 Task: Buy 4 Spa Storage Systems from Salon & Spa Equipment section under best seller category for shipping address: Courtney Young, 4713 Wines Lane, Sabine Pass, Texas 77655, Cell Number 8322385022. Pay from credit card ending with 5759, CVV 953
Action: Mouse moved to (16, 89)
Screenshot: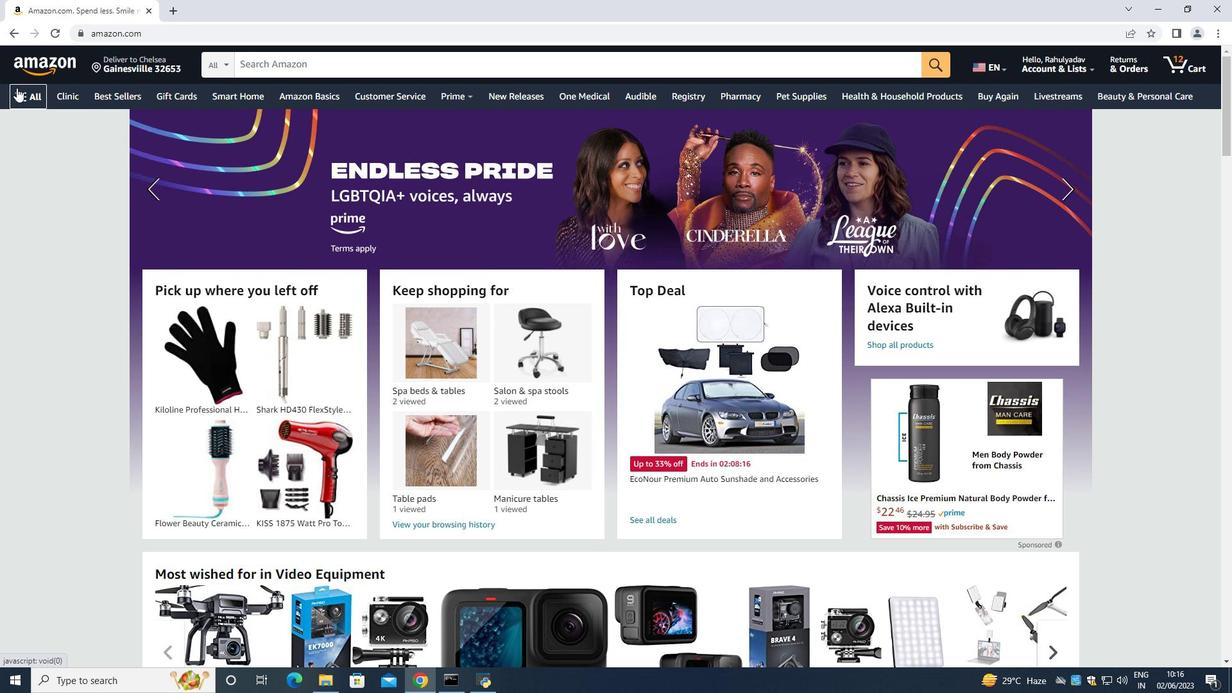 
Action: Mouse pressed left at (16, 89)
Screenshot: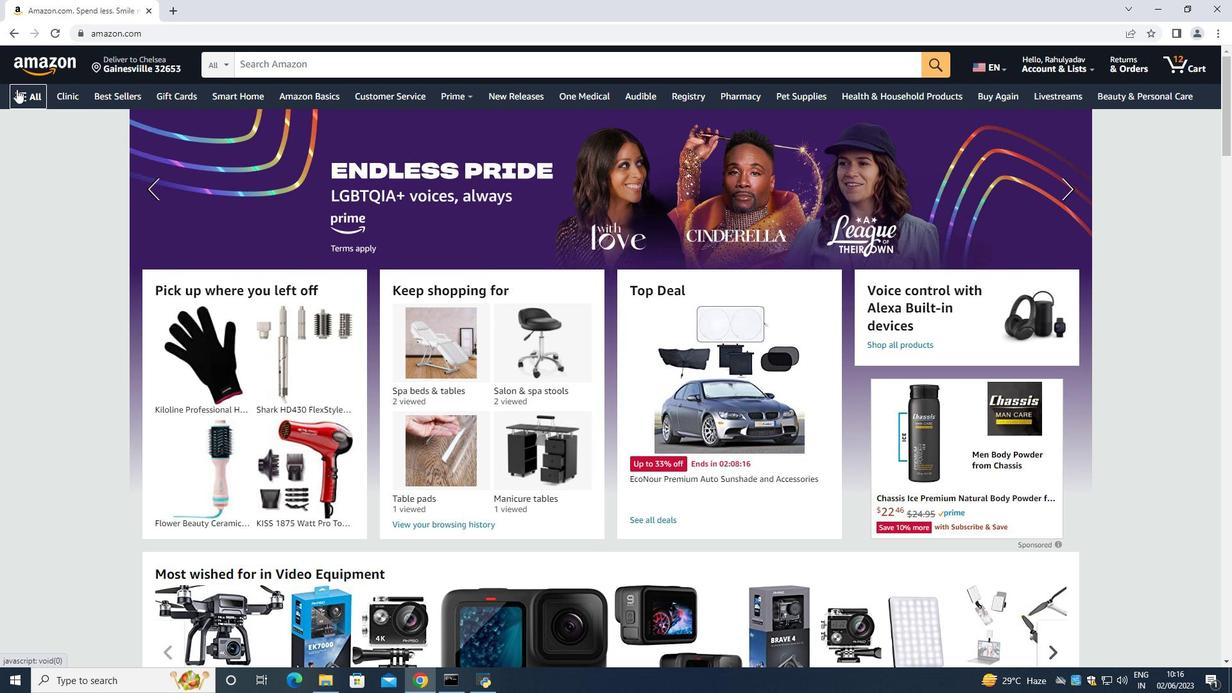 
Action: Mouse moved to (50, 126)
Screenshot: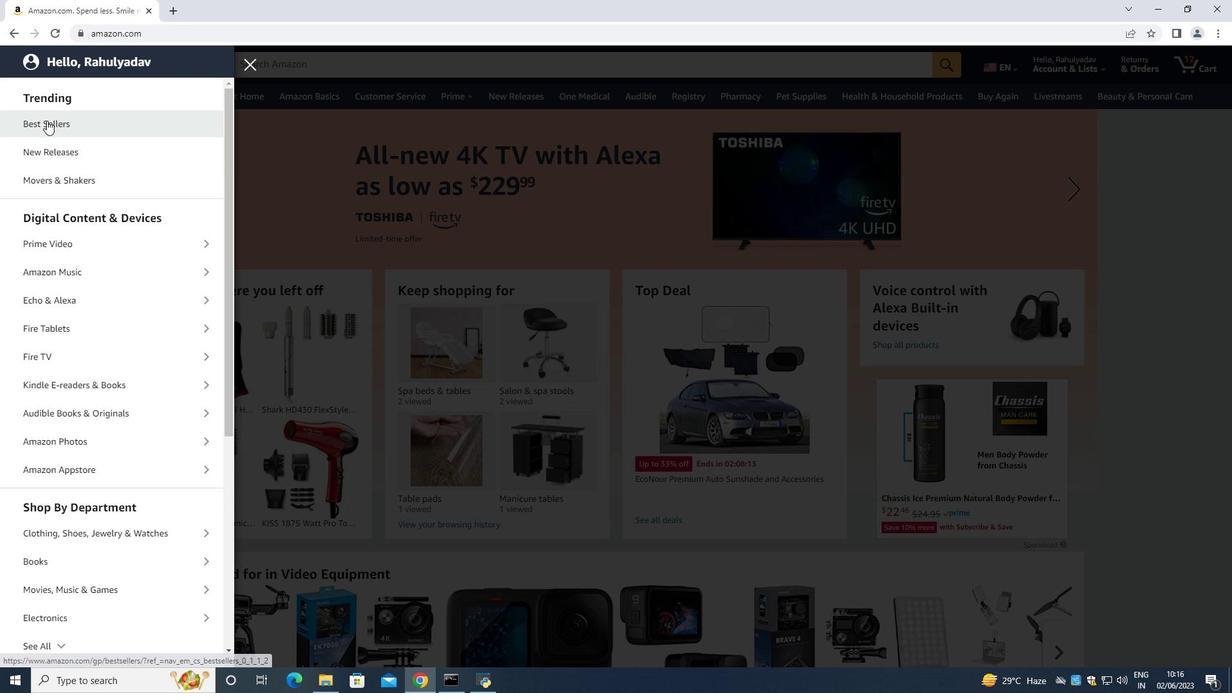 
Action: Mouse pressed left at (50, 126)
Screenshot: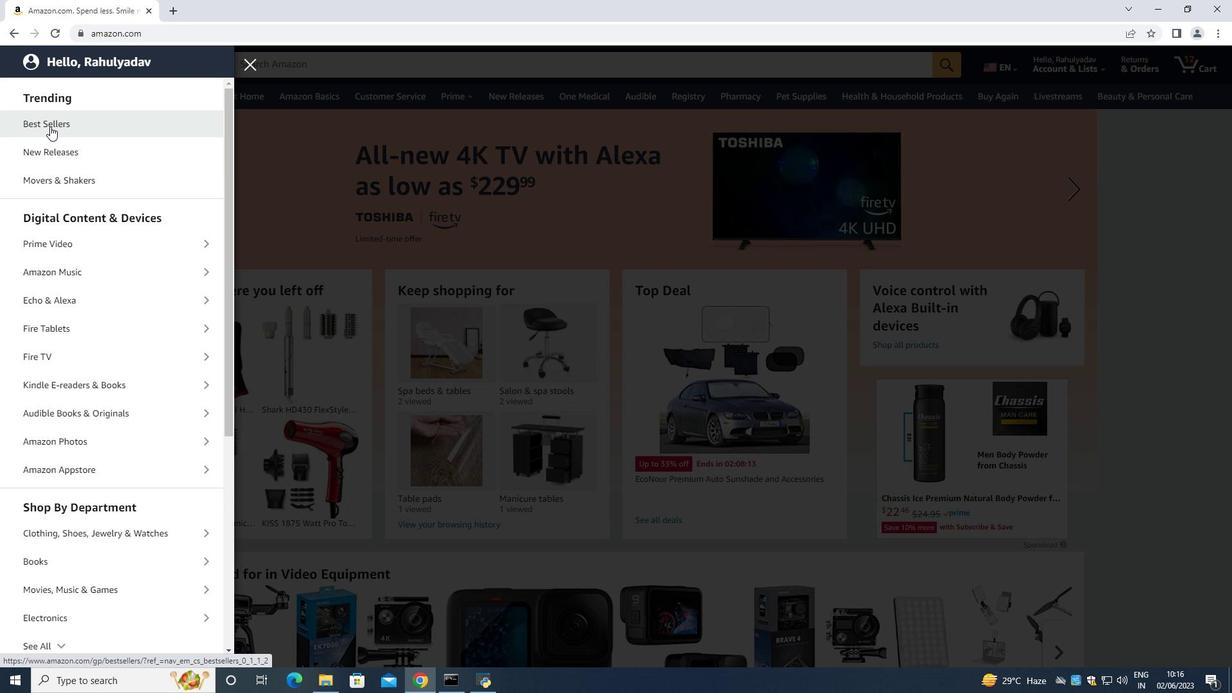 
Action: Mouse moved to (281, 60)
Screenshot: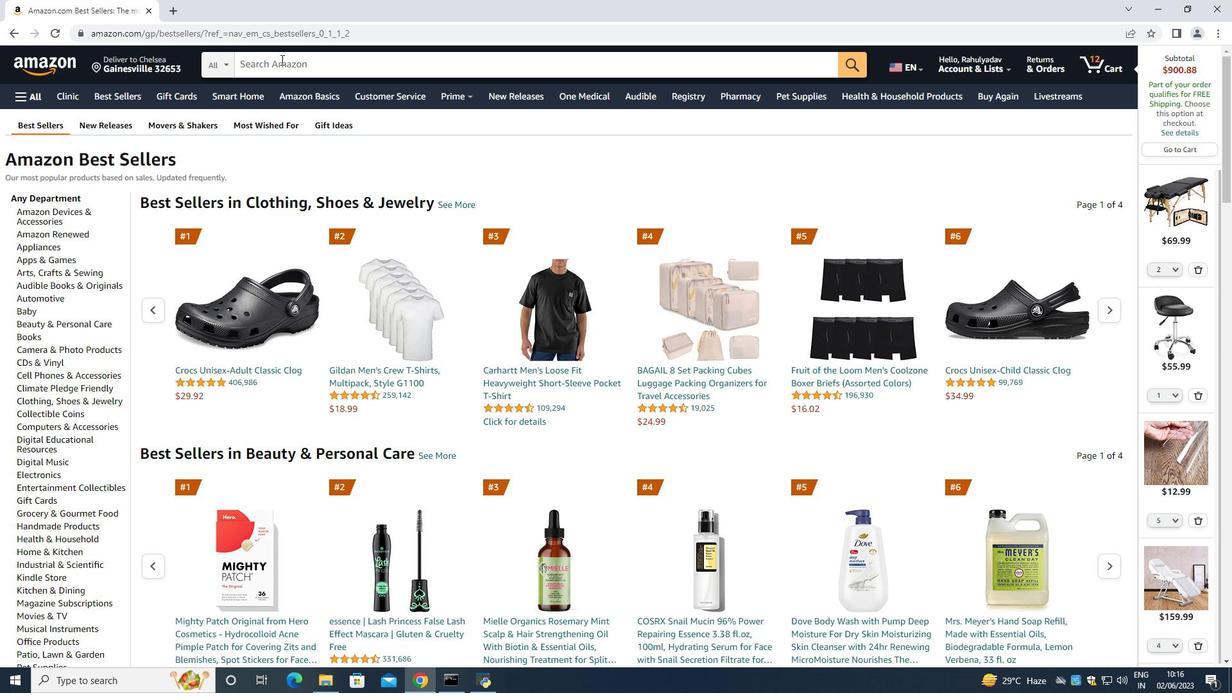 
Action: Mouse pressed left at (281, 60)
Screenshot: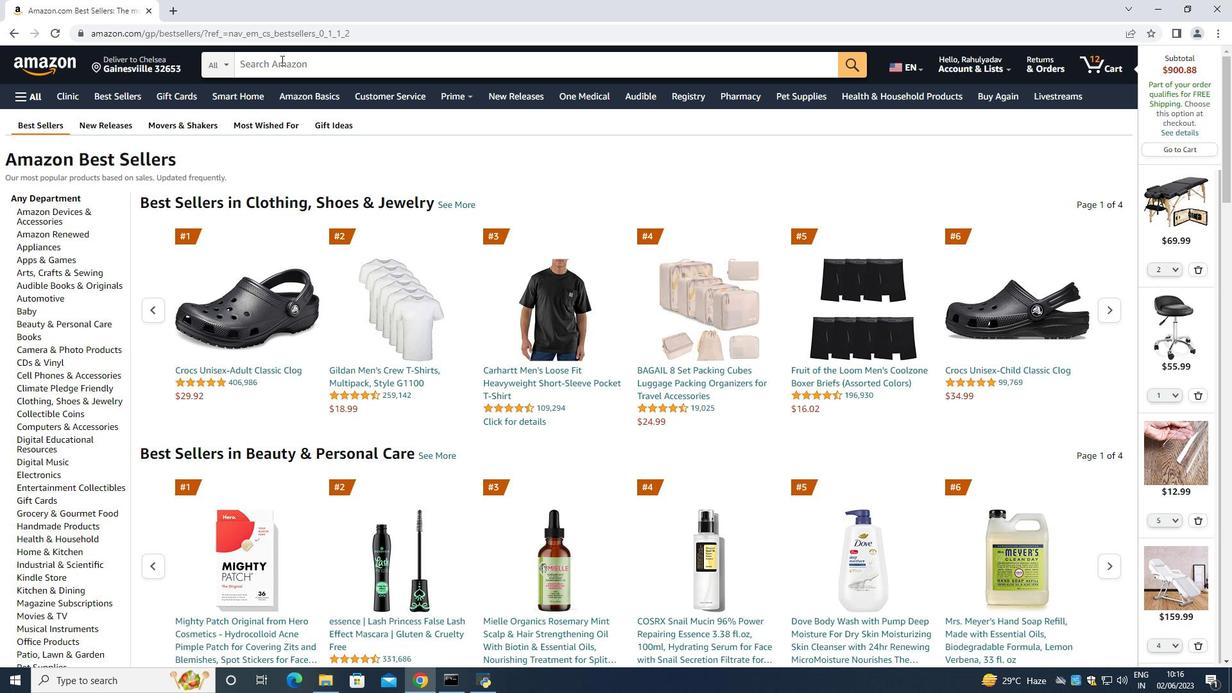 
Action: Mouse moved to (270, 50)
Screenshot: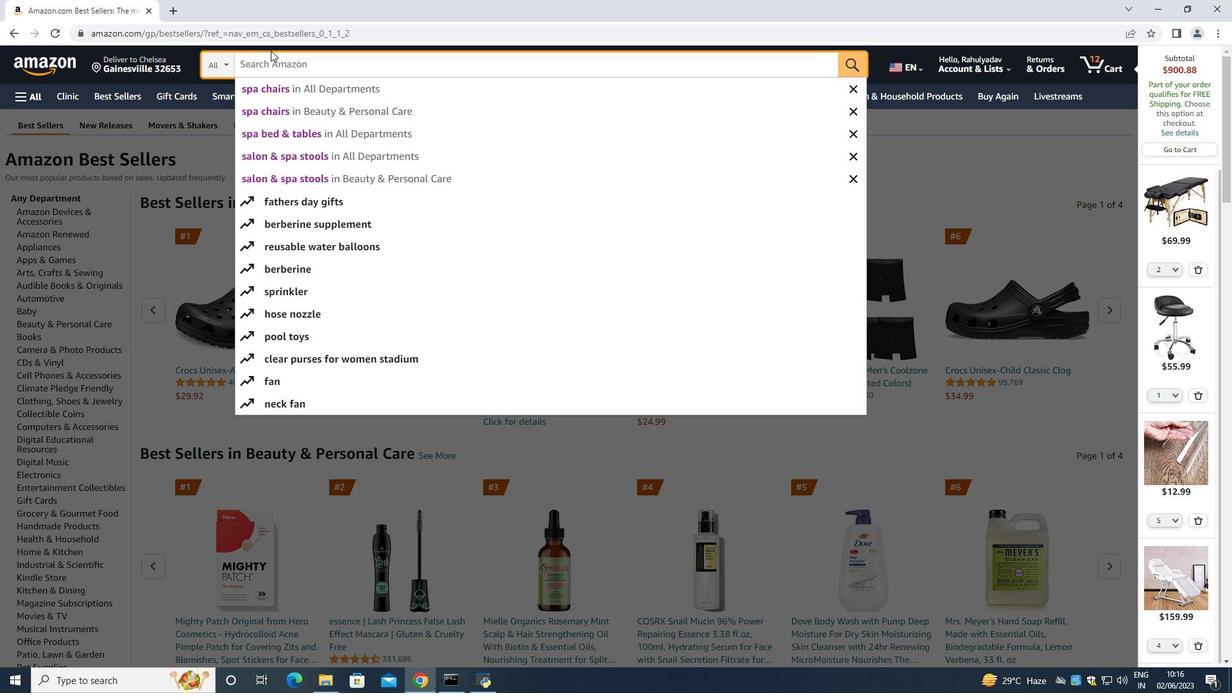 
Action: Key pressed <Key.shift>Spa<Key.space><Key.shift><Key.shift><Key.shift><Key.shift><Key.shift><Key.shift><Key.shift><Key.shift>Storage<Key.space><Key.shift><Key.shift><Key.shift><Key.shift><Key.shift><Key.shift><Key.shift><Key.shift><Key.shift><Key.shift><Key.shift><Key.shift>Systems<Key.space><Key.enter>
Screenshot: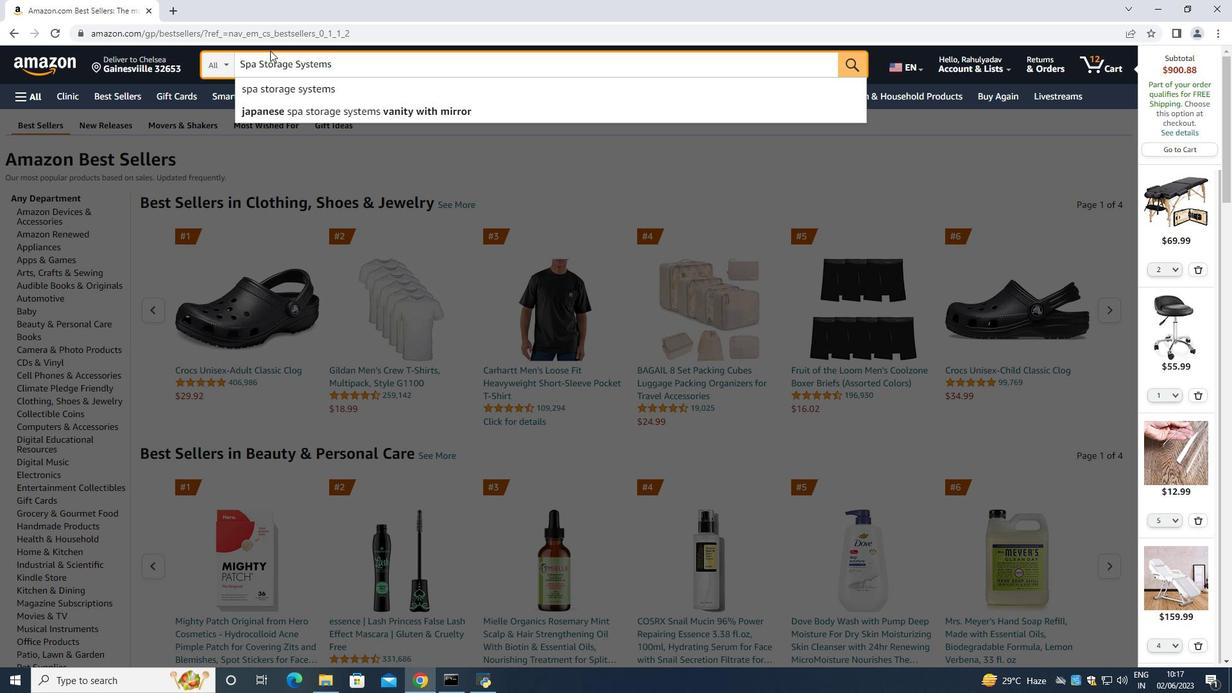 
Action: Mouse moved to (76, 341)
Screenshot: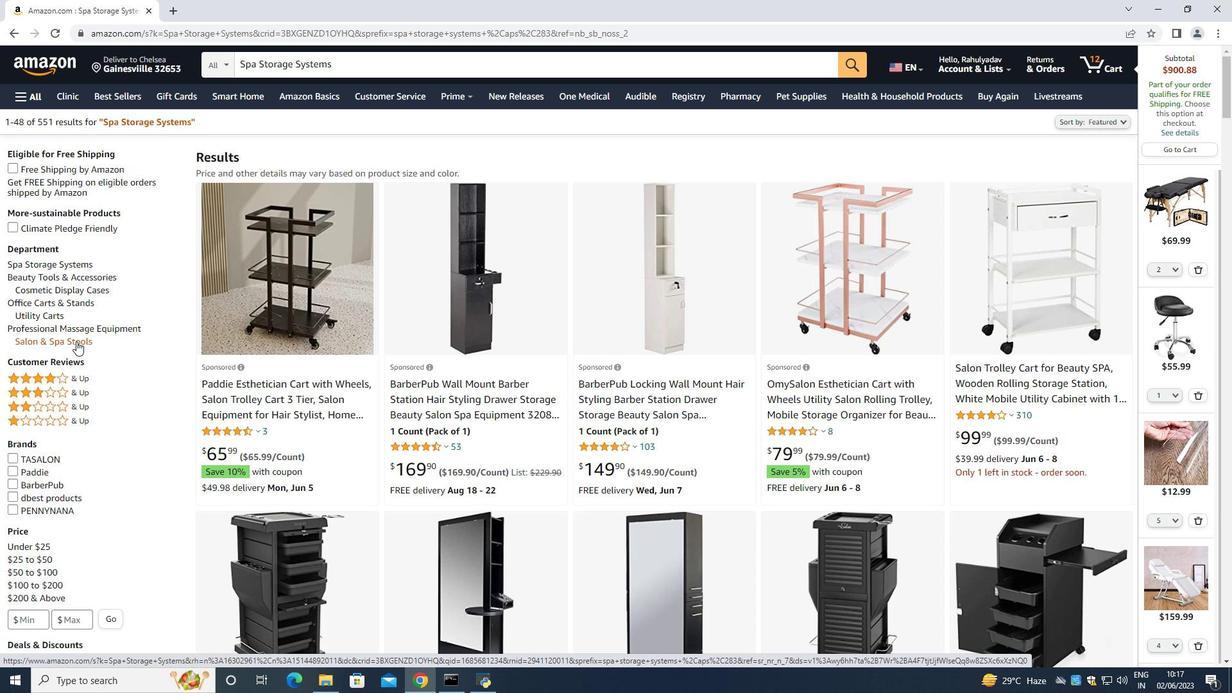 
Action: Mouse pressed left at (76, 341)
Screenshot: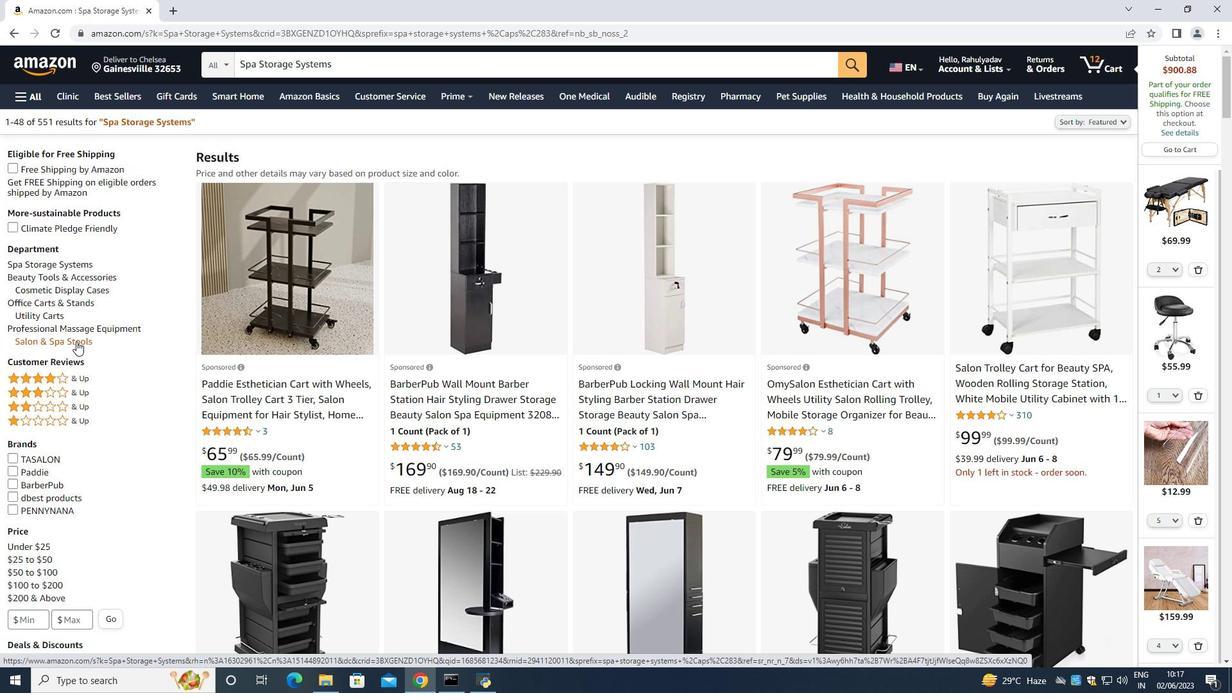 
Action: Mouse moved to (63, 219)
Screenshot: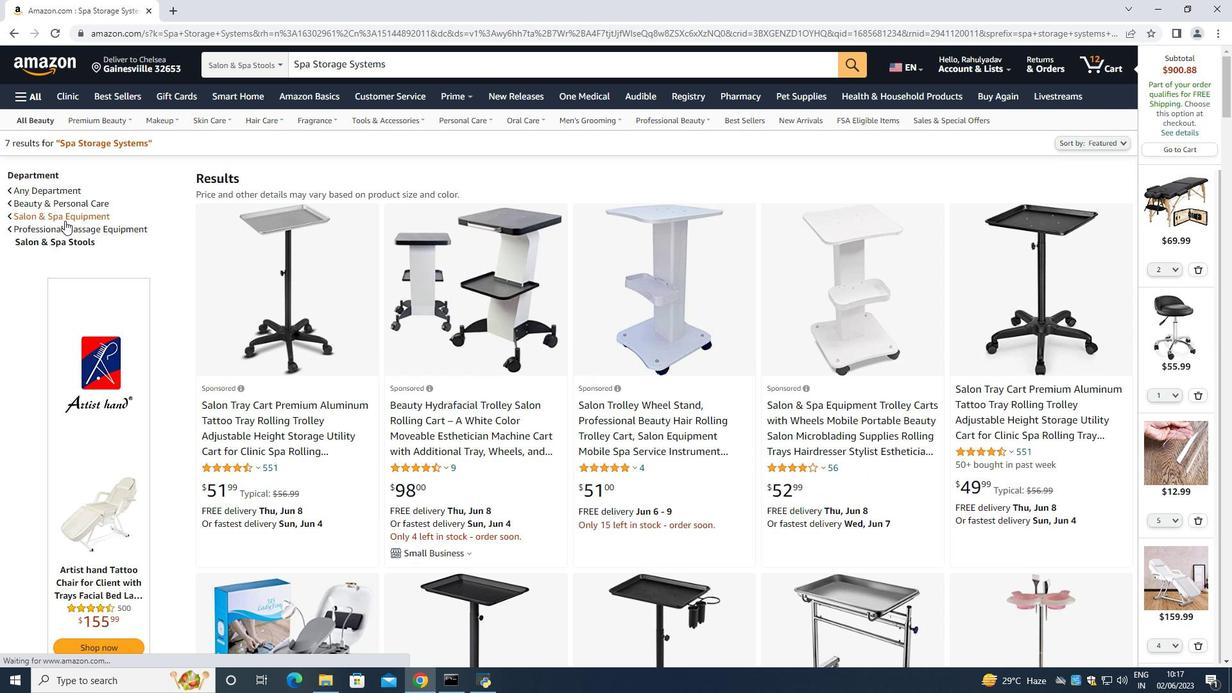 
Action: Mouse pressed left at (63, 219)
Screenshot: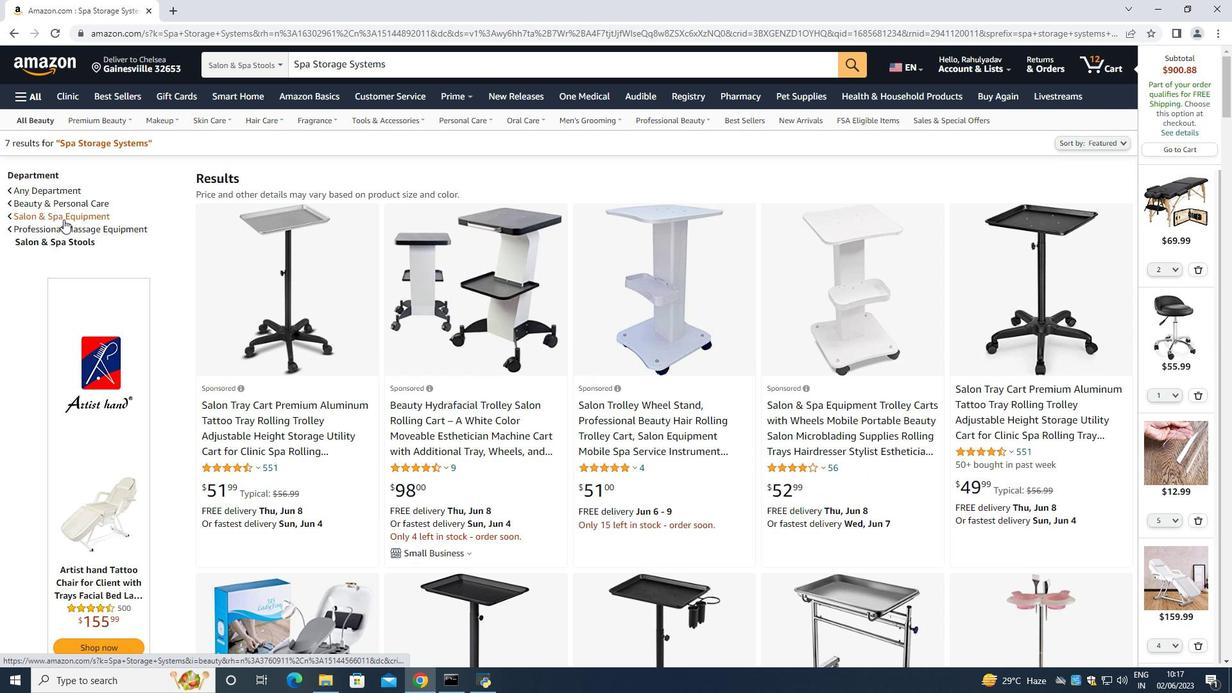 
Action: Mouse moved to (421, 293)
Screenshot: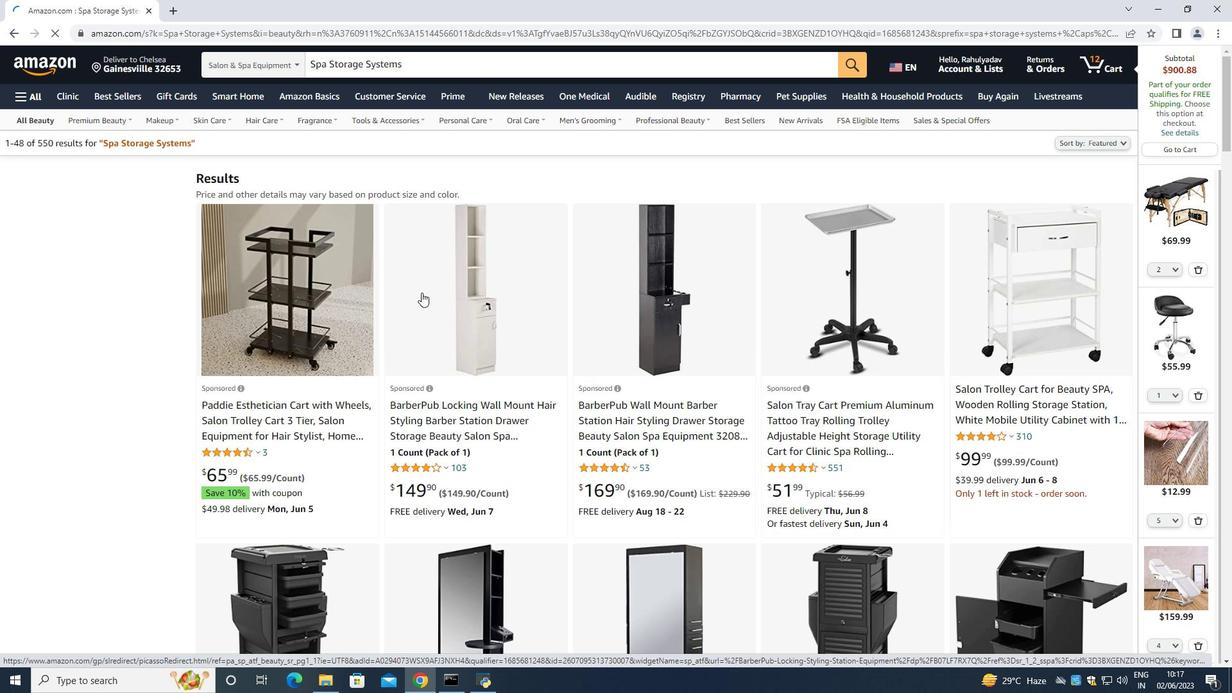 
Action: Mouse scrolled (421, 292) with delta (0, 0)
Screenshot: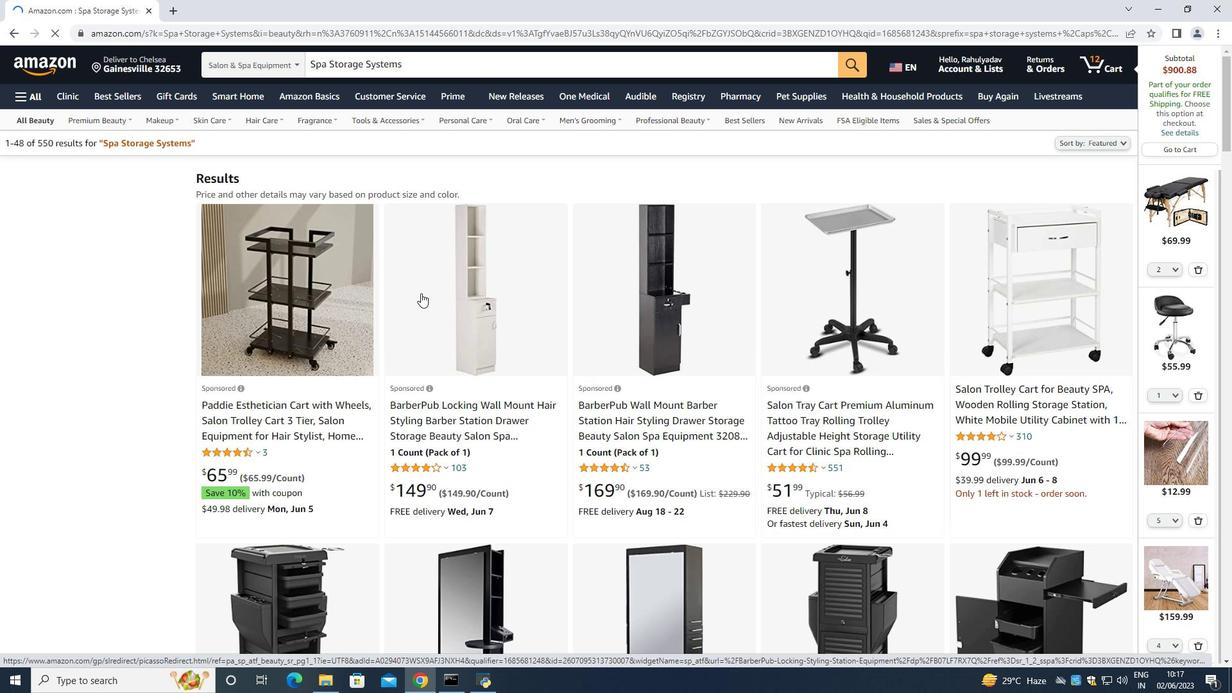 
Action: Mouse moved to (421, 294)
Screenshot: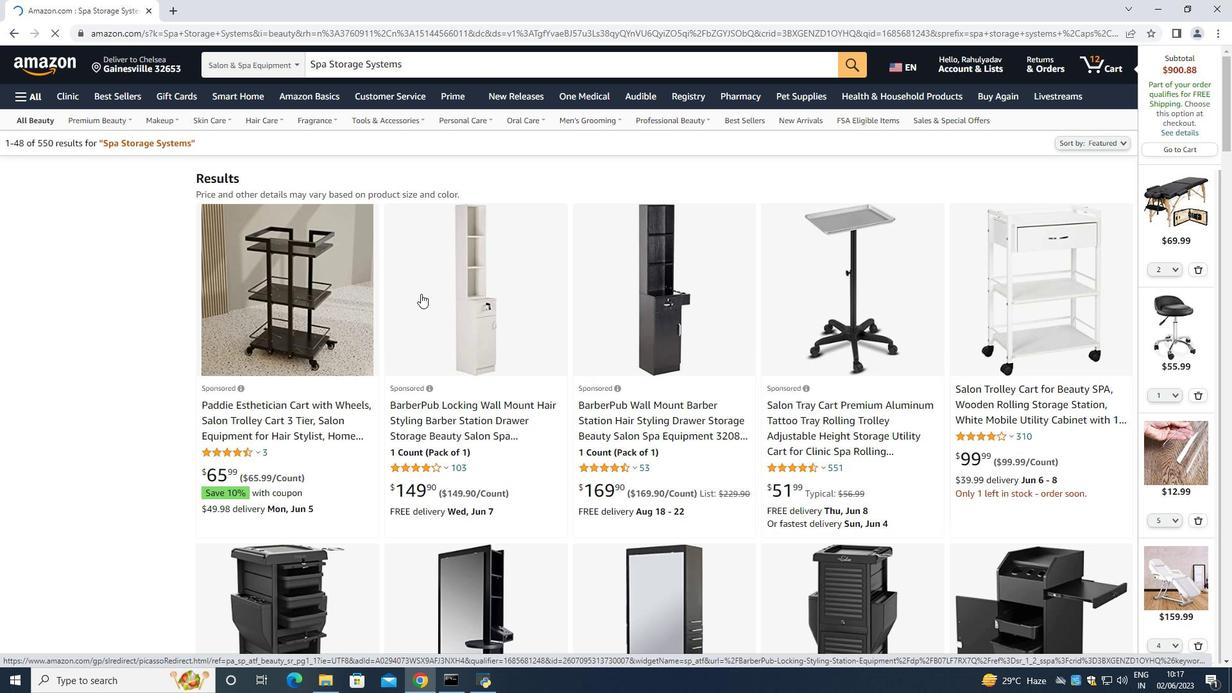 
Action: Mouse scrolled (421, 293) with delta (0, 0)
Screenshot: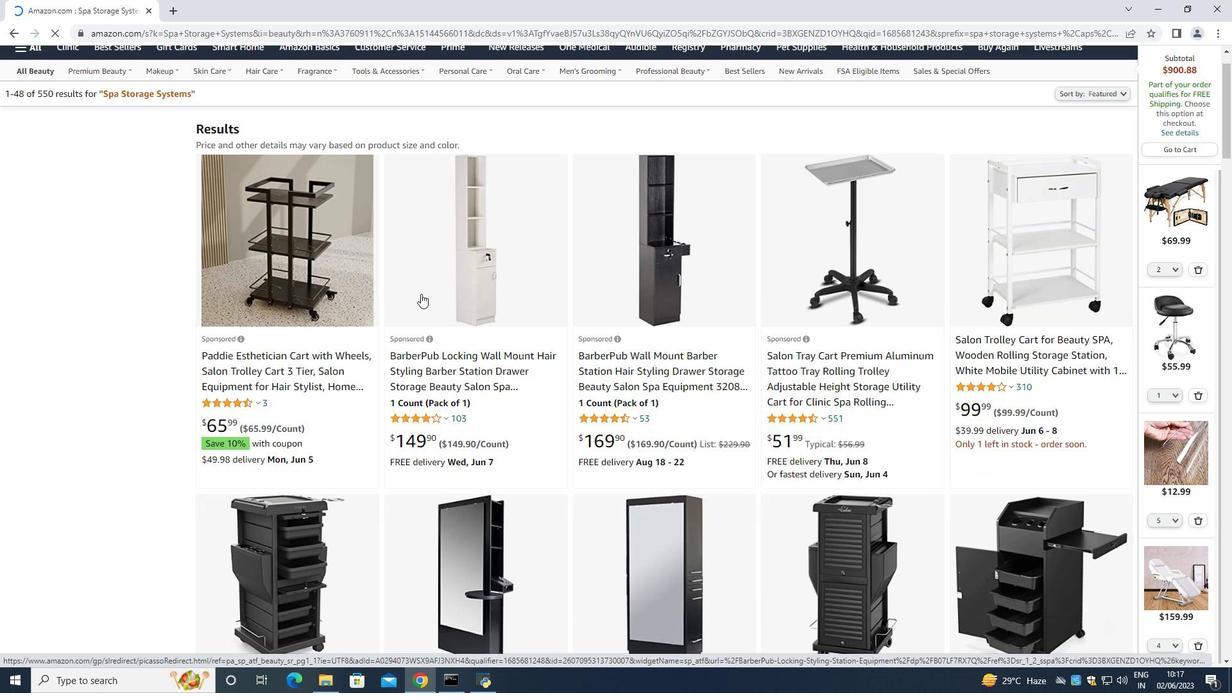 
Action: Mouse scrolled (421, 293) with delta (0, 0)
Screenshot: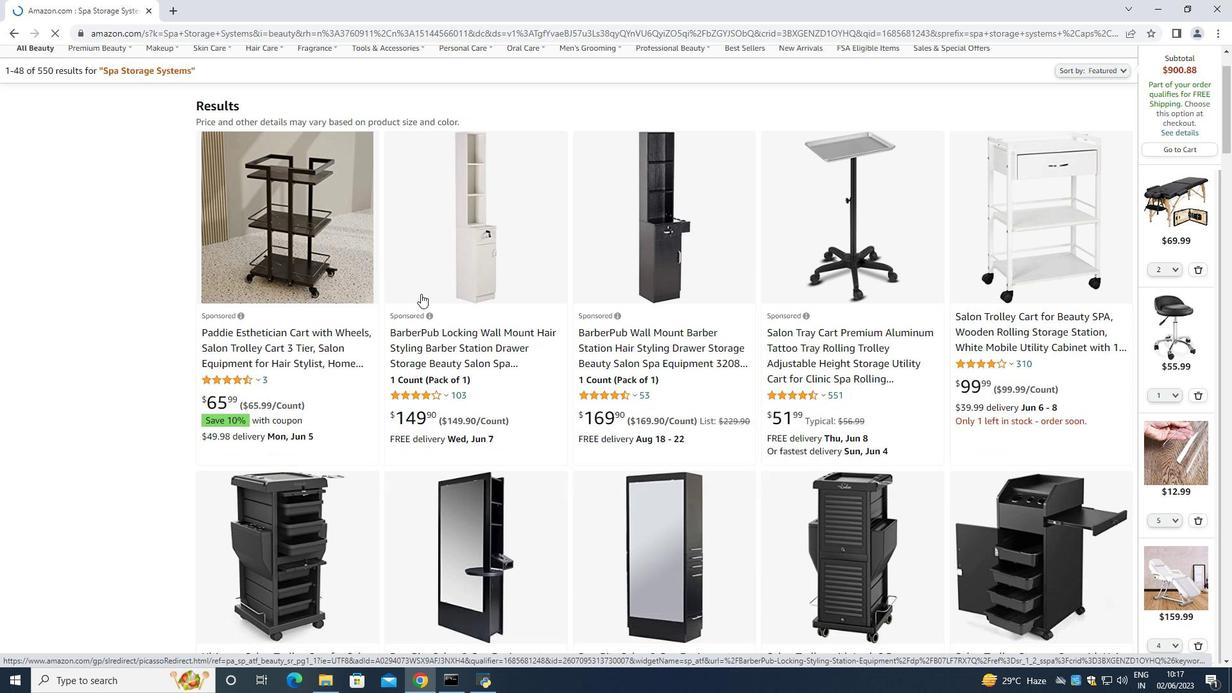 
Action: Mouse moved to (429, 297)
Screenshot: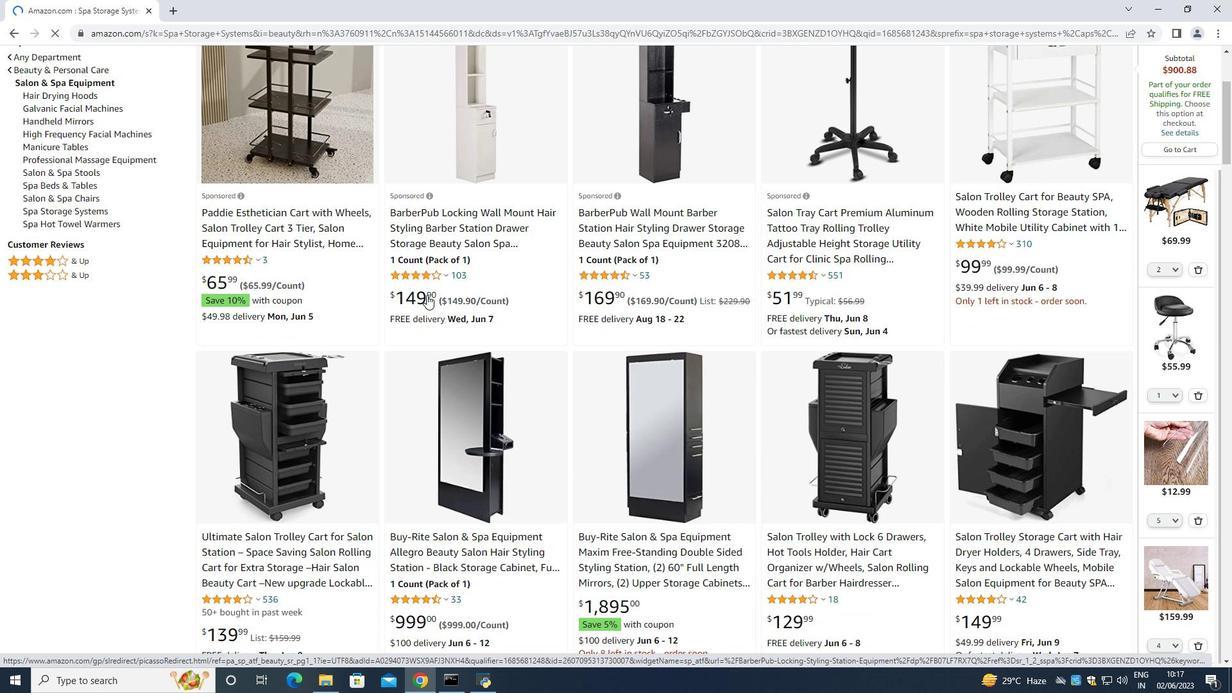 
Action: Mouse scrolled (427, 295) with delta (0, 0)
Screenshot: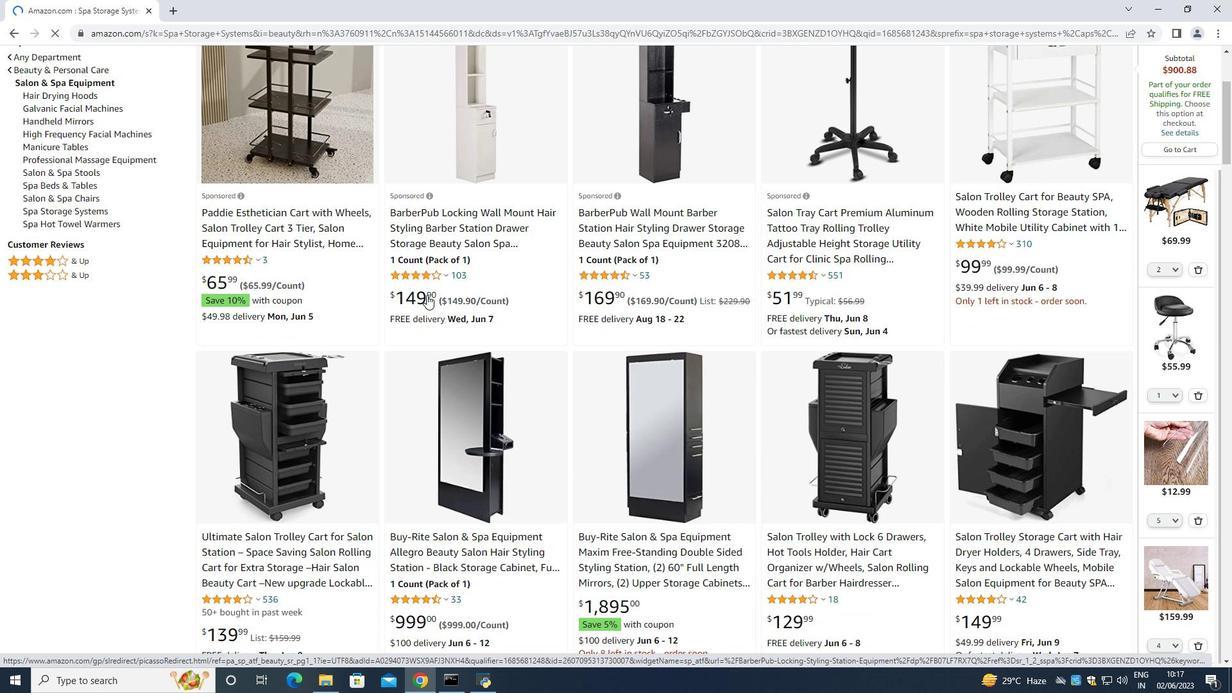 
Action: Mouse moved to (1060, 473)
Screenshot: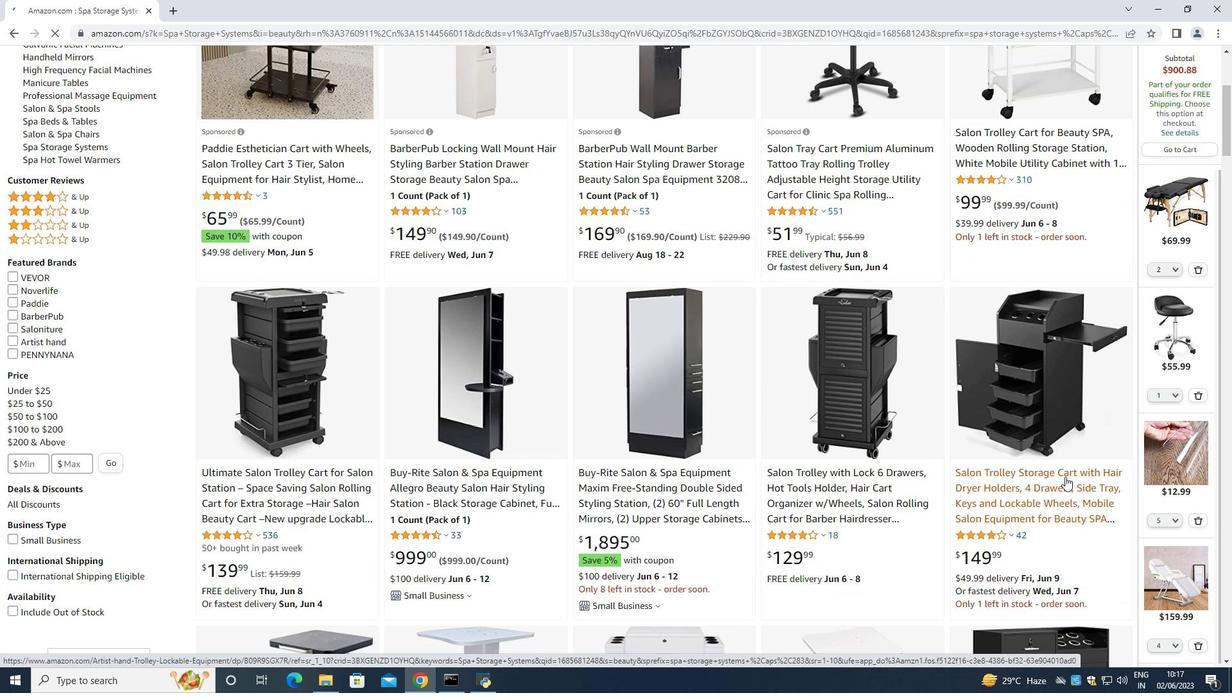 
Action: Mouse scrolled (1060, 472) with delta (0, 0)
Screenshot: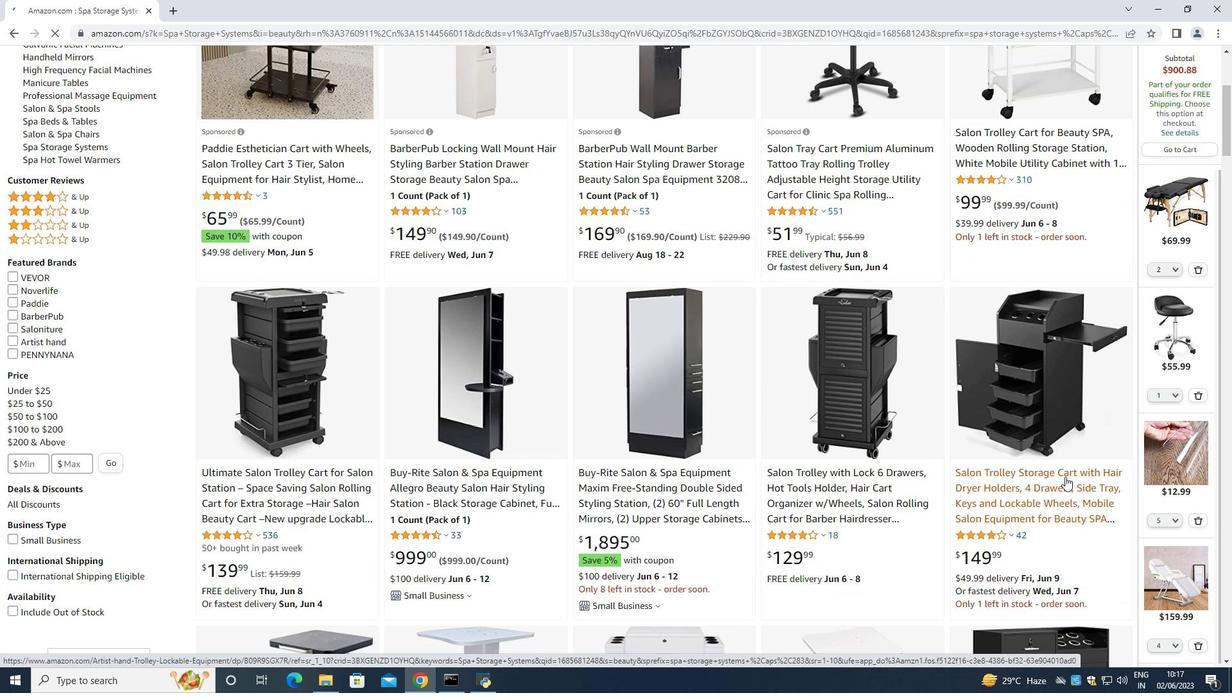 
Action: Mouse moved to (357, 435)
Screenshot: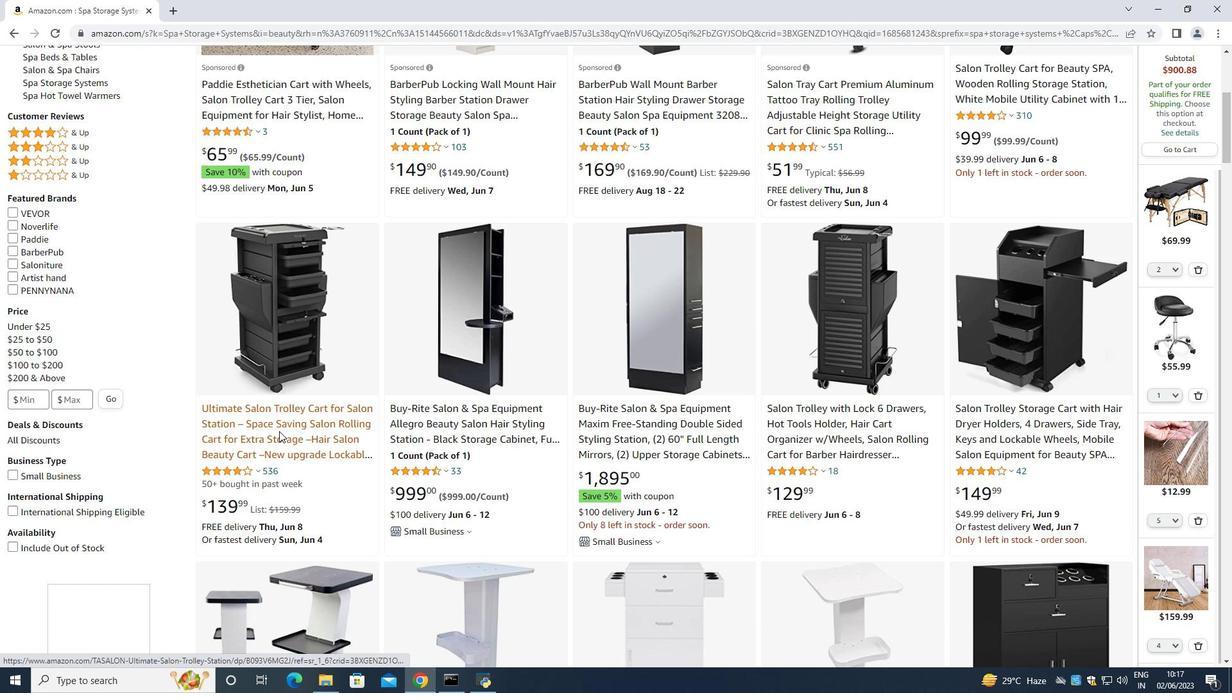 
Action: Mouse scrolled (357, 434) with delta (0, 0)
Screenshot: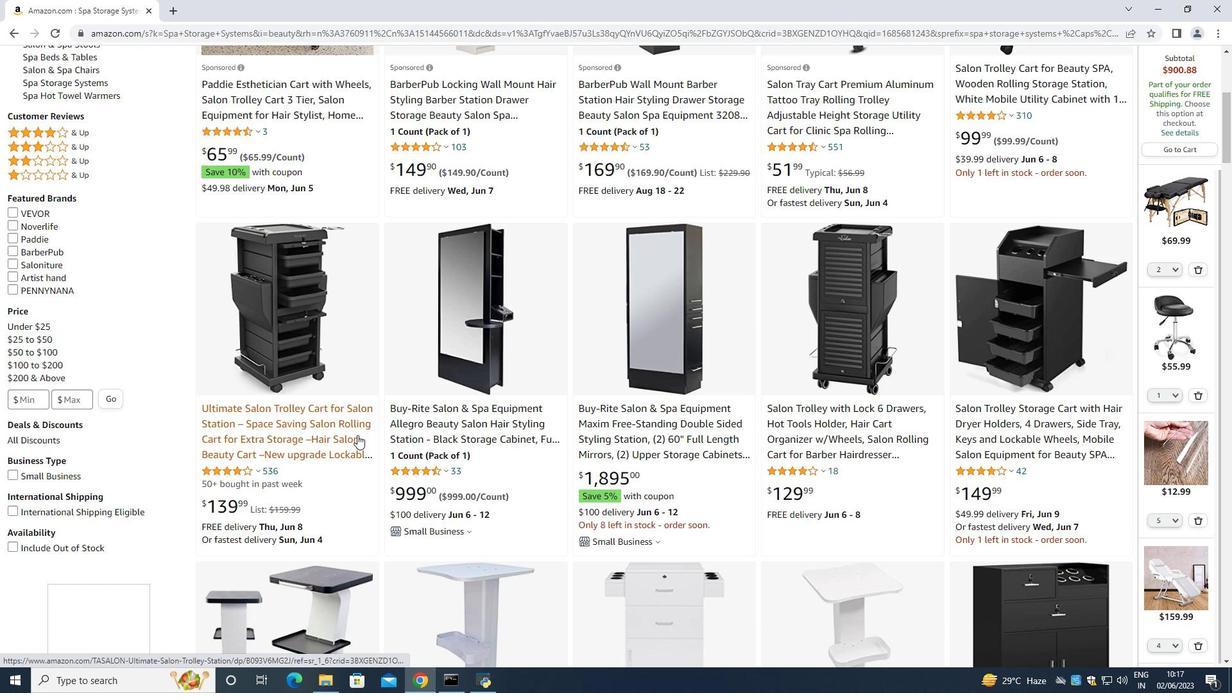 
Action: Mouse scrolled (357, 434) with delta (0, 0)
Screenshot: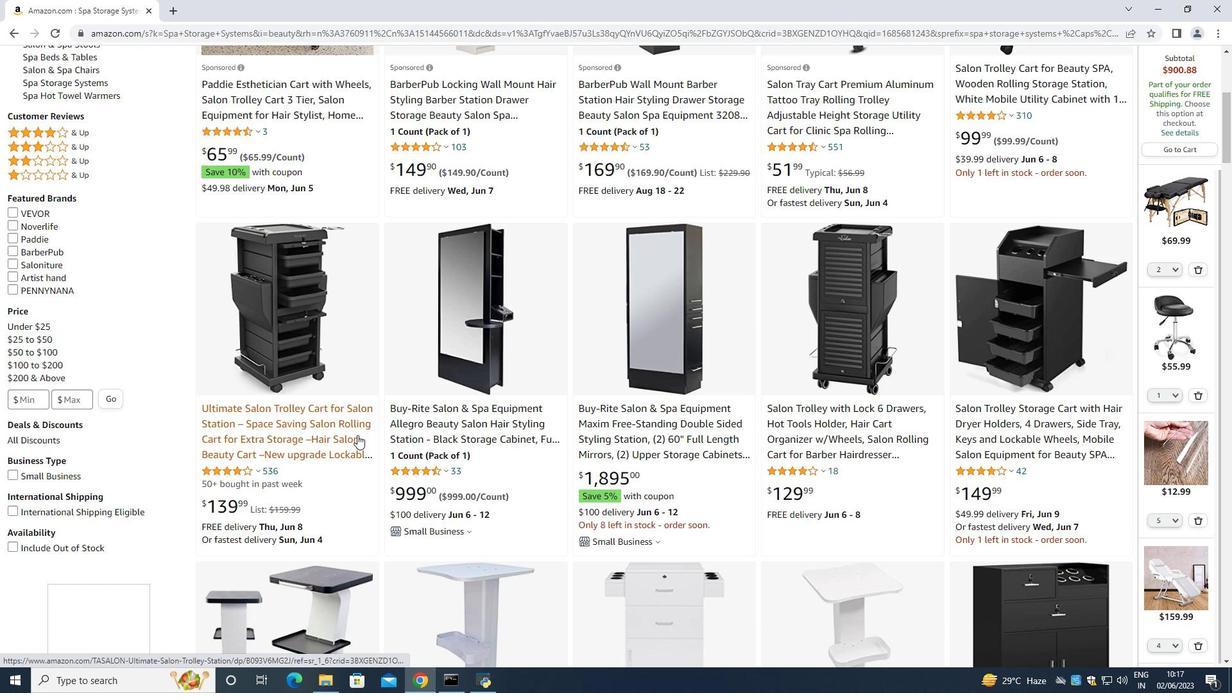 
Action: Mouse moved to (355, 434)
Screenshot: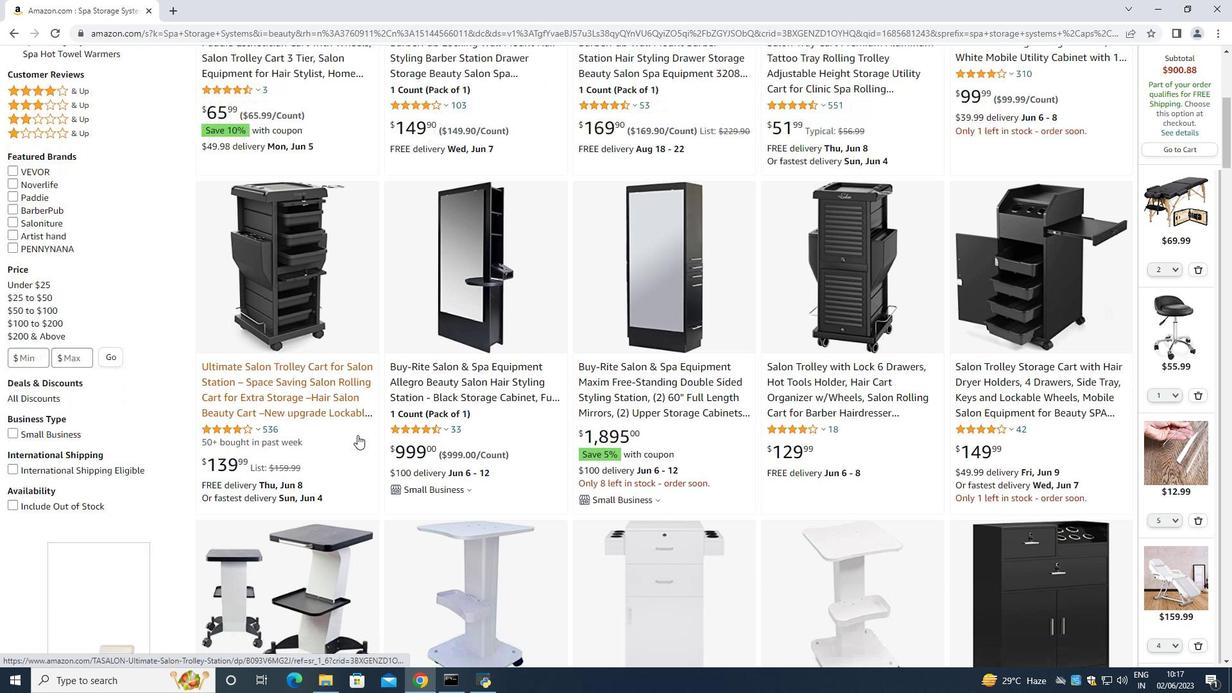 
Action: Mouse scrolled (357, 434) with delta (0, 0)
Screenshot: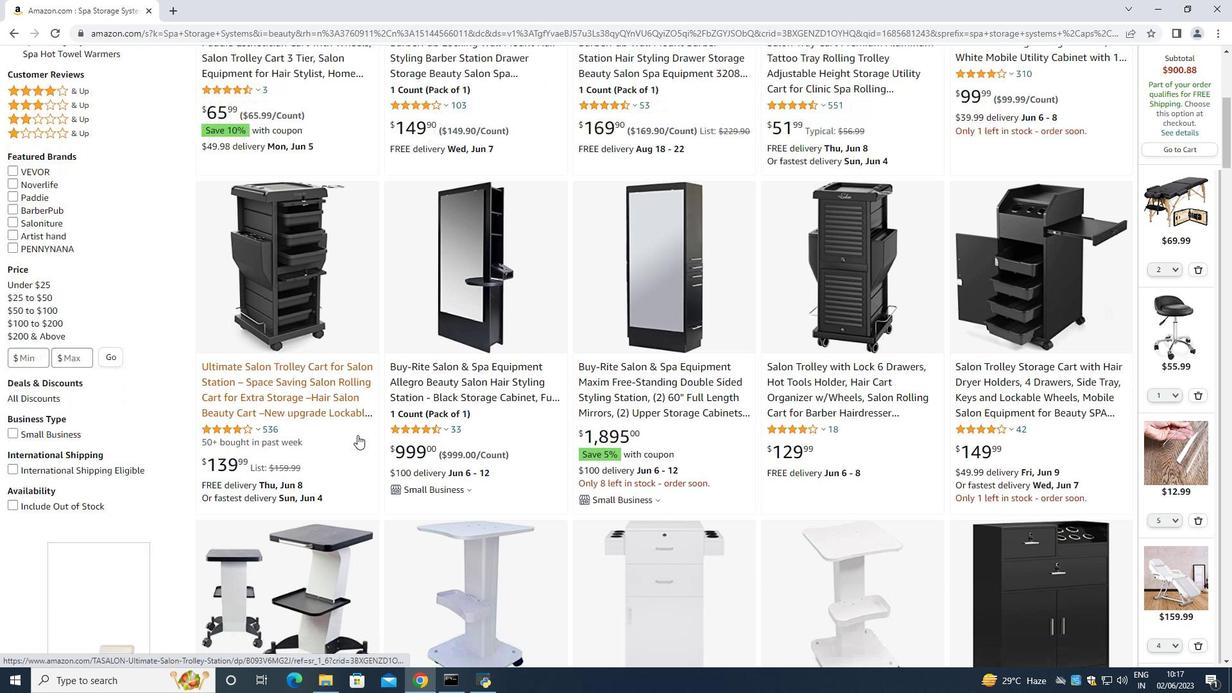 
Action: Mouse moved to (371, 434)
Screenshot: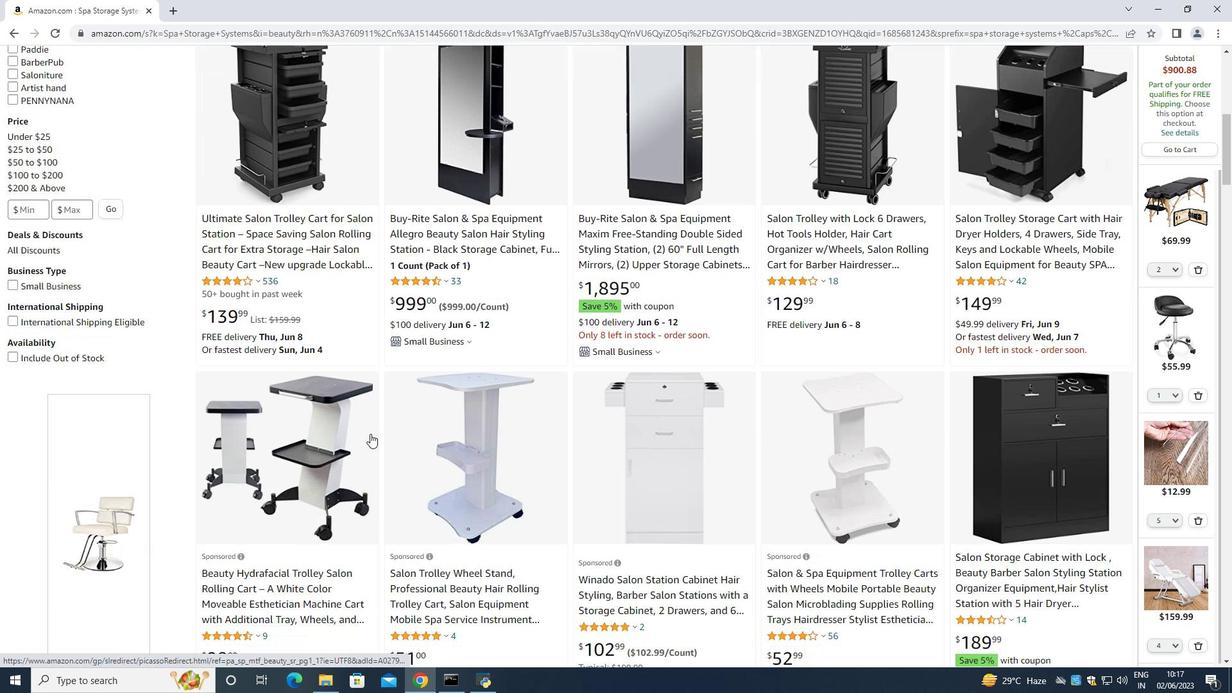 
Action: Mouse scrolled (371, 433) with delta (0, 0)
Screenshot: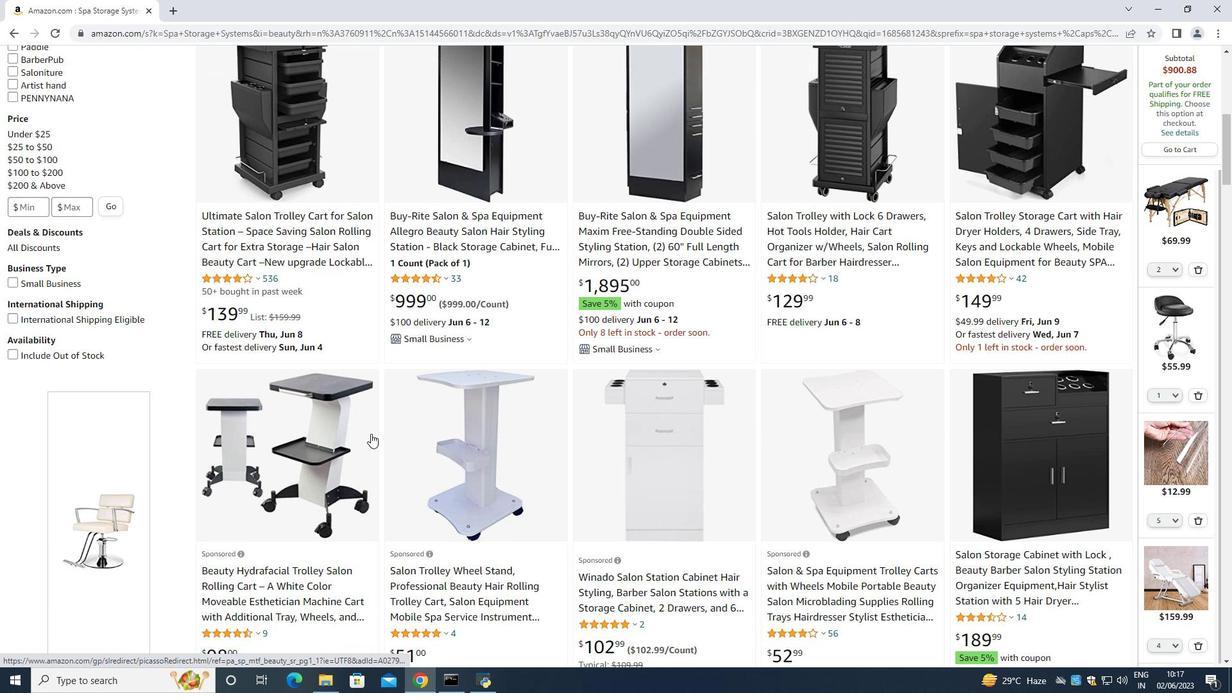 
Action: Mouse scrolled (371, 433) with delta (0, 0)
Screenshot: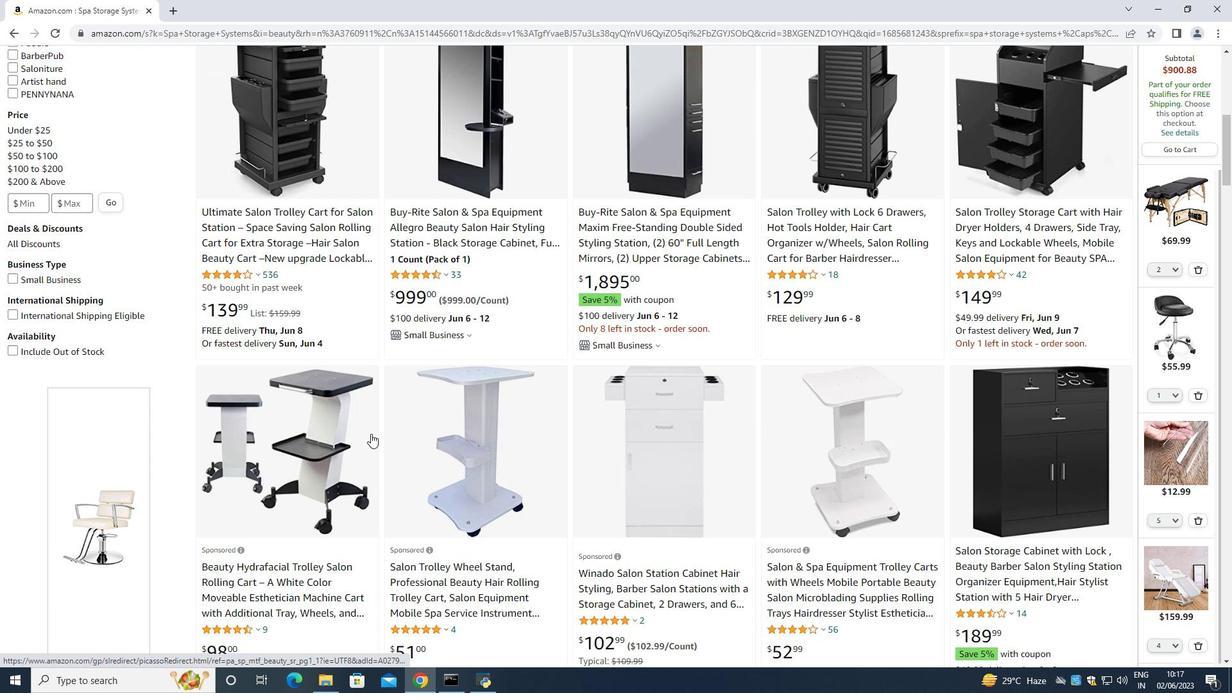 
Action: Mouse moved to (483, 437)
Screenshot: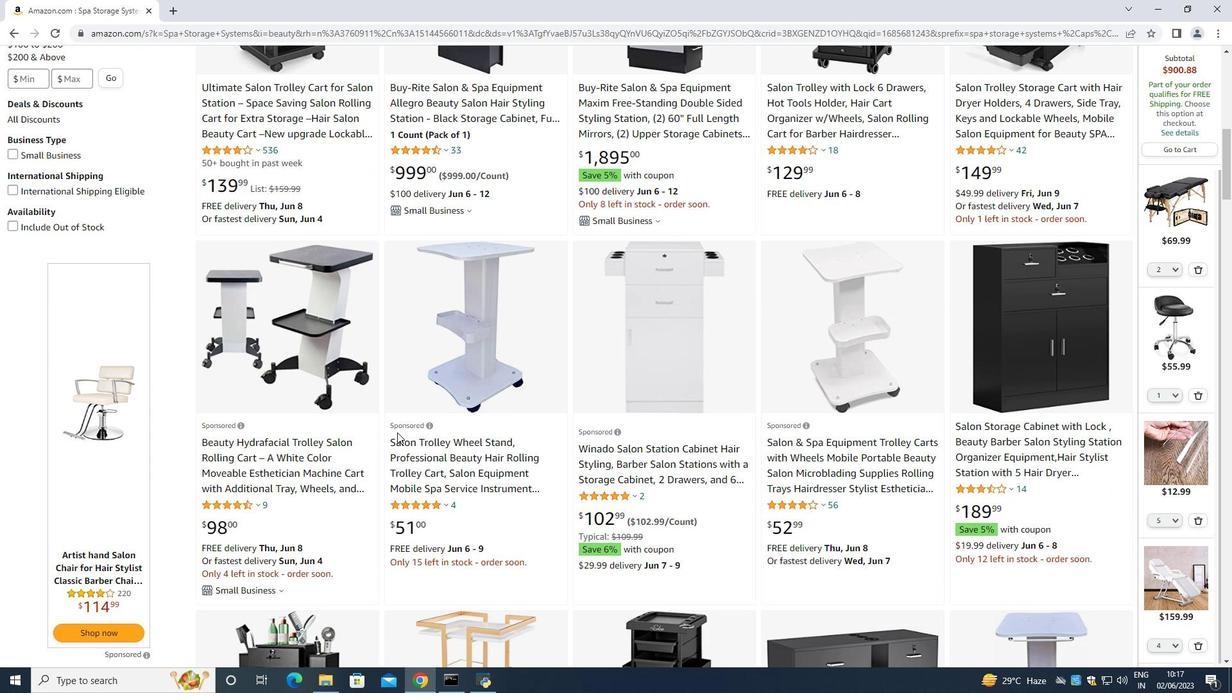 
Action: Mouse scrolled (483, 436) with delta (0, 0)
Screenshot: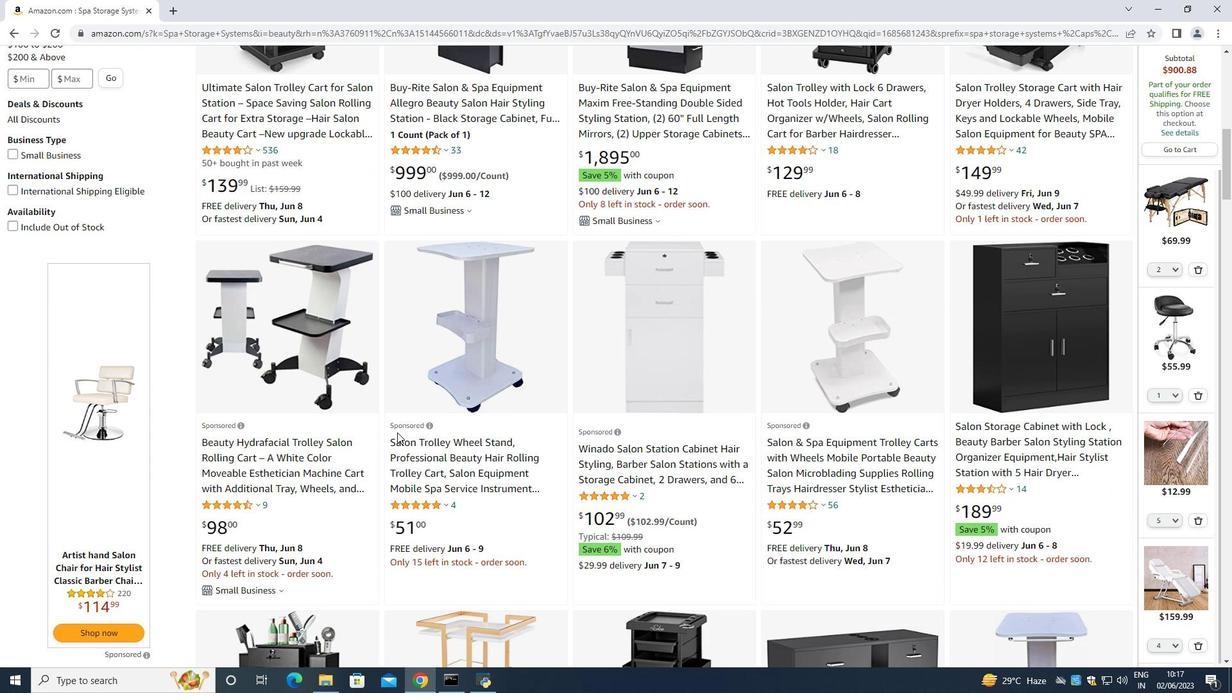
Action: Mouse moved to (506, 441)
Screenshot: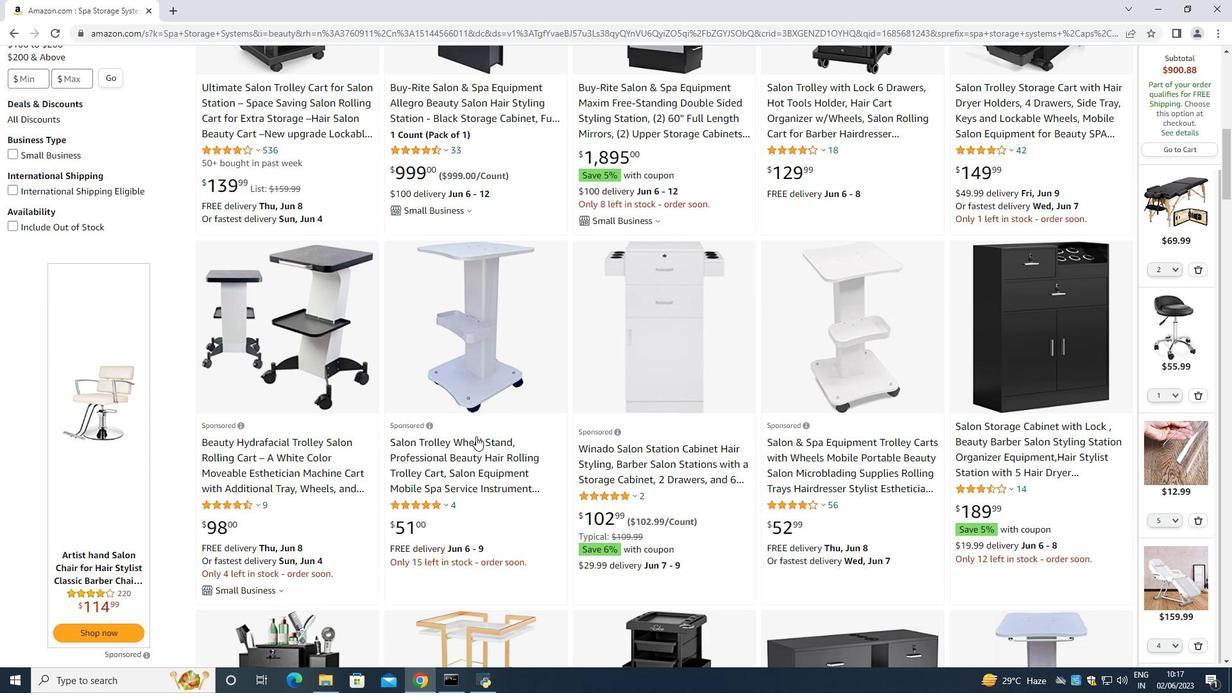 
Action: Mouse scrolled (506, 441) with delta (0, 0)
Screenshot: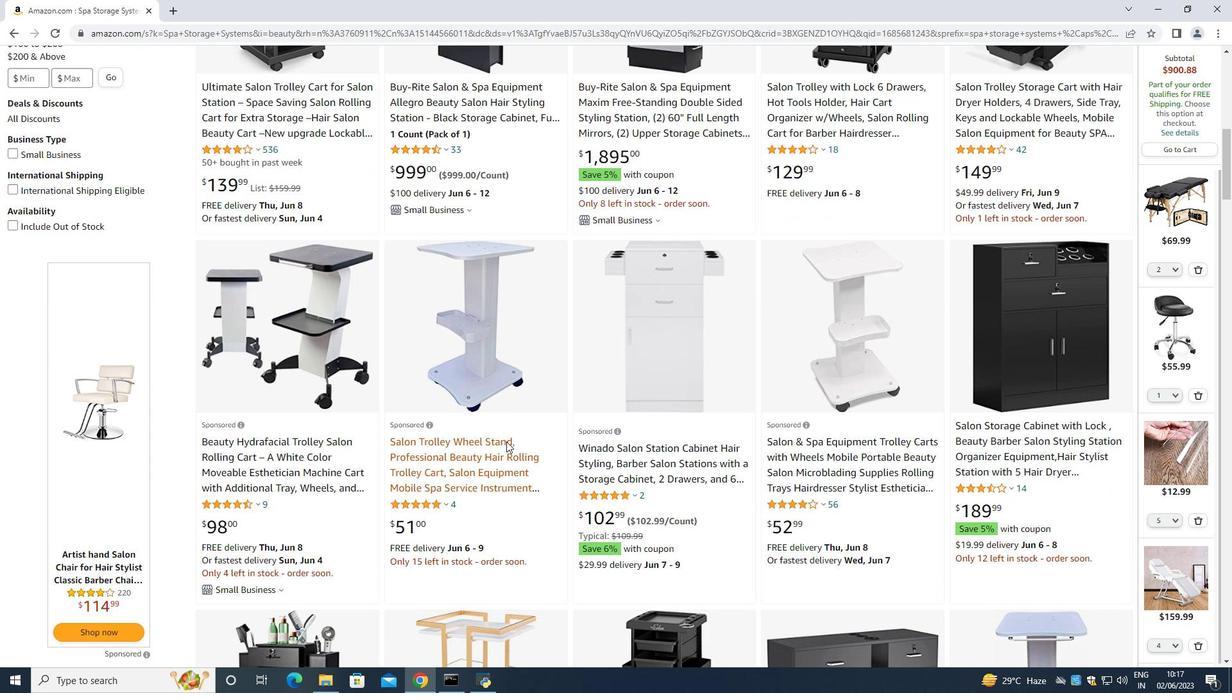 
Action: Mouse moved to (507, 441)
Screenshot: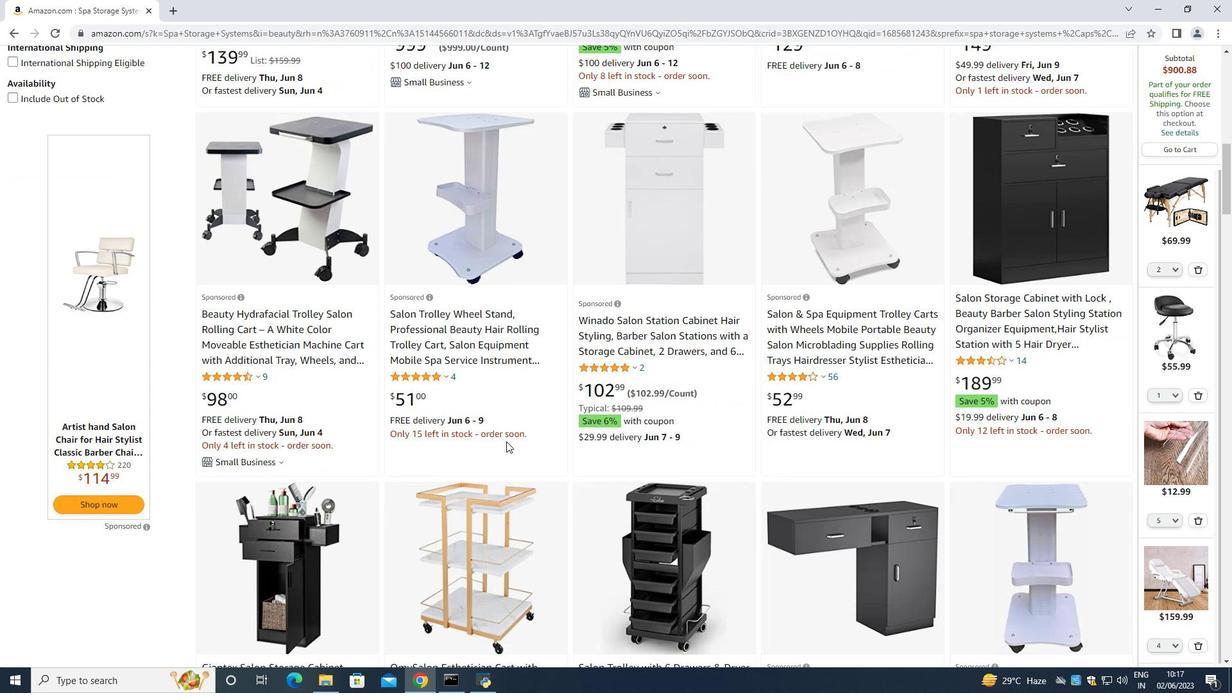 
Action: Mouse scrolled (507, 441) with delta (0, 0)
Screenshot: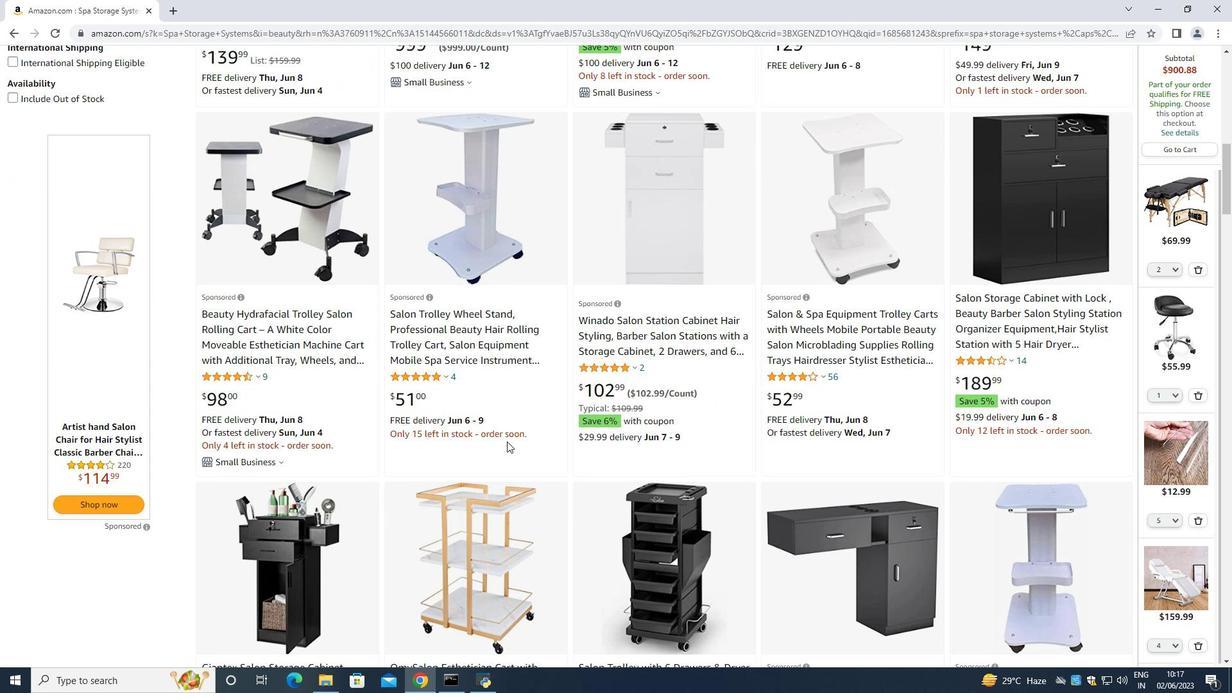
Action: Mouse scrolled (507, 441) with delta (0, 0)
Screenshot: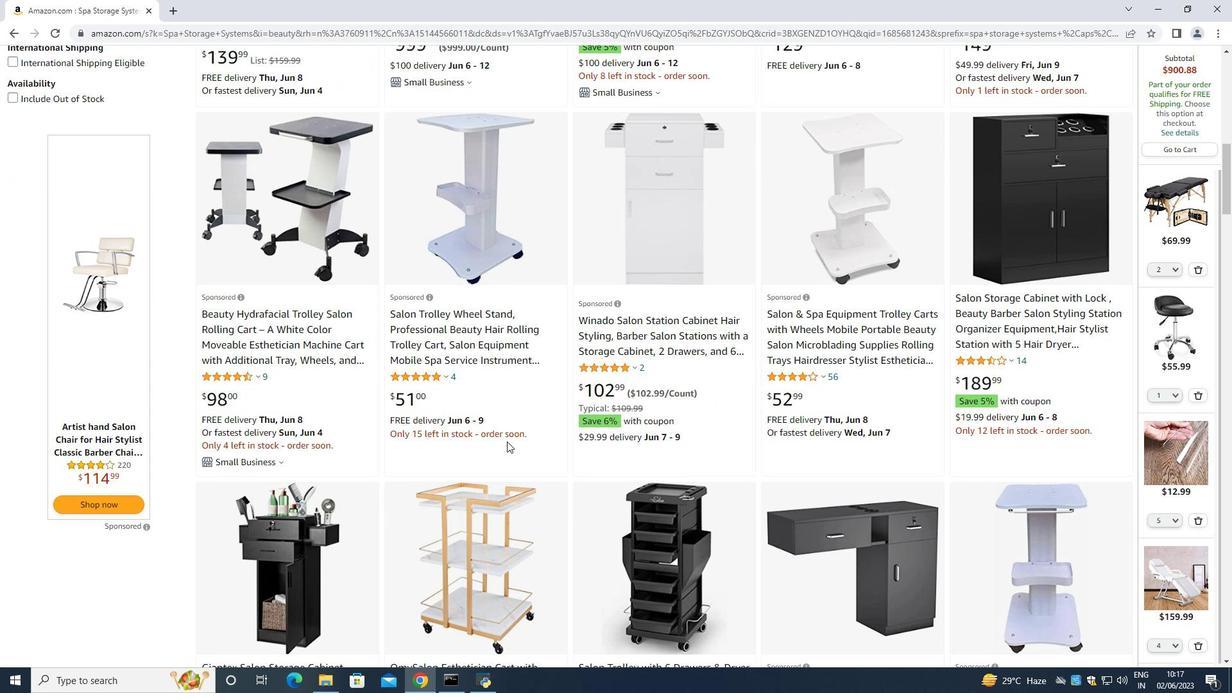 
Action: Mouse scrolled (507, 441) with delta (0, 0)
Screenshot: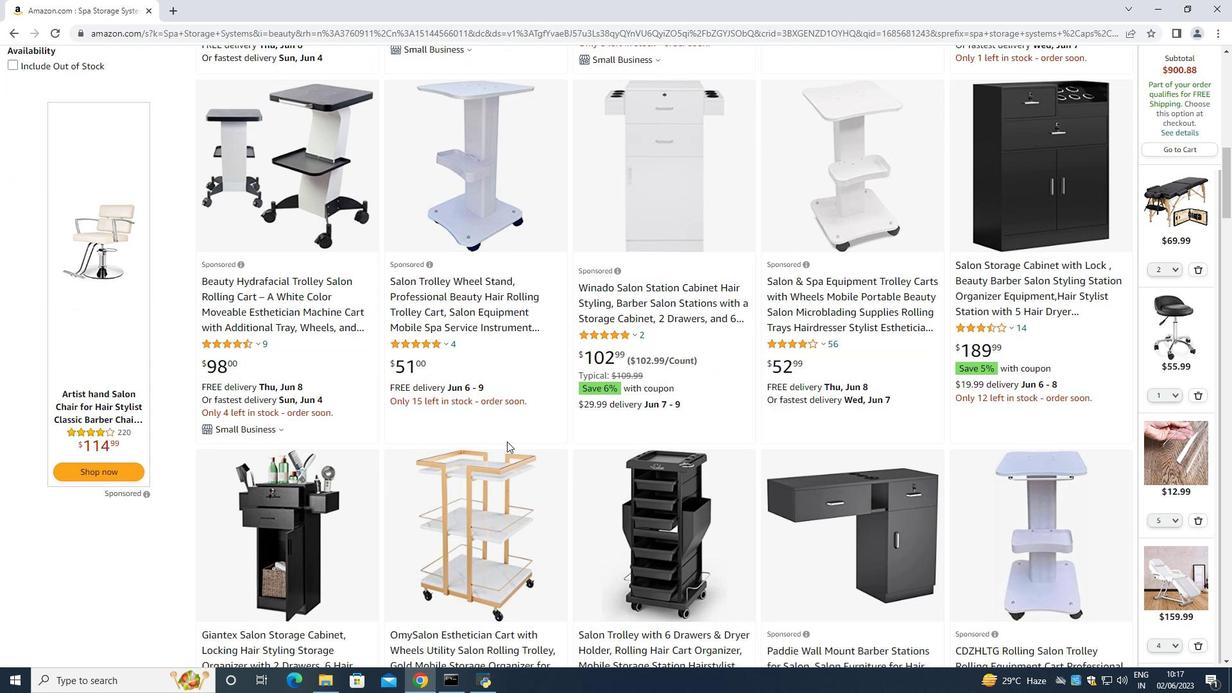 
Action: Mouse moved to (1022, 504)
Screenshot: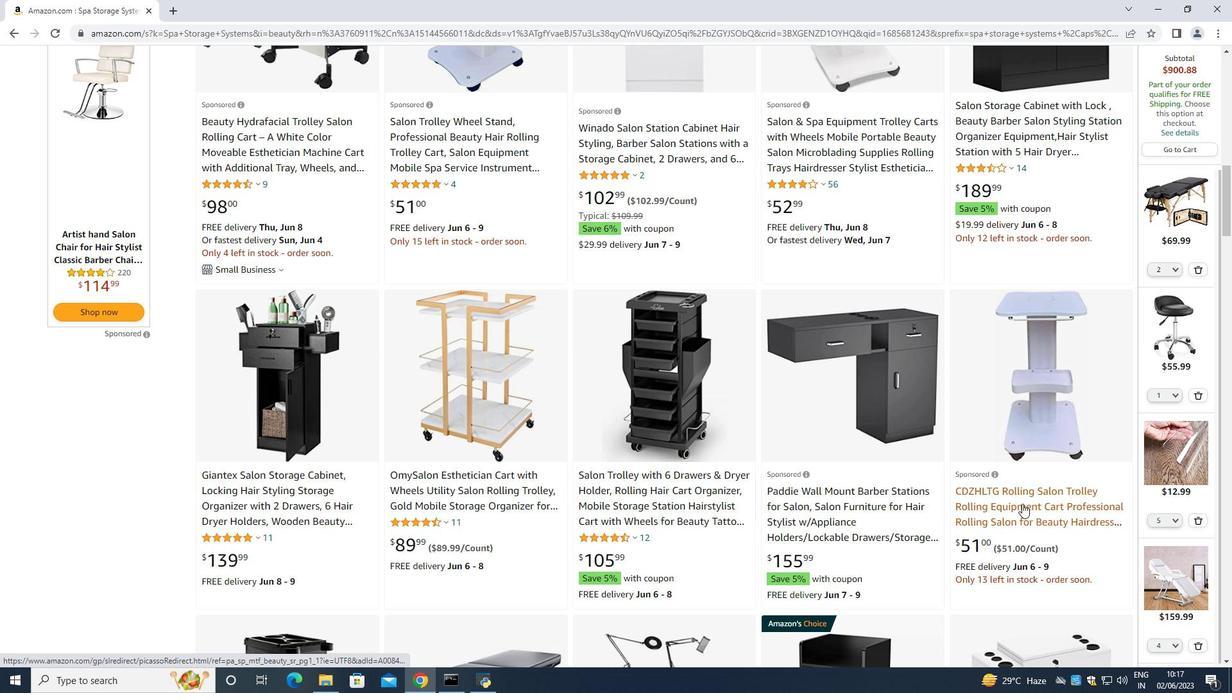 
Action: Mouse scrolled (1022, 504) with delta (0, 0)
Screenshot: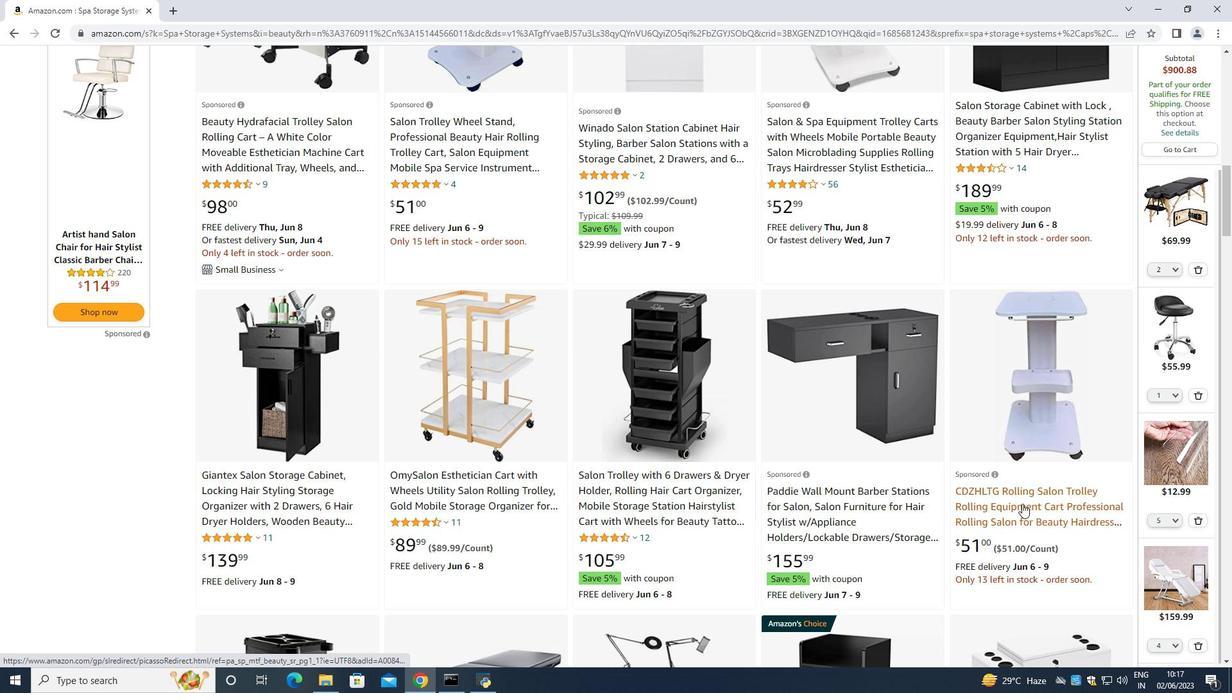 
Action: Mouse moved to (1022, 503)
Screenshot: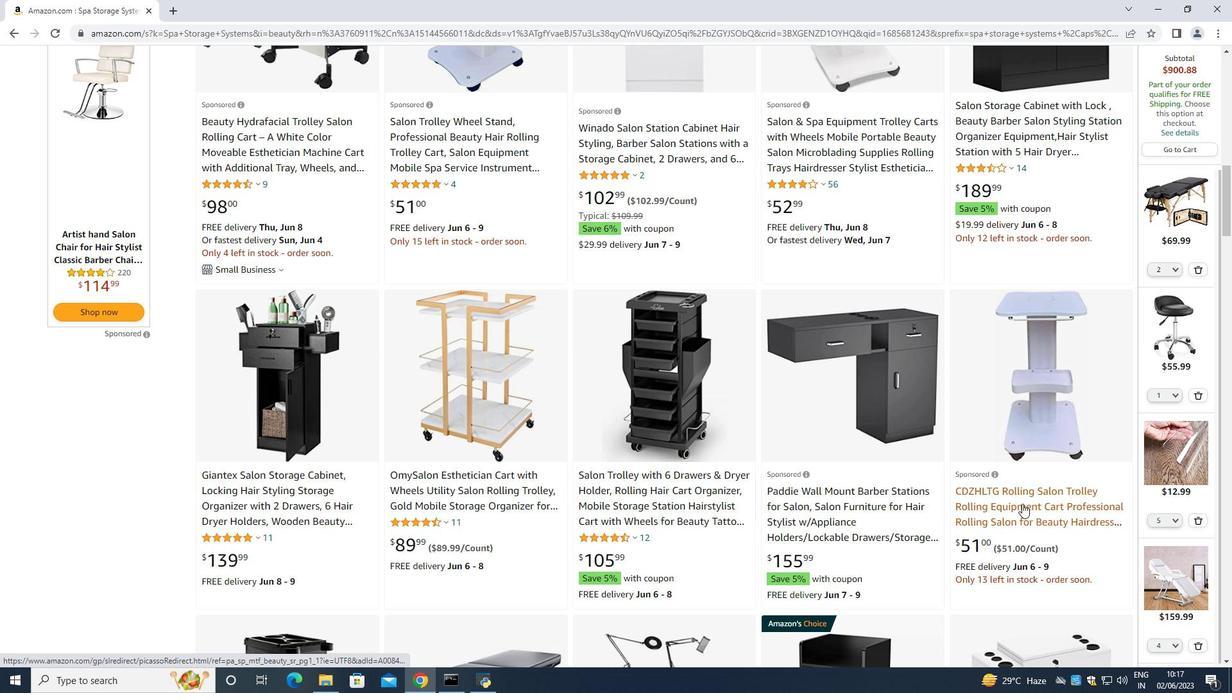 
Action: Mouse scrolled (1022, 504) with delta (0, 0)
Screenshot: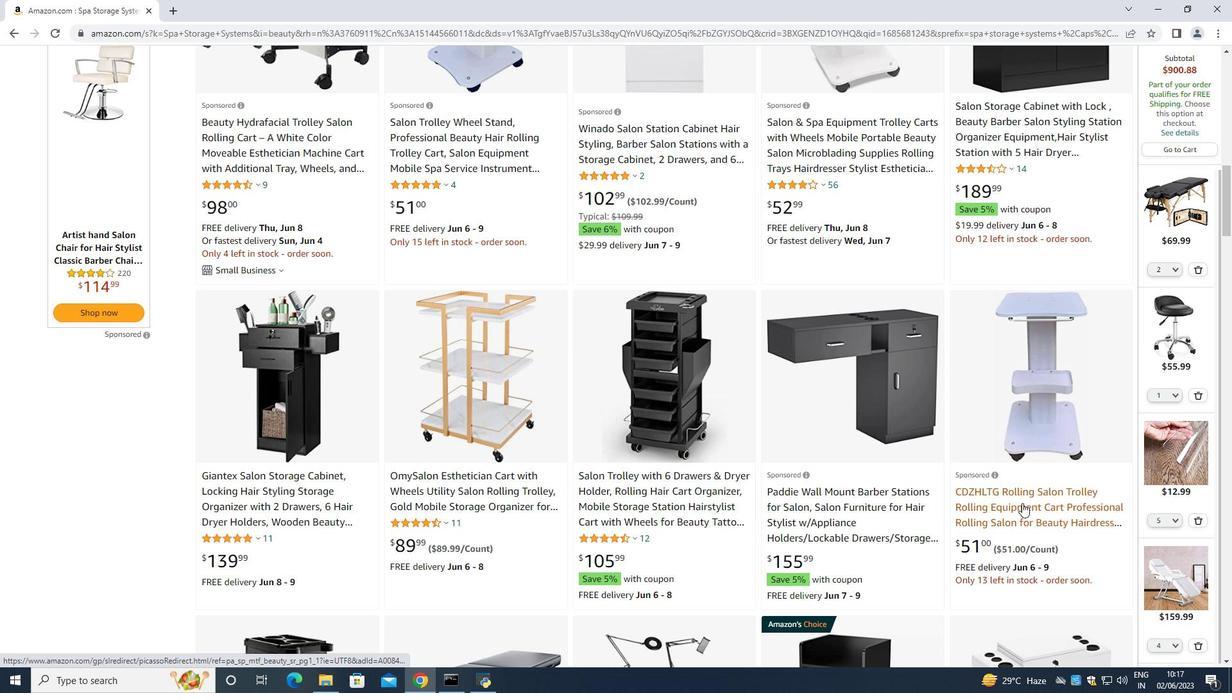 
Action: Mouse moved to (1021, 502)
Screenshot: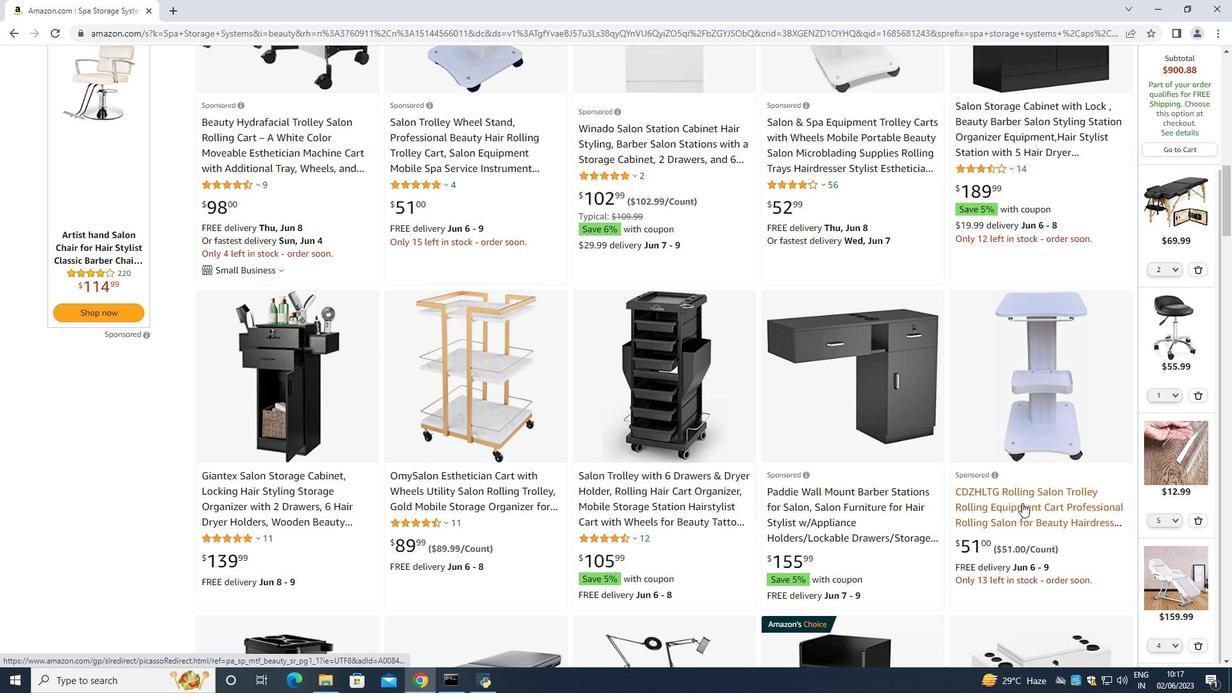 
Action: Mouse scrolled (1021, 503) with delta (0, 0)
Screenshot: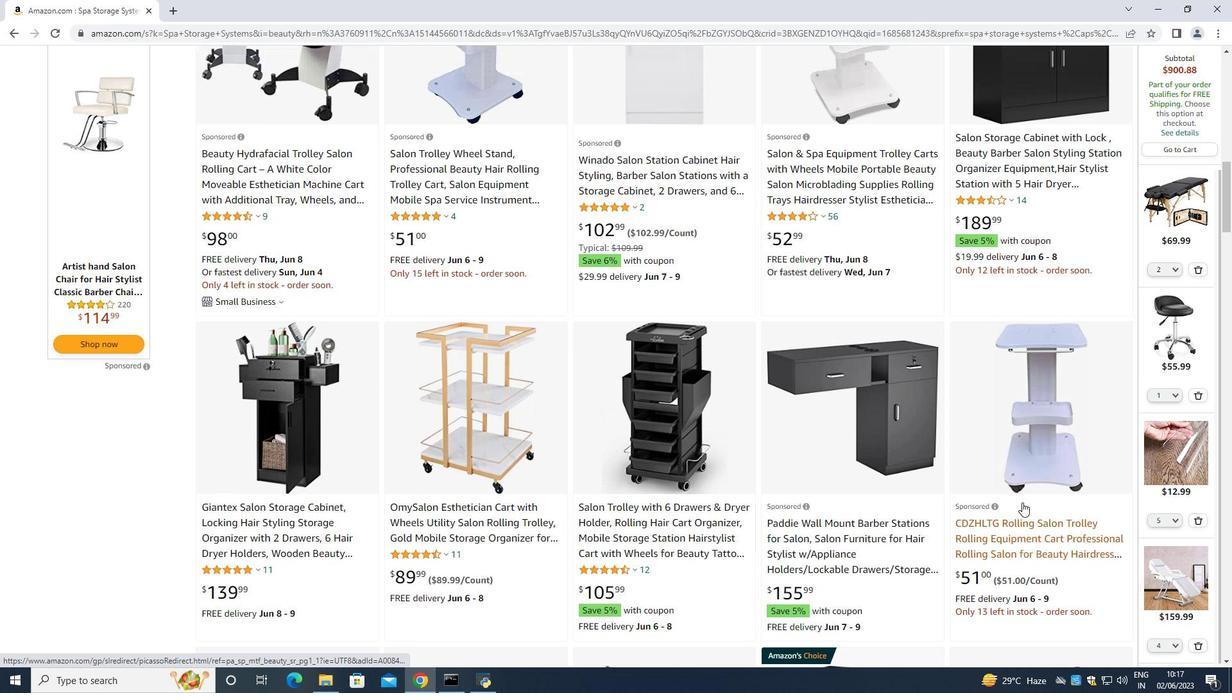 
Action: Mouse moved to (1017, 503)
Screenshot: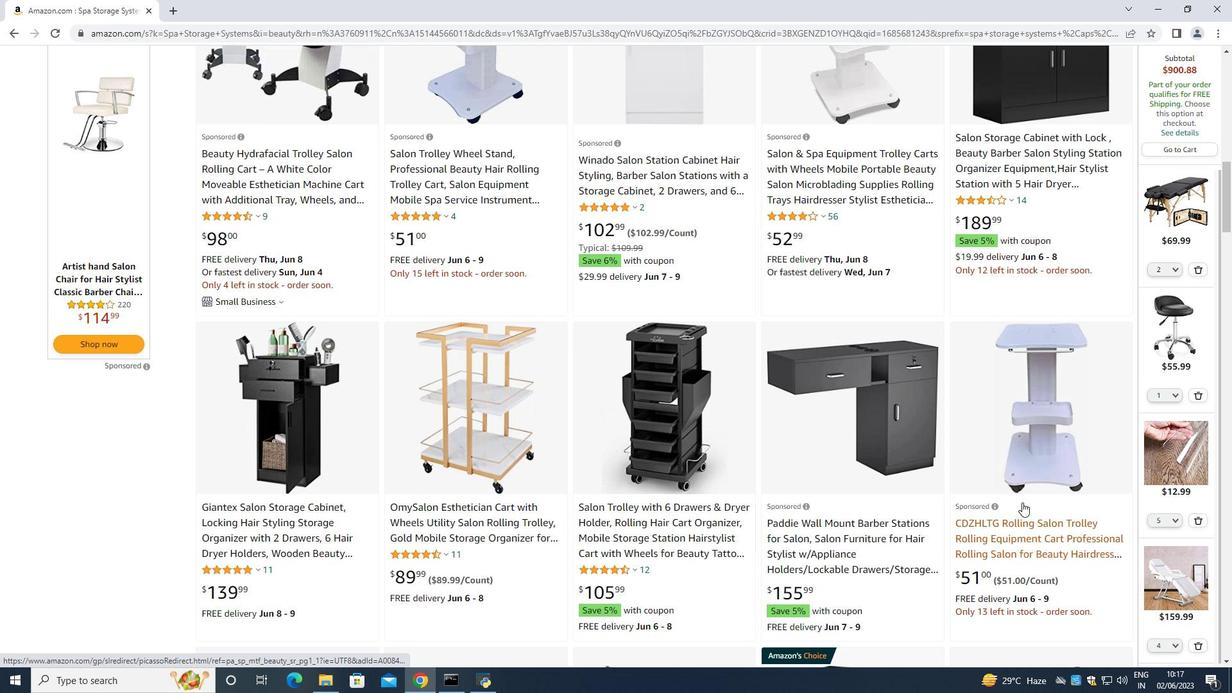 
Action: Mouse scrolled (1017, 504) with delta (0, 0)
Screenshot: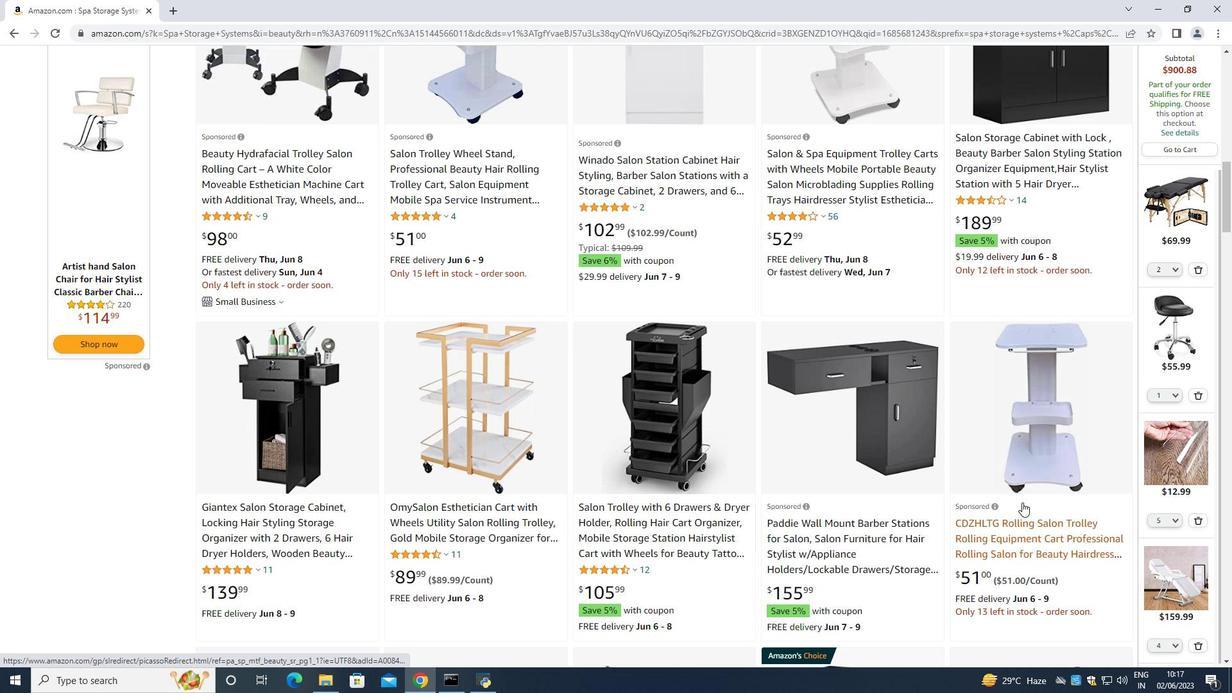 
Action: Mouse moved to (1018, 494)
Screenshot: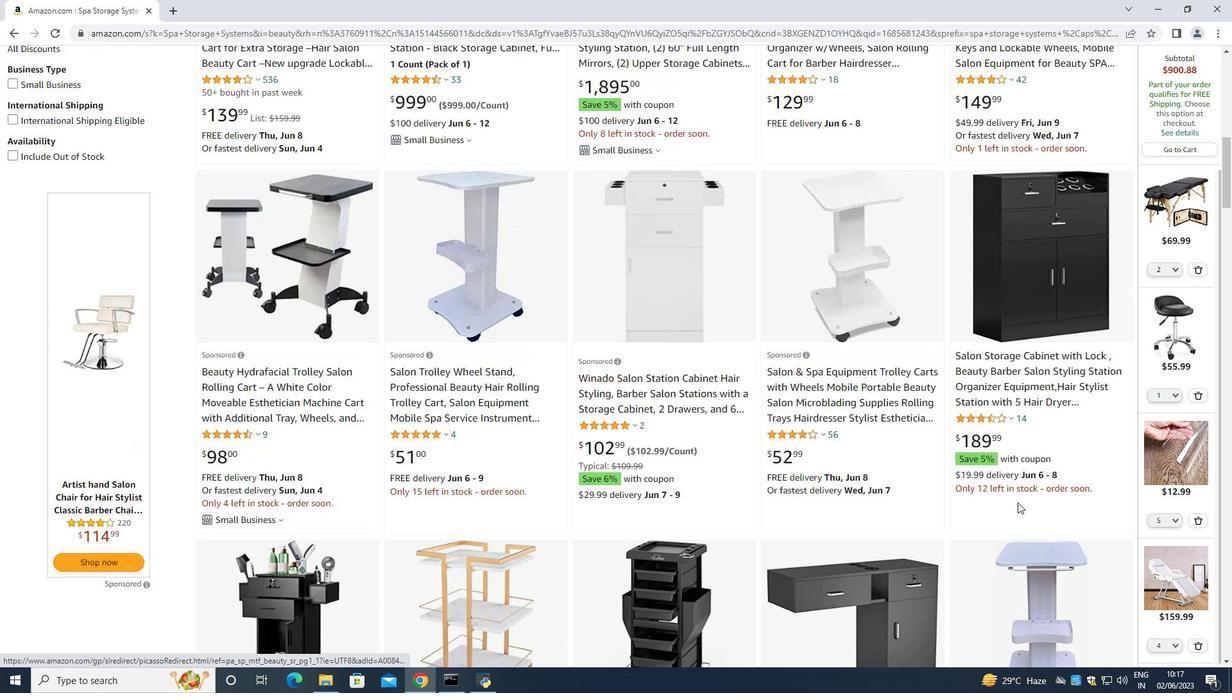 
Action: Mouse scrolled (1018, 495) with delta (0, 0)
Screenshot: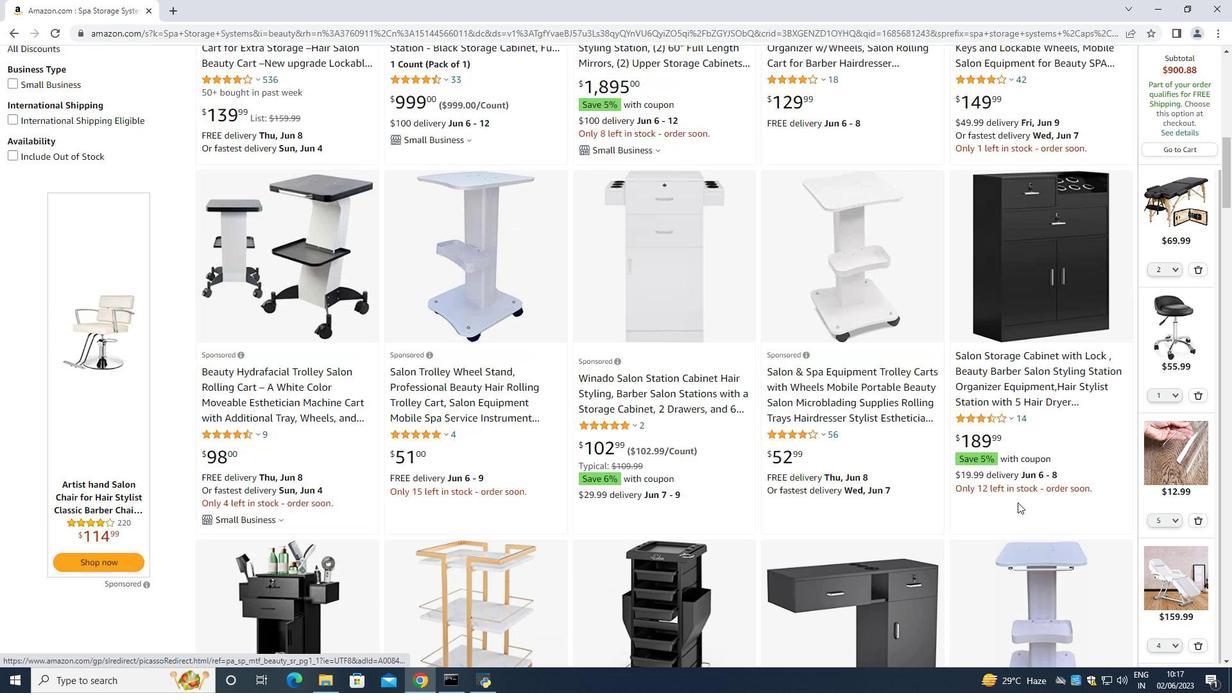 
Action: Mouse moved to (1019, 493)
Screenshot: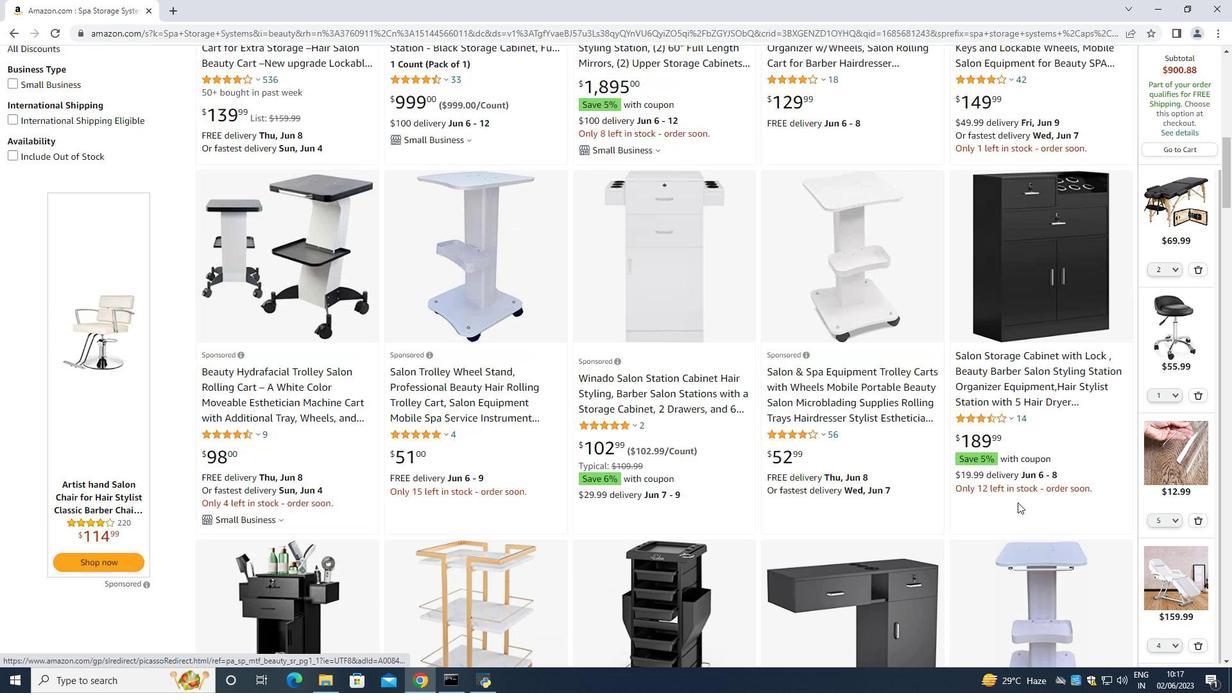 
Action: Mouse scrolled (1019, 493) with delta (0, 0)
Screenshot: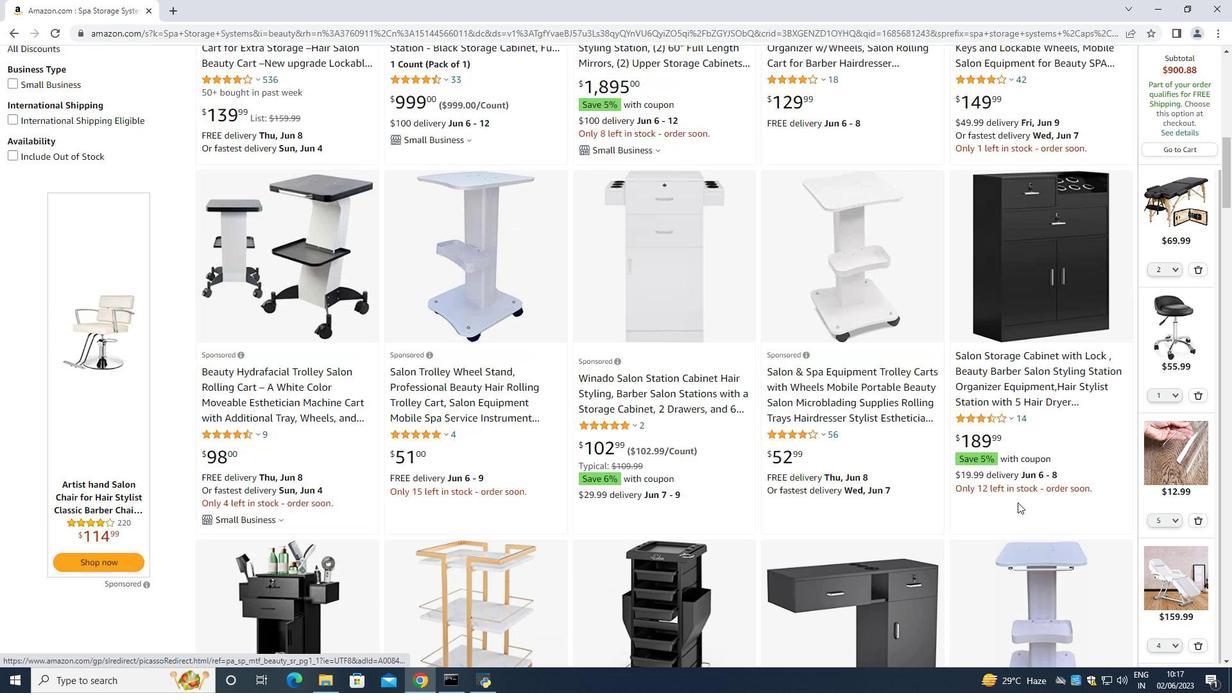
Action: Mouse scrolled (1019, 493) with delta (0, 0)
Screenshot: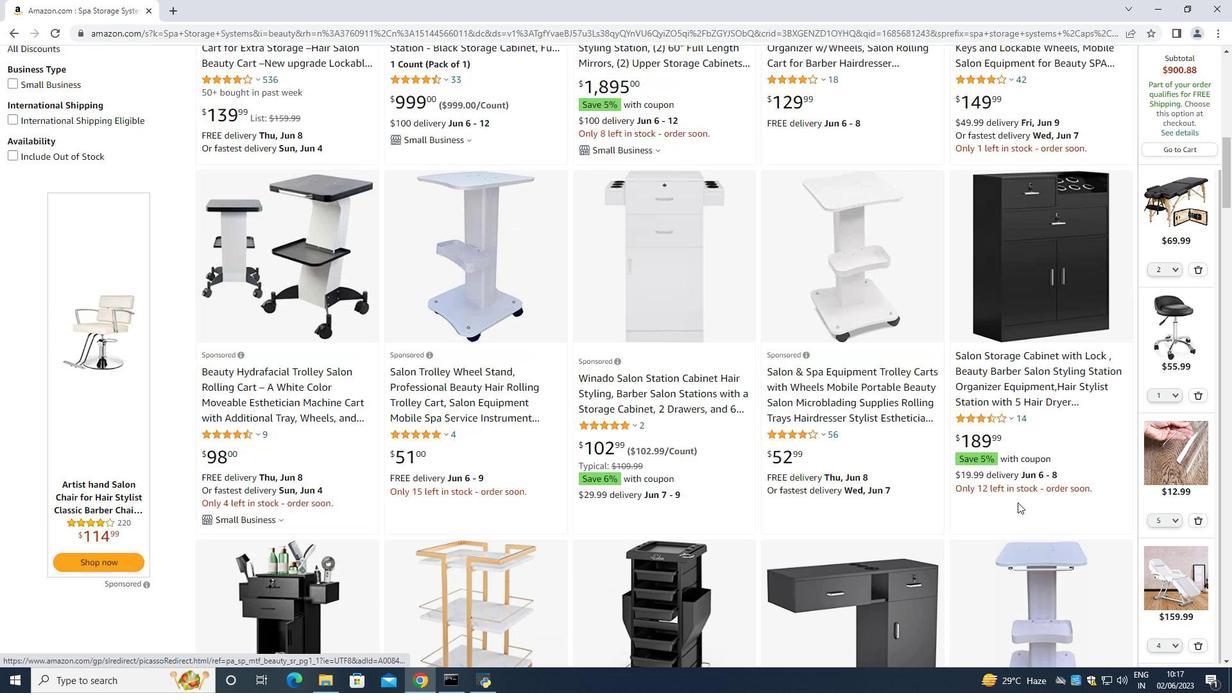 
Action: Mouse scrolled (1019, 493) with delta (0, 0)
Screenshot: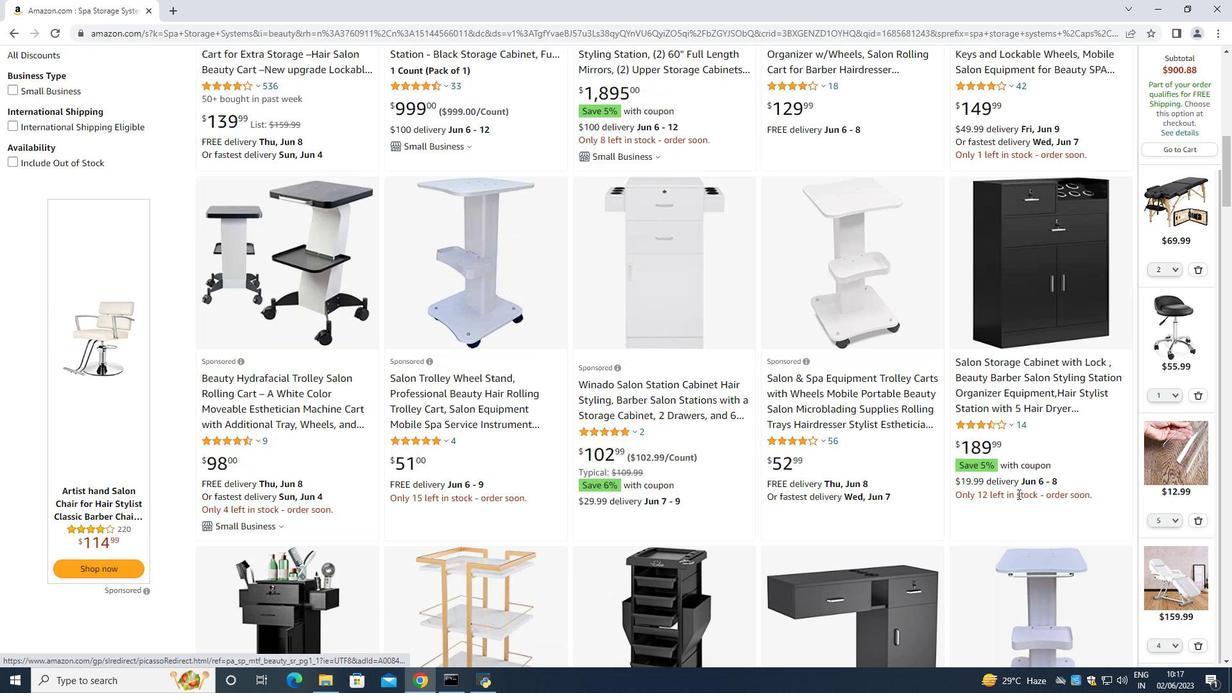 
Action: Mouse scrolled (1019, 493) with delta (0, 0)
Screenshot: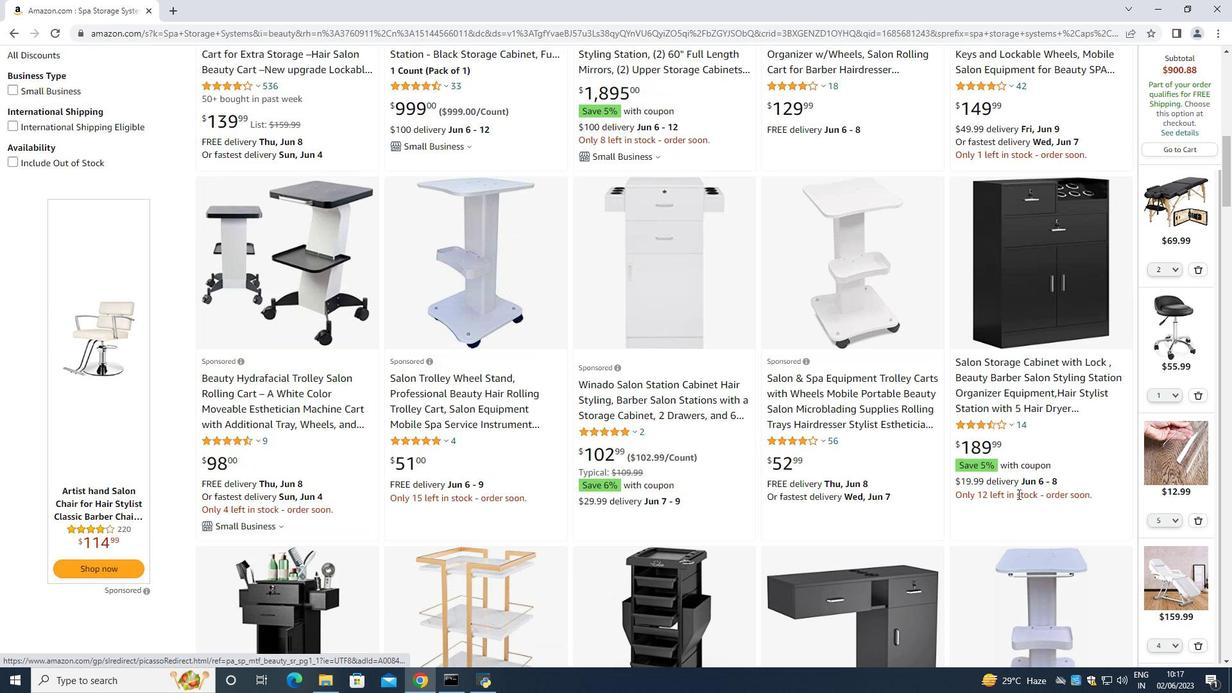 
Action: Mouse moved to (527, 355)
Screenshot: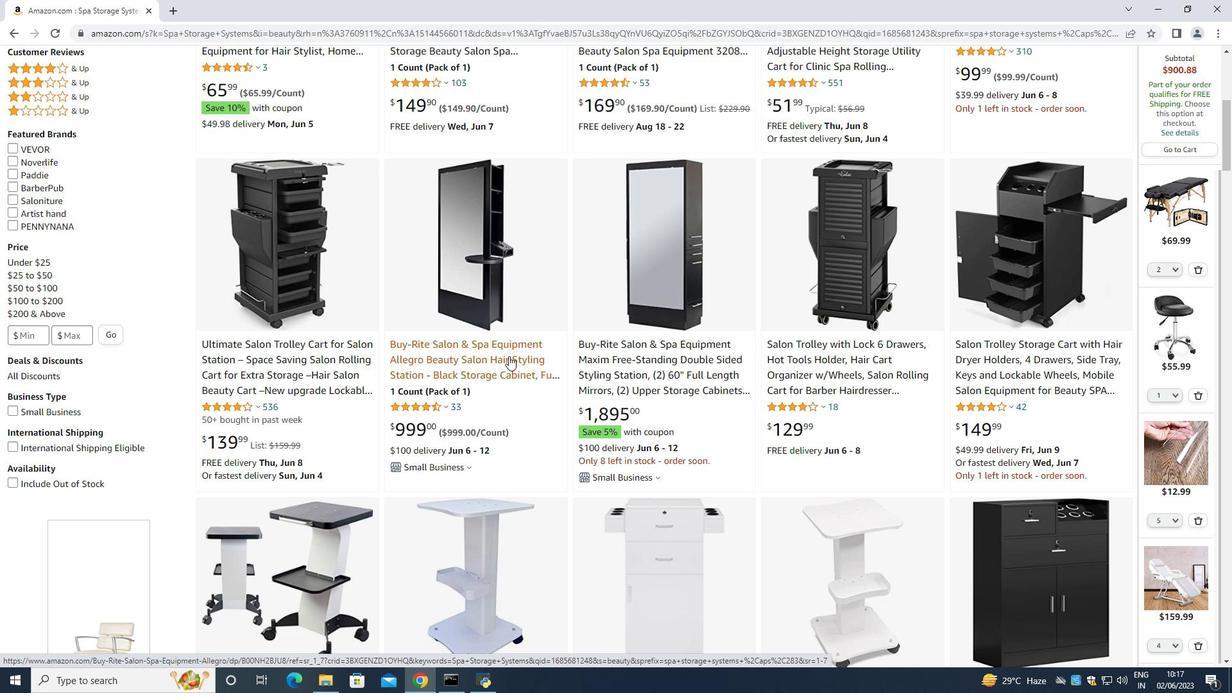 
Action: Mouse scrolled (527, 355) with delta (0, 0)
Screenshot: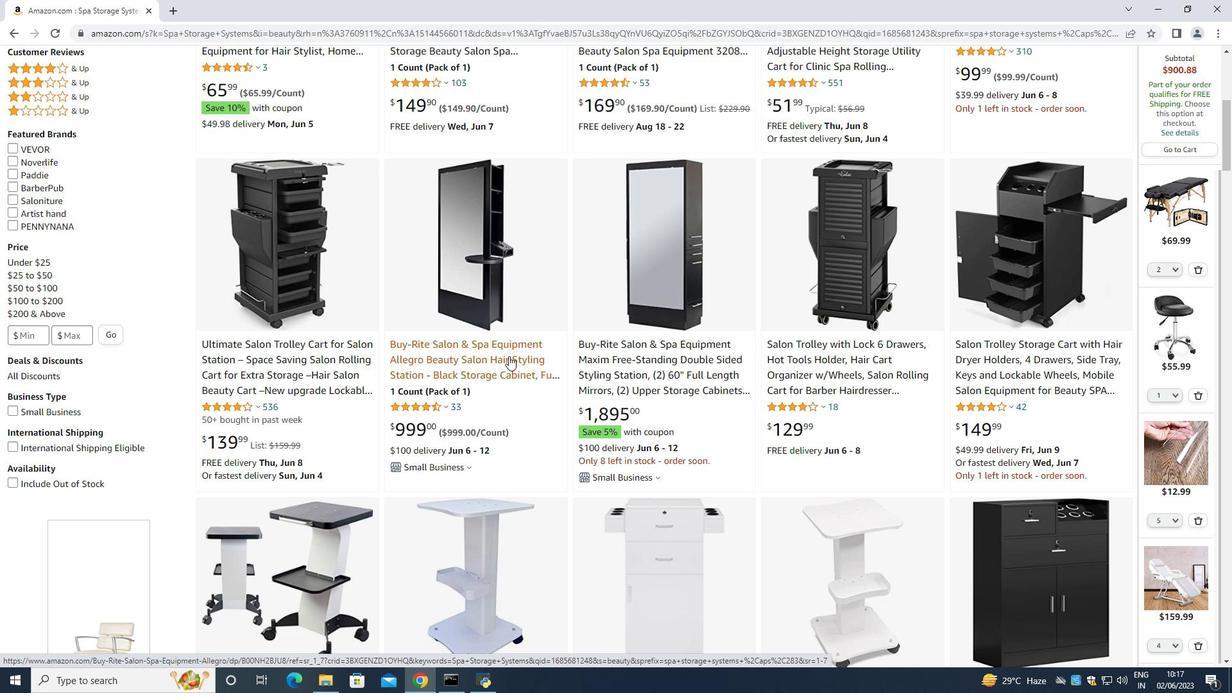 
Action: Mouse scrolled (527, 355) with delta (0, 0)
Screenshot: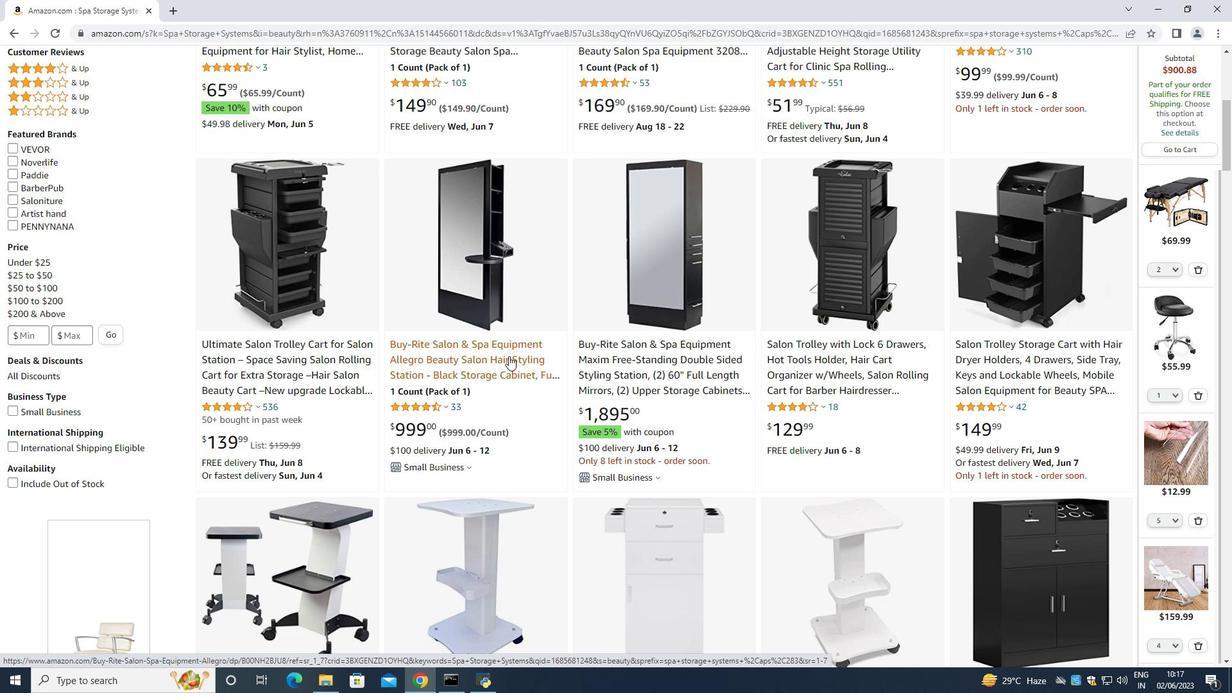 
Action: Mouse moved to (1064, 141)
Screenshot: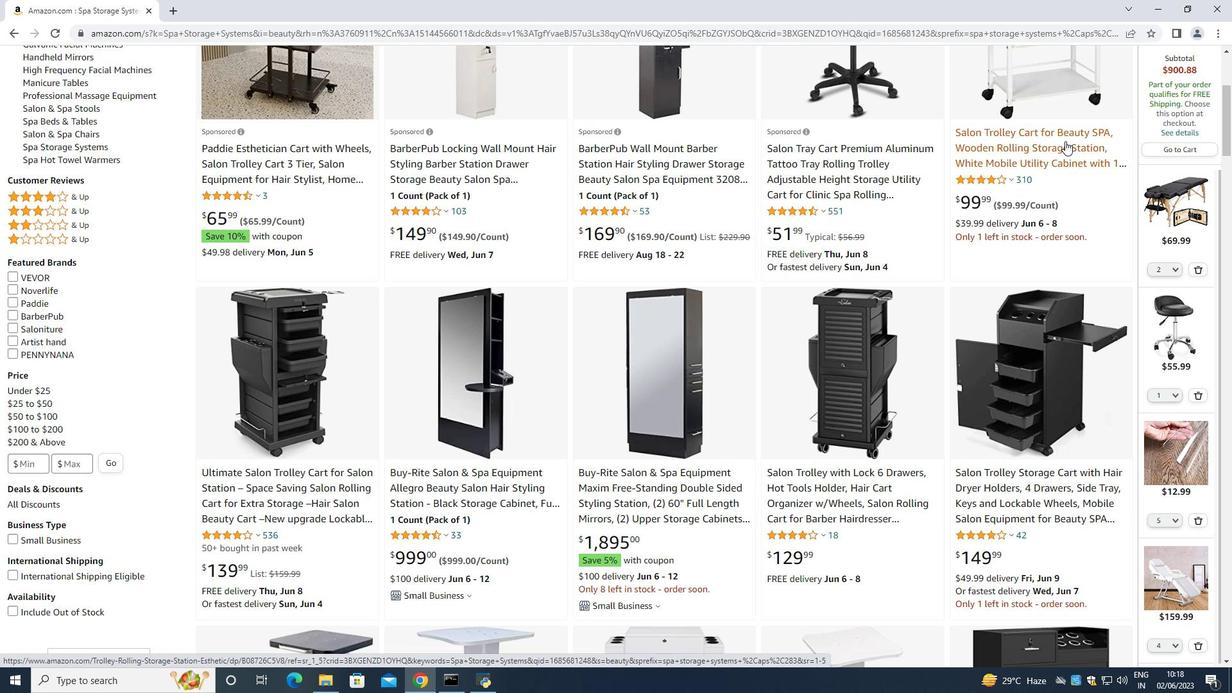 
Action: Mouse scrolled (1064, 142) with delta (0, 0)
Screenshot: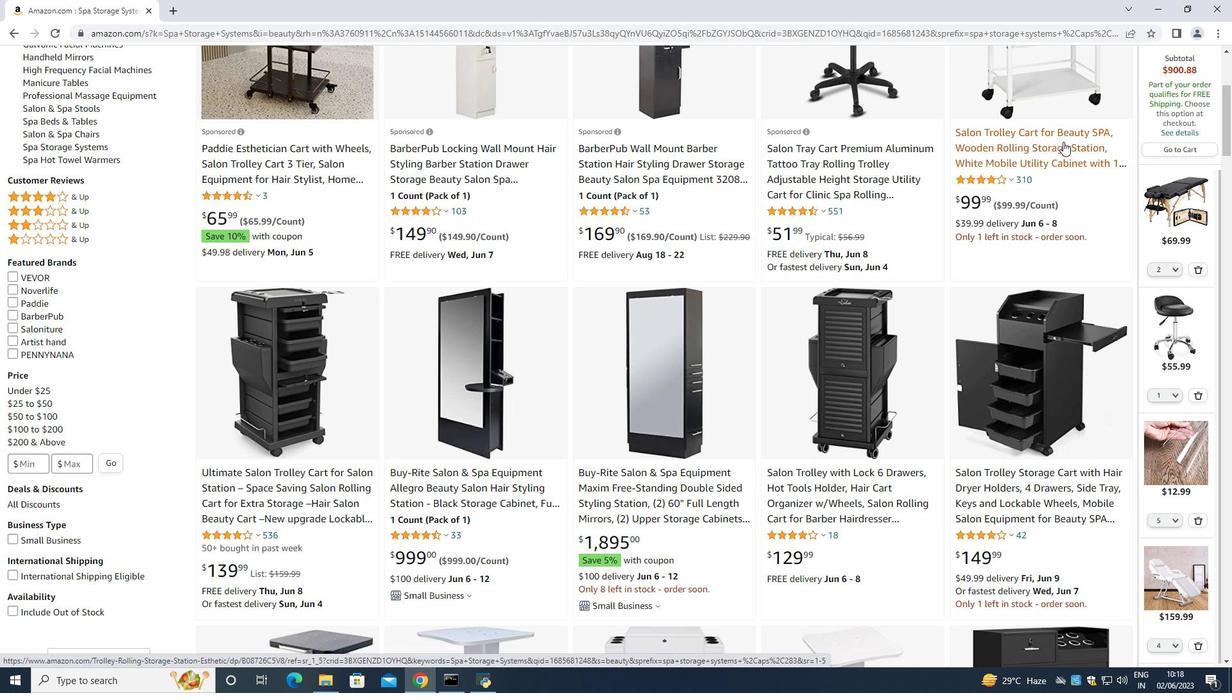 
Action: Mouse scrolled (1064, 142) with delta (0, 0)
Screenshot: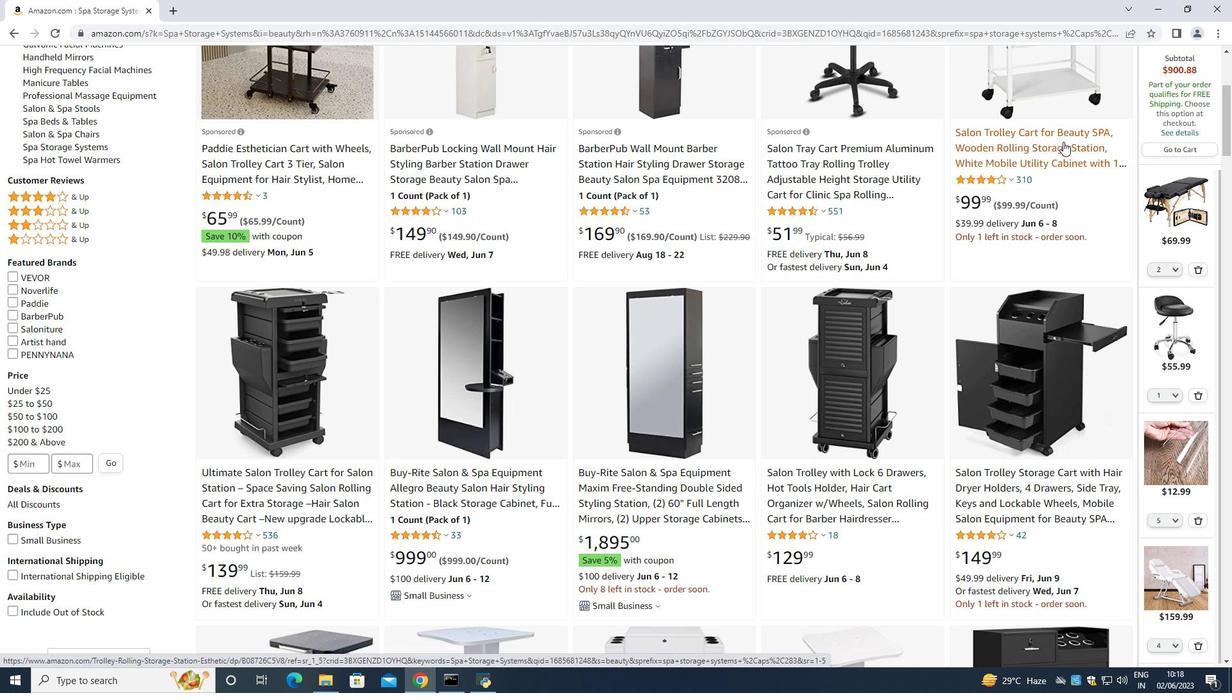 
Action: Mouse scrolled (1064, 142) with delta (0, 0)
Screenshot: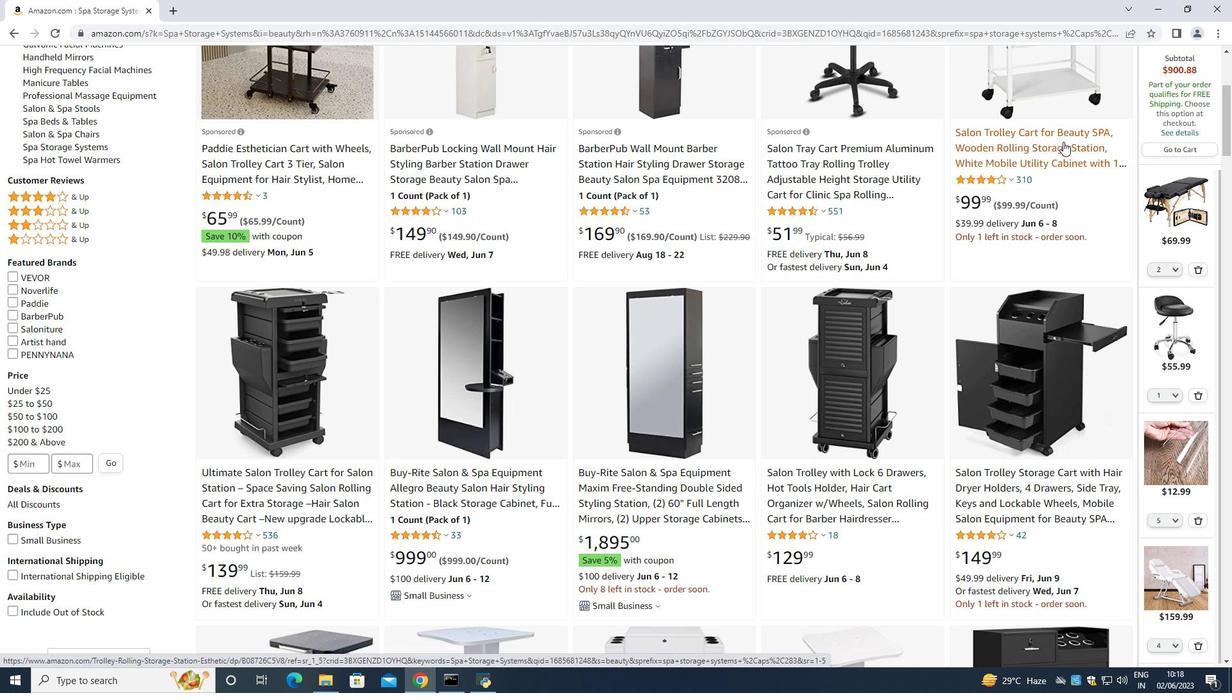 
Action: Mouse moved to (1013, 339)
Screenshot: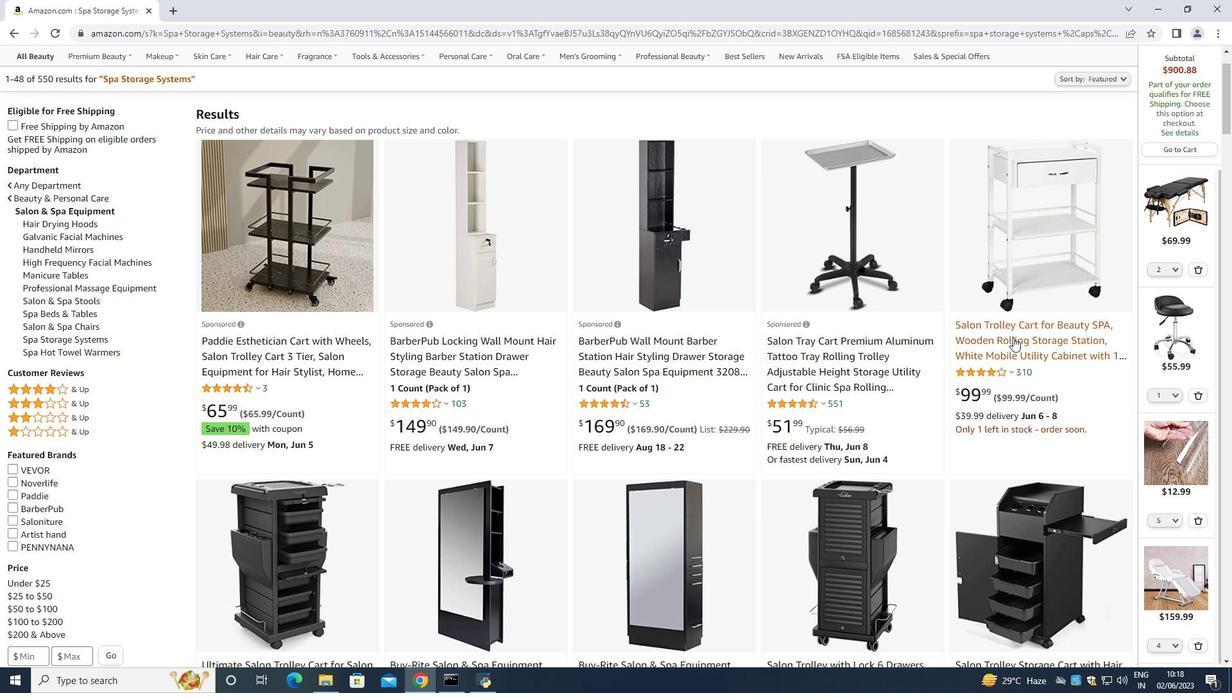 
Action: Mouse pressed left at (1013, 339)
Screenshot: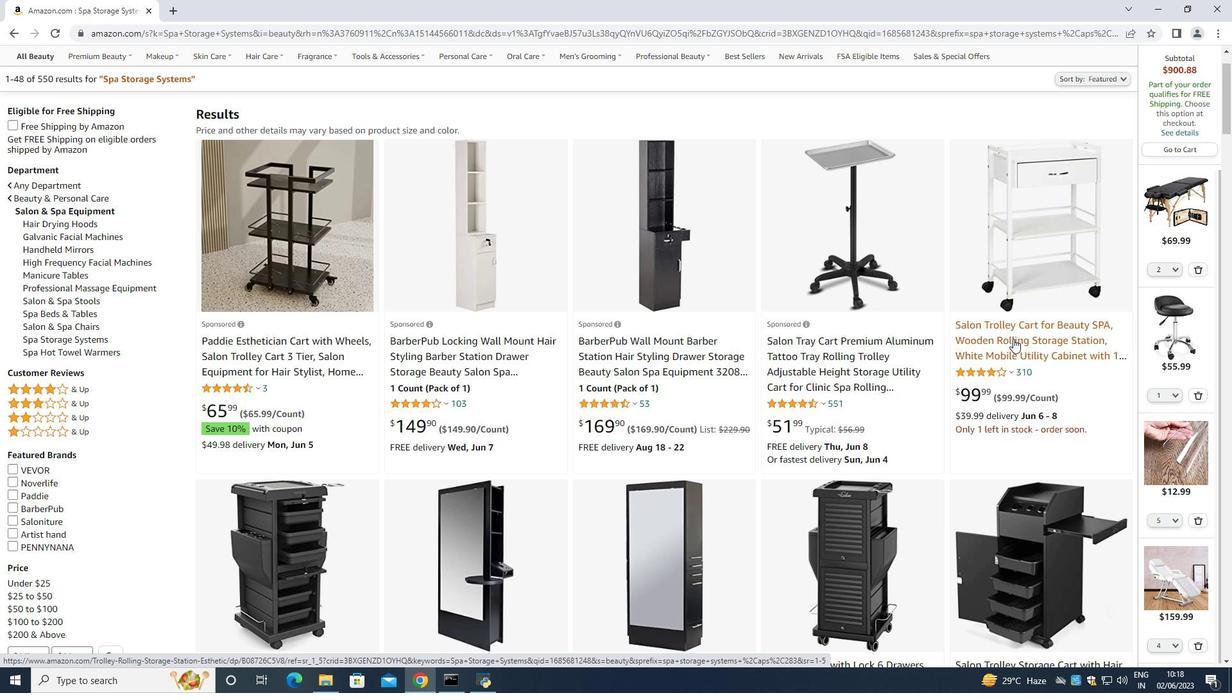 
Action: Mouse moved to (16, 30)
Screenshot: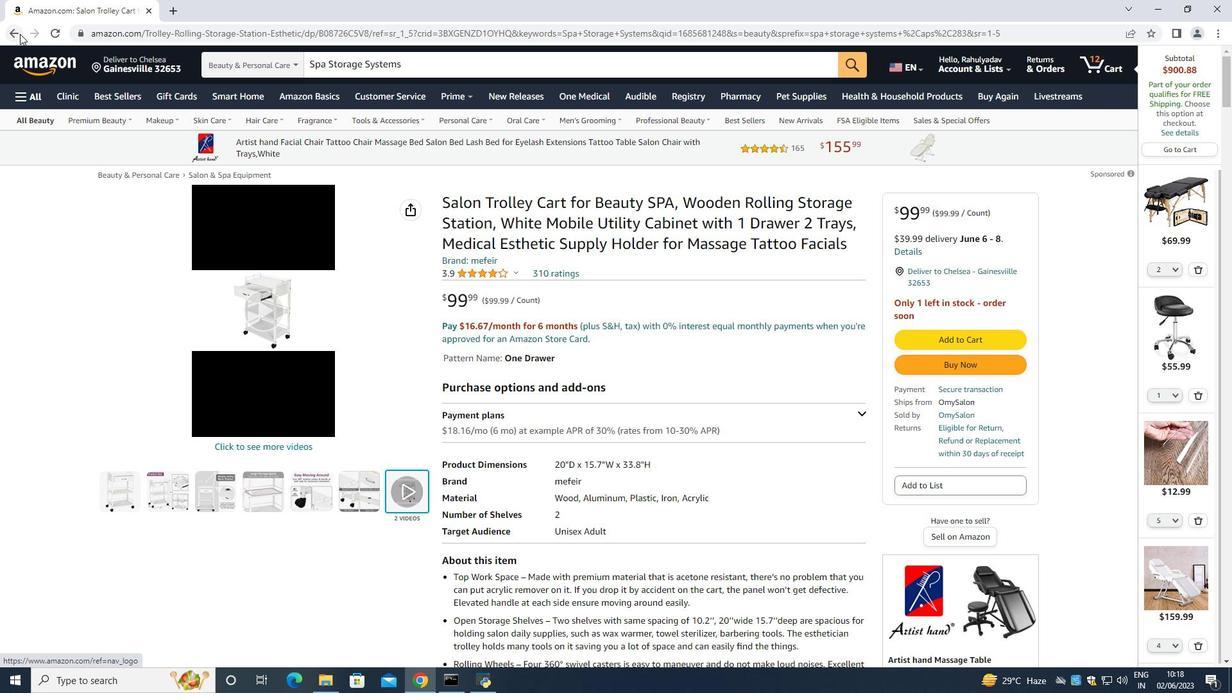 
Action: Mouse pressed left at (16, 30)
Screenshot: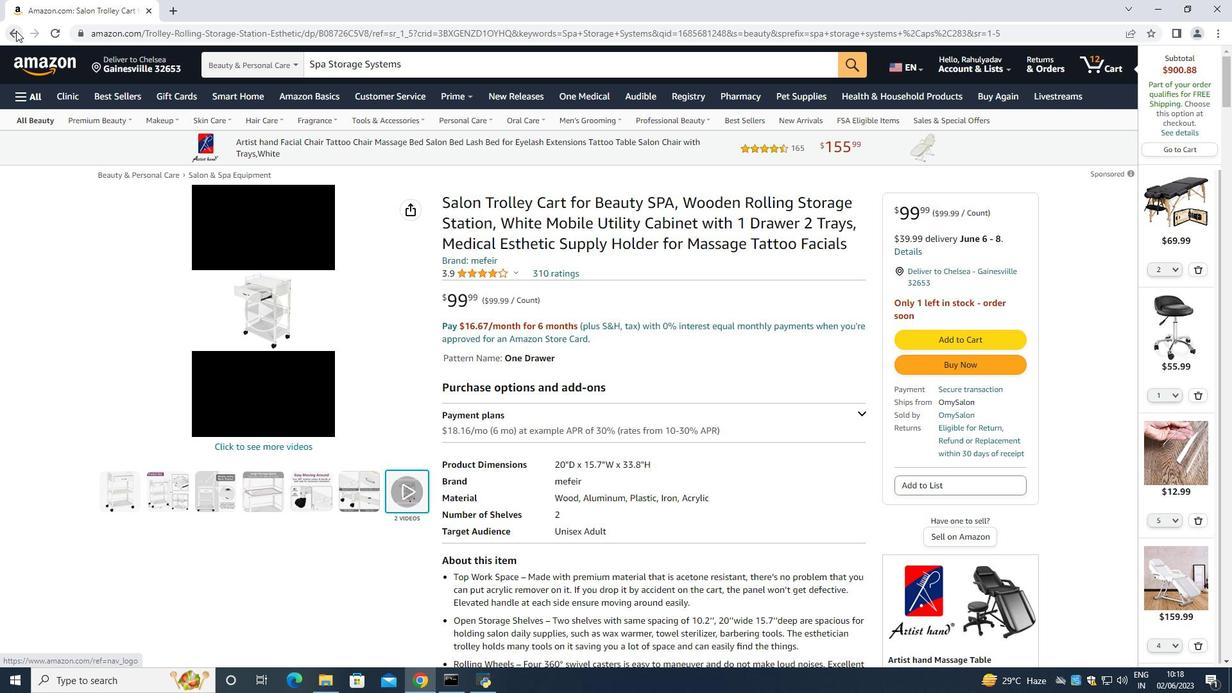 
Action: Mouse moved to (486, 348)
Screenshot: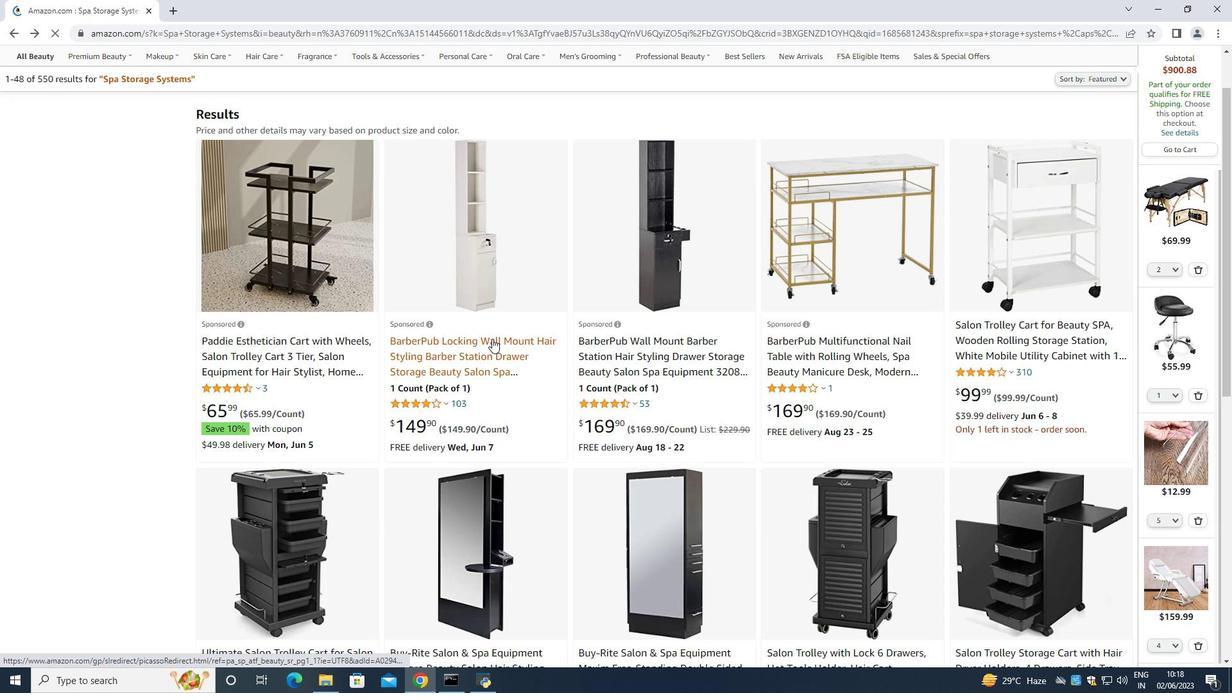 
Action: Mouse scrolled (486, 347) with delta (0, 0)
Screenshot: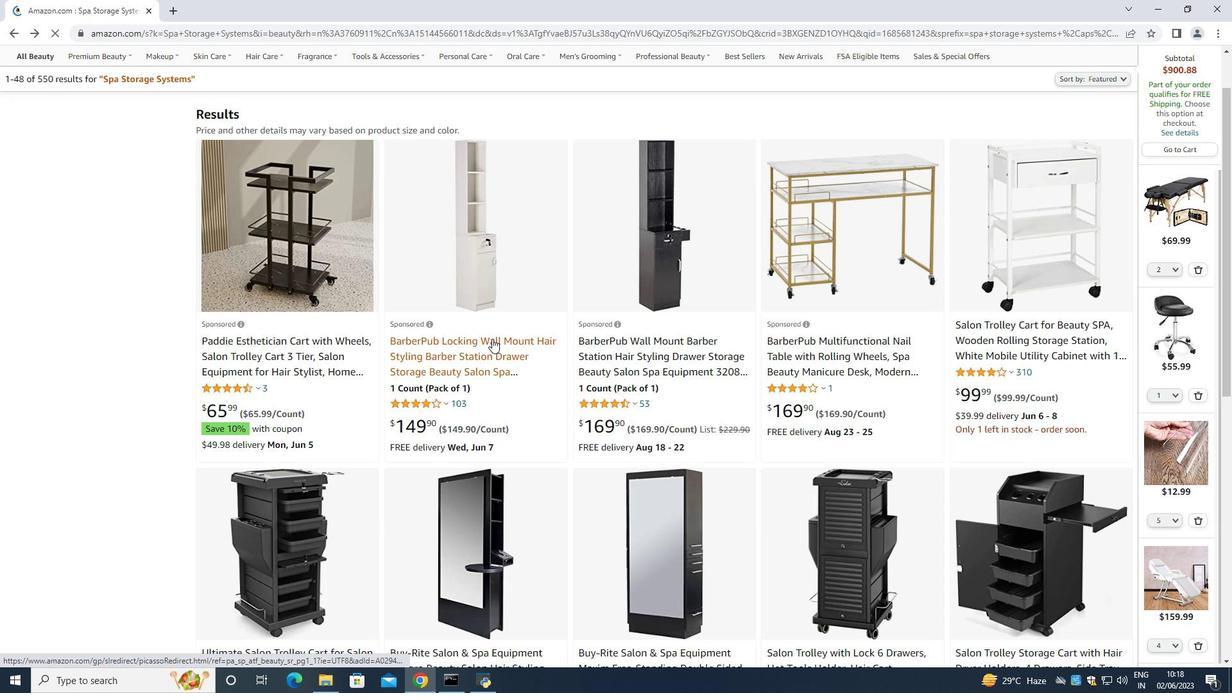 
Action: Mouse moved to (369, 502)
Screenshot: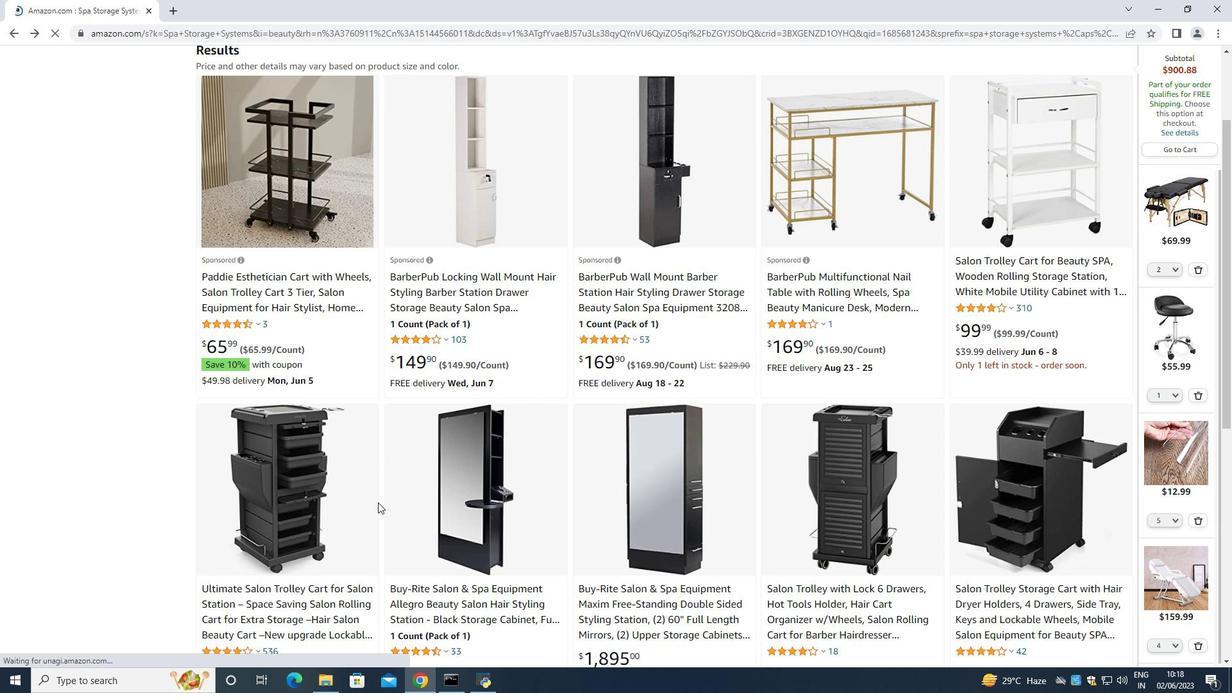 
Action: Mouse scrolled (369, 502) with delta (0, 0)
Screenshot: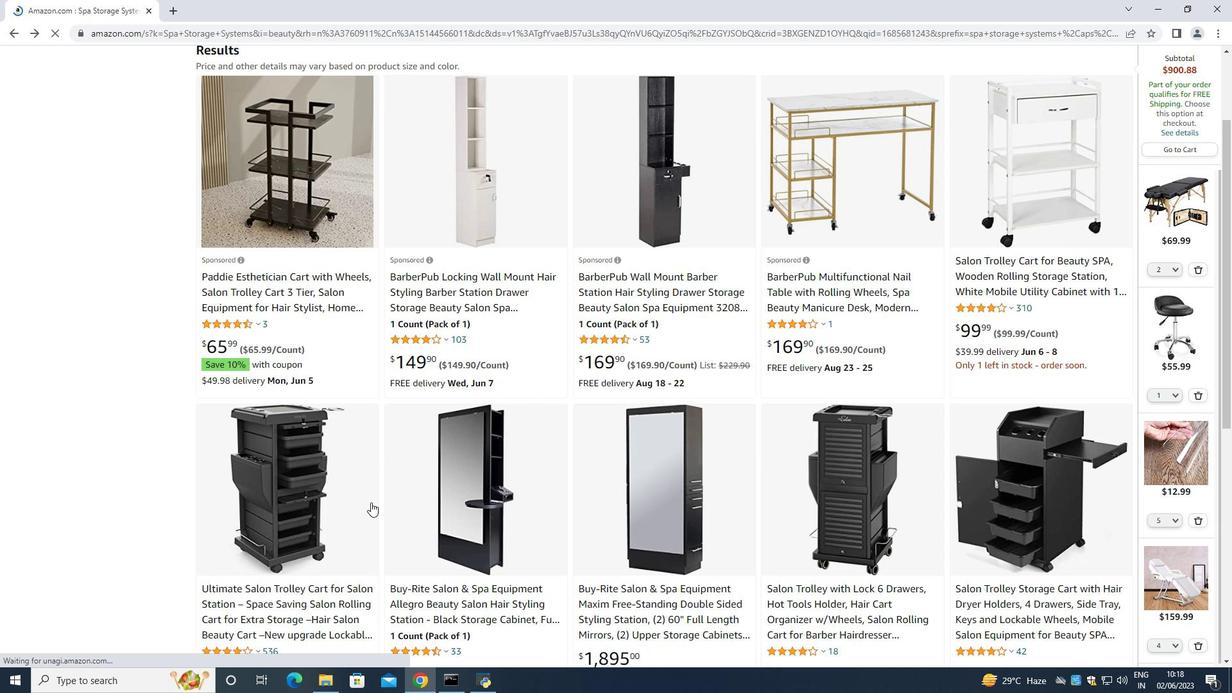 
Action: Mouse moved to (351, 495)
Screenshot: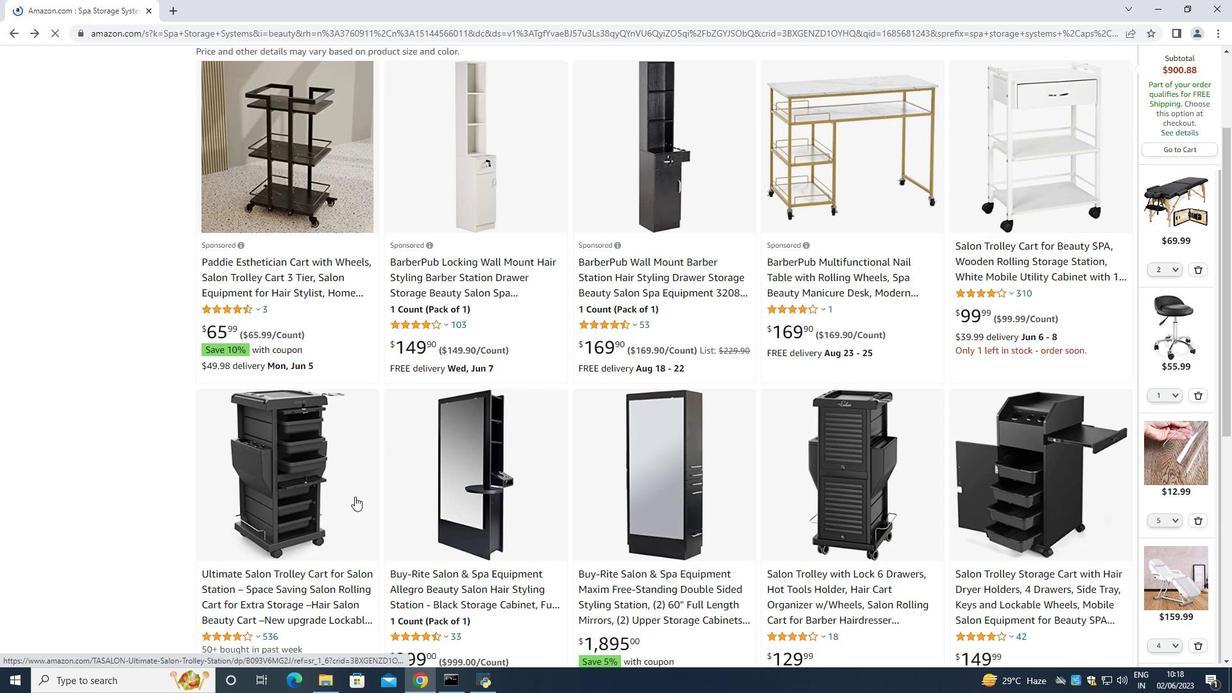 
Action: Mouse scrolled (351, 495) with delta (0, 0)
Screenshot: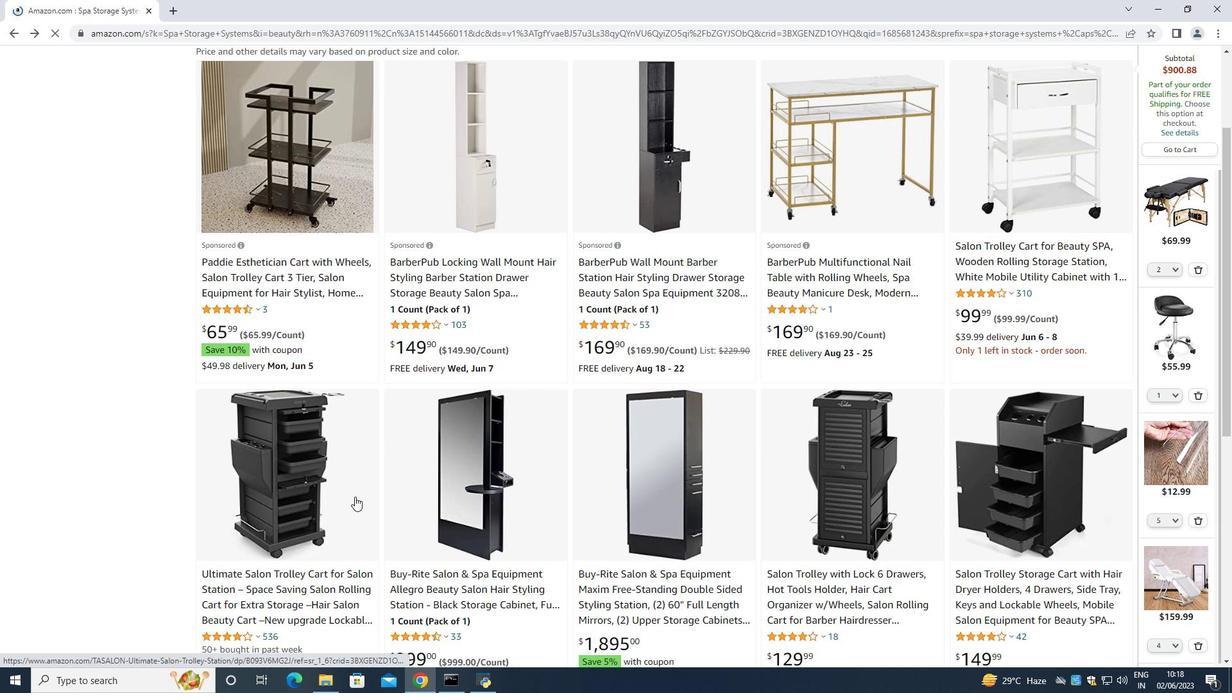 
Action: Mouse moved to (342, 477)
Screenshot: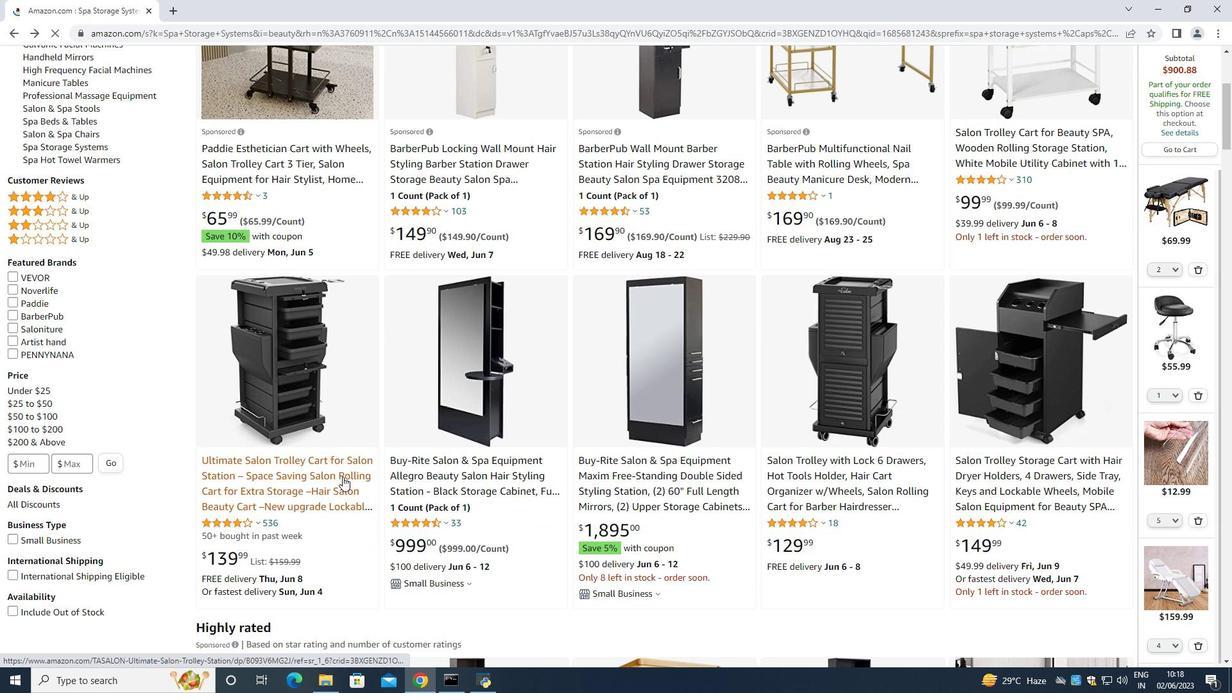 
Action: Mouse pressed left at (342, 477)
Screenshot: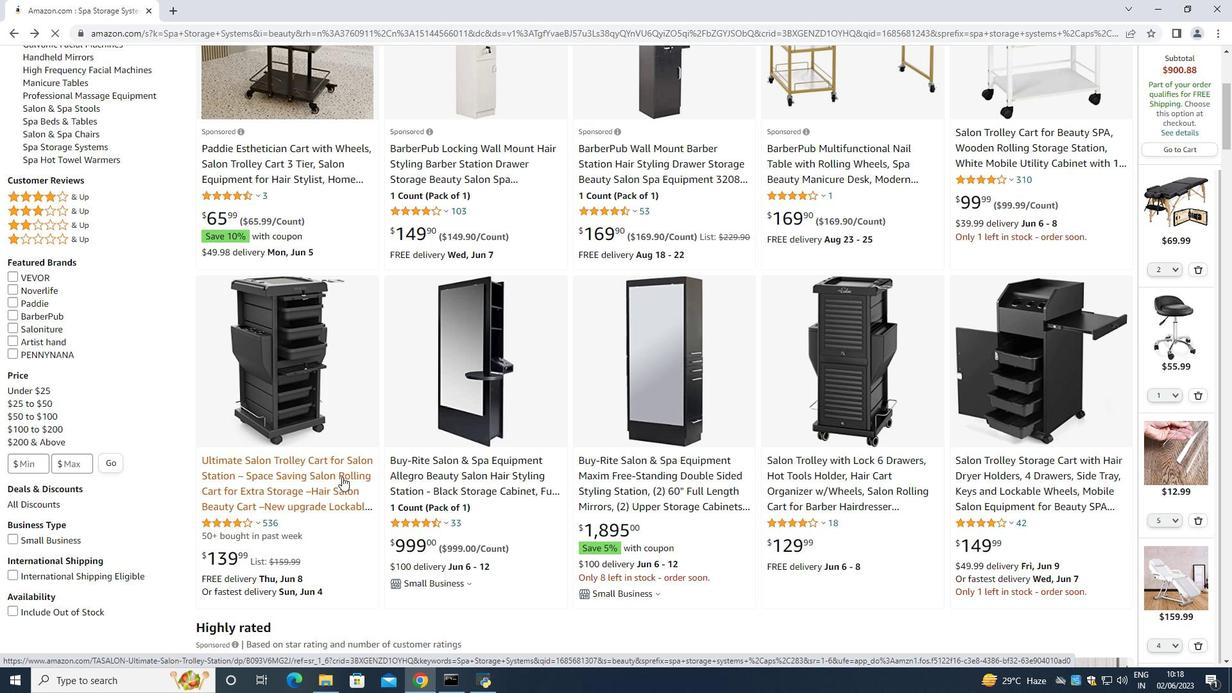 
Action: Mouse moved to (637, 284)
Screenshot: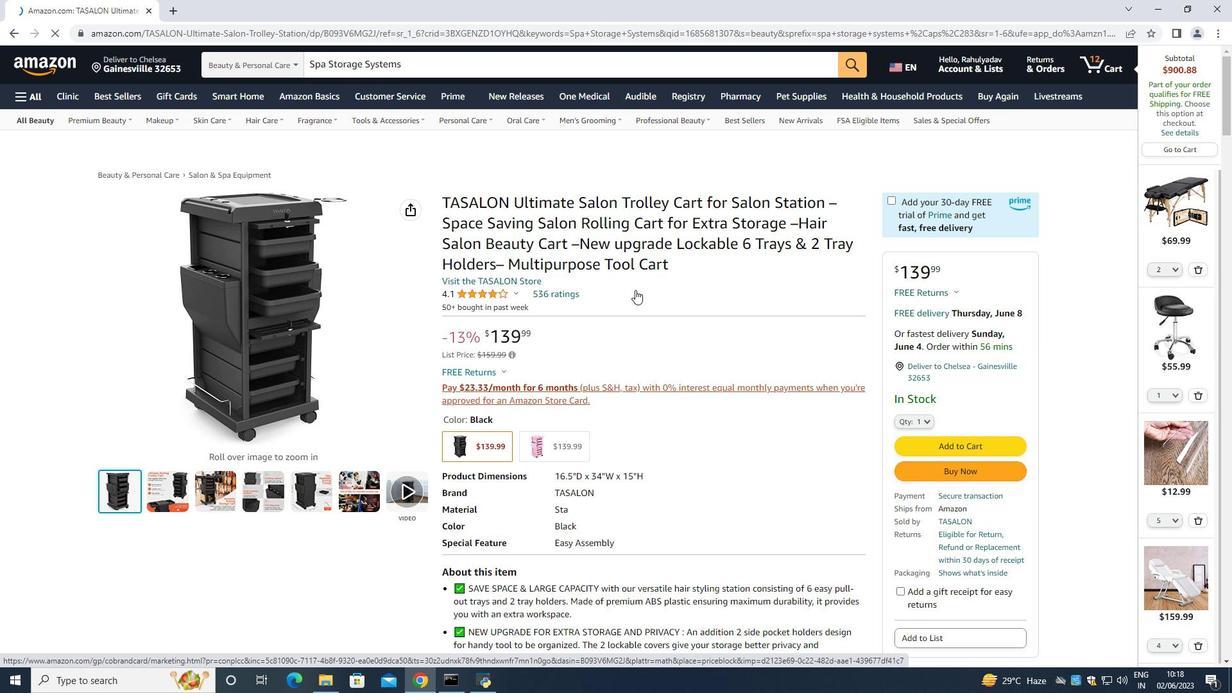 
Action: Mouse scrolled (637, 283) with delta (0, 0)
Screenshot: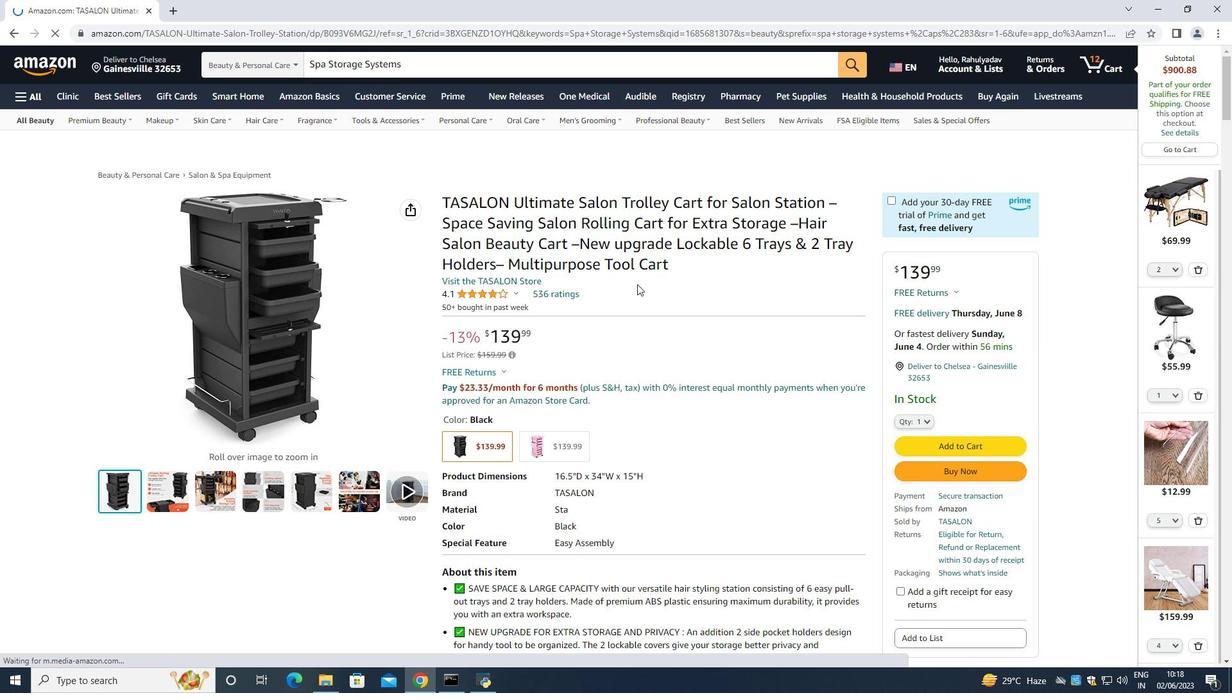 
Action: Mouse moved to (791, 265)
Screenshot: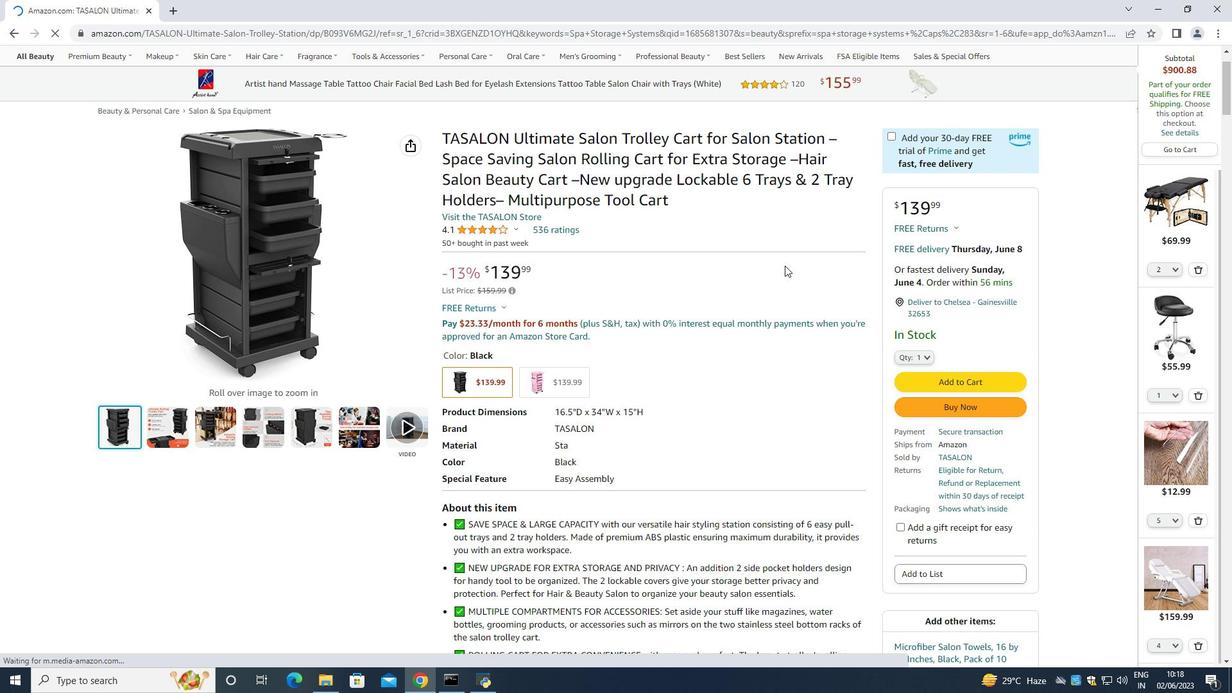 
Action: Mouse scrolled (791, 265) with delta (0, 0)
Screenshot: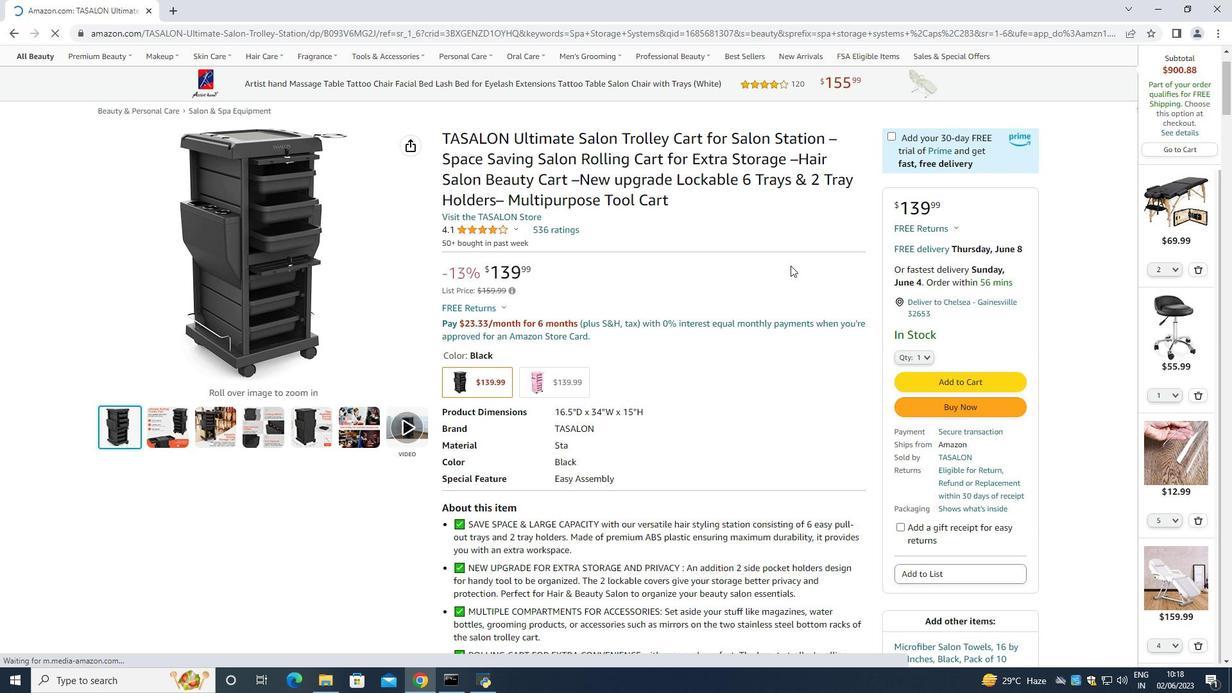 
Action: Mouse moved to (900, 290)
Screenshot: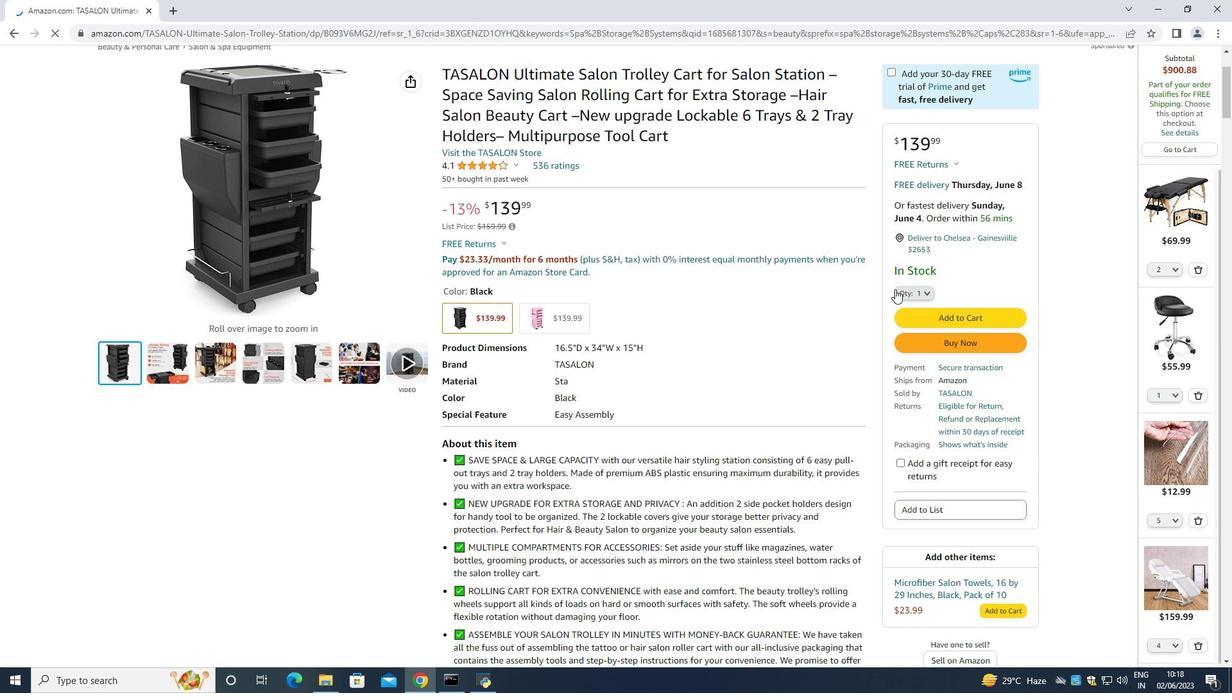 
Action: Mouse pressed left at (900, 290)
Screenshot: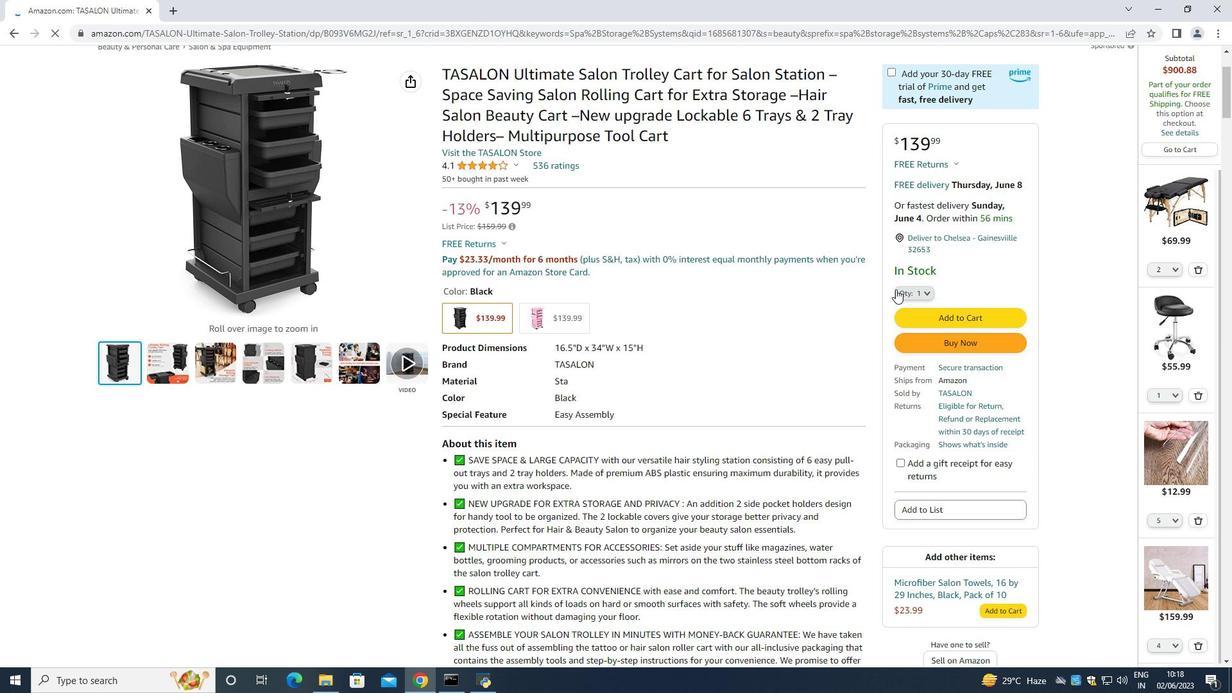 
Action: Mouse moved to (908, 346)
Screenshot: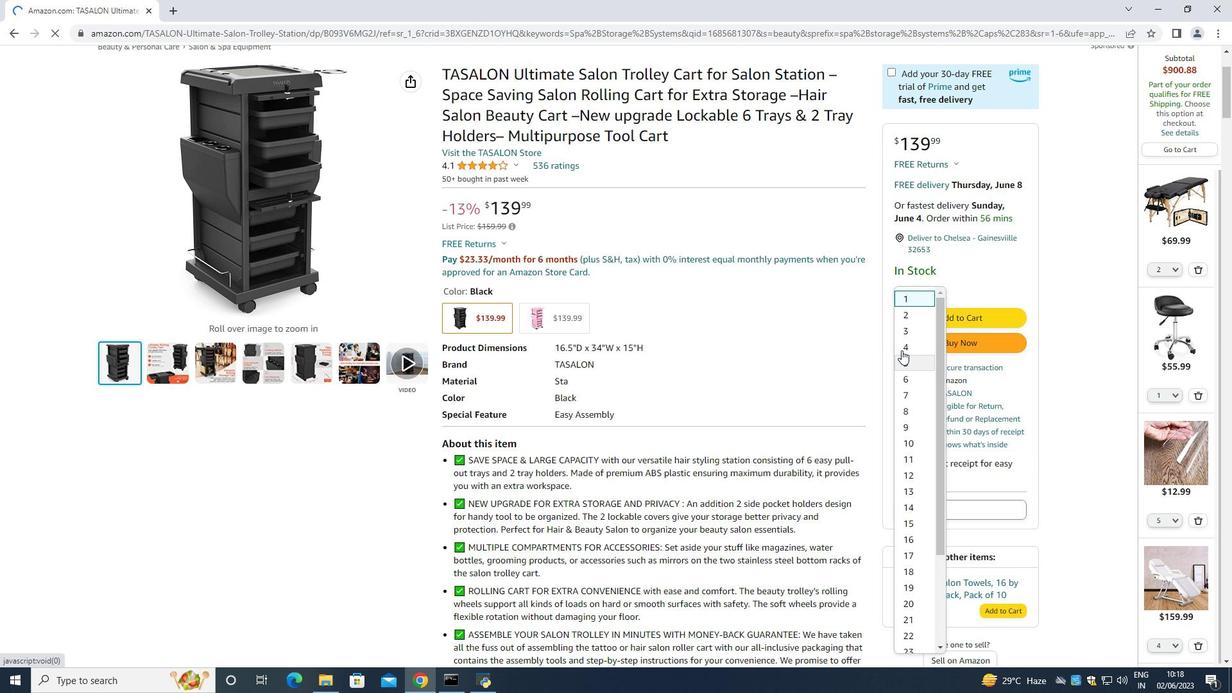 
Action: Mouse pressed left at (908, 346)
Screenshot: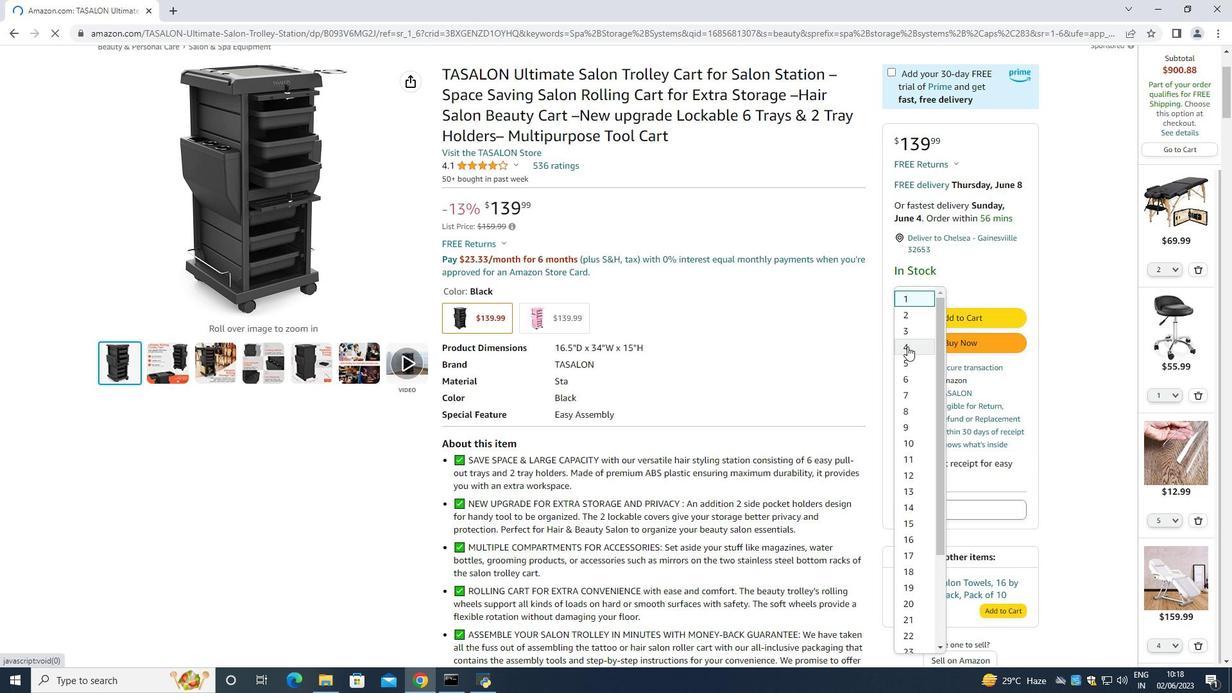 
Action: Mouse moved to (961, 350)
Screenshot: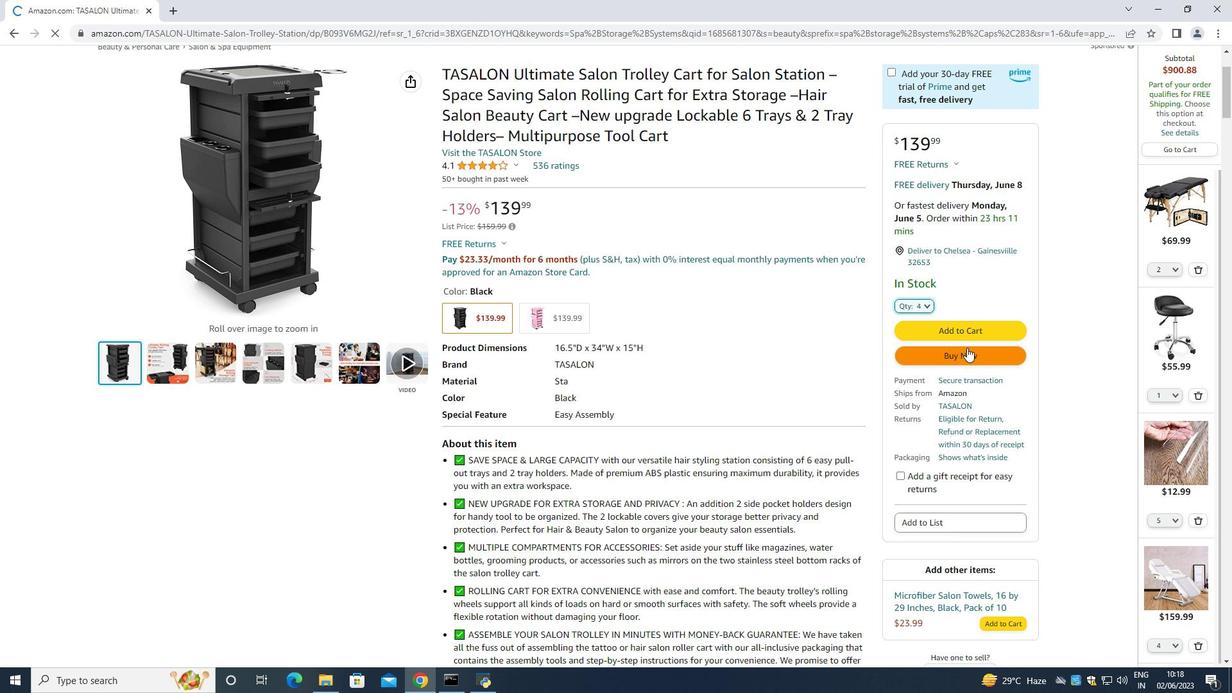 
Action: Mouse pressed left at (961, 350)
Screenshot: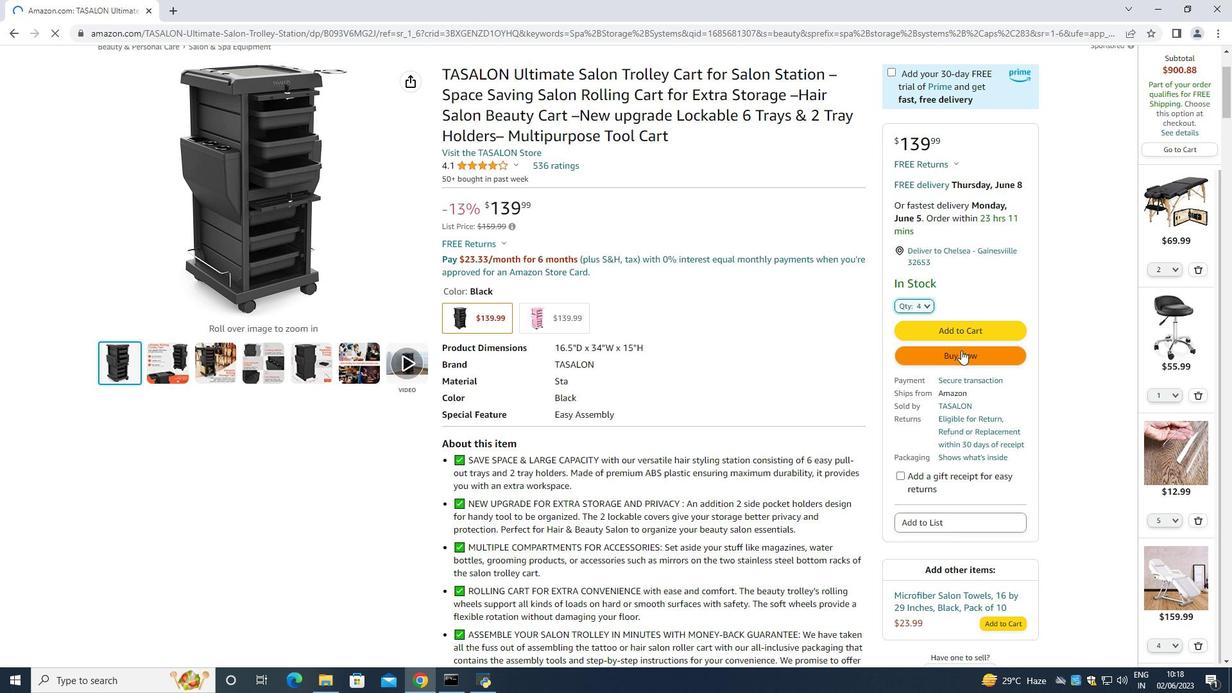
Action: Mouse moved to (743, 111)
Screenshot: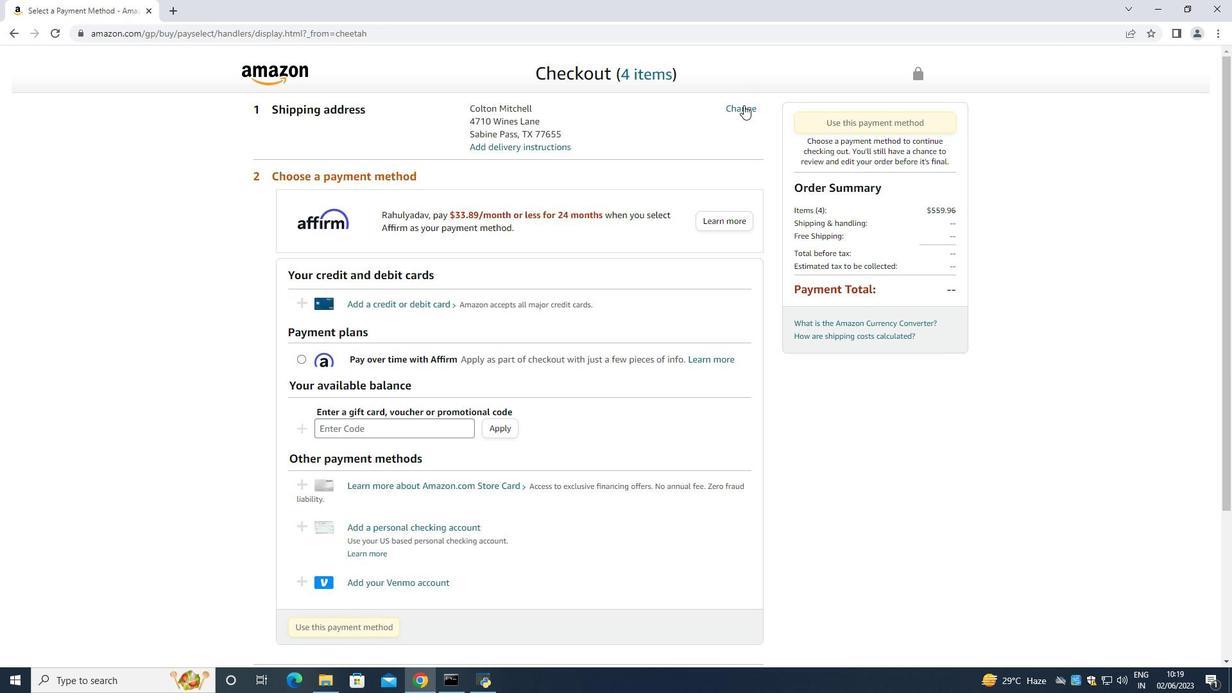 
Action: Mouse pressed left at (743, 111)
Screenshot: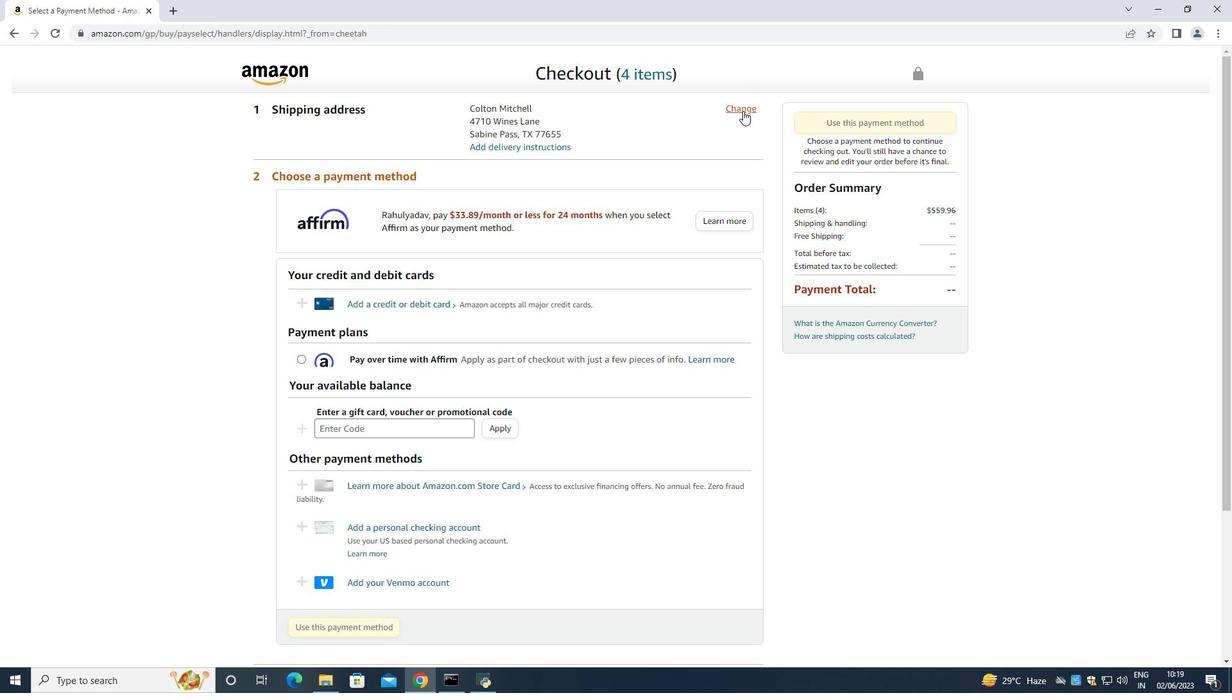 
Action: Mouse moved to (638, 204)
Screenshot: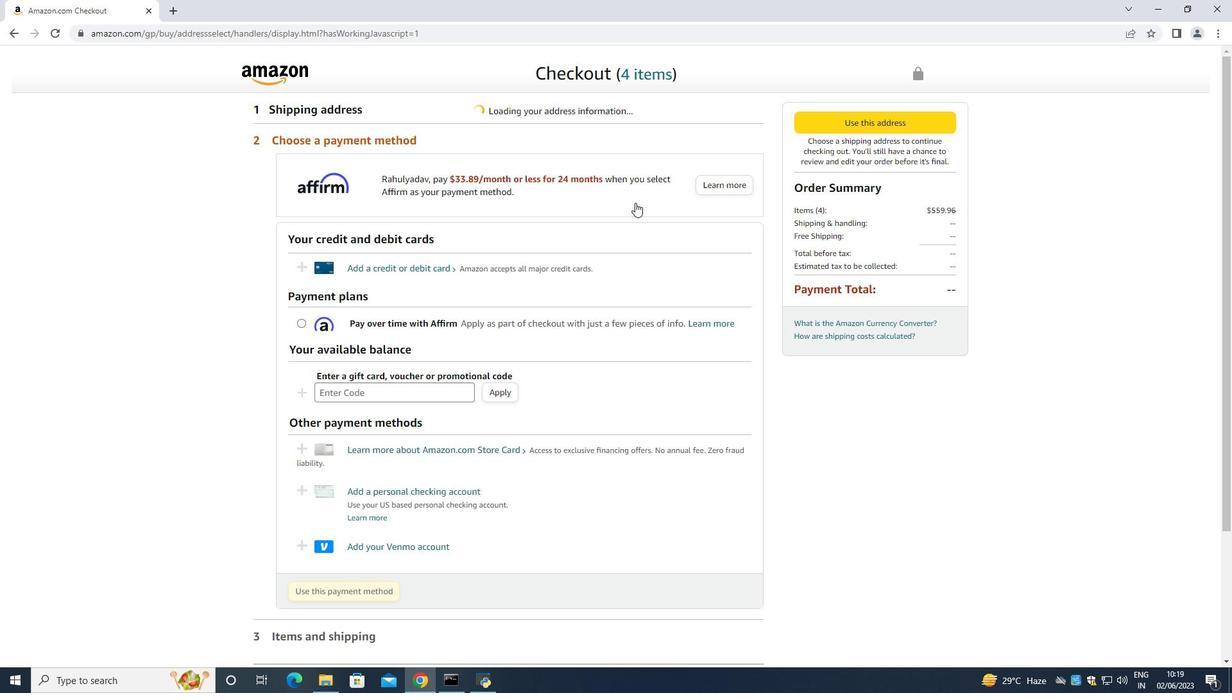 
Action: Mouse scrolled (638, 204) with delta (0, 0)
Screenshot: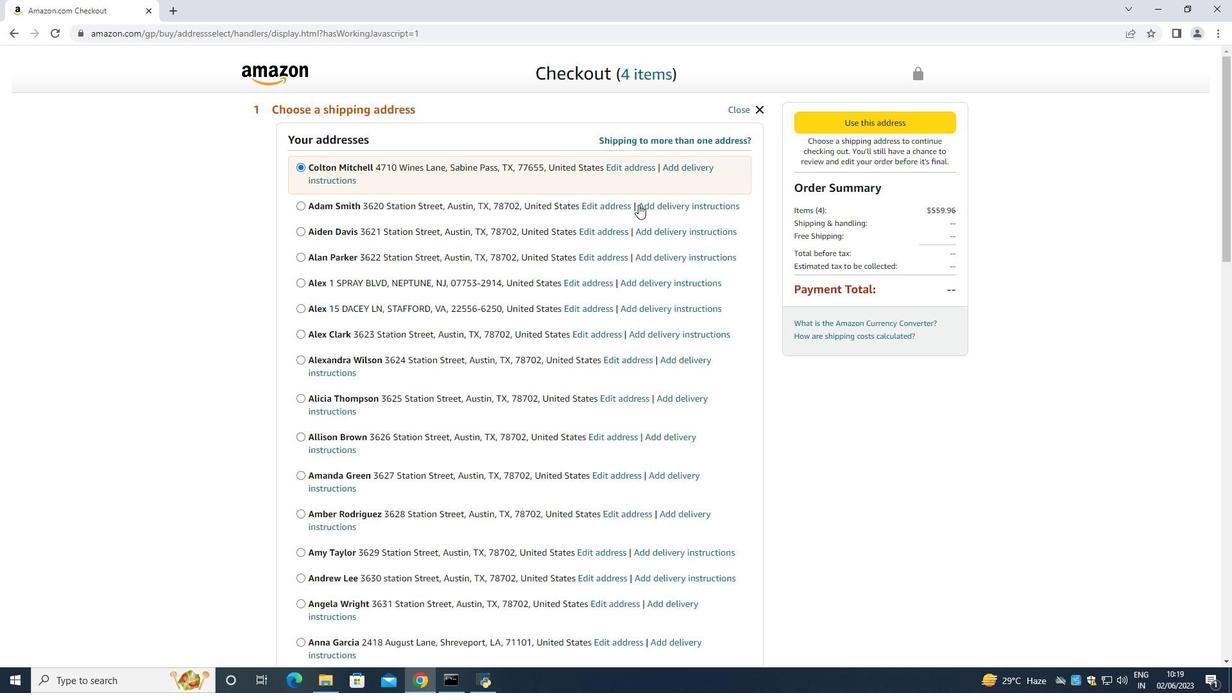 
Action: Mouse scrolled (638, 204) with delta (0, 0)
Screenshot: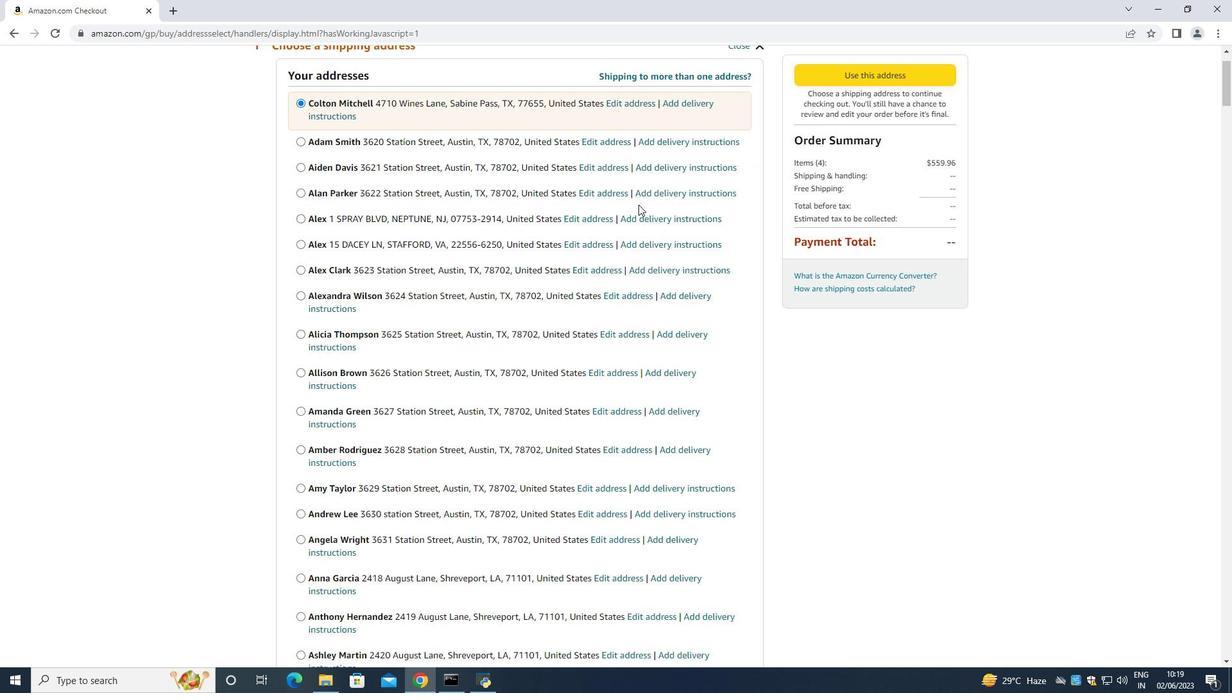 
Action: Mouse scrolled (638, 204) with delta (0, 0)
Screenshot: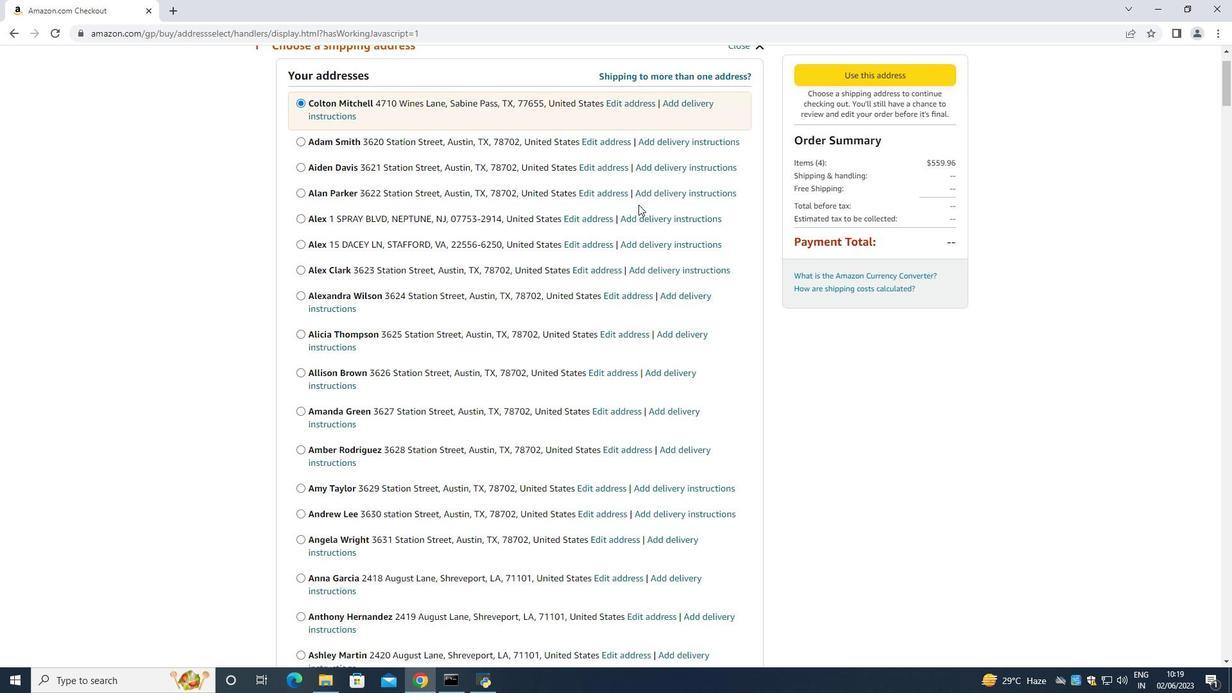 
Action: Mouse scrolled (638, 204) with delta (0, 0)
Screenshot: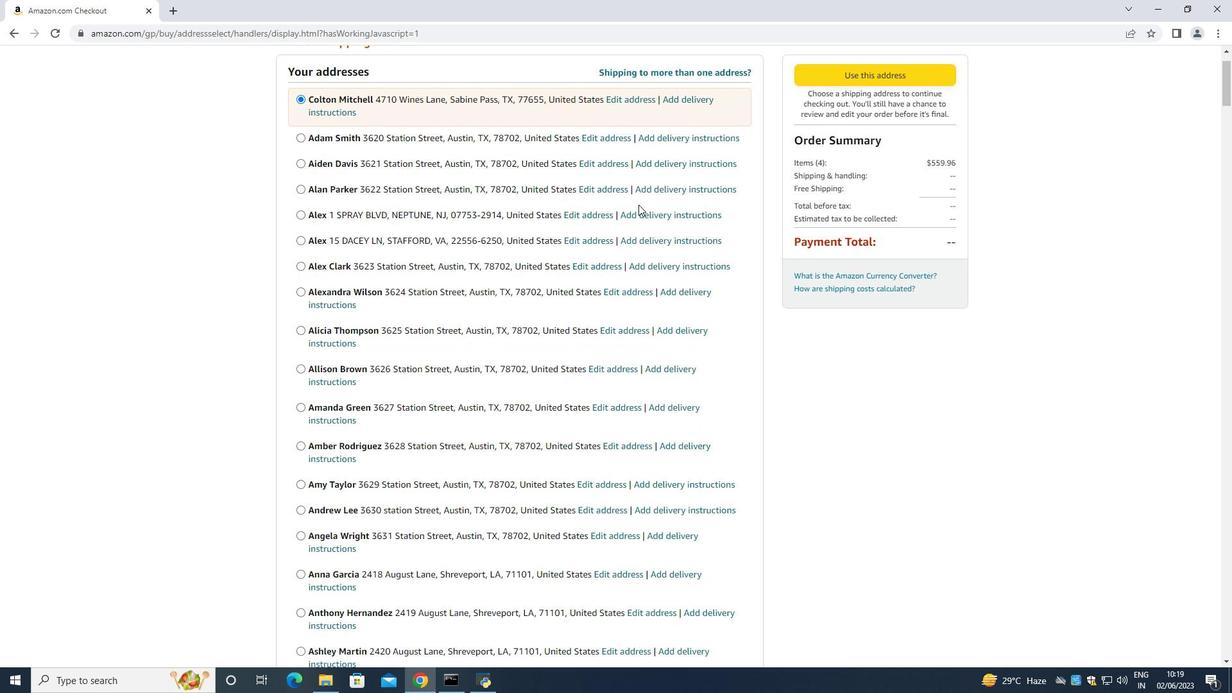 
Action: Mouse scrolled (638, 204) with delta (0, 0)
Screenshot: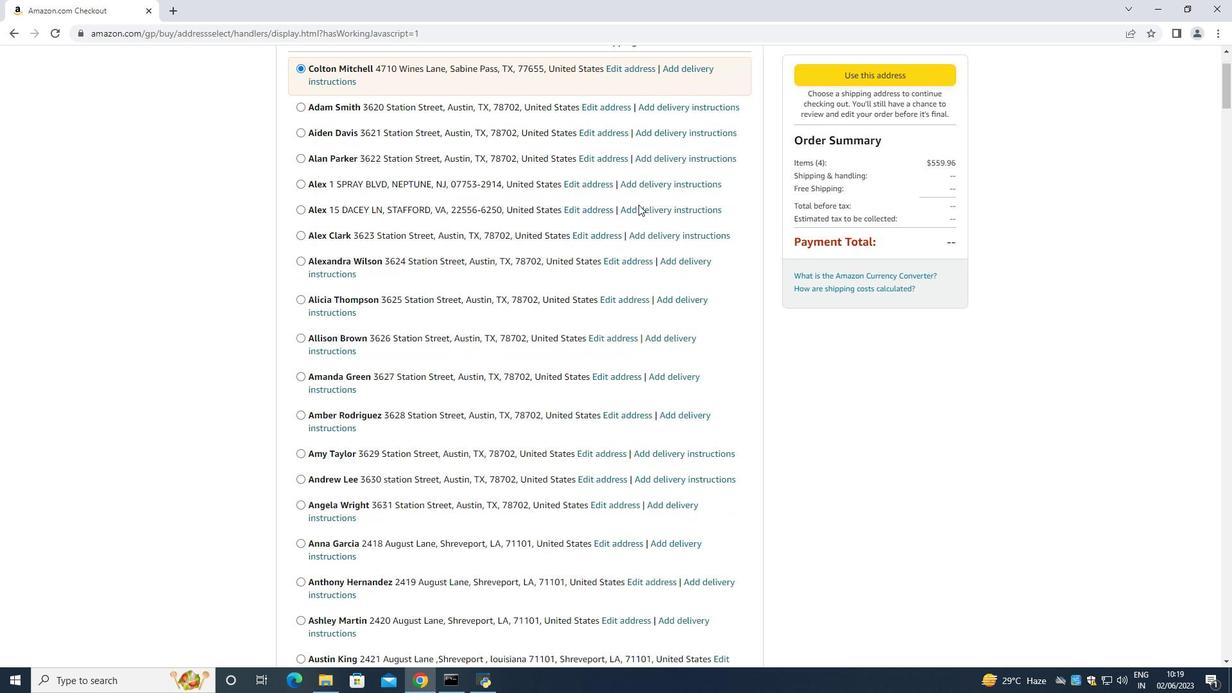 
Action: Mouse scrolled (638, 204) with delta (0, 0)
Screenshot: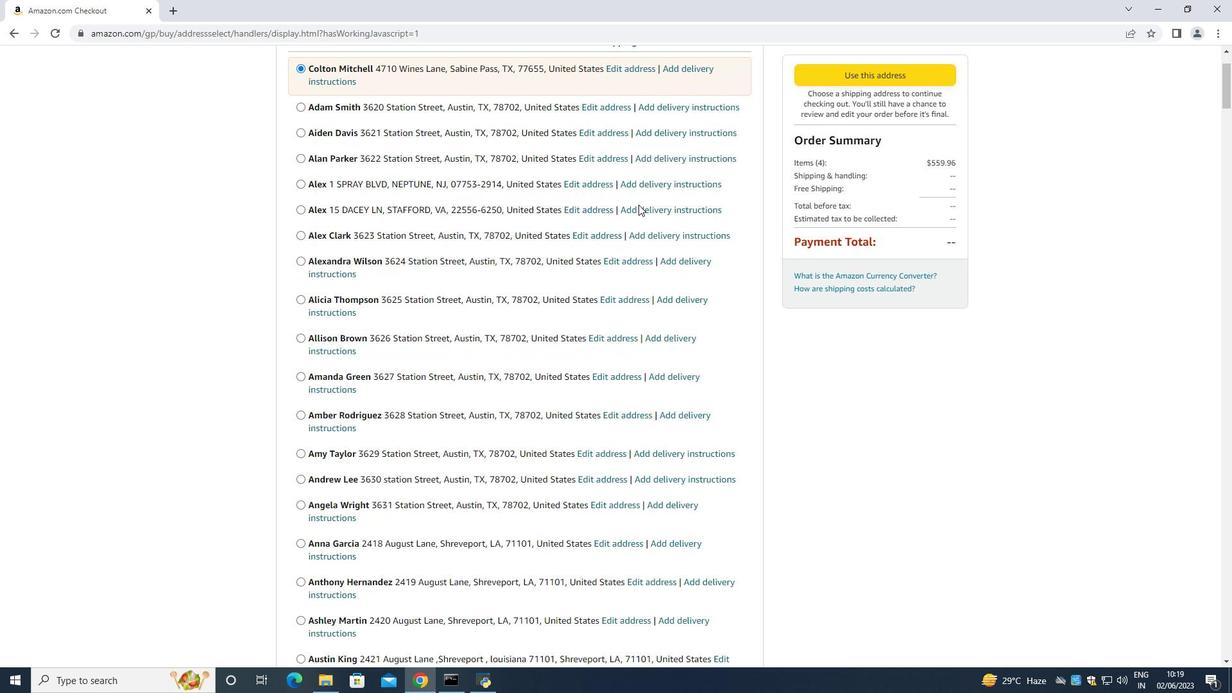 
Action: Mouse scrolled (638, 204) with delta (0, 0)
Screenshot: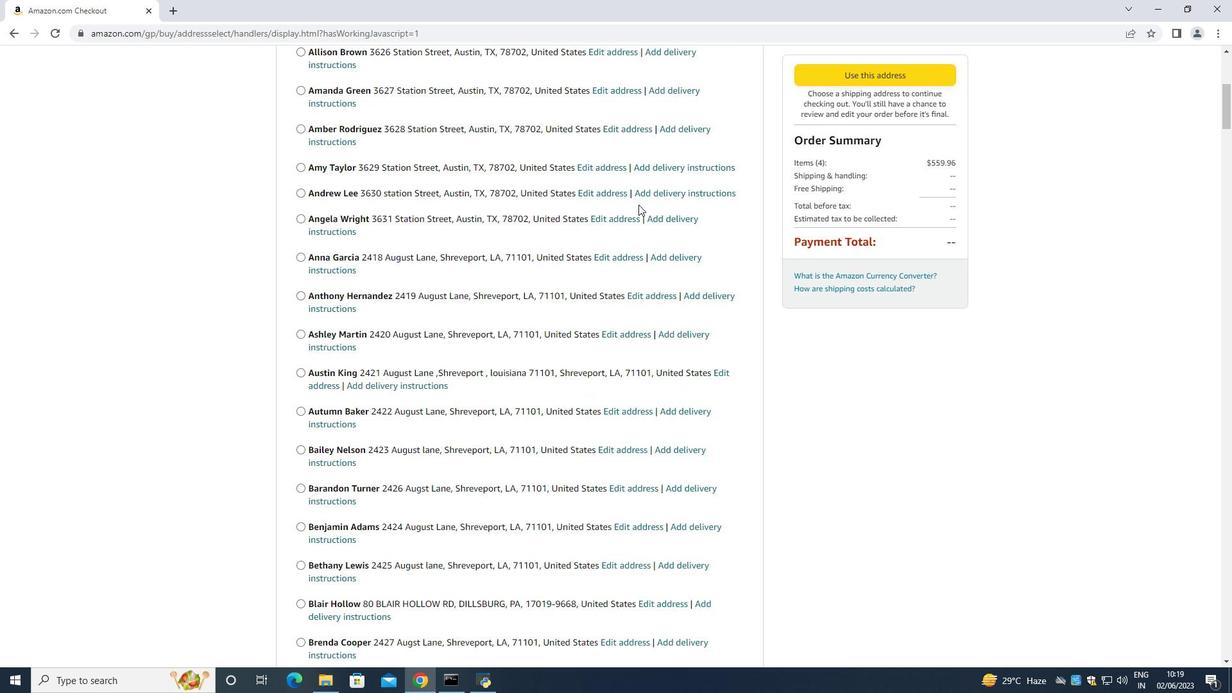 
Action: Mouse scrolled (638, 204) with delta (0, 0)
Screenshot: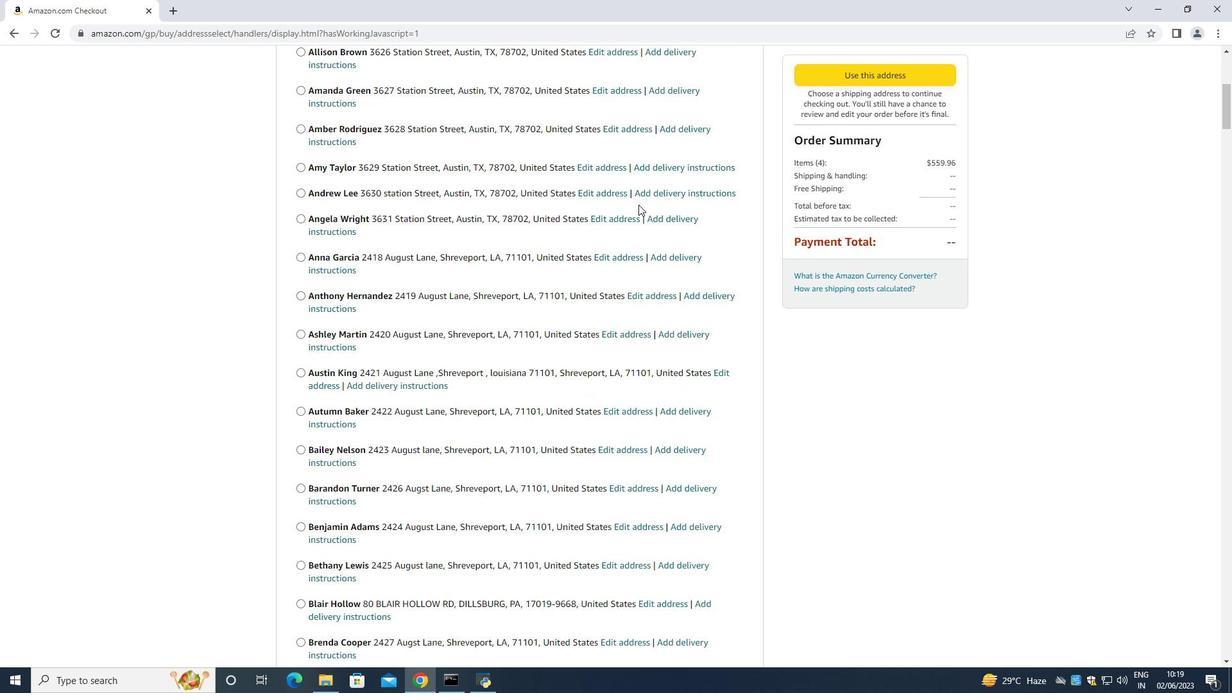 
Action: Mouse scrolled (638, 204) with delta (0, 0)
Screenshot: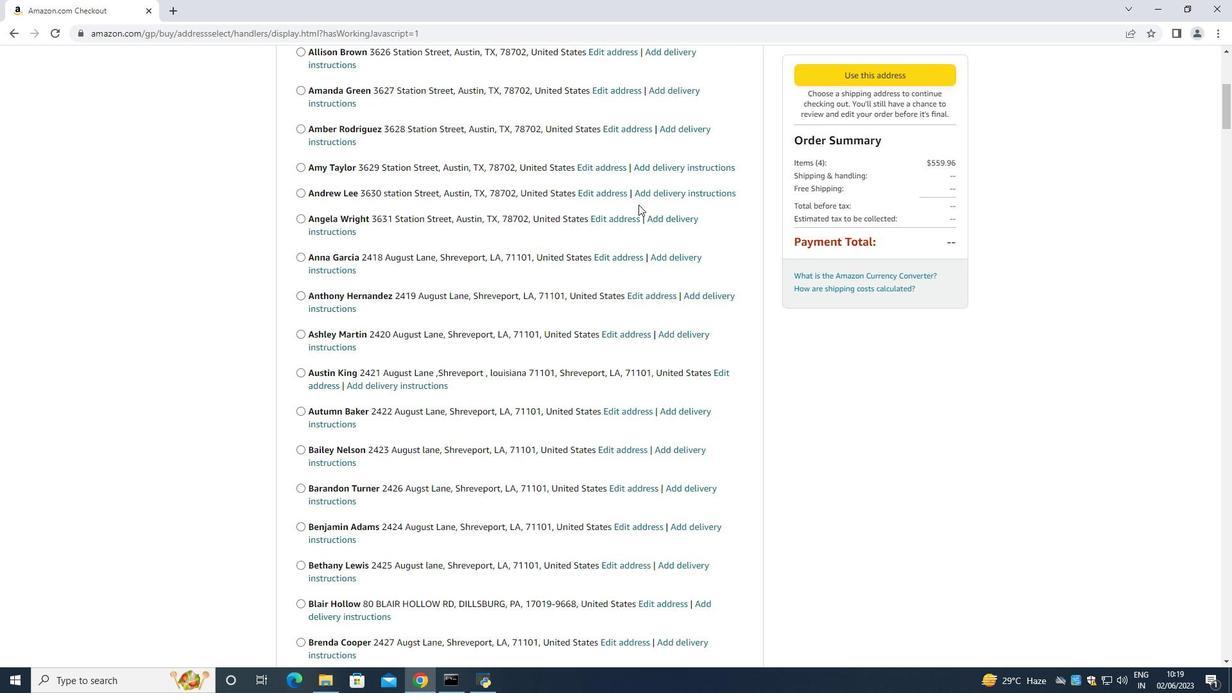 
Action: Mouse scrolled (638, 204) with delta (0, 0)
Screenshot: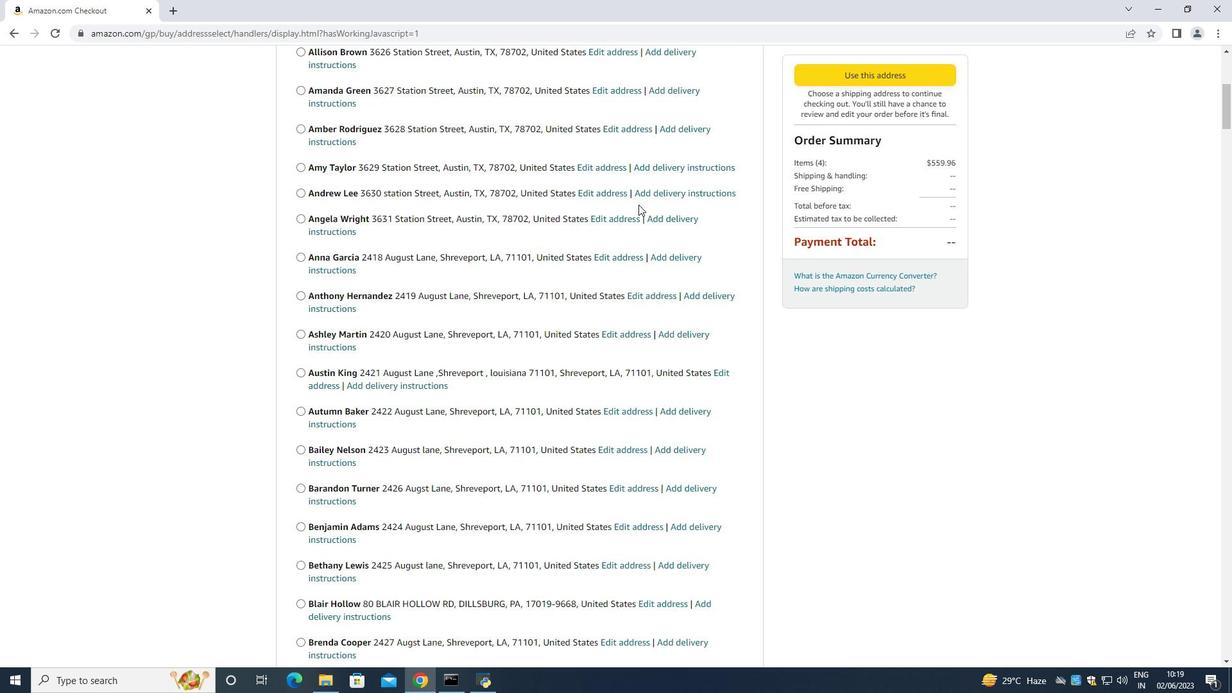 
Action: Mouse scrolled (638, 204) with delta (0, 0)
Screenshot: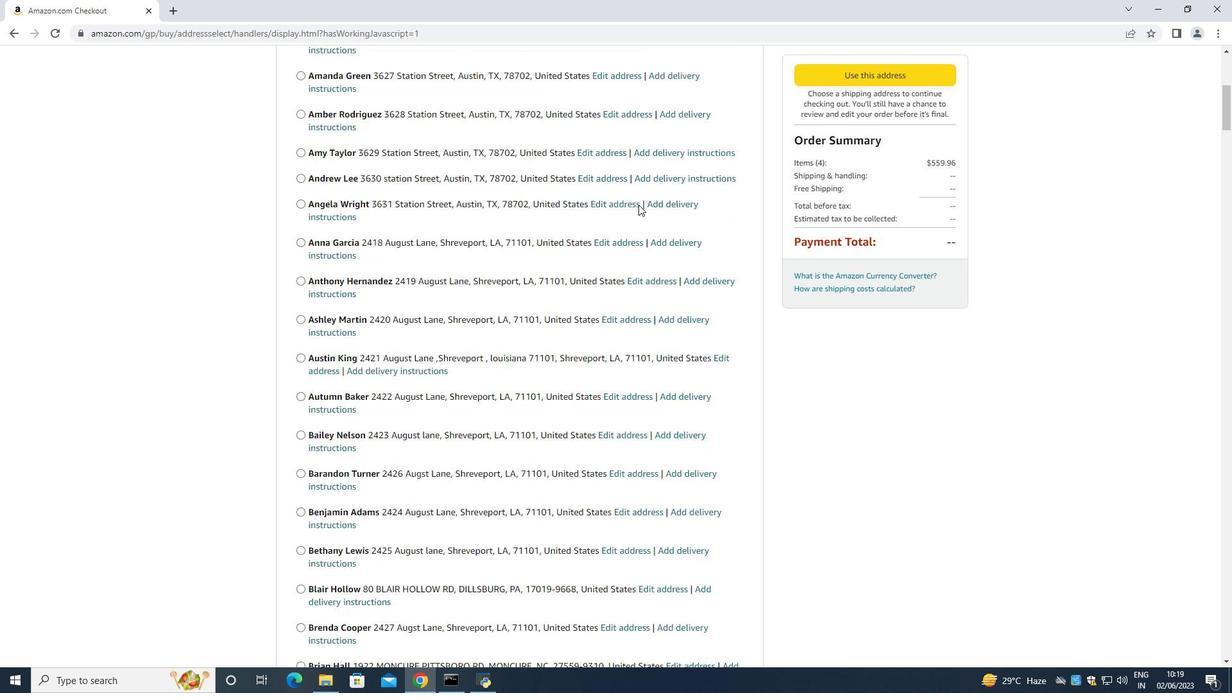 
Action: Mouse scrolled (638, 204) with delta (0, 0)
Screenshot: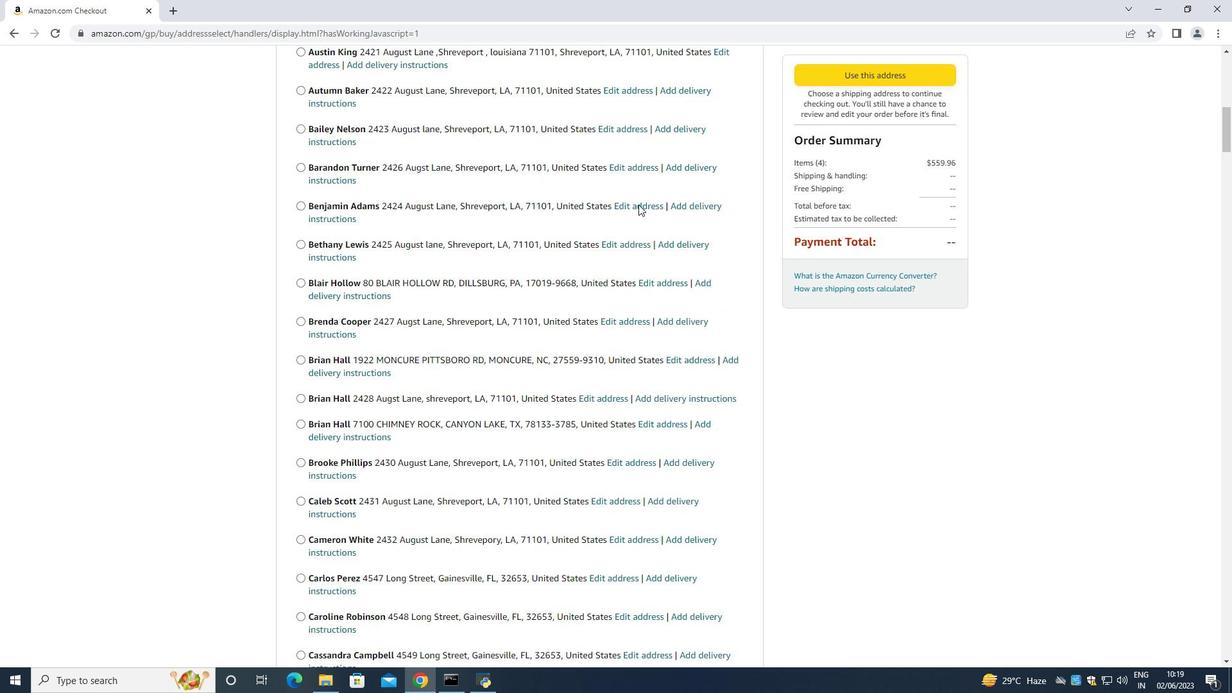 
Action: Mouse scrolled (638, 204) with delta (0, 0)
Screenshot: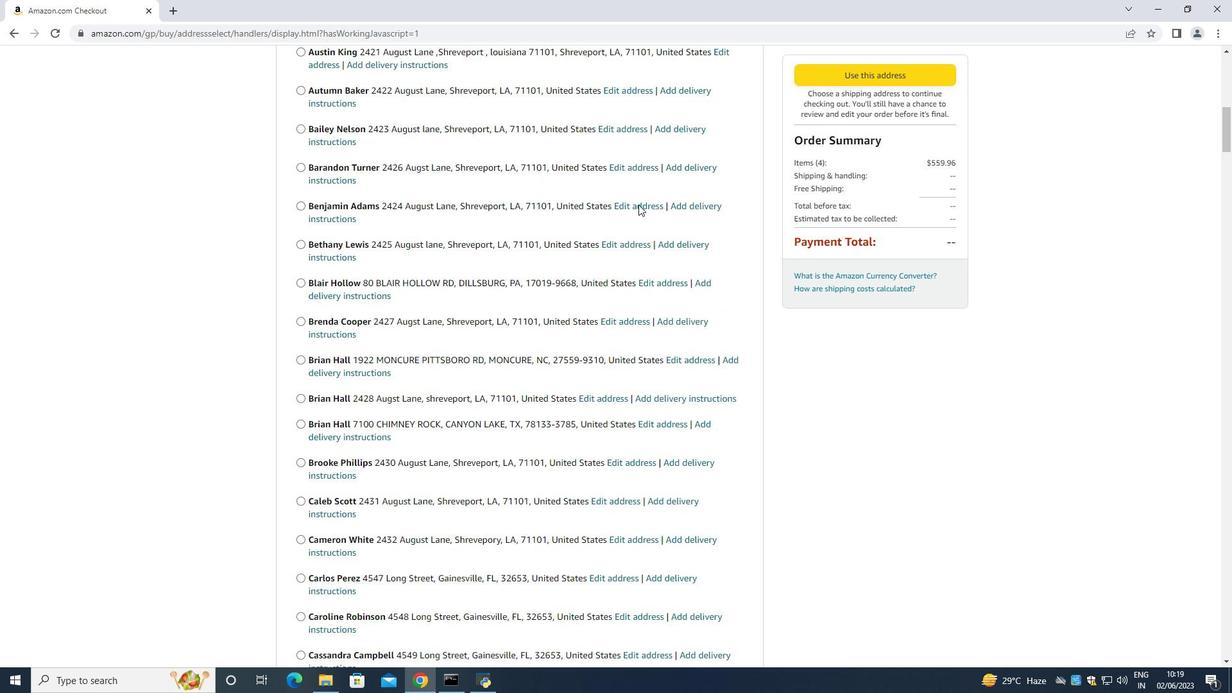 
Action: Mouse scrolled (638, 204) with delta (0, 0)
Screenshot: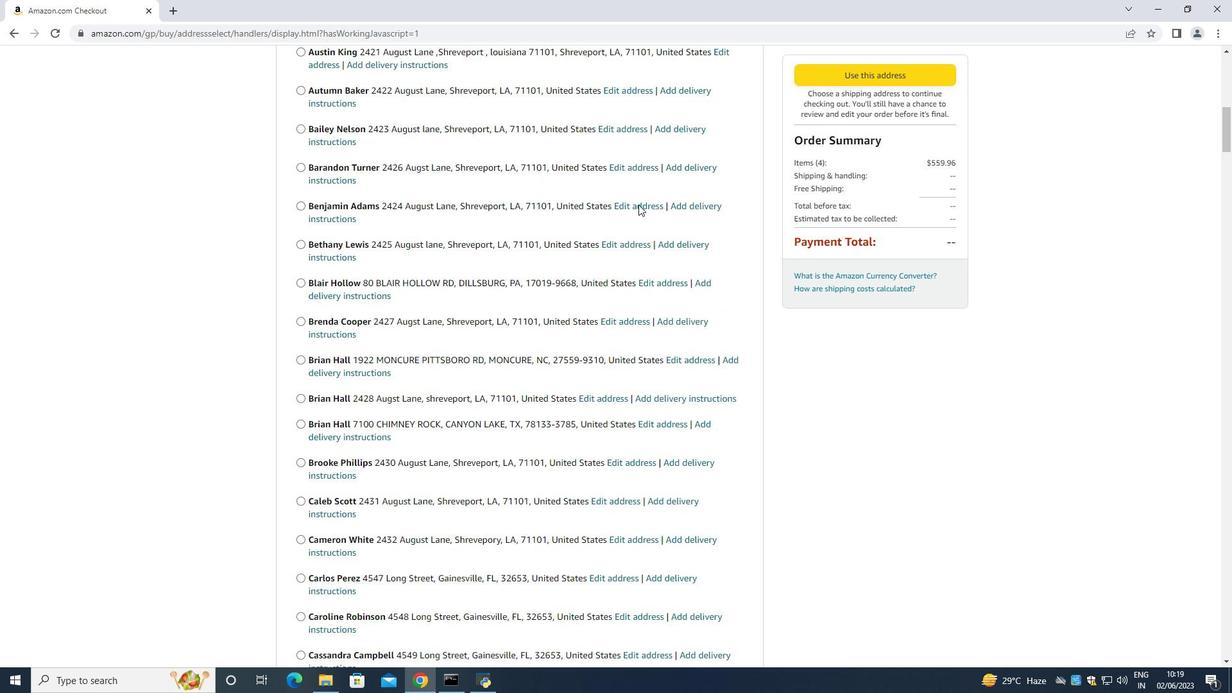 
Action: Mouse scrolled (638, 204) with delta (0, 0)
Screenshot: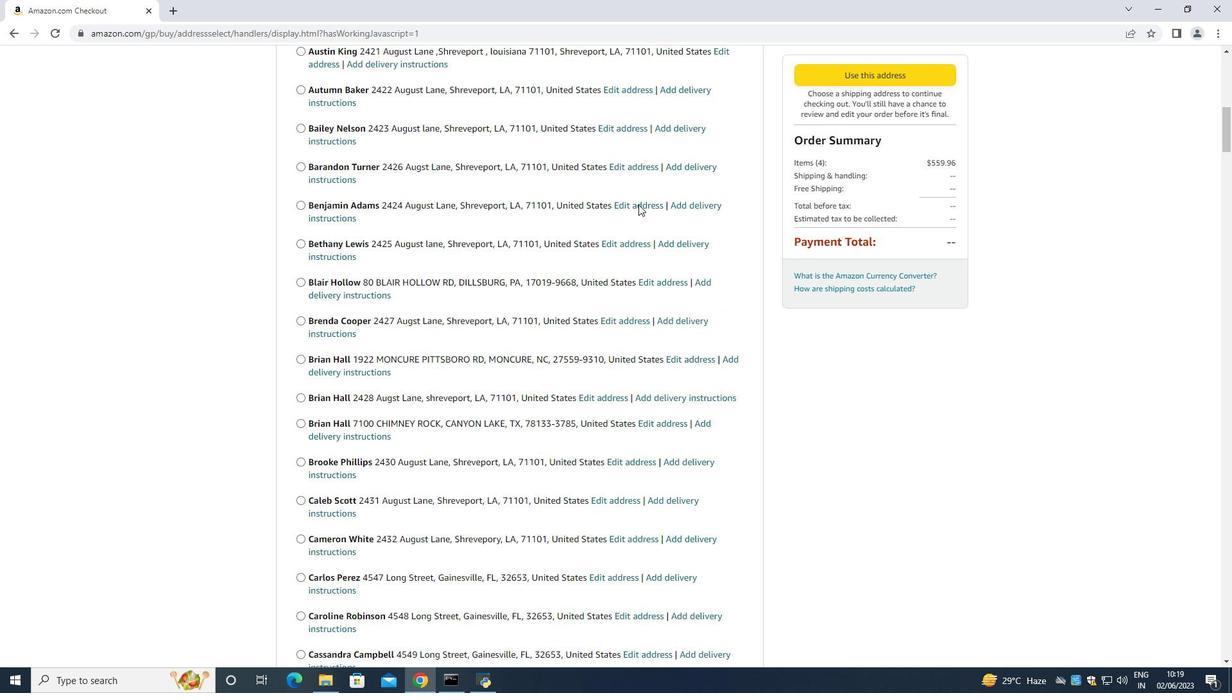 
Action: Mouse scrolled (638, 204) with delta (0, 0)
Screenshot: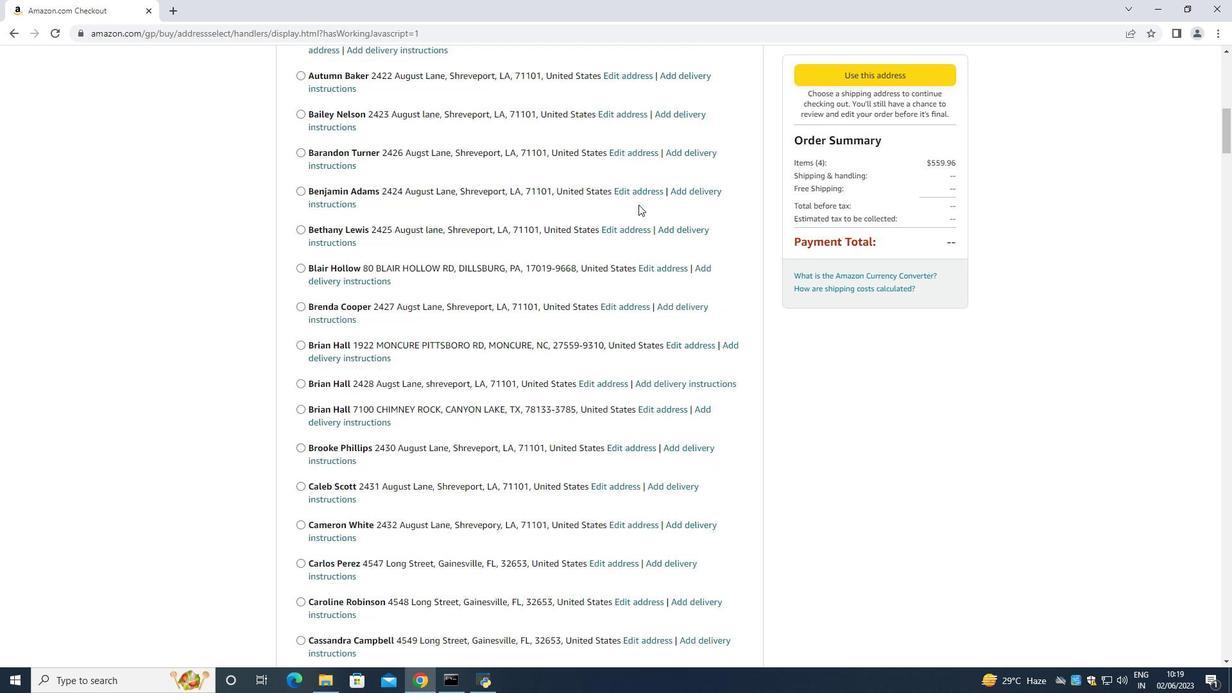 
Action: Mouse scrolled (638, 204) with delta (0, 0)
Screenshot: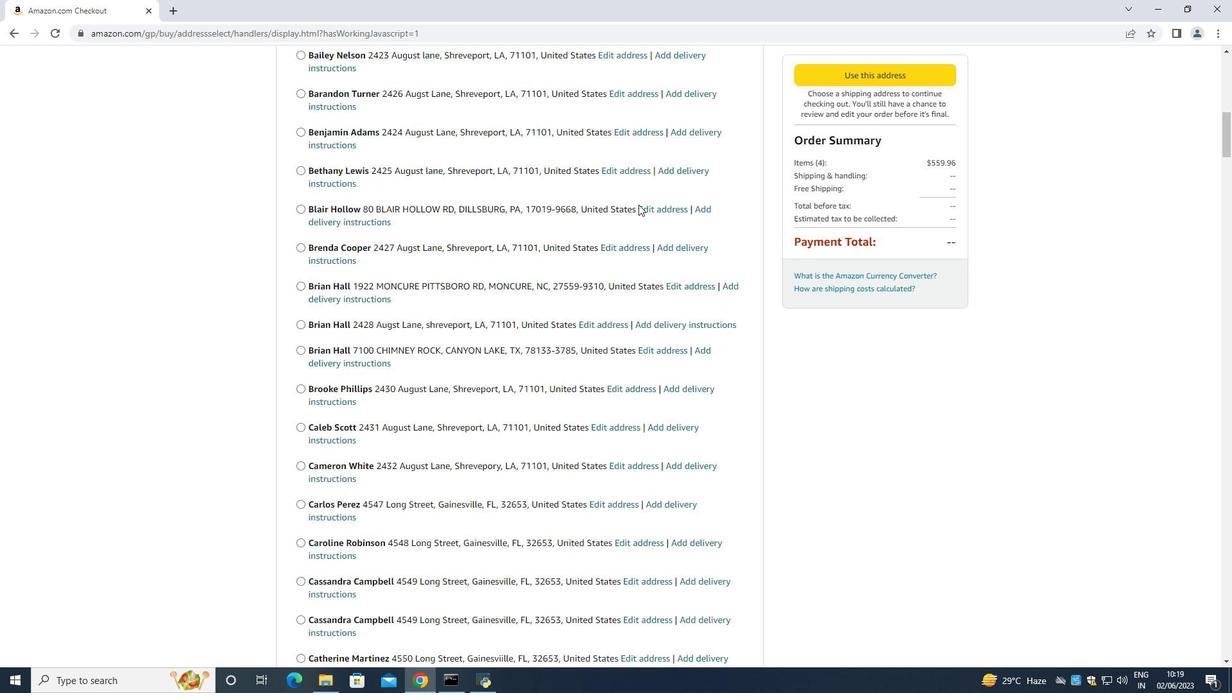 
Action: Mouse scrolled (638, 204) with delta (0, 0)
Screenshot: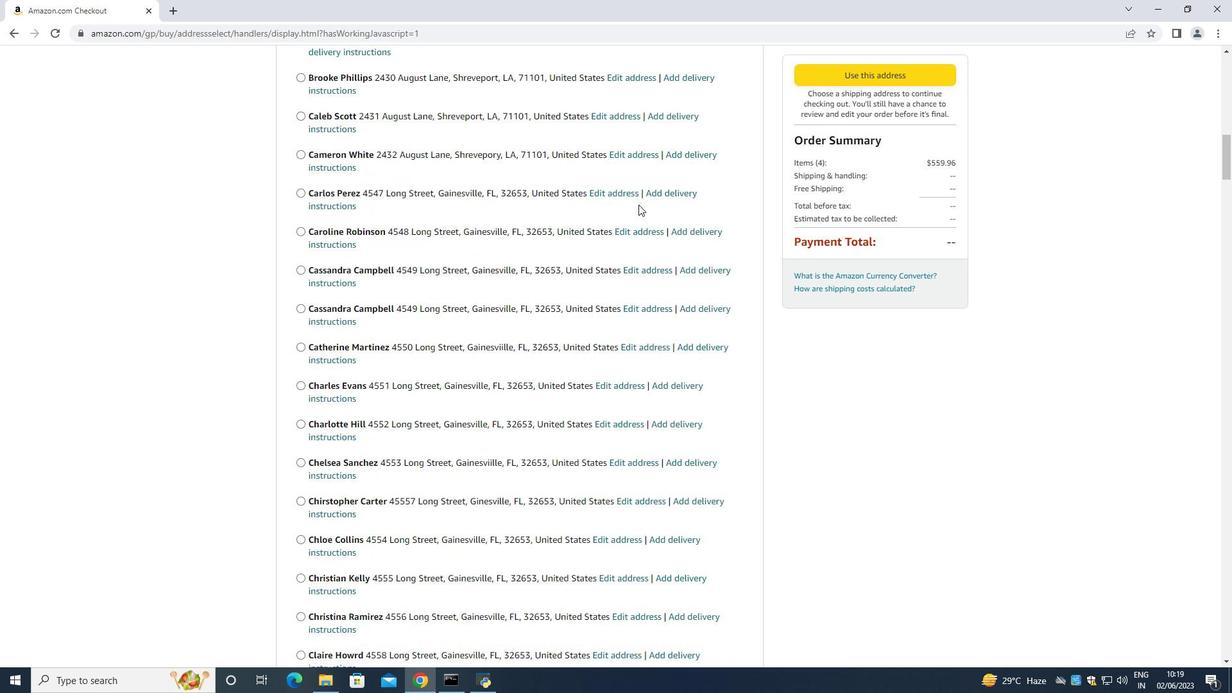 
Action: Mouse scrolled (638, 204) with delta (0, 0)
Screenshot: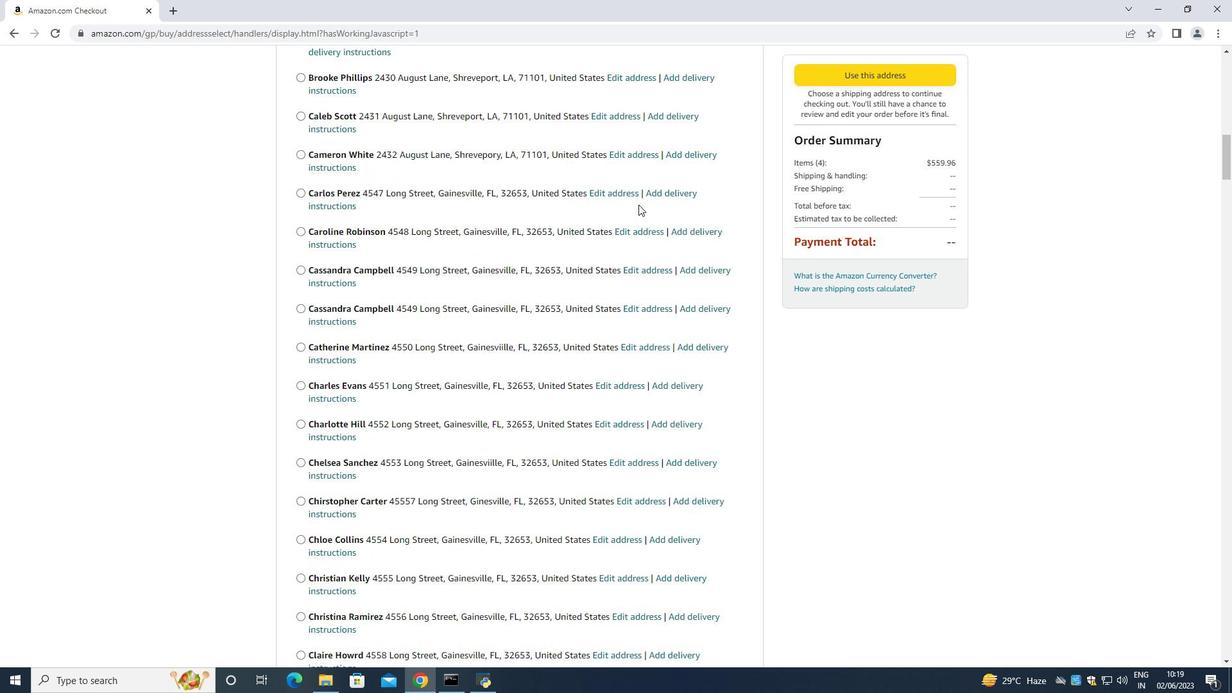 
Action: Mouse scrolled (638, 204) with delta (0, 0)
Screenshot: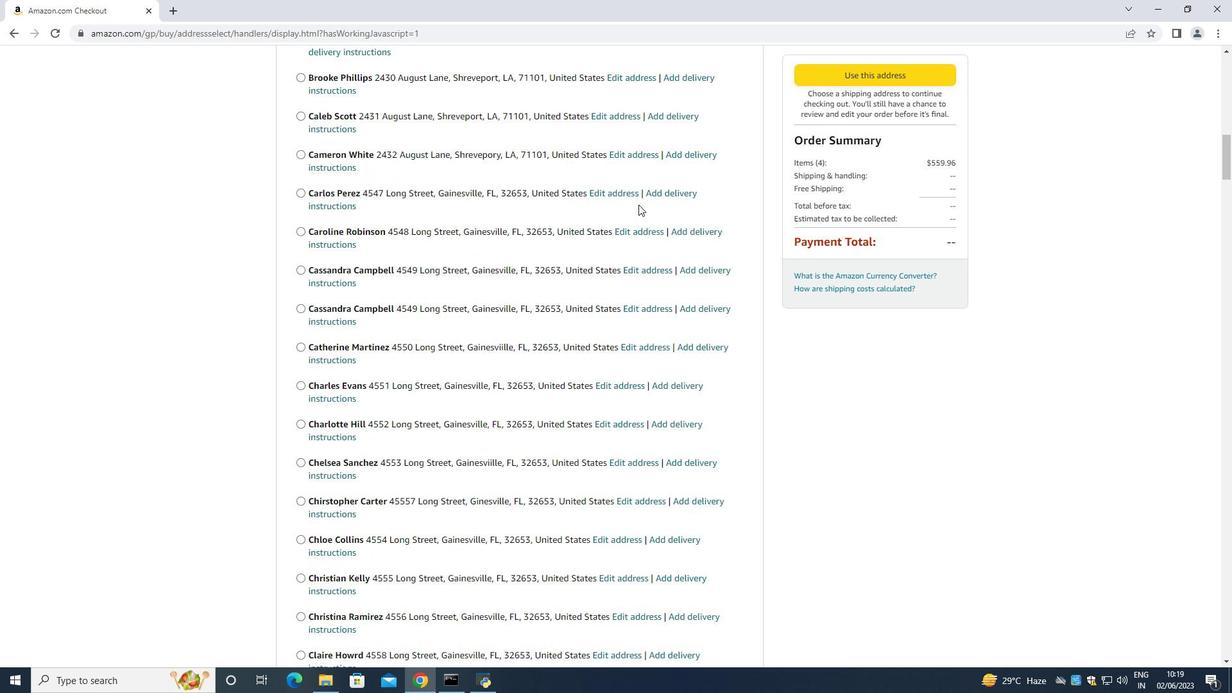 
Action: Mouse scrolled (638, 204) with delta (0, 0)
Screenshot: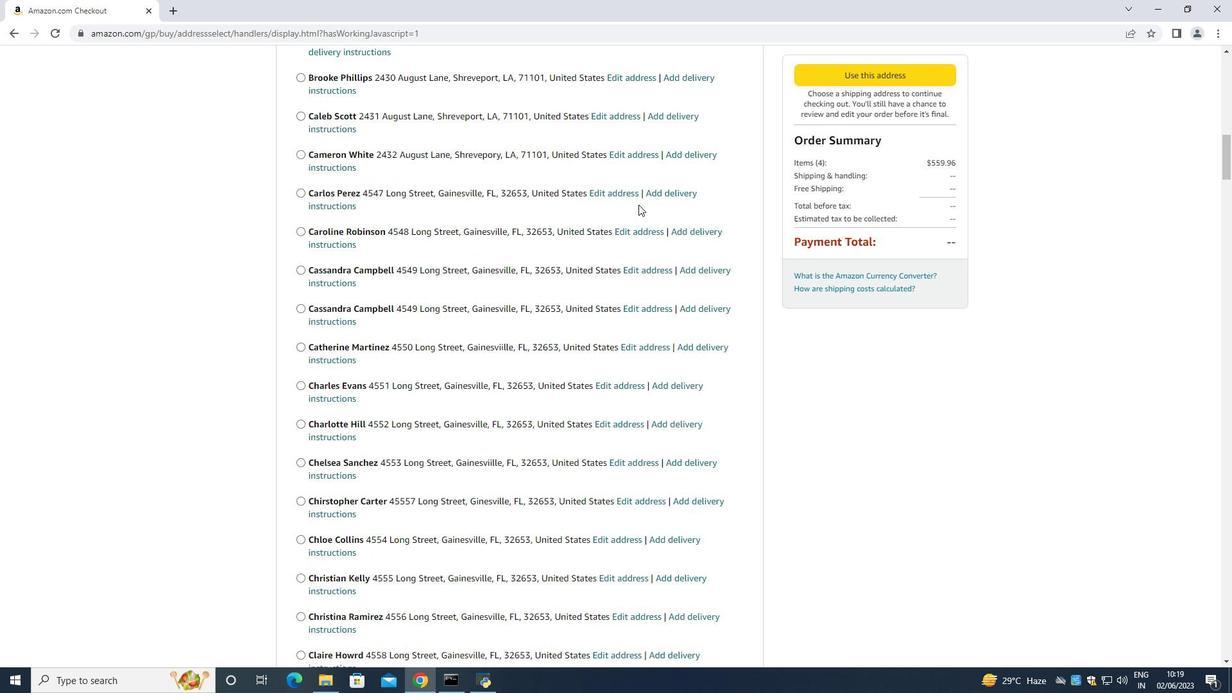 
Action: Mouse scrolled (638, 204) with delta (0, 0)
Screenshot: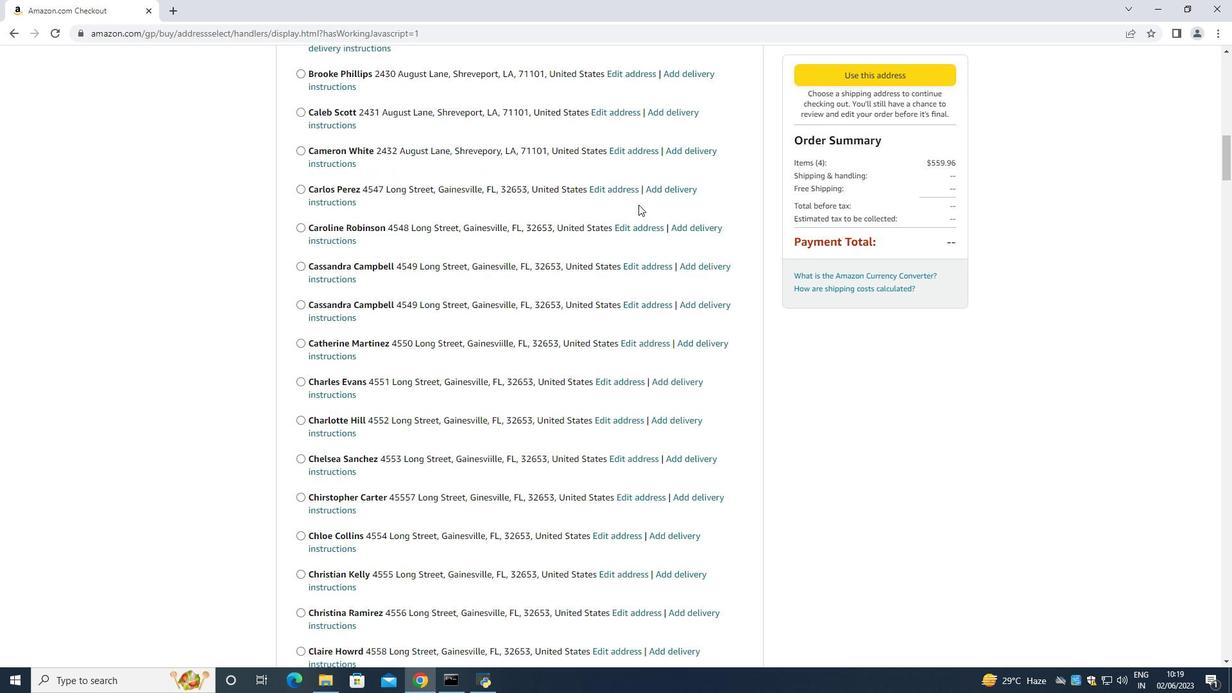
Action: Mouse scrolled (638, 204) with delta (0, 0)
Screenshot: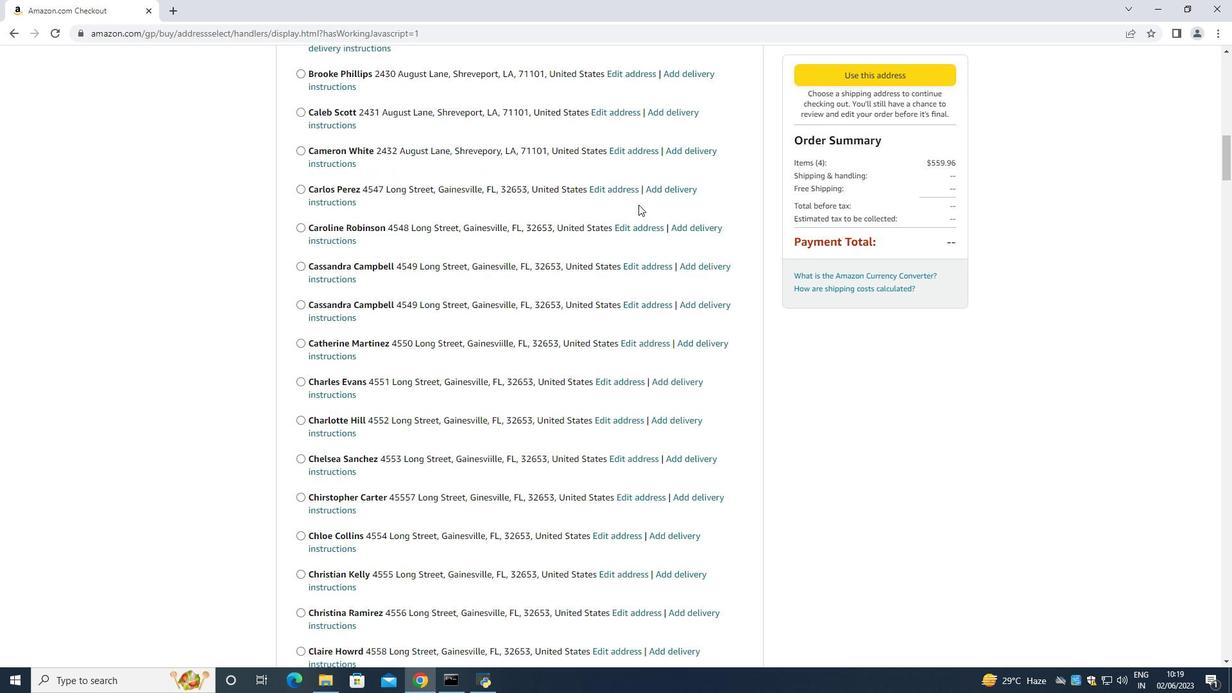 
Action: Mouse scrolled (638, 204) with delta (0, 0)
Screenshot: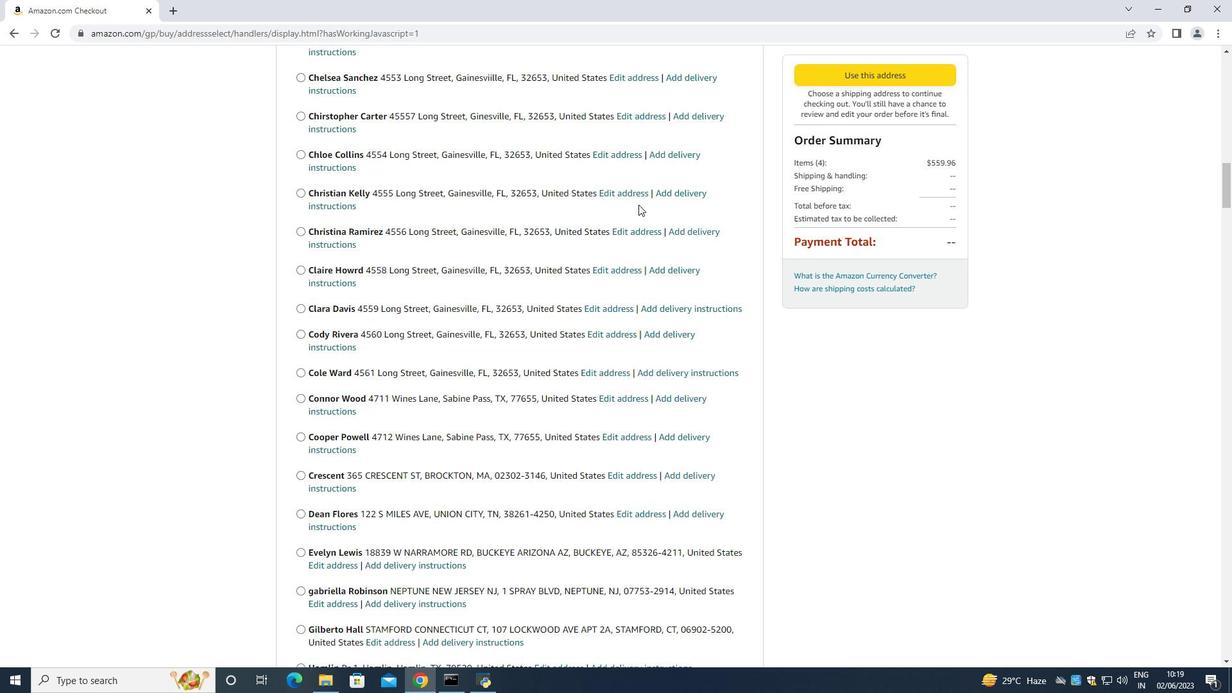
Action: Mouse scrolled (638, 204) with delta (0, 0)
Screenshot: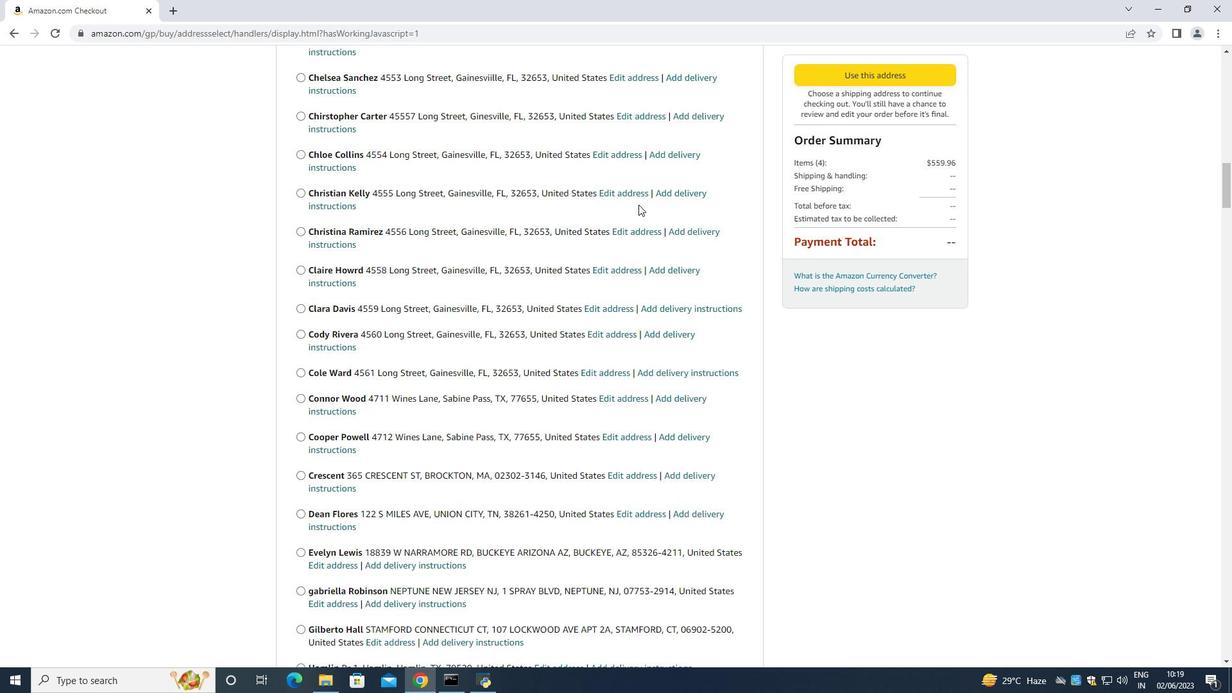 
Action: Mouse scrolled (638, 204) with delta (0, 0)
Screenshot: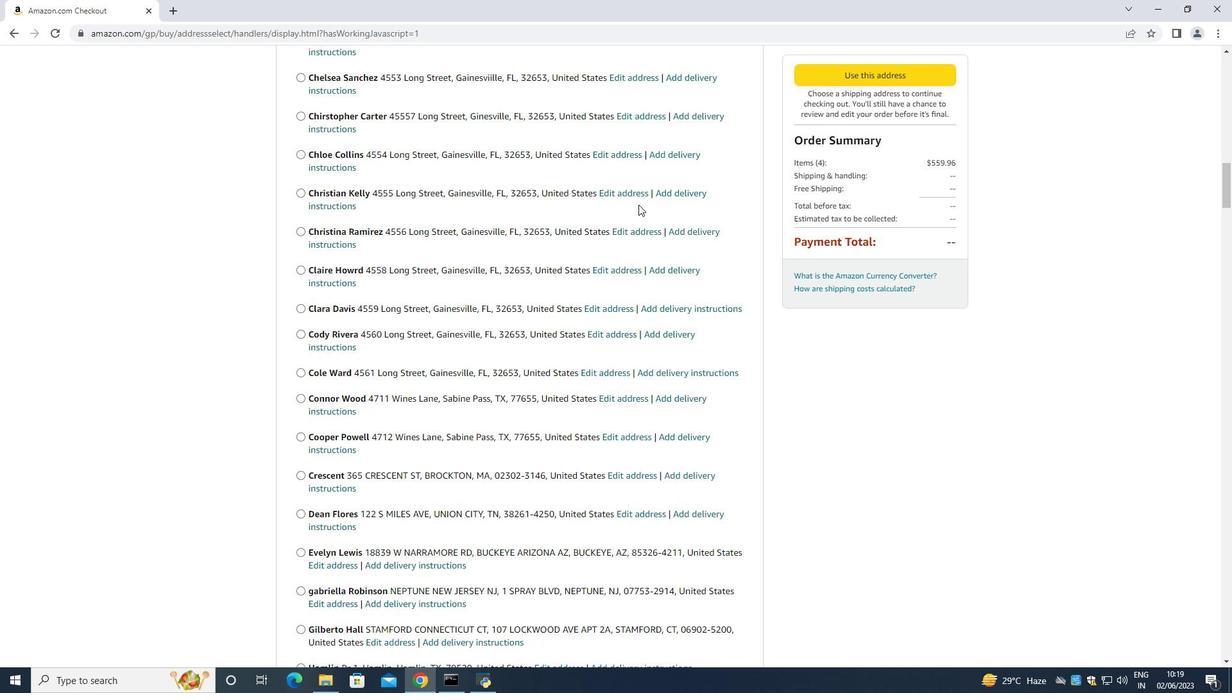 
Action: Mouse scrolled (638, 204) with delta (0, 0)
Screenshot: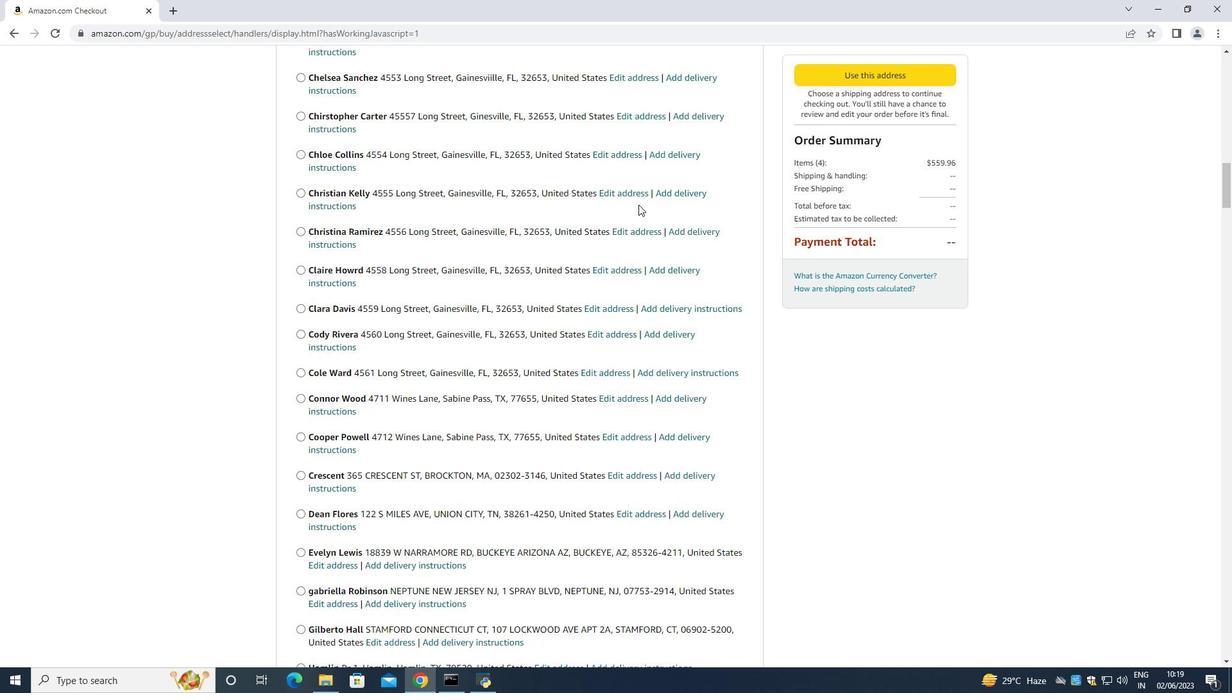 
Action: Mouse scrolled (638, 204) with delta (0, 0)
Screenshot: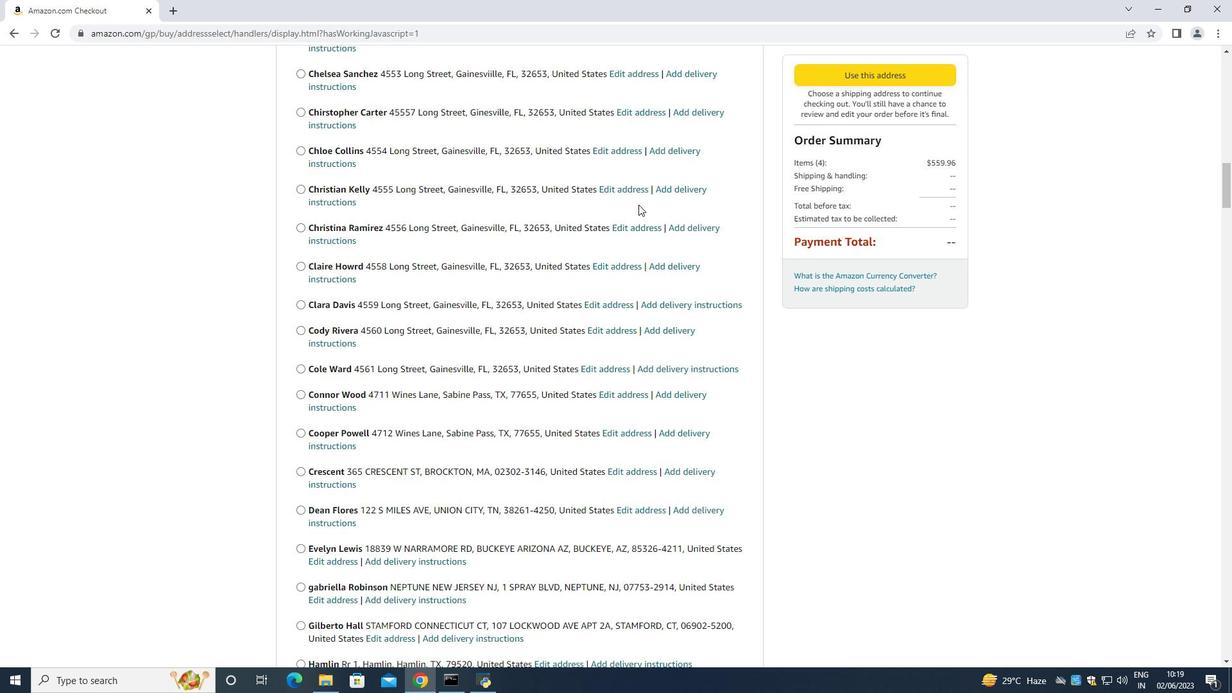 
Action: Mouse scrolled (638, 204) with delta (0, 0)
Screenshot: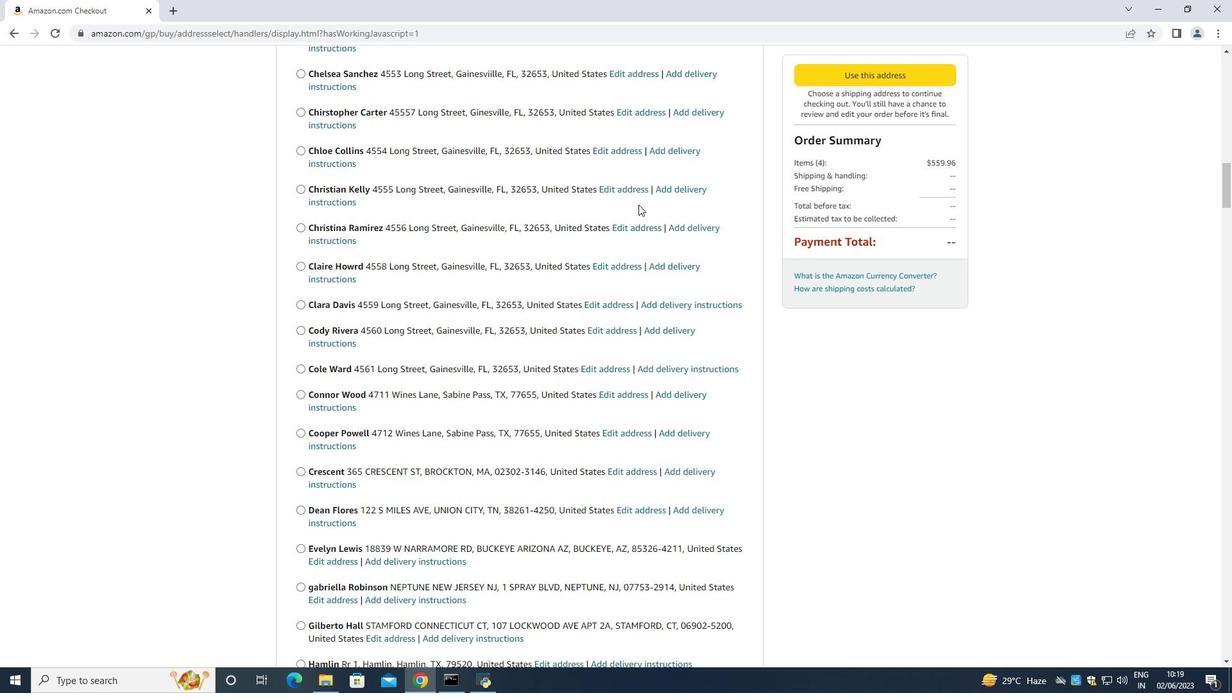 
Action: Mouse moved to (638, 204)
Screenshot: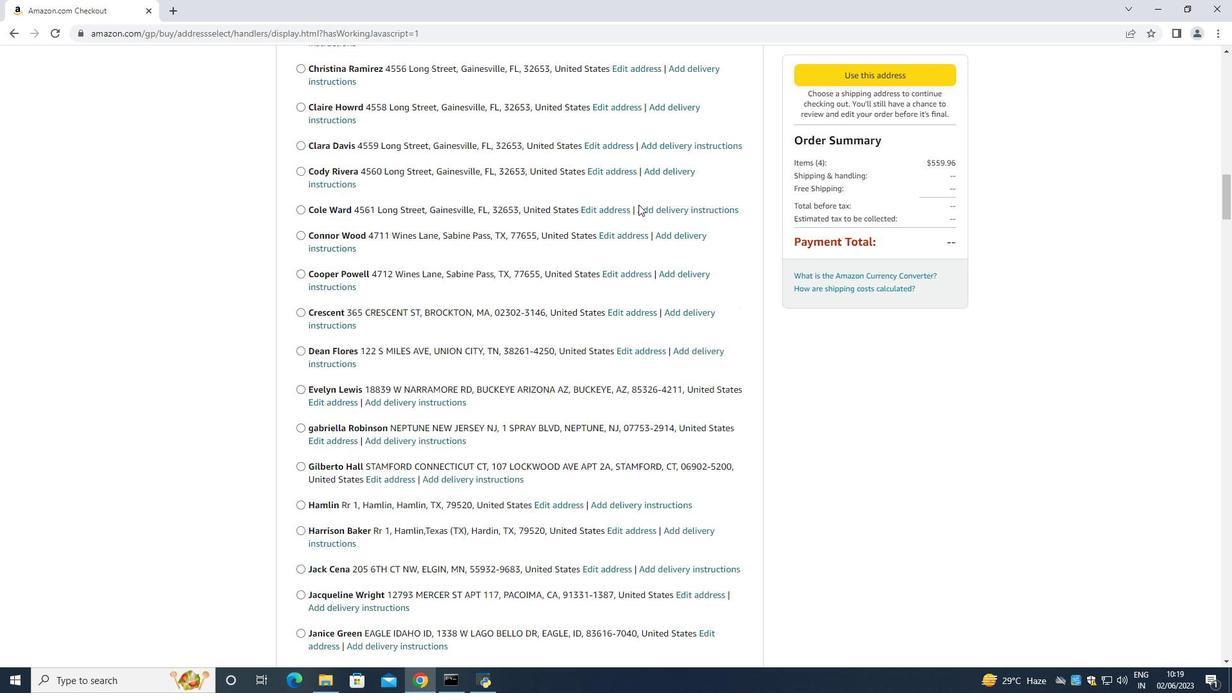 
Action: Mouse scrolled (638, 204) with delta (0, 0)
Screenshot: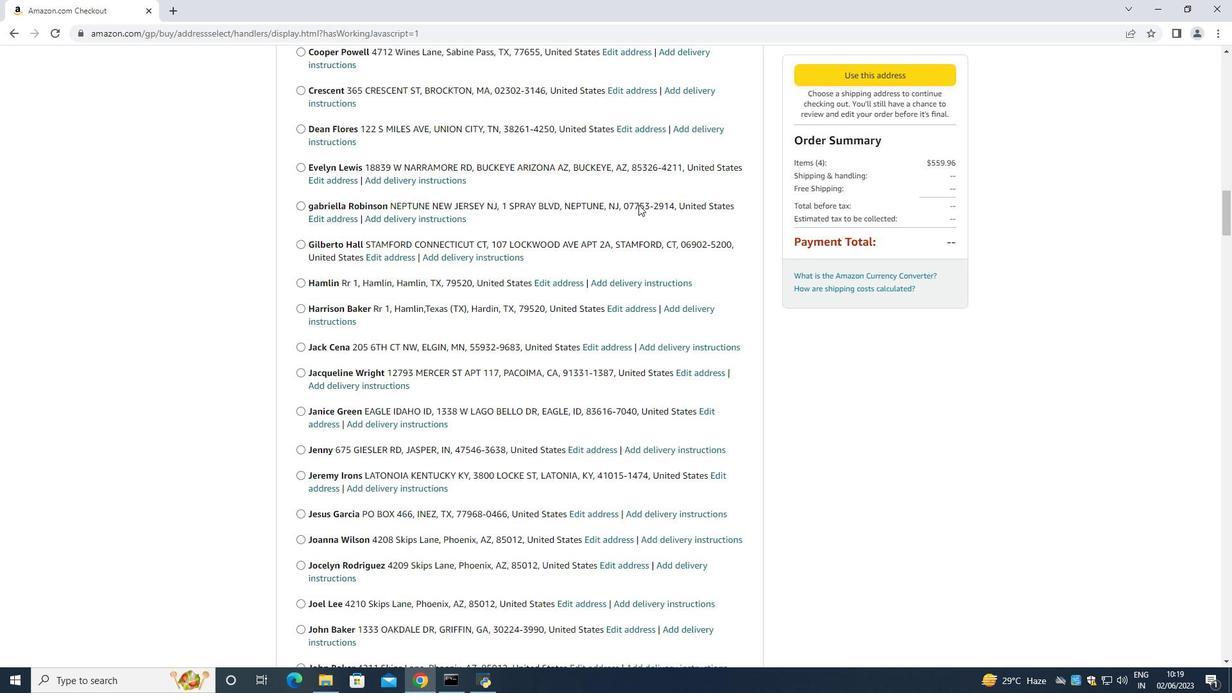 
Action: Mouse scrolled (638, 204) with delta (0, 0)
Screenshot: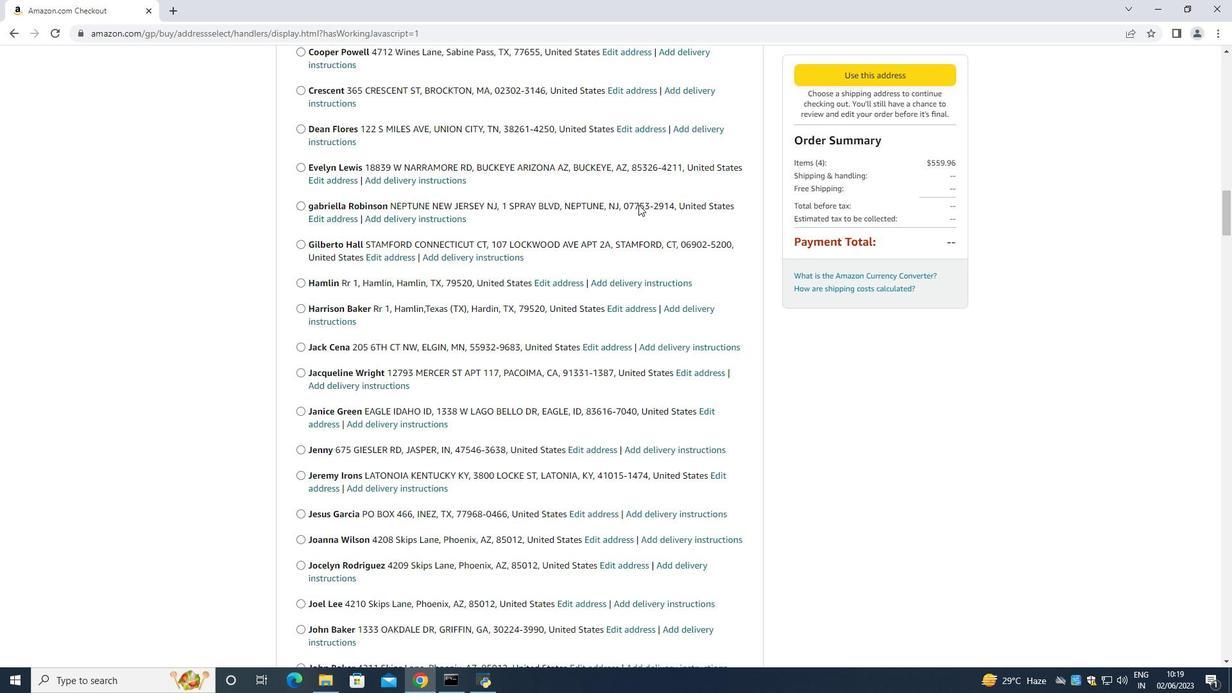 
Action: Mouse scrolled (638, 204) with delta (0, 0)
Screenshot: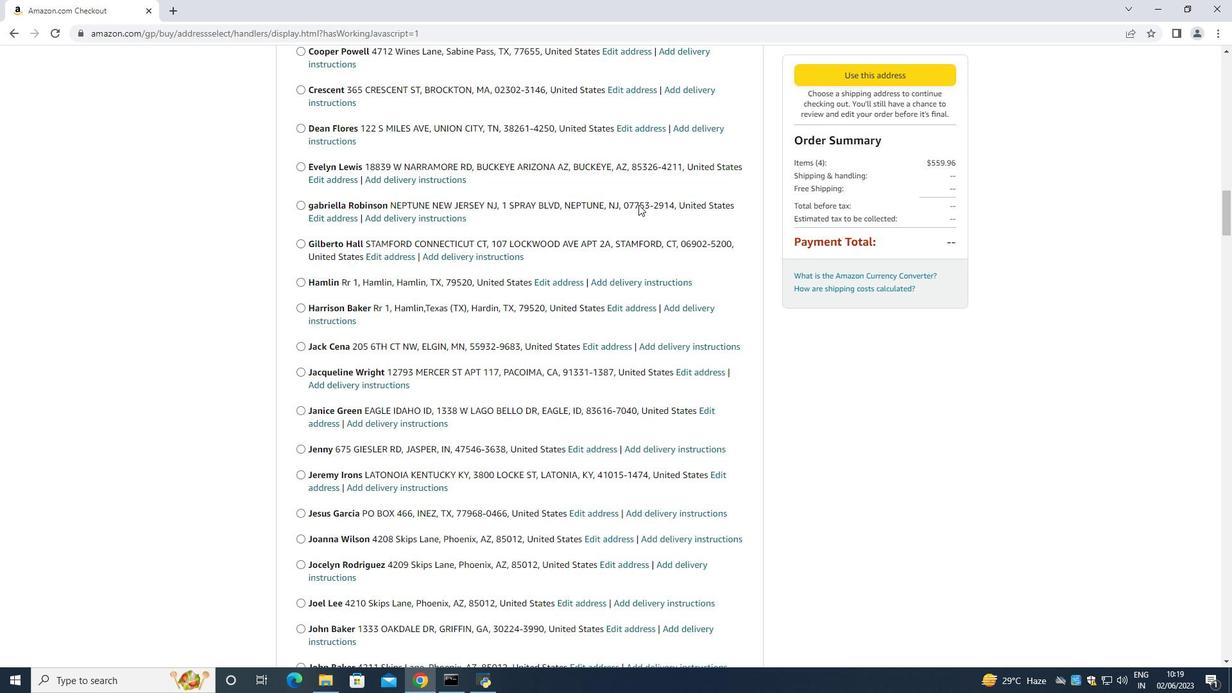 
Action: Mouse scrolled (638, 204) with delta (0, 0)
Screenshot: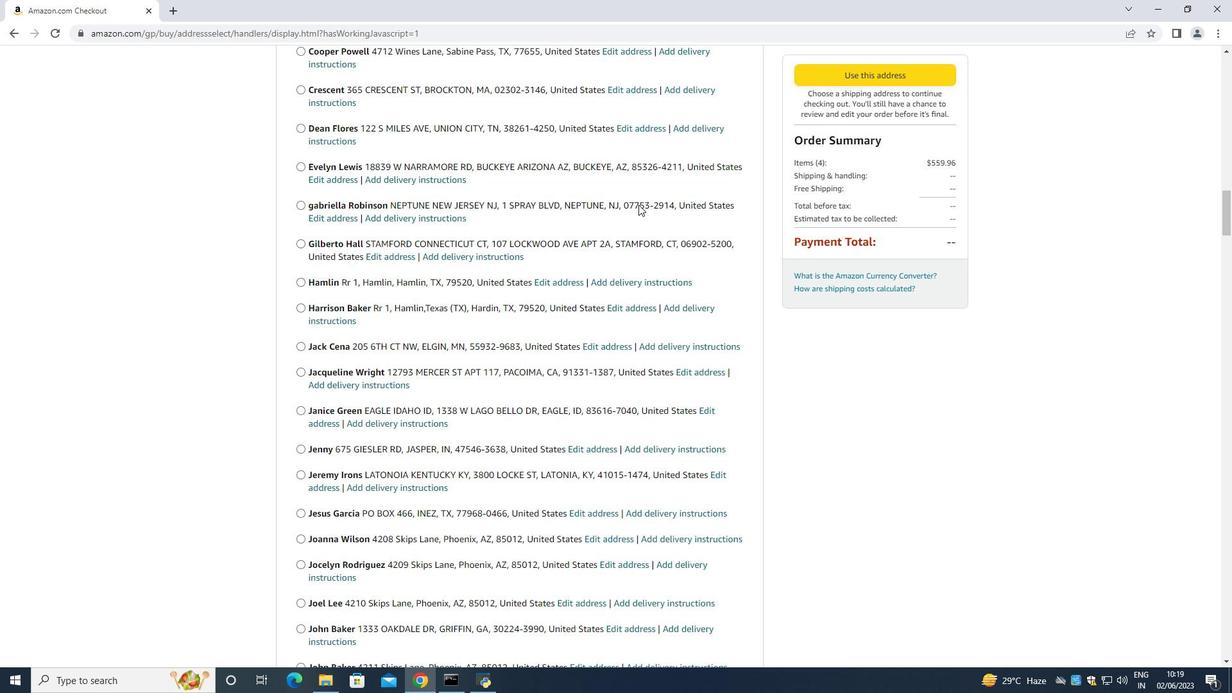 
Action: Mouse scrolled (638, 204) with delta (0, 0)
Screenshot: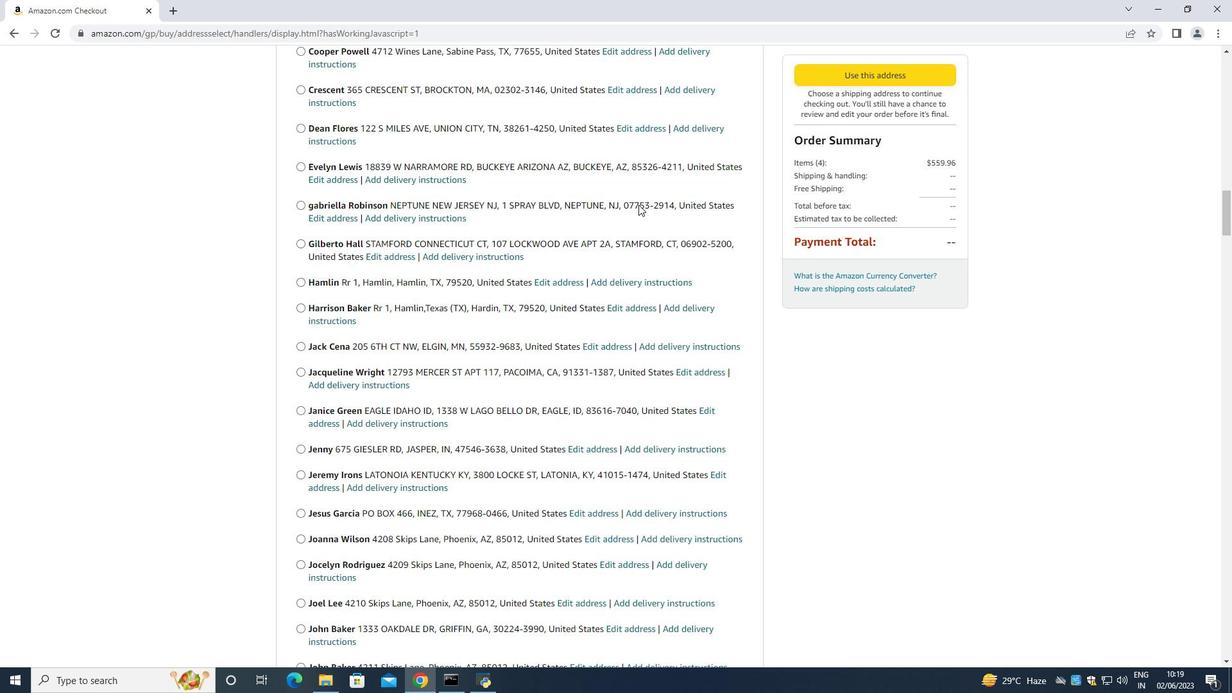 
Action: Mouse scrolled (638, 204) with delta (0, 0)
Screenshot: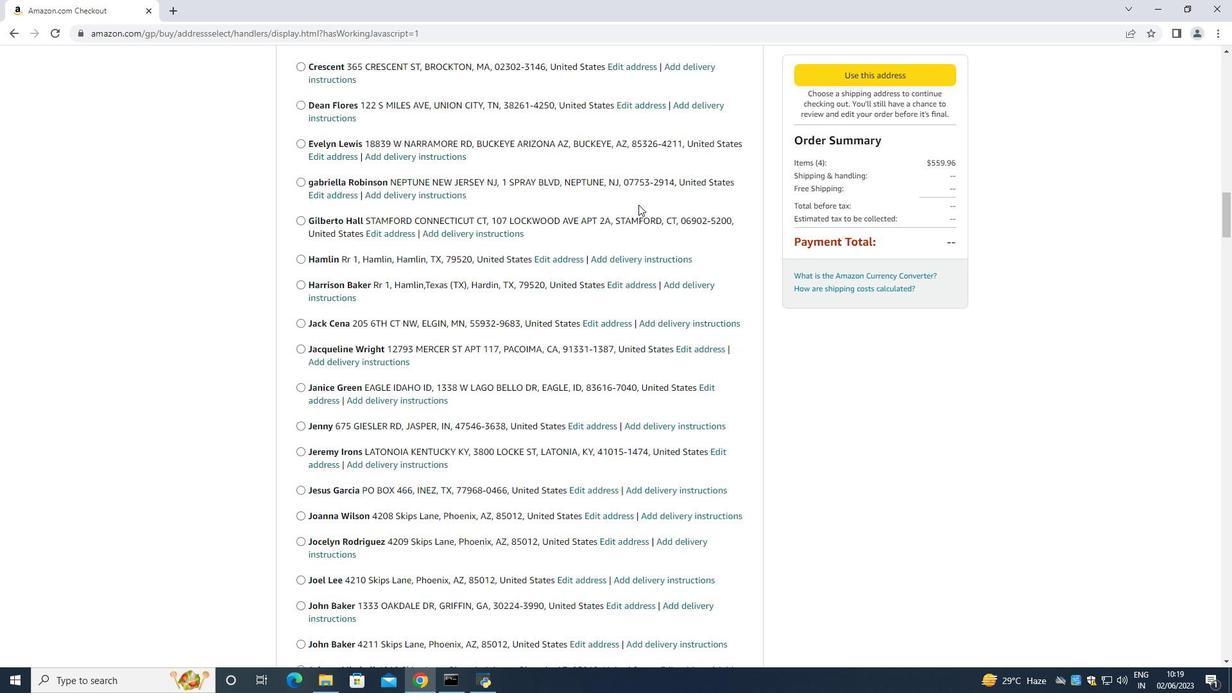 
Action: Mouse moved to (640, 202)
Screenshot: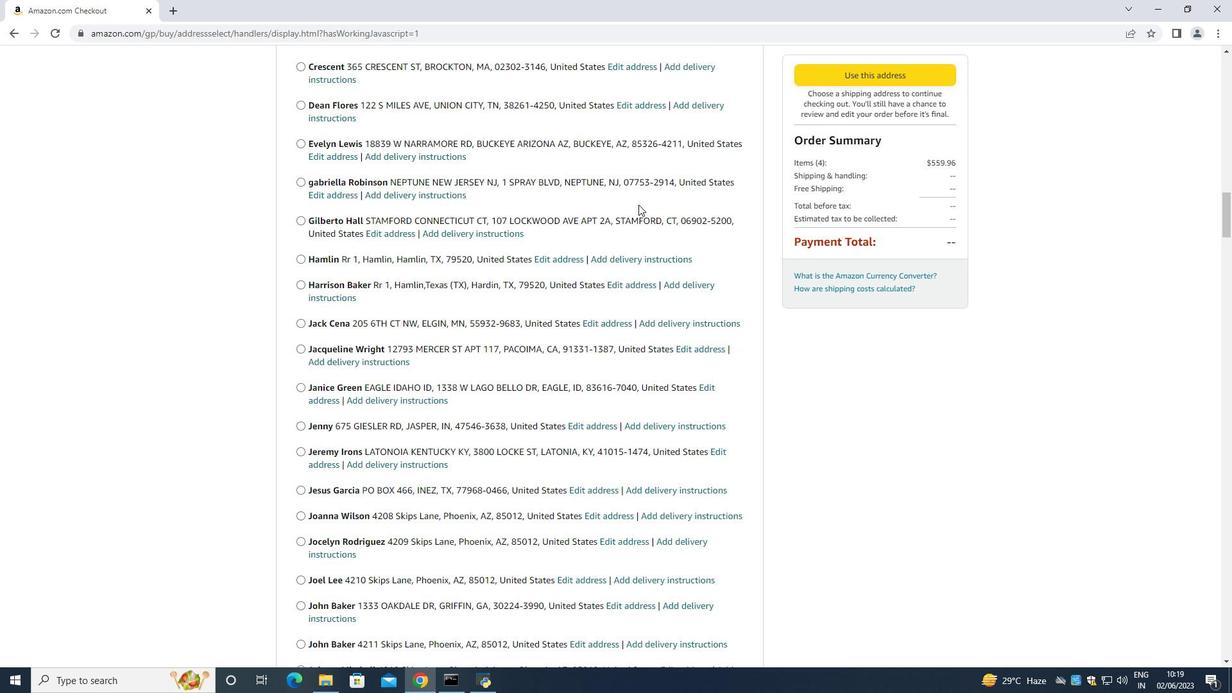 
Action: Mouse scrolled (640, 201) with delta (0, 0)
Screenshot: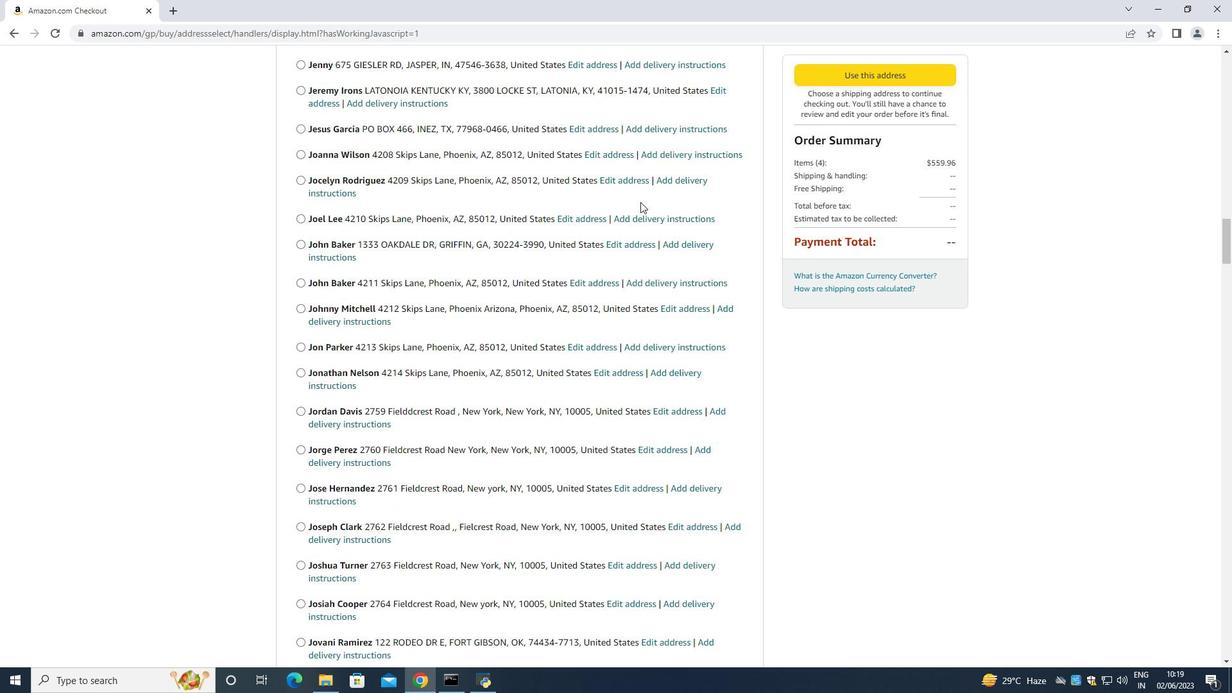
Action: Mouse scrolled (640, 201) with delta (0, 0)
Screenshot: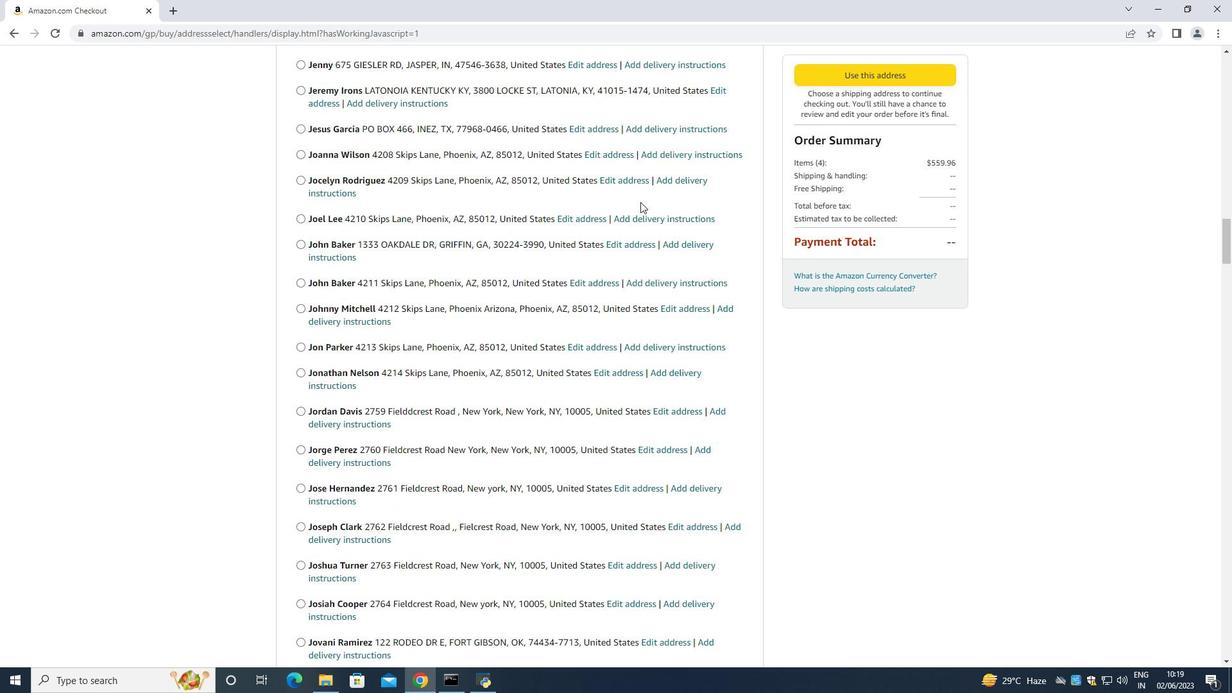 
Action: Mouse scrolled (640, 201) with delta (0, 0)
Screenshot: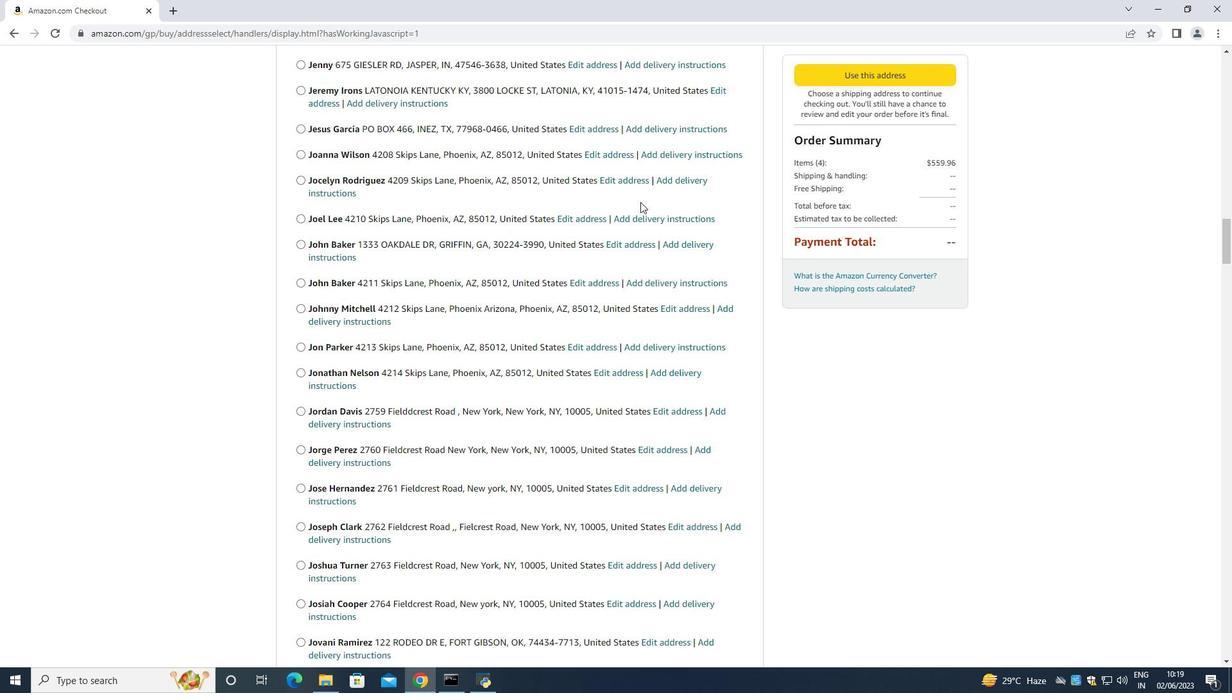 
Action: Mouse scrolled (640, 201) with delta (0, 0)
Screenshot: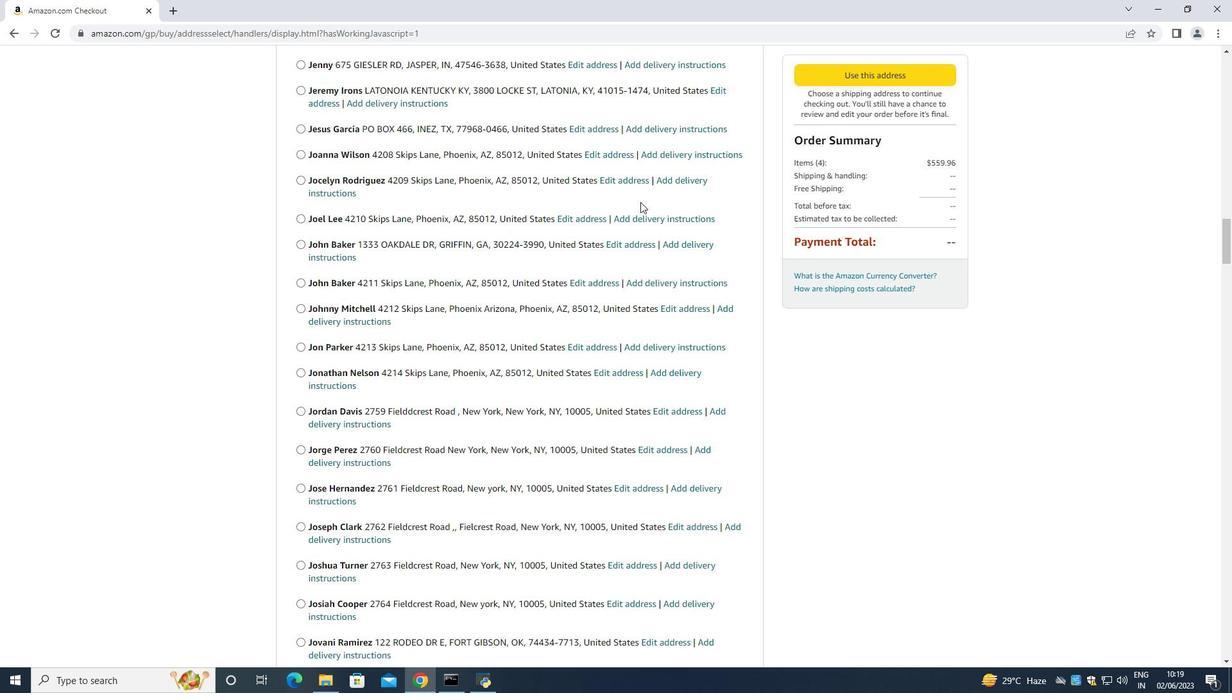 
Action: Mouse scrolled (640, 201) with delta (0, 0)
Screenshot: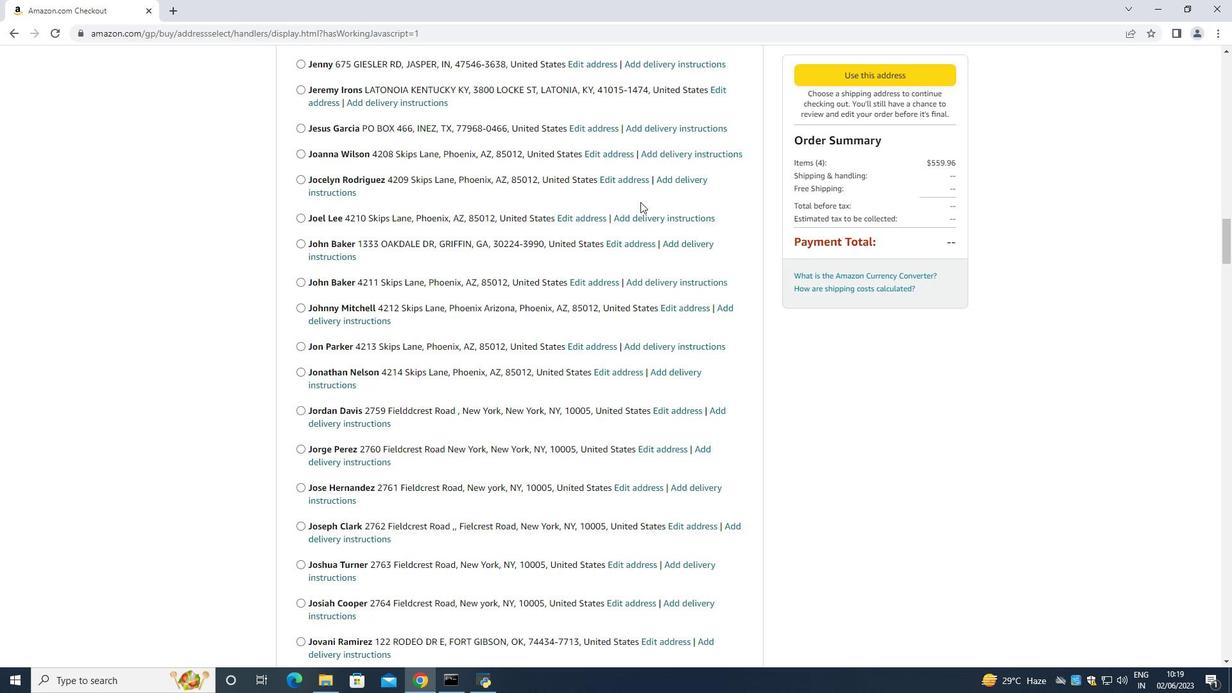 
Action: Mouse scrolled (640, 201) with delta (0, 0)
Screenshot: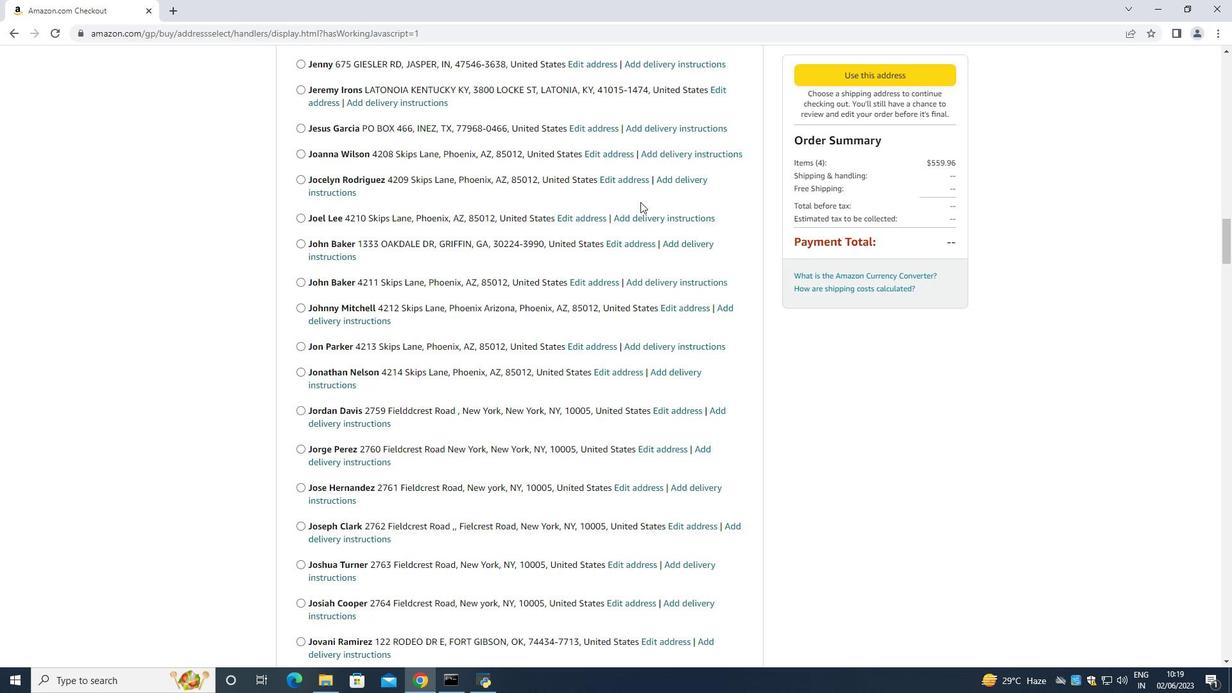 
Action: Mouse moved to (640, 199)
Screenshot: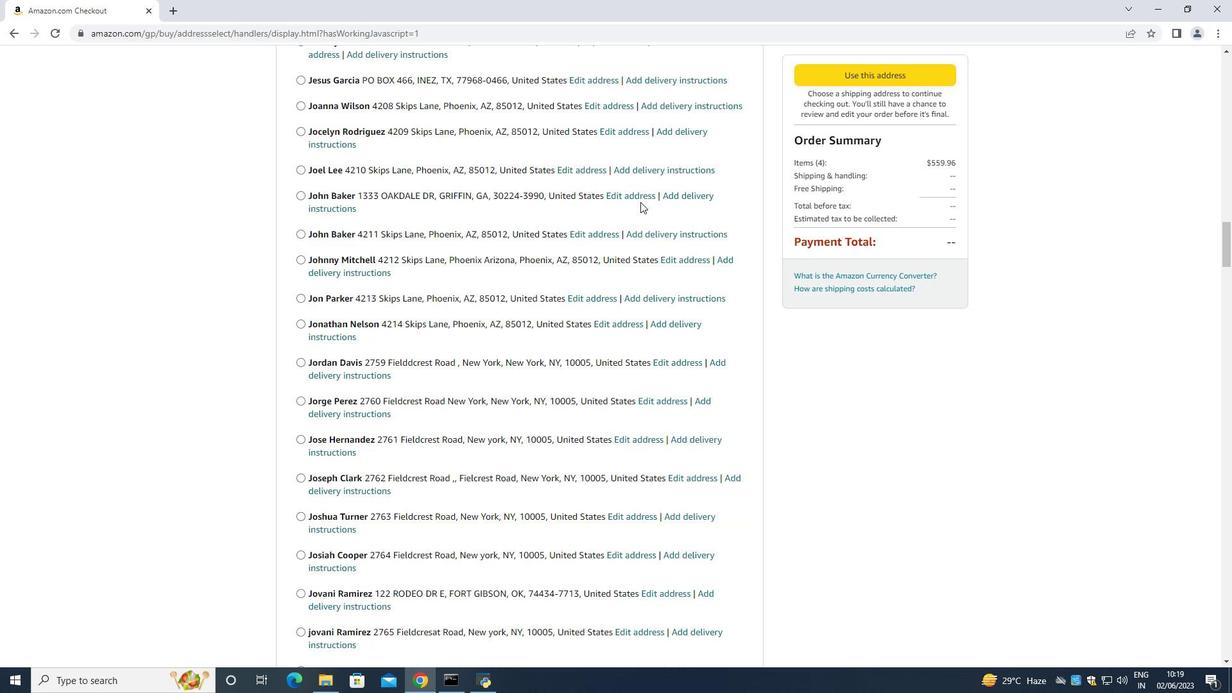 
Action: Mouse scrolled (640, 199) with delta (0, 0)
Screenshot: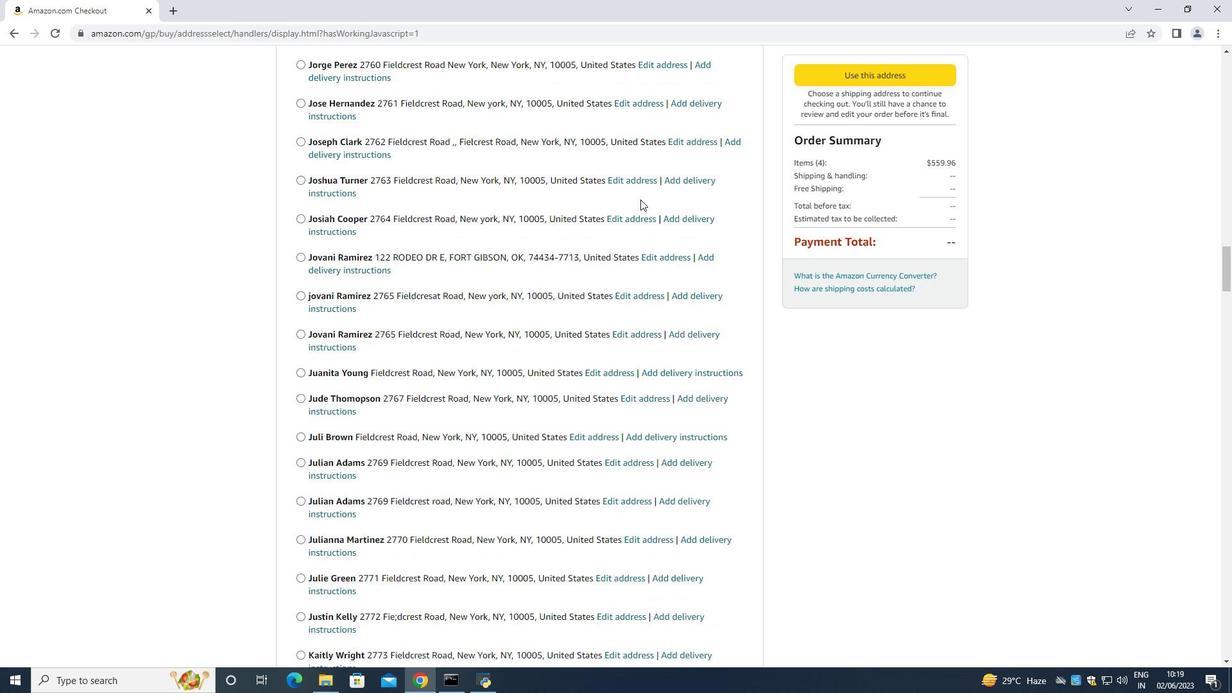 
Action: Mouse scrolled (640, 199) with delta (0, 0)
Screenshot: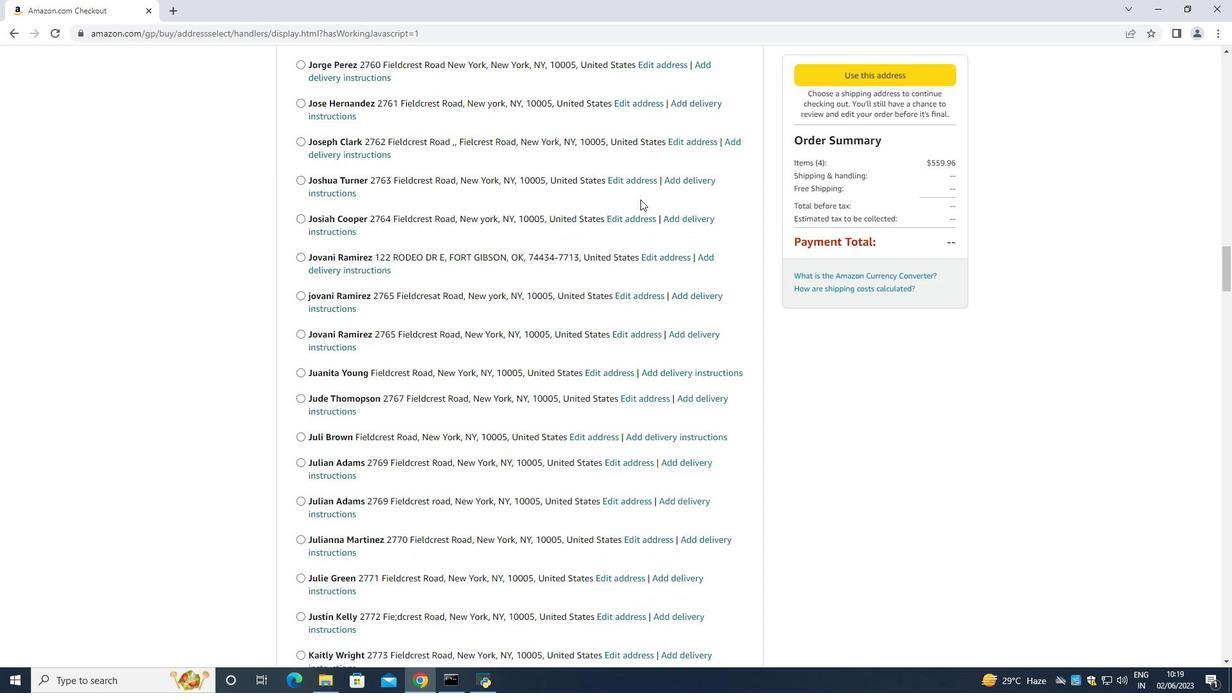 
Action: Mouse scrolled (640, 199) with delta (0, 0)
Screenshot: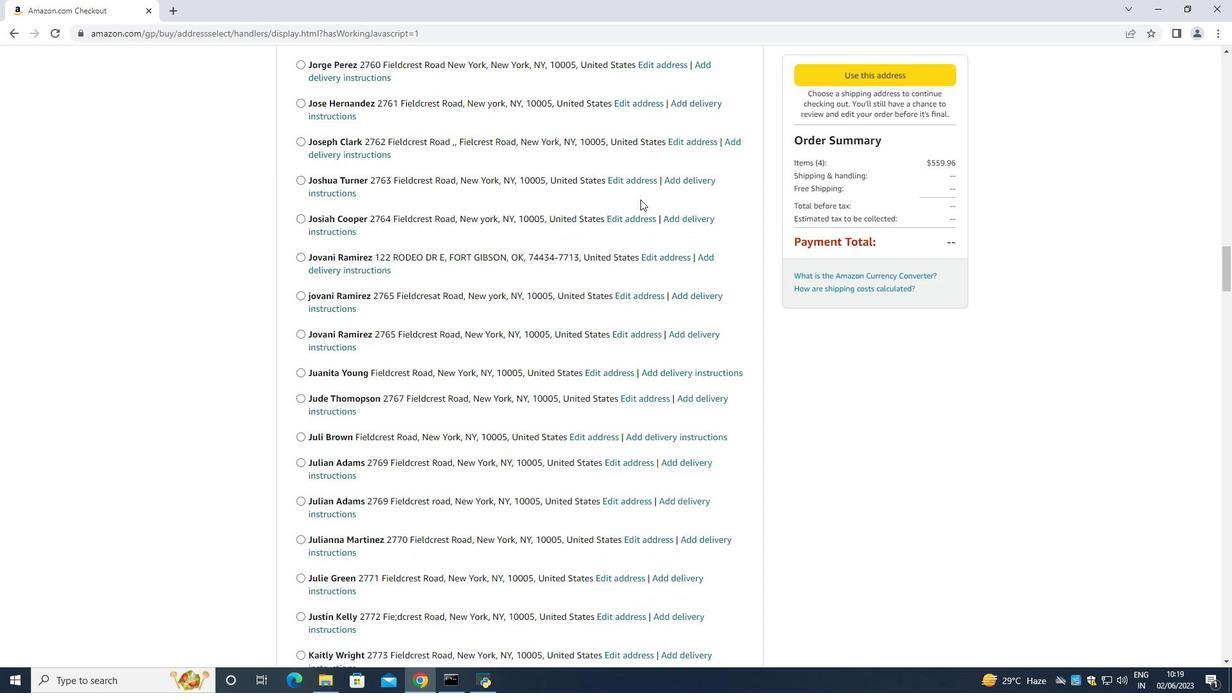 
Action: Mouse scrolled (640, 199) with delta (0, 0)
Screenshot: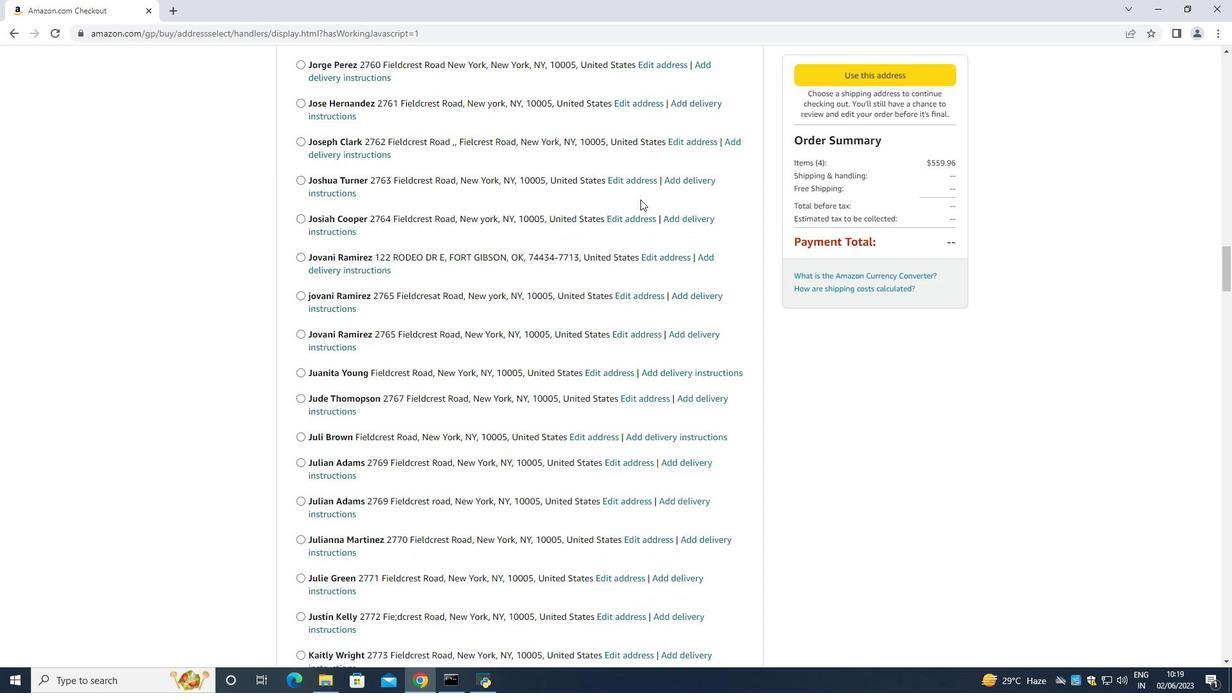 
Action: Mouse scrolled (640, 199) with delta (0, 0)
Screenshot: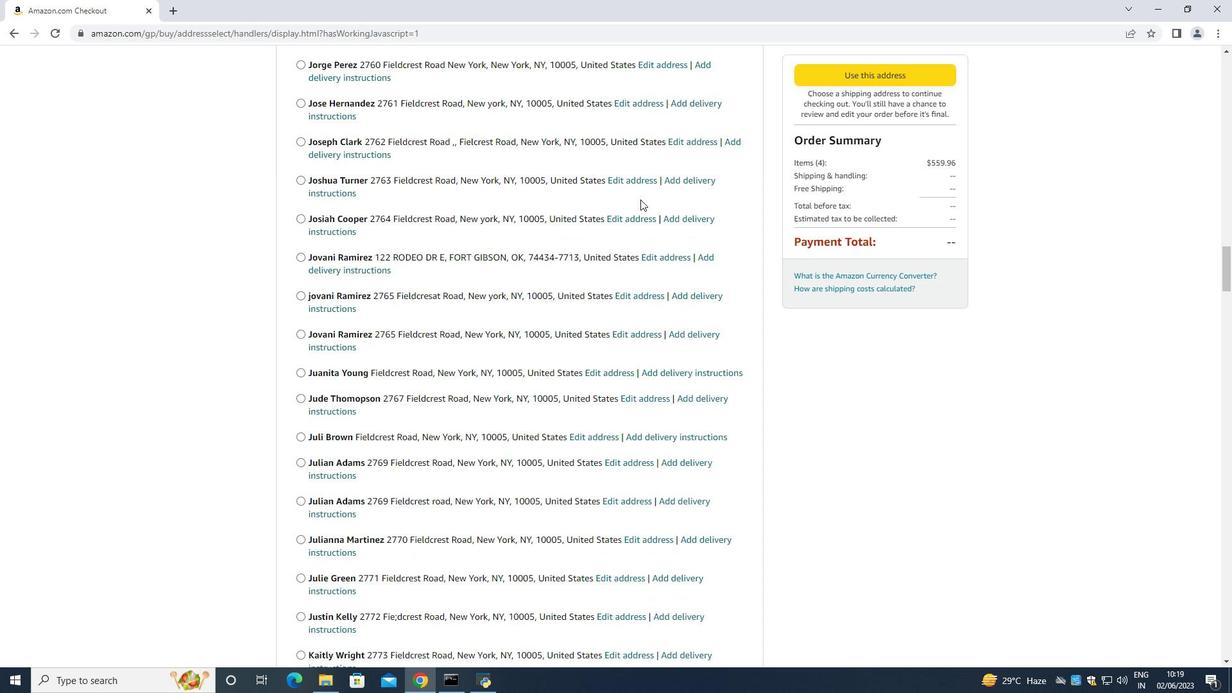 
Action: Mouse scrolled (640, 199) with delta (0, 0)
Screenshot: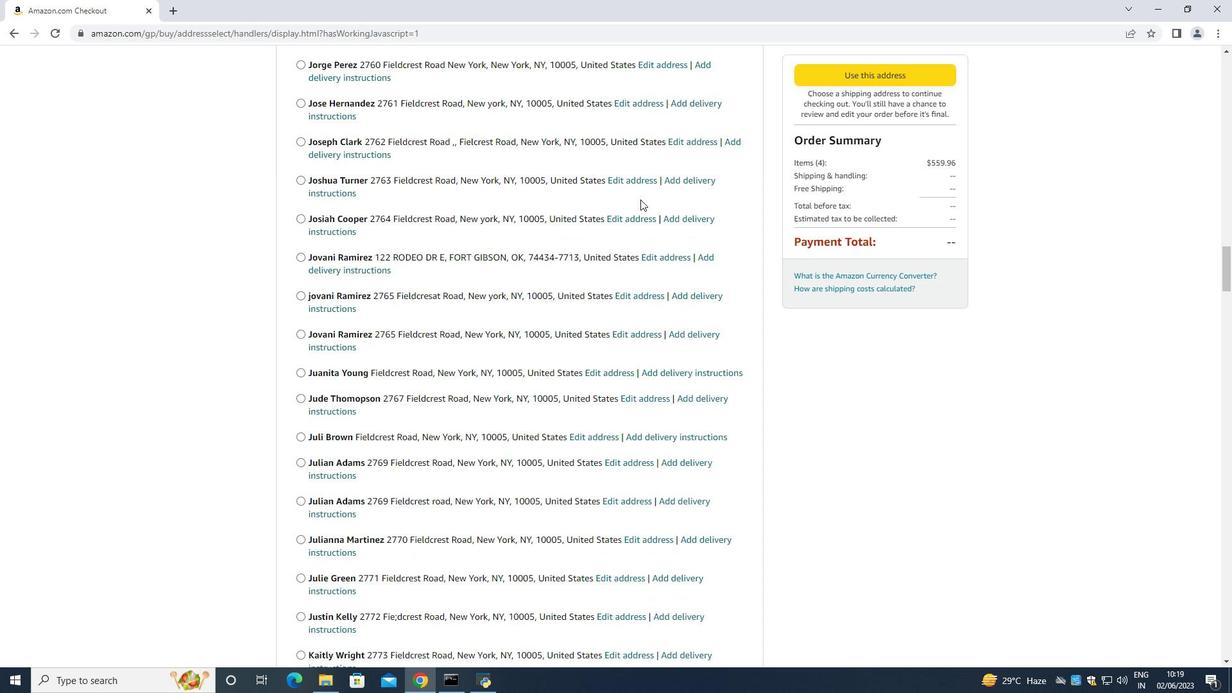 
Action: Mouse moved to (640, 198)
Screenshot: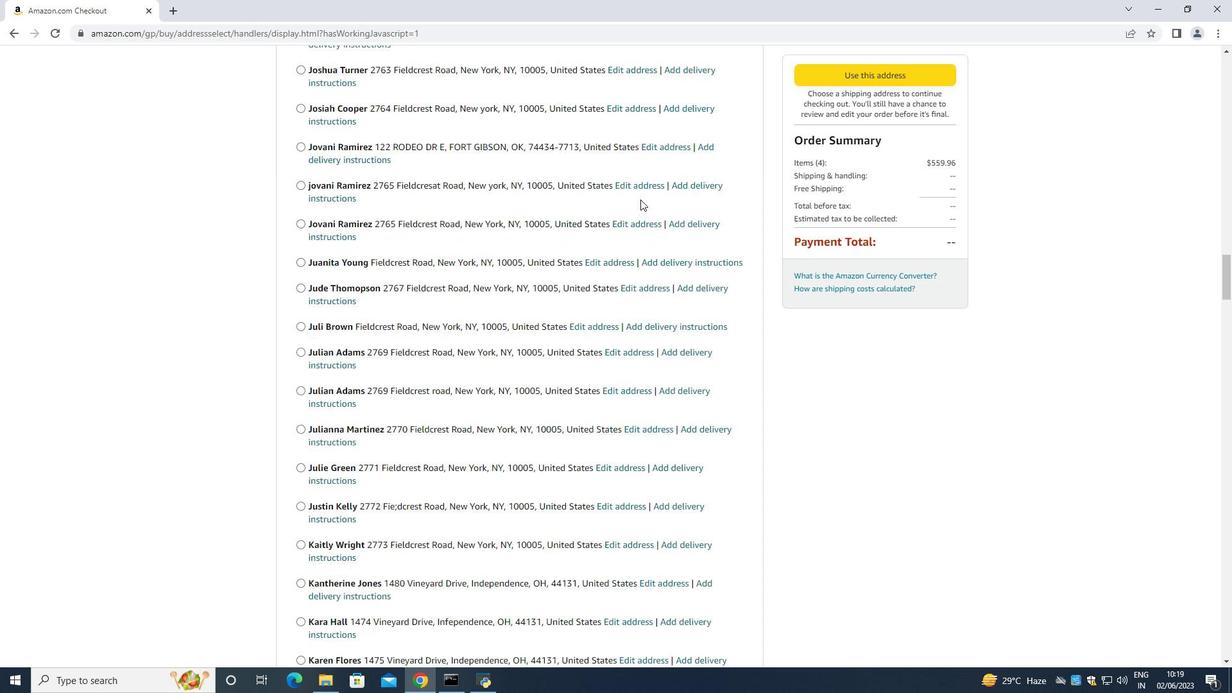 
Action: Mouse scrolled (640, 197) with delta (0, 0)
Screenshot: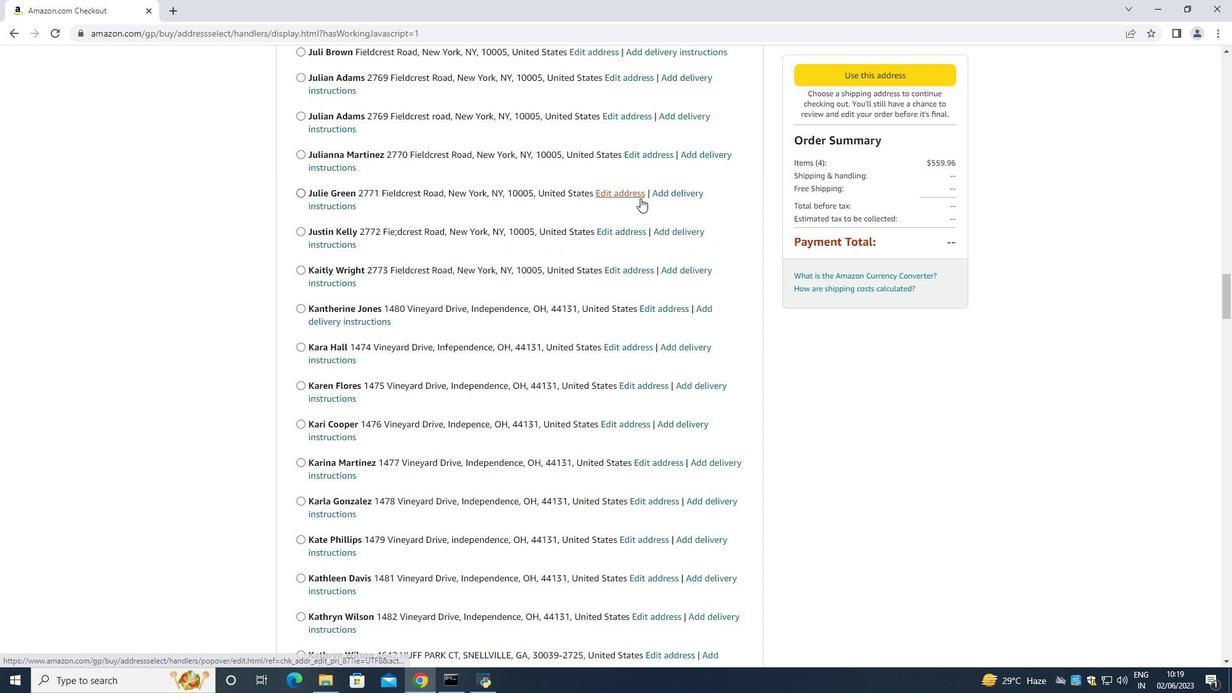 
Action: Mouse scrolled (640, 197) with delta (0, 0)
Screenshot: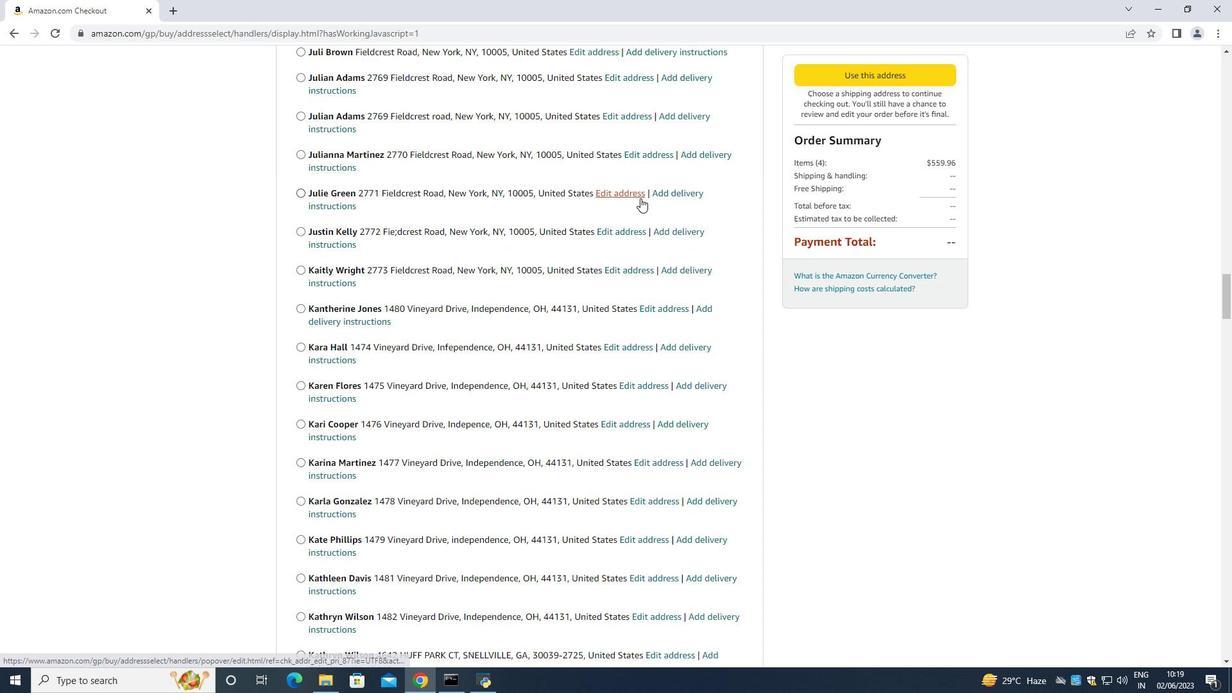 
Action: Mouse scrolled (640, 197) with delta (0, 0)
Screenshot: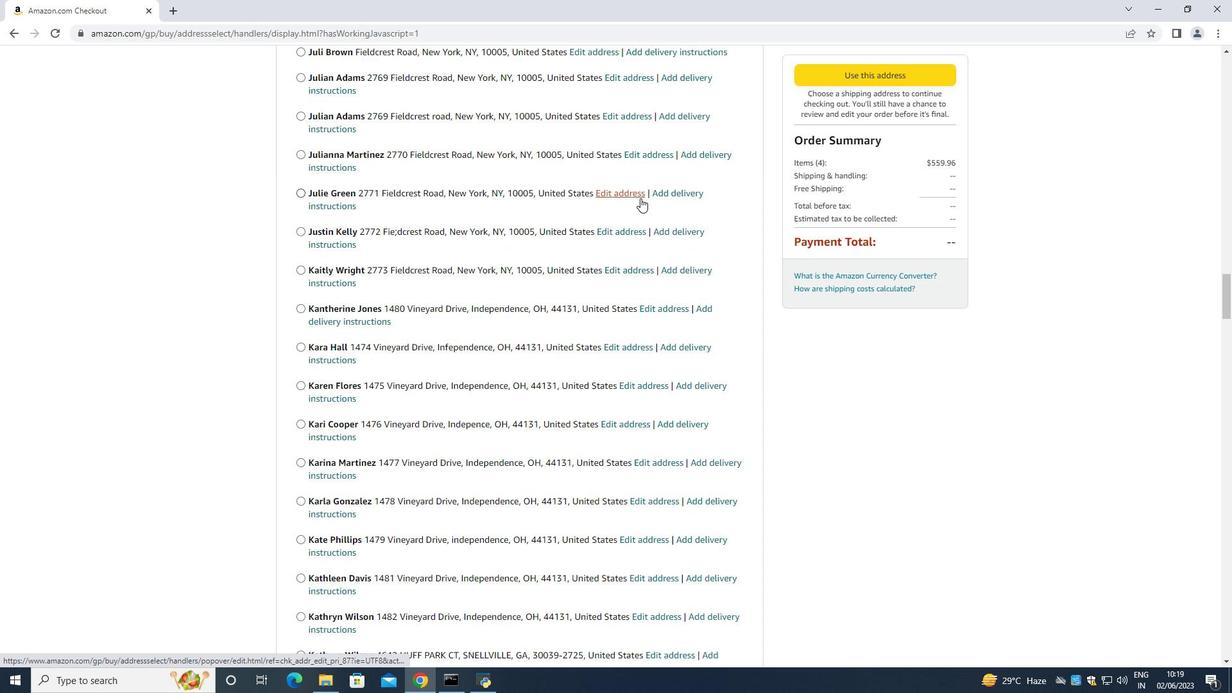 
Action: Mouse scrolled (640, 197) with delta (0, 0)
Screenshot: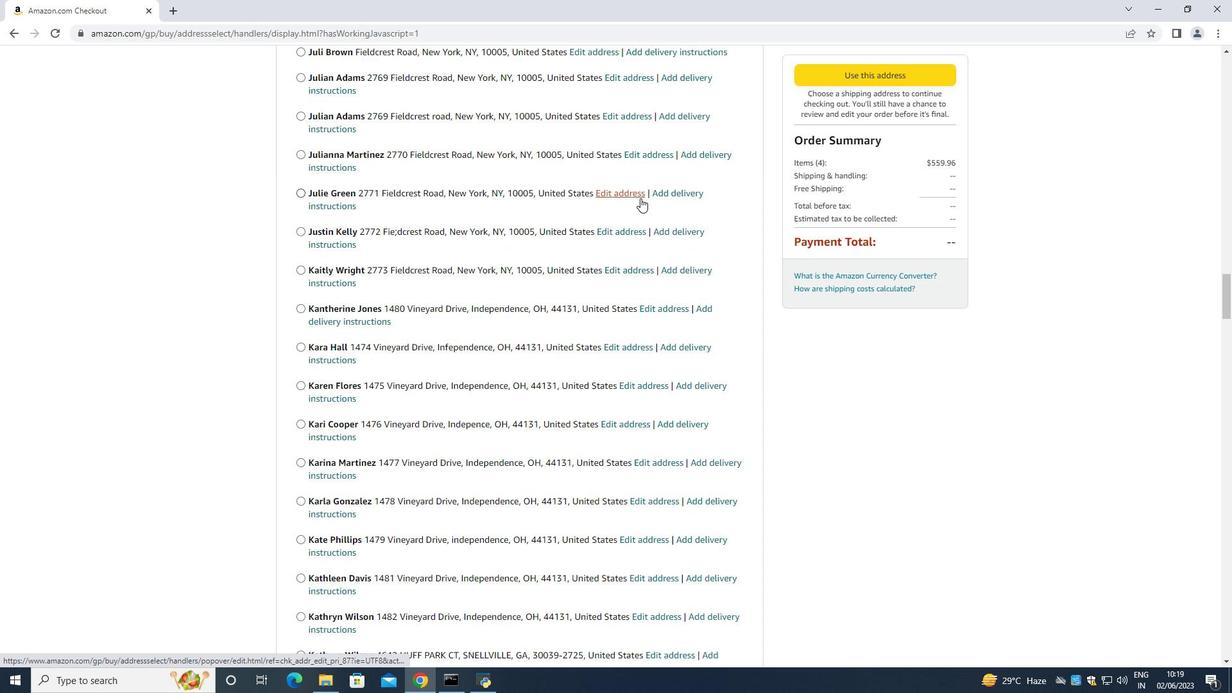 
Action: Mouse scrolled (640, 197) with delta (0, 0)
Screenshot: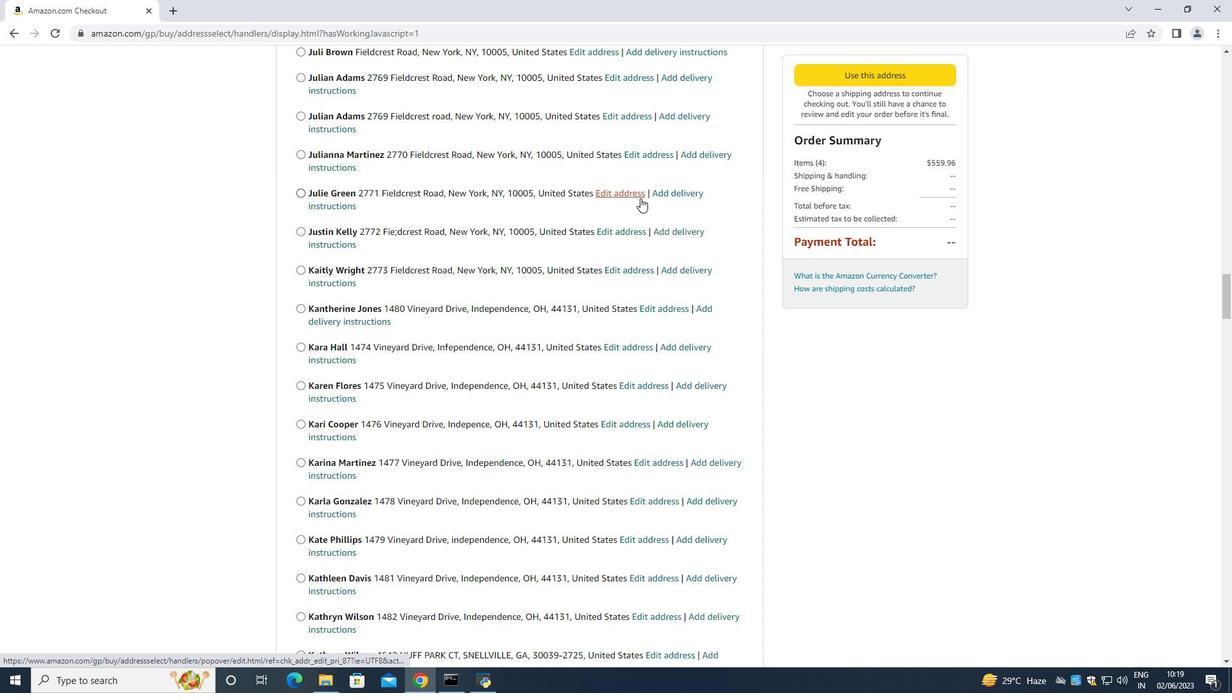 
Action: Mouse scrolled (640, 197) with delta (0, 0)
Screenshot: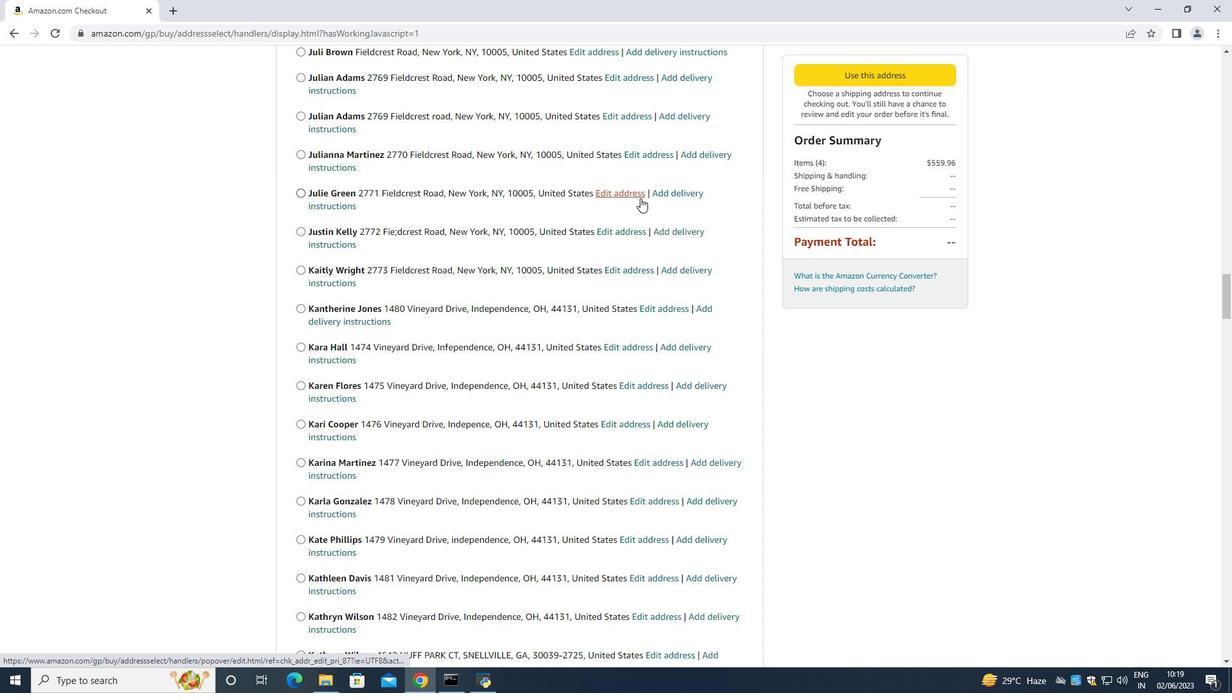 
Action: Mouse moved to (640, 196)
Screenshot: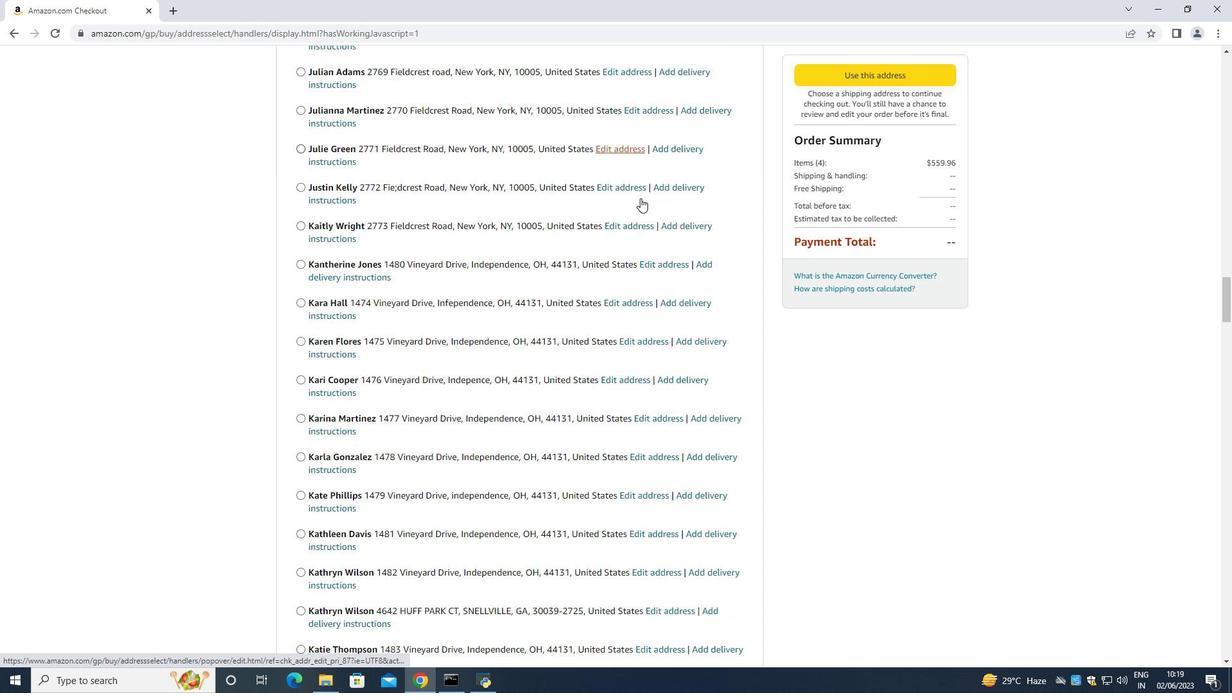 
Action: Mouse scrolled (640, 195) with delta (0, 0)
Screenshot: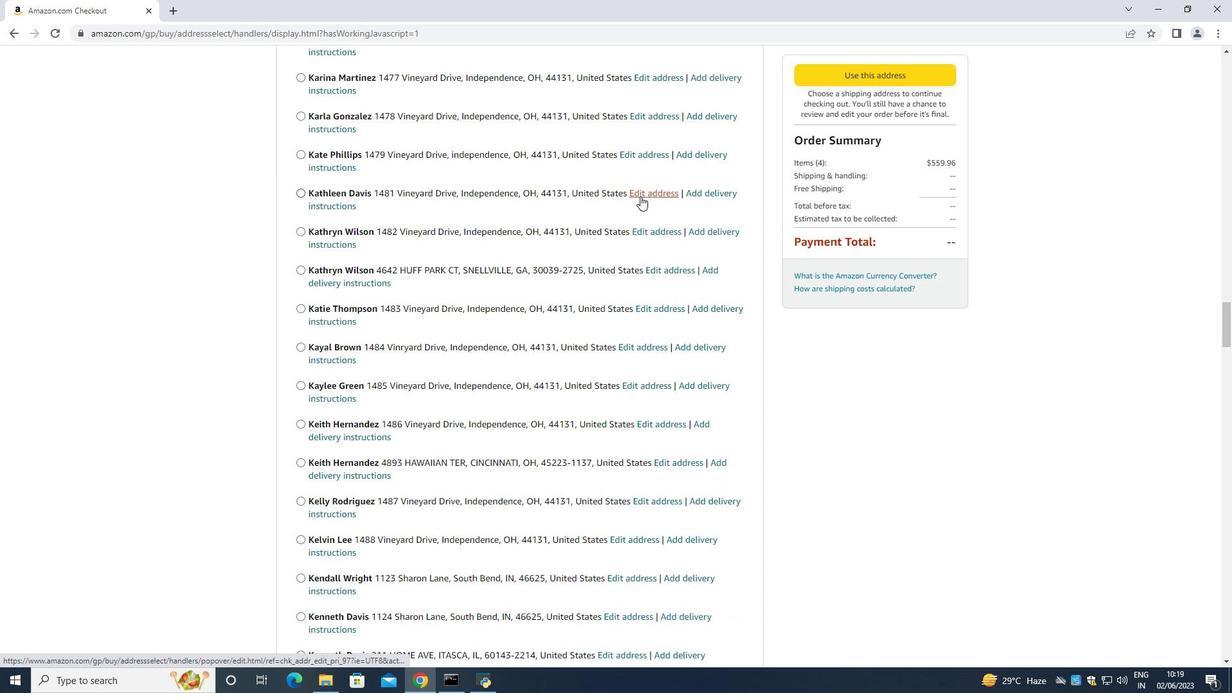 
Action: Mouse scrolled (640, 195) with delta (0, 0)
Screenshot: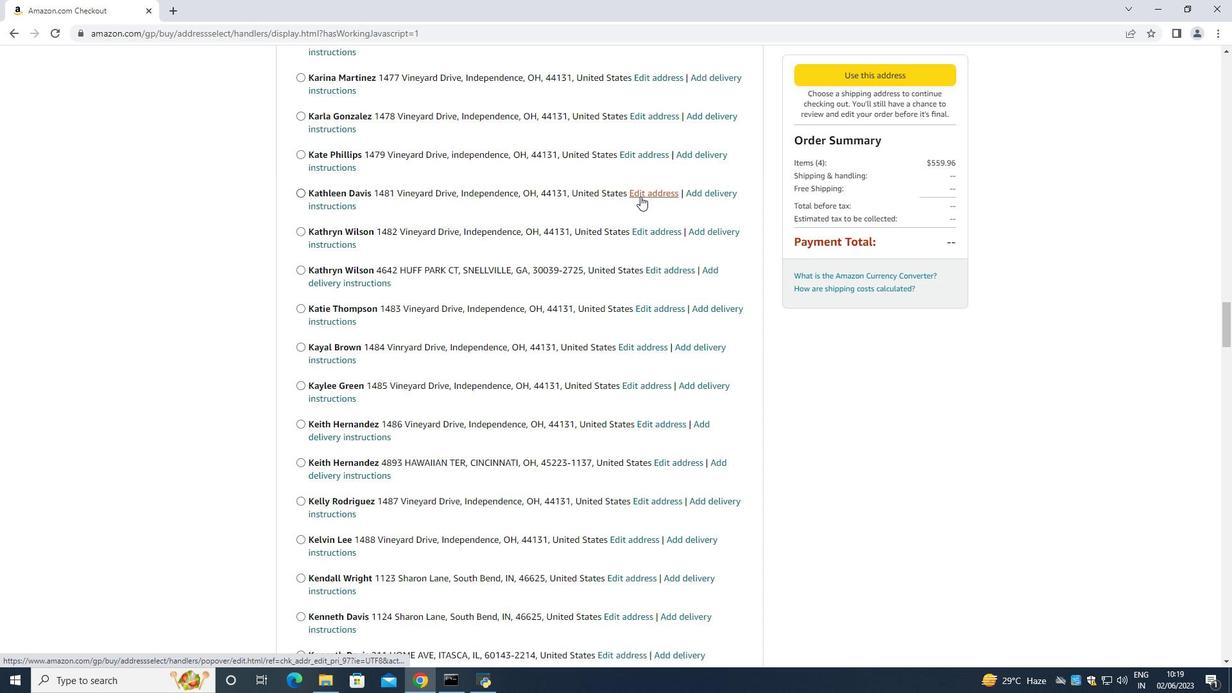 
Action: Mouse scrolled (640, 195) with delta (0, 0)
Screenshot: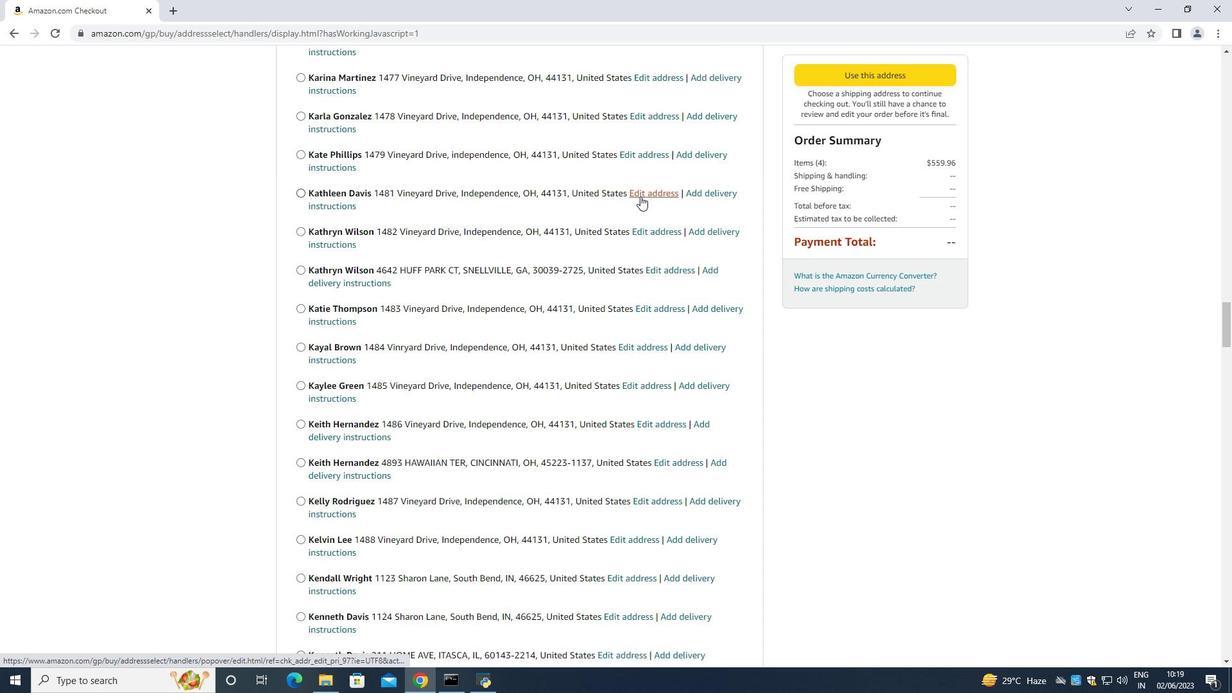 
Action: Mouse scrolled (640, 195) with delta (0, 0)
Screenshot: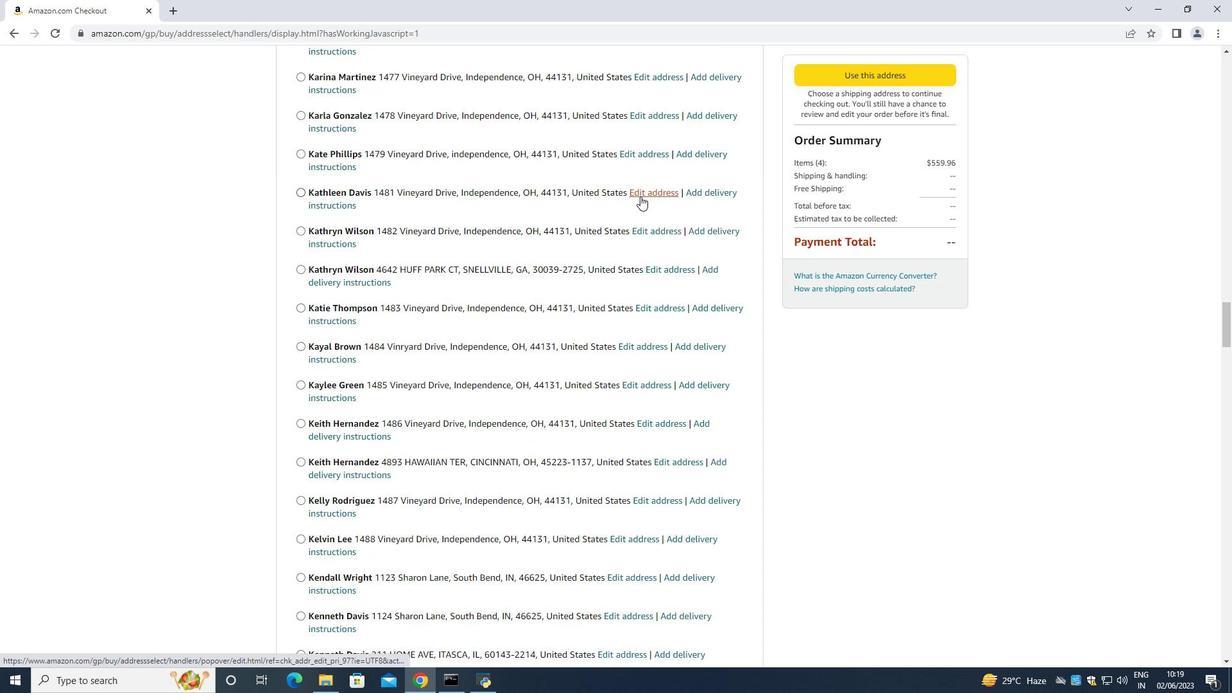 
Action: Mouse scrolled (640, 195) with delta (0, 0)
Screenshot: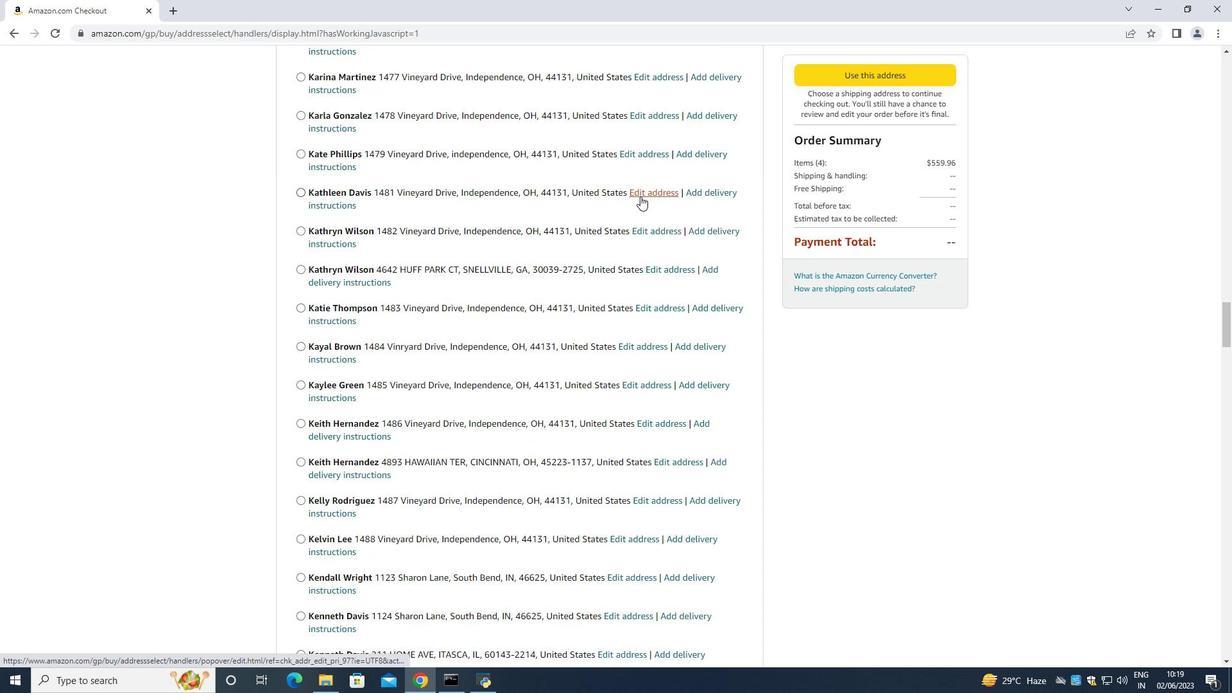 
Action: Mouse scrolled (640, 195) with delta (0, 0)
Screenshot: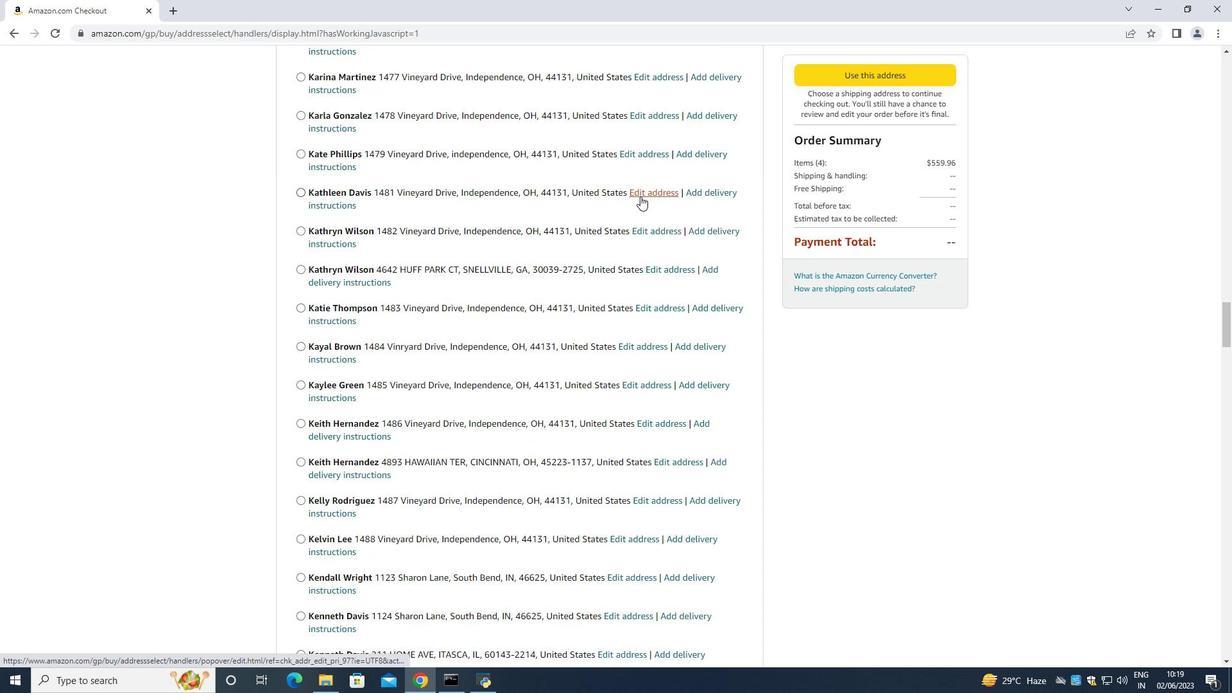 
Action: Mouse scrolled (640, 195) with delta (0, 0)
Screenshot: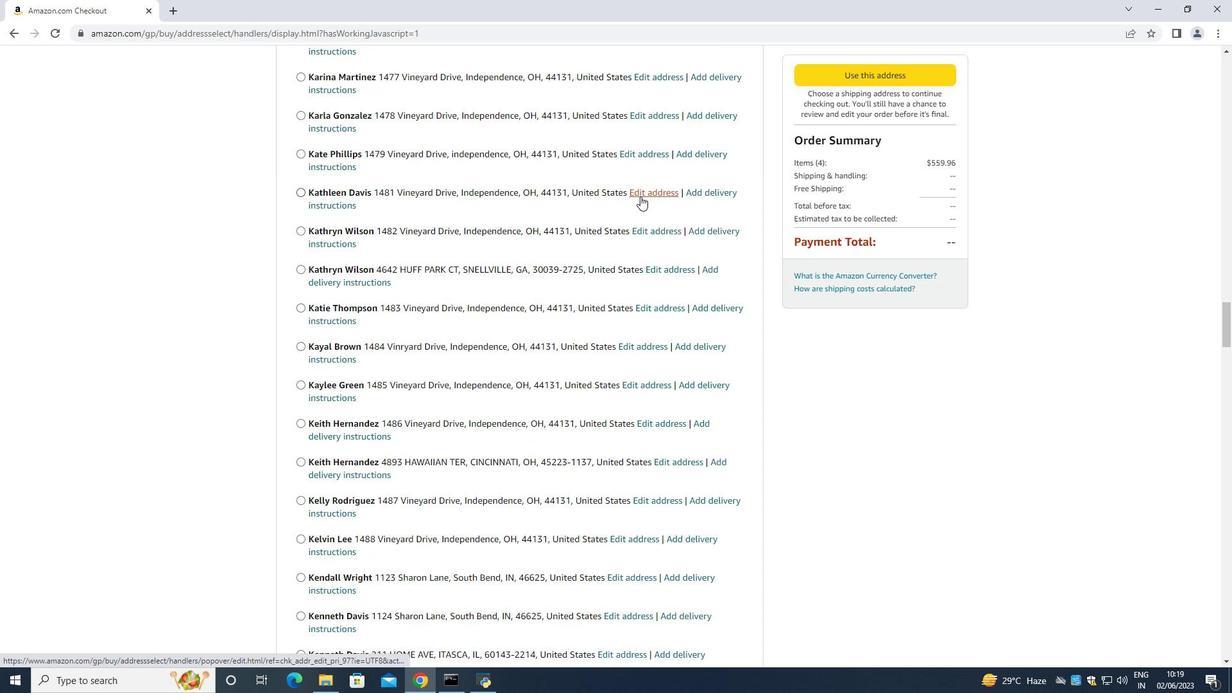 
Action: Mouse scrolled (640, 195) with delta (0, 0)
Screenshot: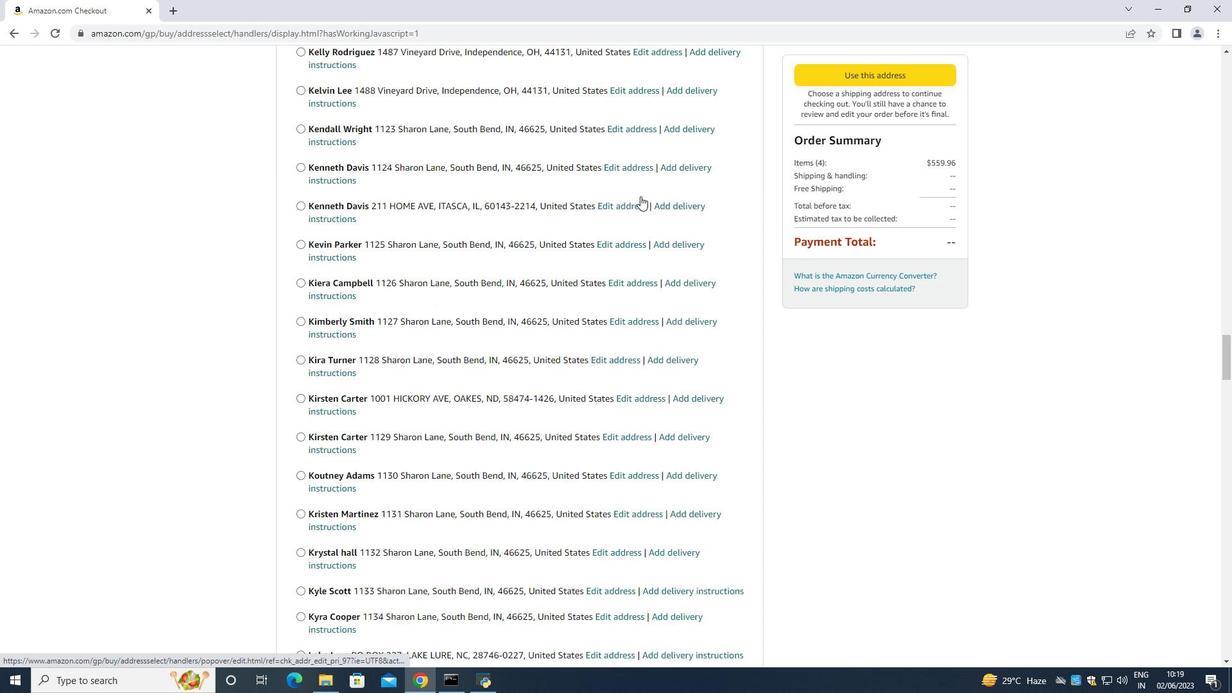 
Action: Mouse scrolled (640, 195) with delta (0, 0)
Screenshot: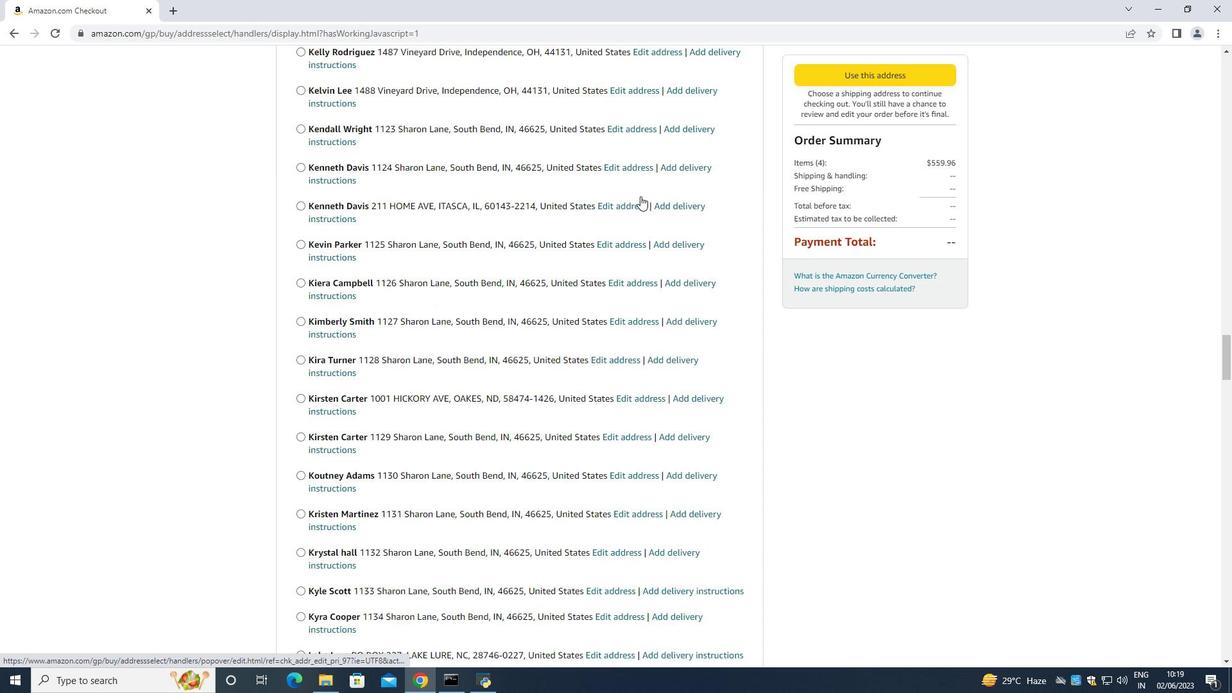 
Action: Mouse scrolled (640, 195) with delta (0, 0)
Screenshot: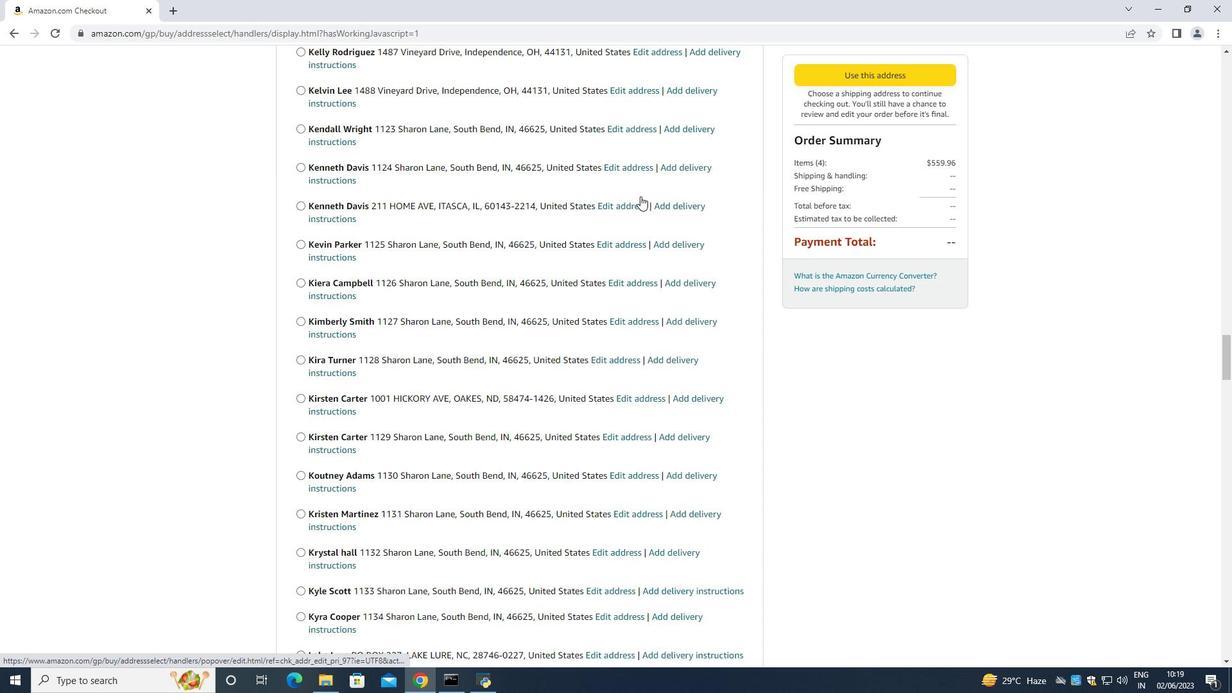 
Action: Mouse scrolled (640, 195) with delta (0, 0)
Screenshot: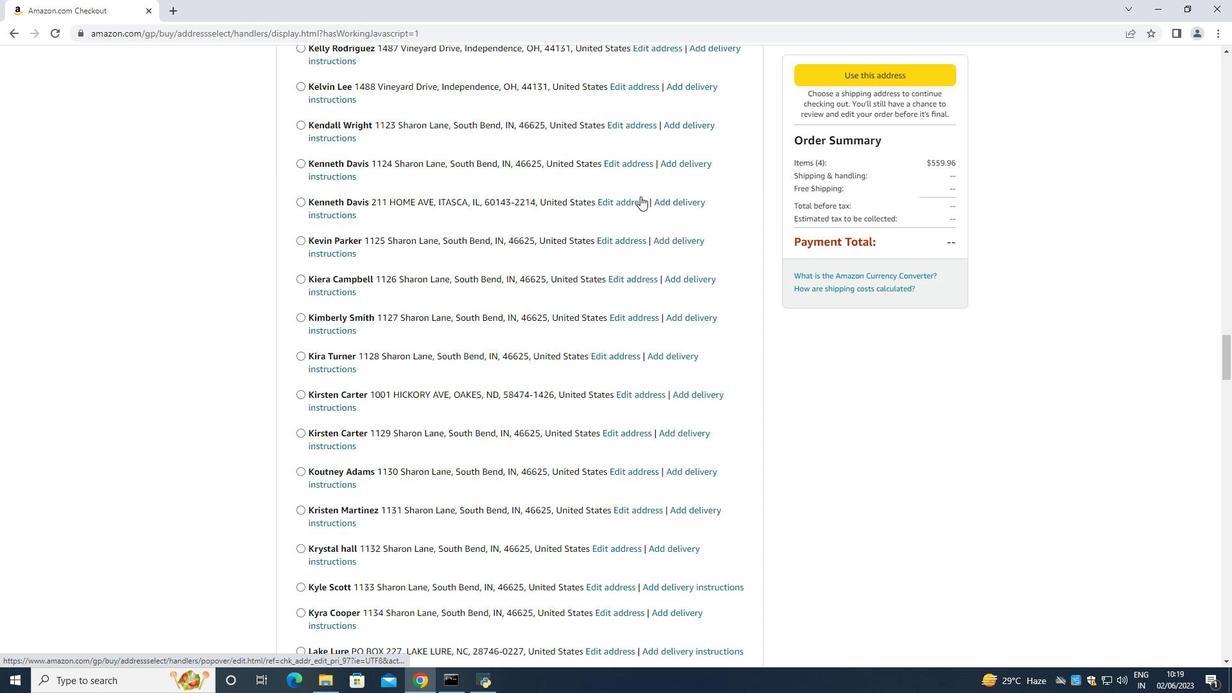 
Action: Mouse scrolled (640, 195) with delta (0, 0)
Screenshot: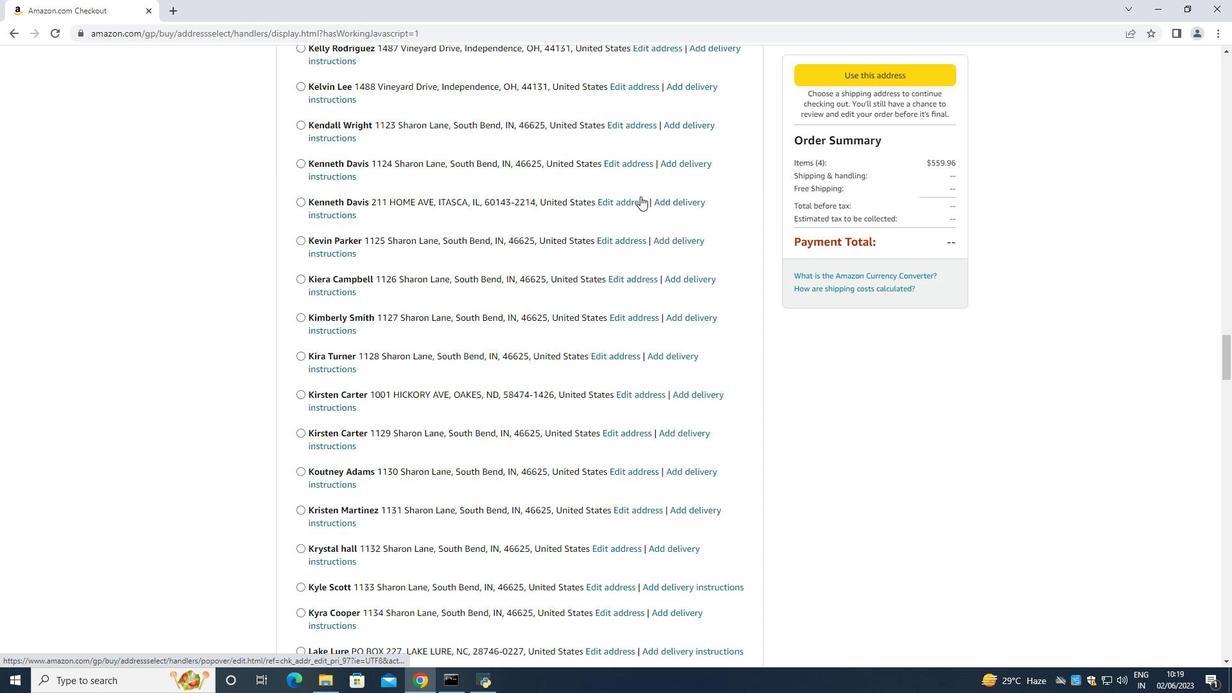 
Action: Mouse scrolled (640, 195) with delta (0, 0)
Screenshot: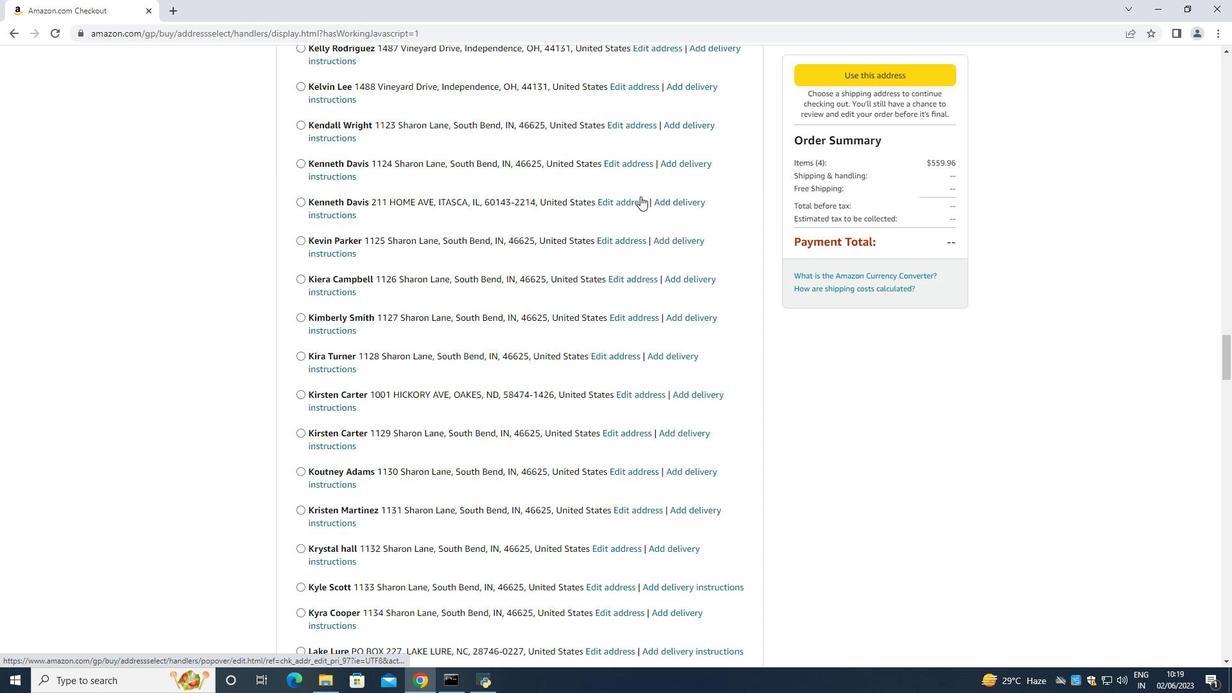 
Action: Mouse scrolled (640, 195) with delta (0, 0)
Screenshot: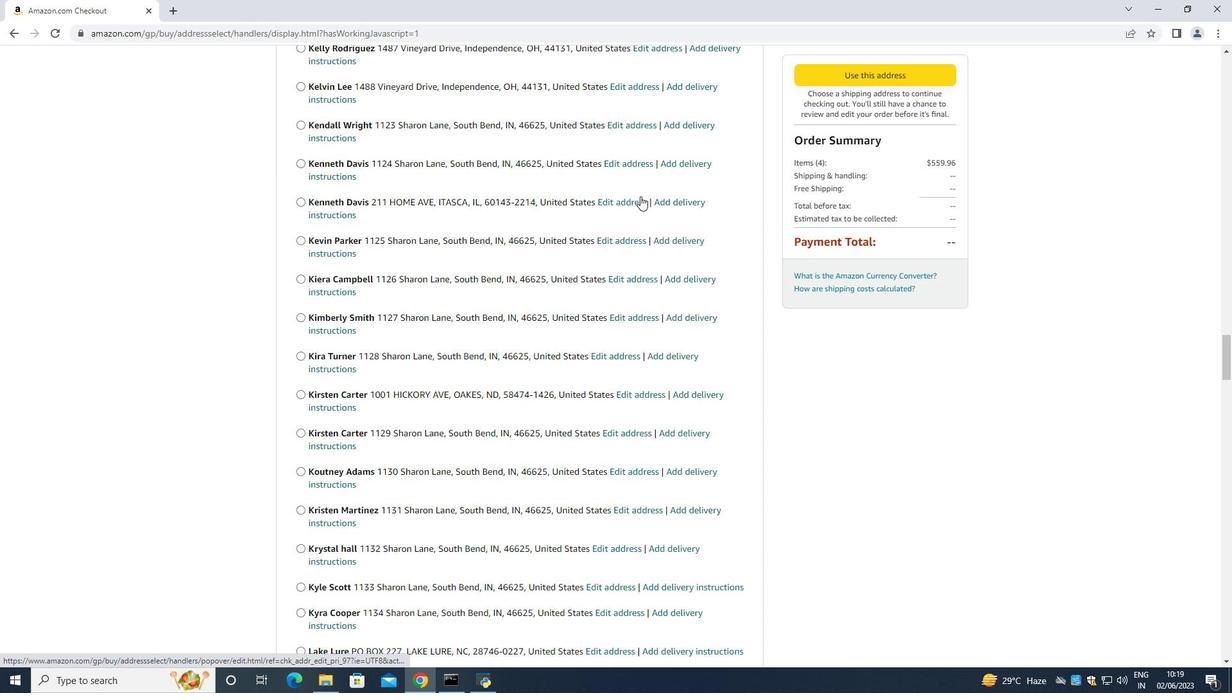 
Action: Mouse moved to (640, 195)
Screenshot: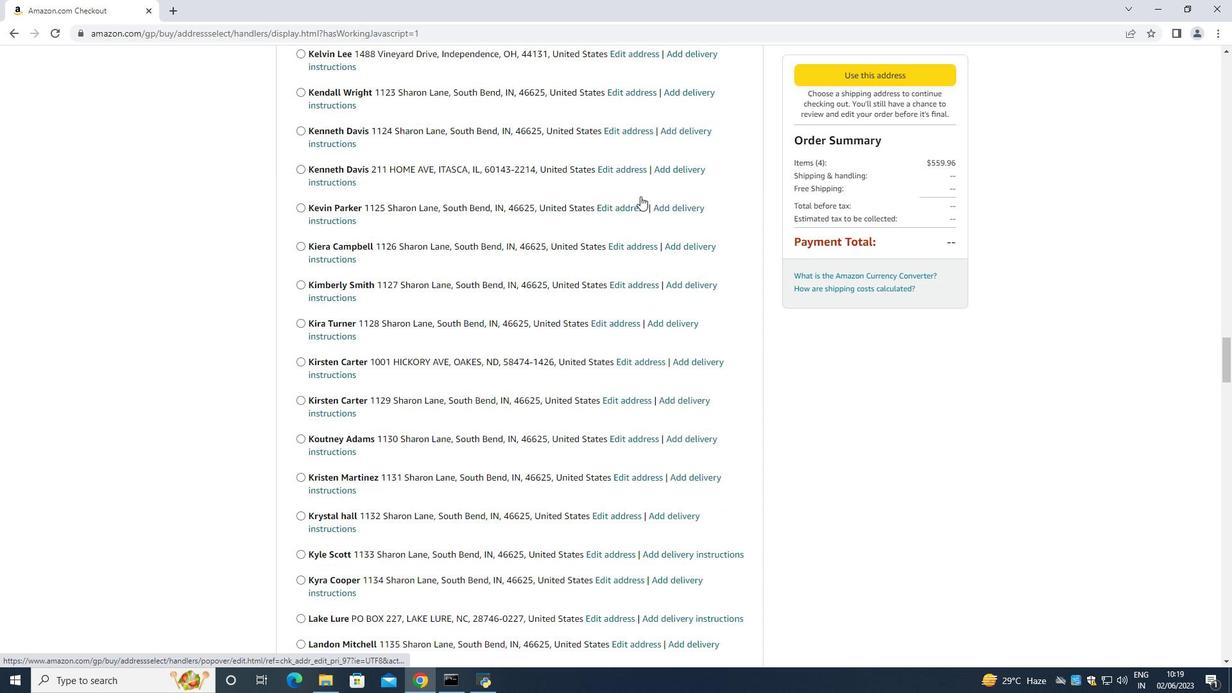 
Action: Mouse scrolled (640, 194) with delta (0, 0)
Screenshot: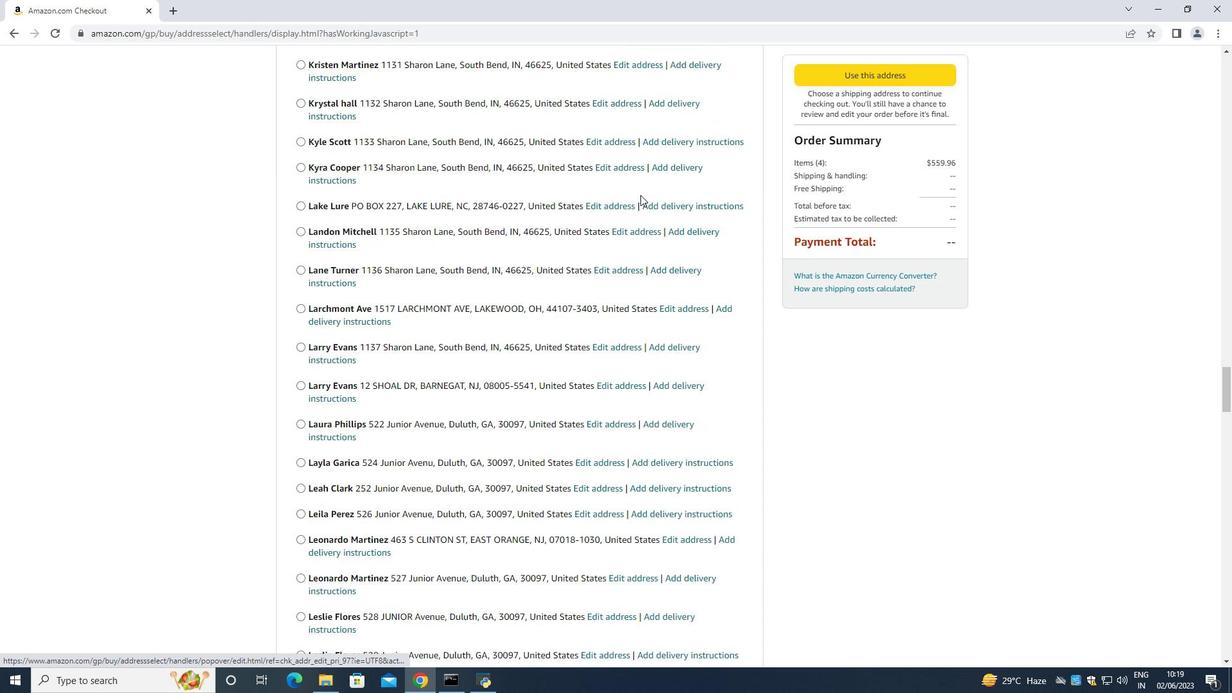 
Action: Mouse scrolled (640, 194) with delta (0, 0)
Screenshot: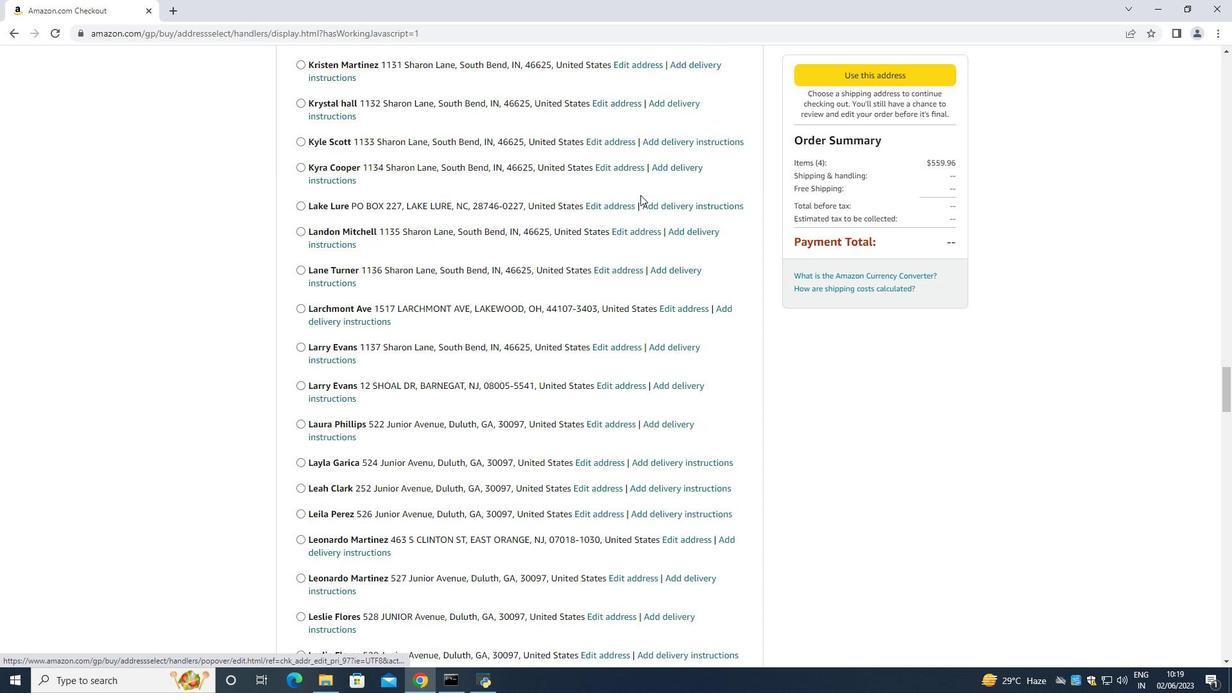 
Action: Mouse scrolled (640, 194) with delta (0, 0)
Screenshot: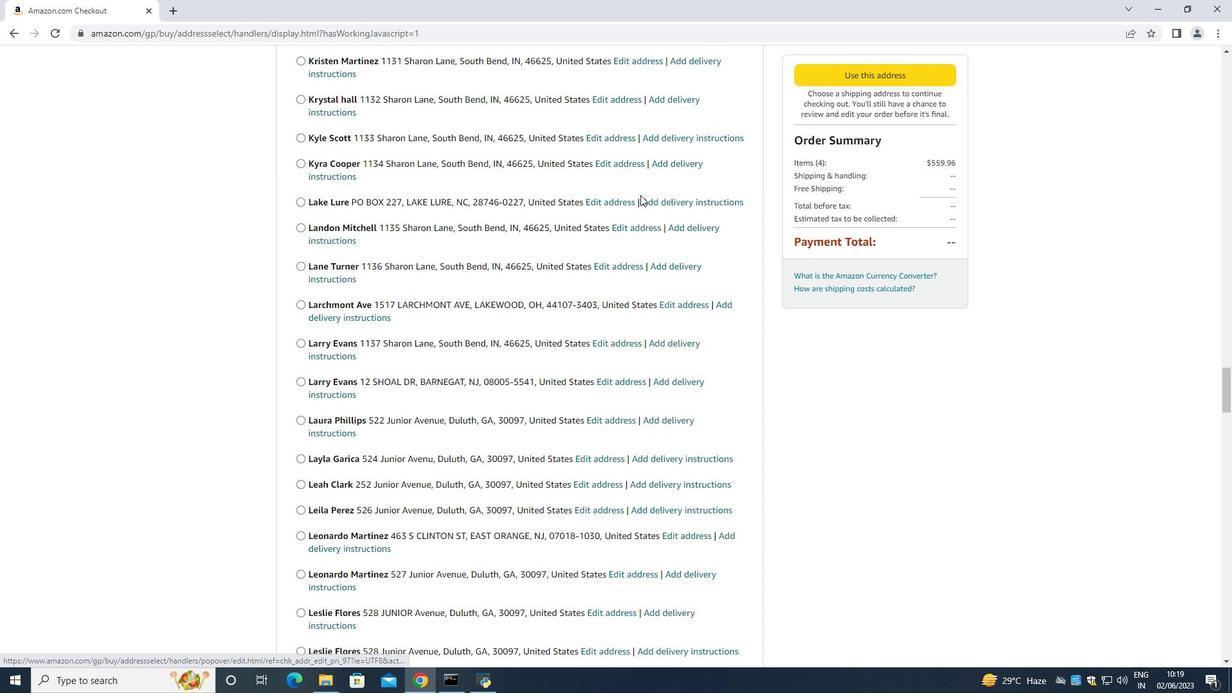 
Action: Mouse scrolled (640, 194) with delta (0, 0)
Screenshot: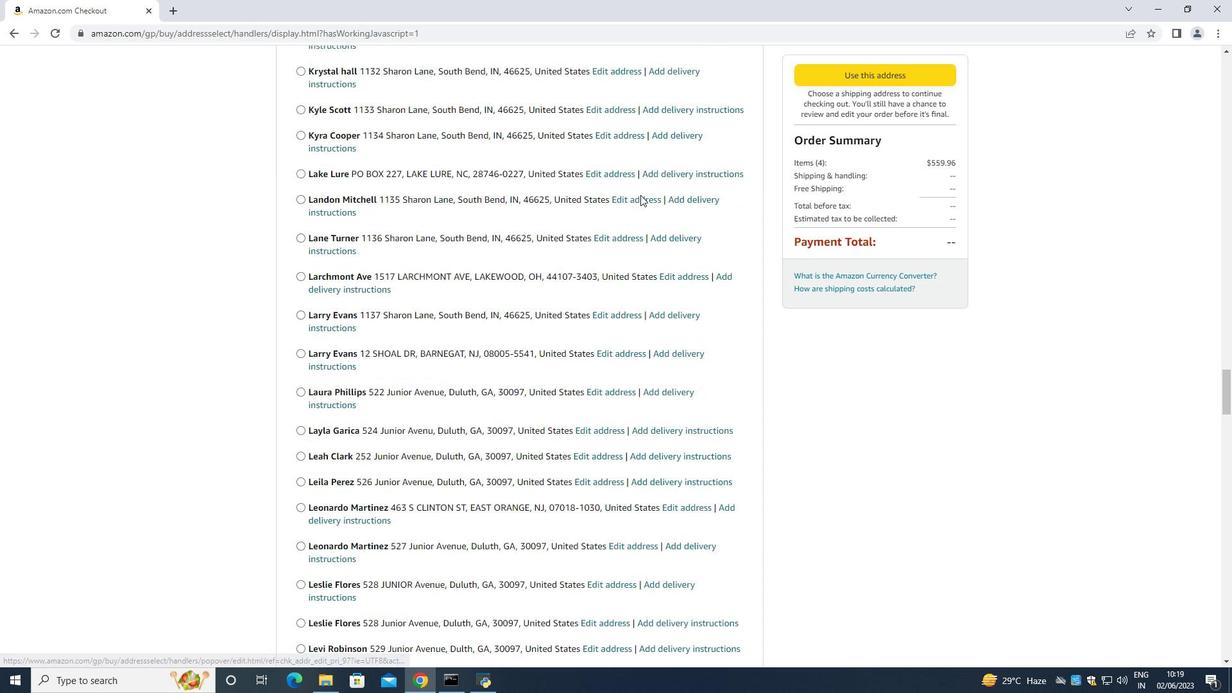 
Action: Mouse scrolled (640, 194) with delta (0, 0)
Screenshot: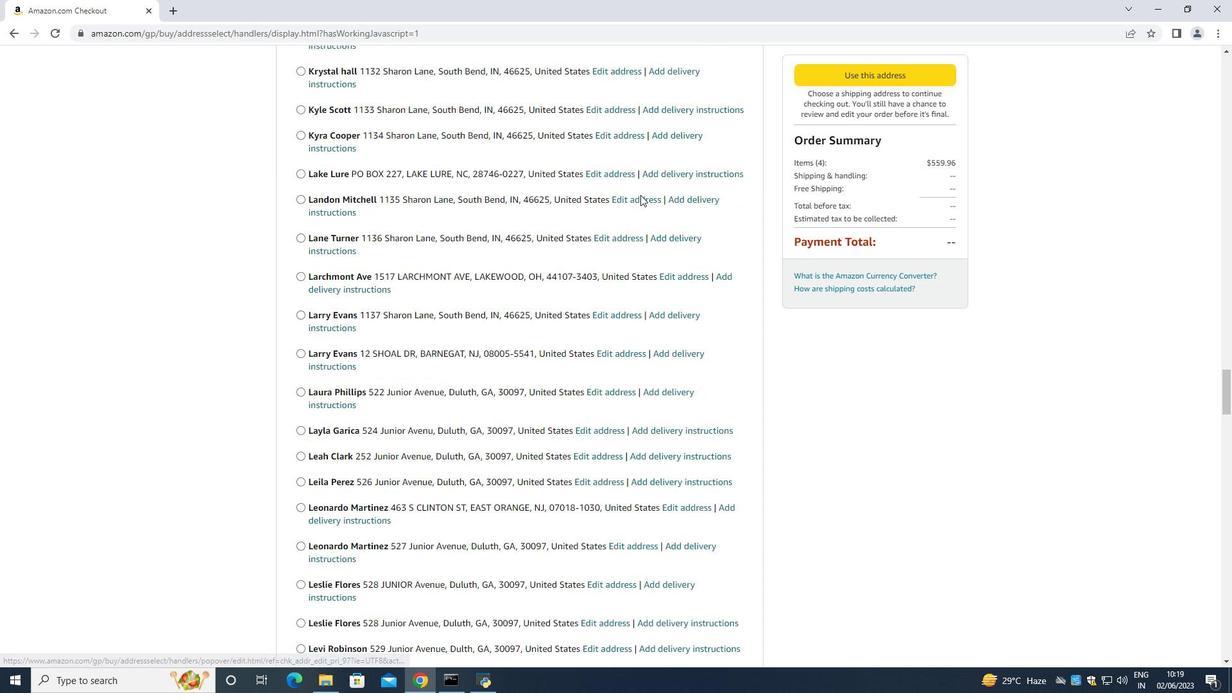 
Action: Mouse scrolled (640, 194) with delta (0, 0)
Screenshot: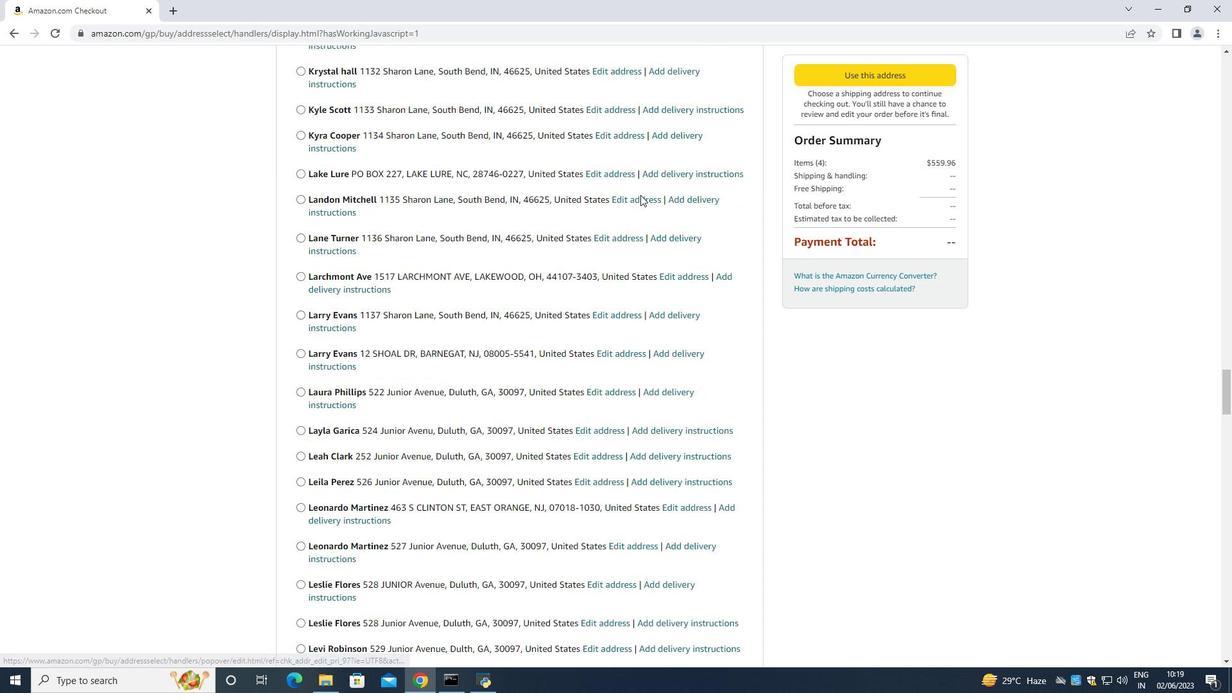 
Action: Mouse scrolled (640, 194) with delta (0, 0)
Screenshot: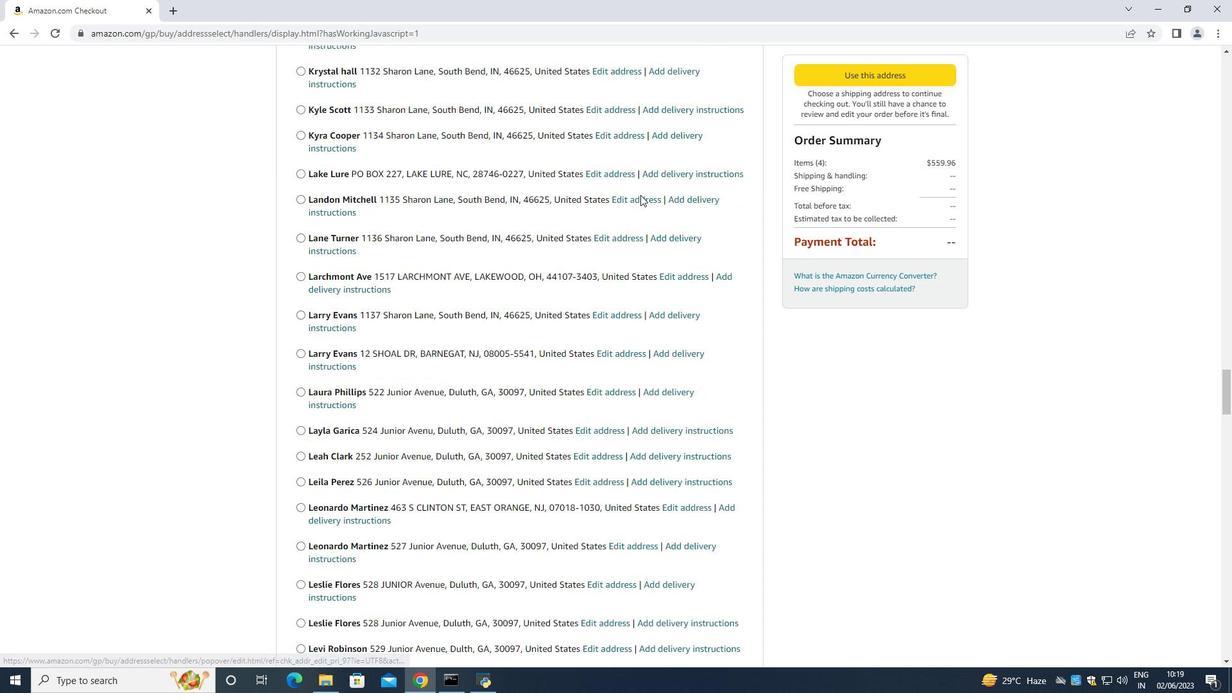 
Action: Mouse scrolled (640, 194) with delta (0, 0)
Screenshot: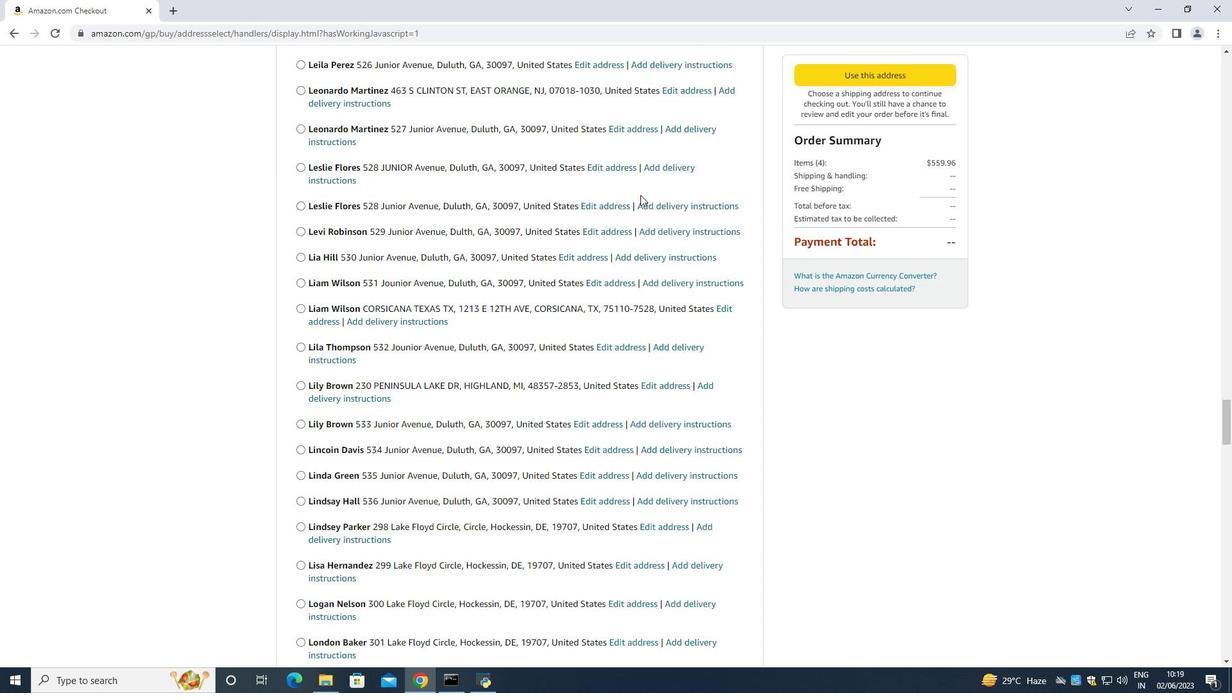 
Action: Mouse scrolled (640, 194) with delta (0, 0)
Screenshot: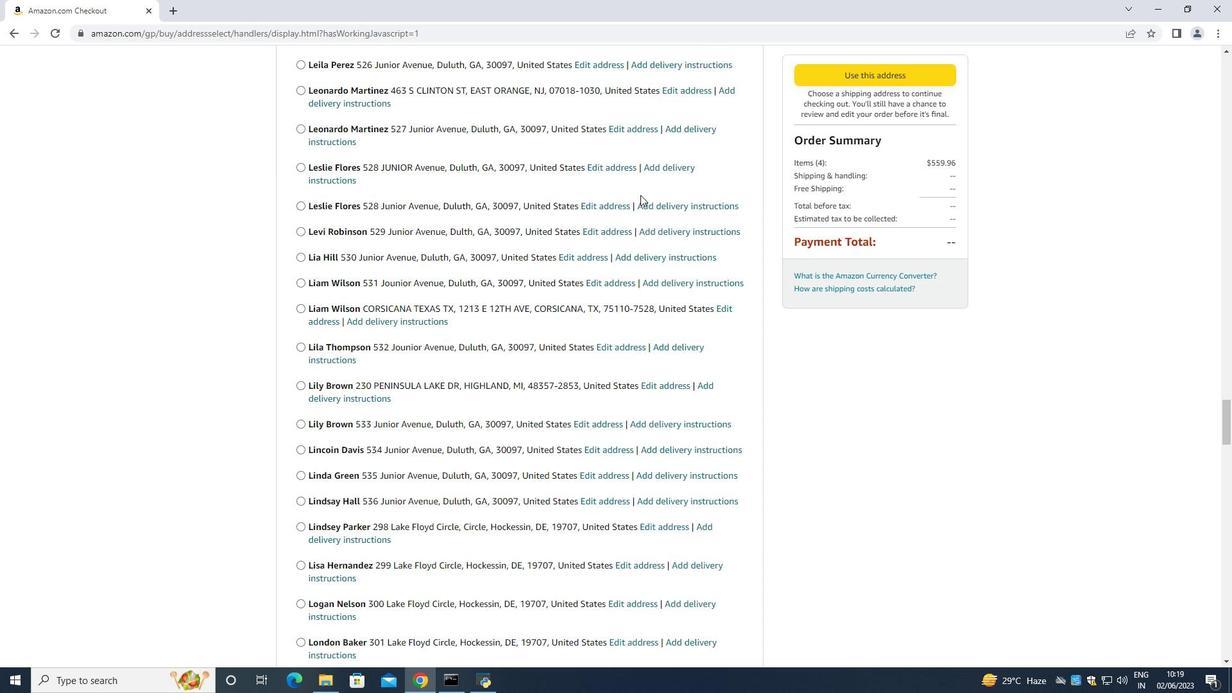 
Action: Mouse scrolled (640, 194) with delta (0, 0)
Screenshot: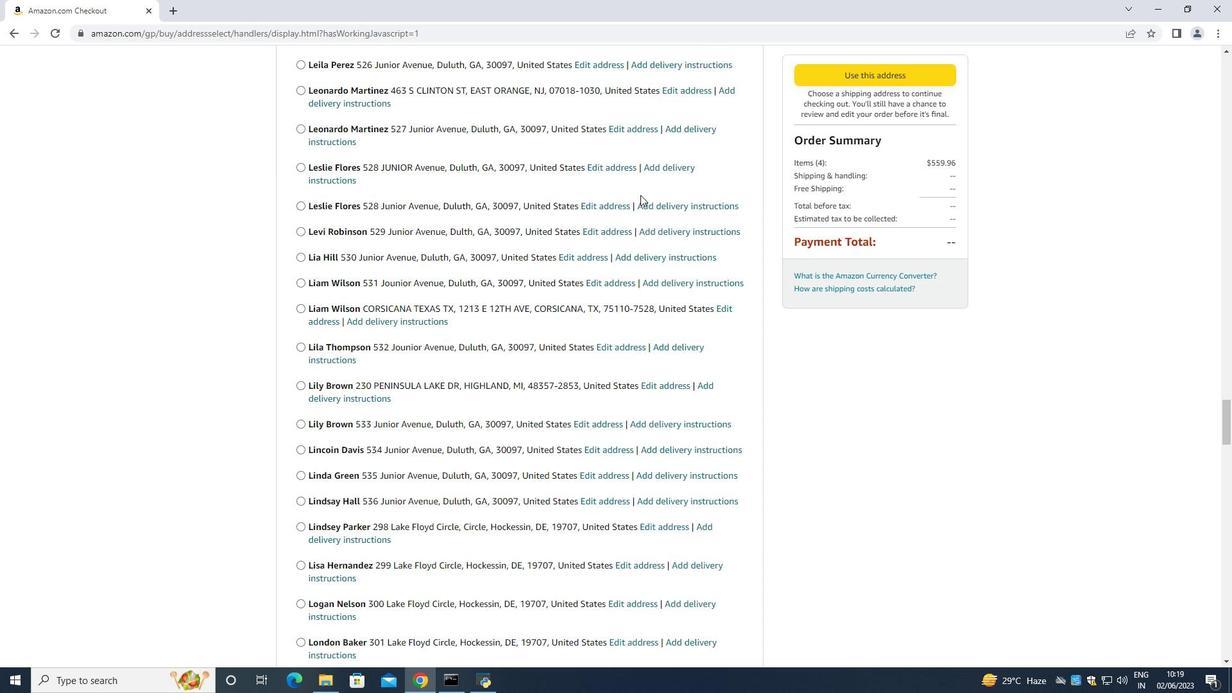 
Action: Mouse scrolled (640, 194) with delta (0, 0)
Screenshot: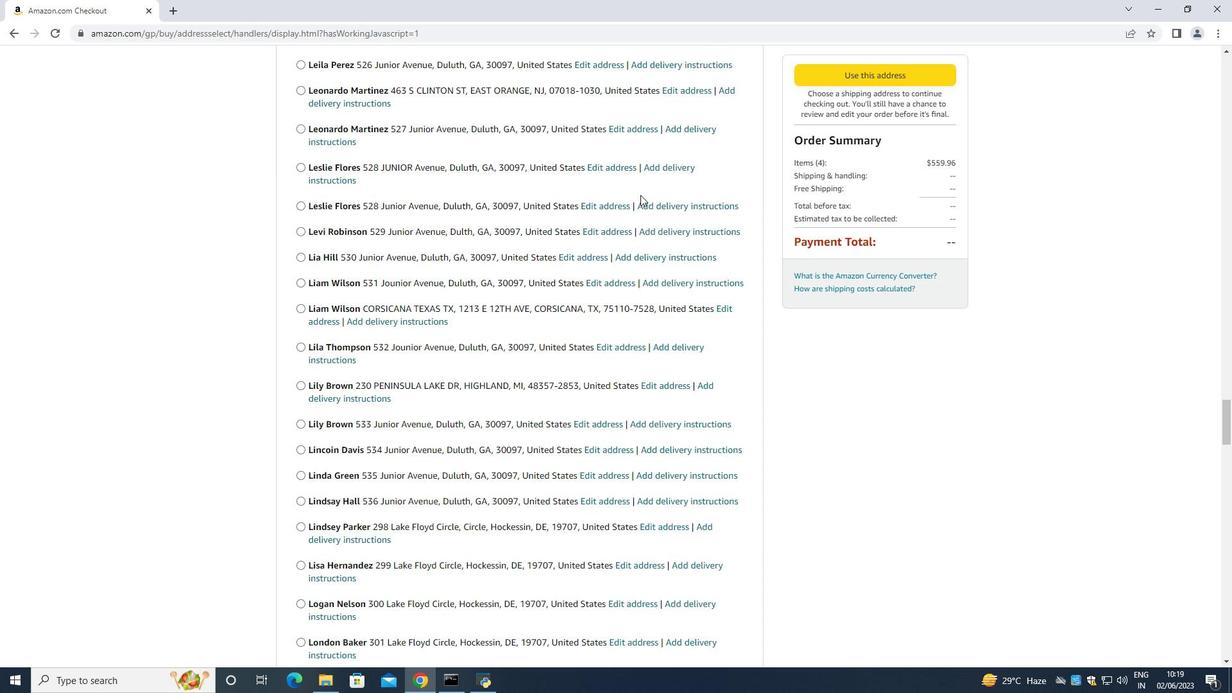 
Action: Mouse scrolled (640, 194) with delta (0, 0)
Screenshot: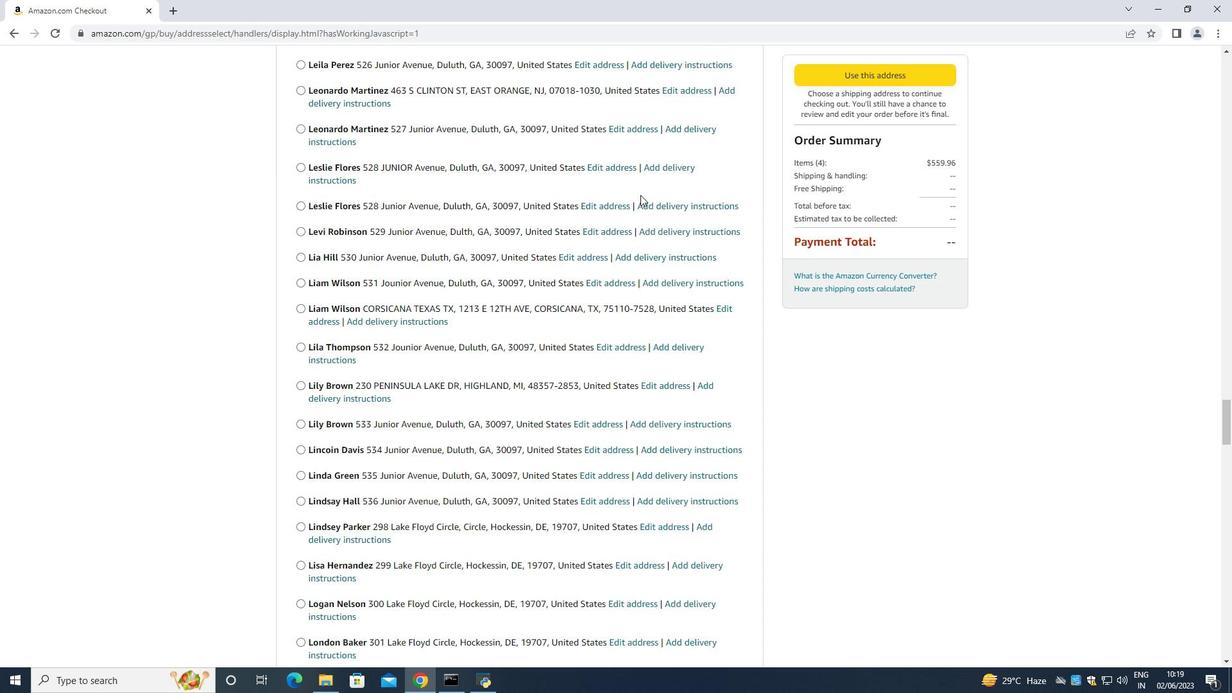 
Action: Mouse scrolled (640, 194) with delta (0, 0)
Screenshot: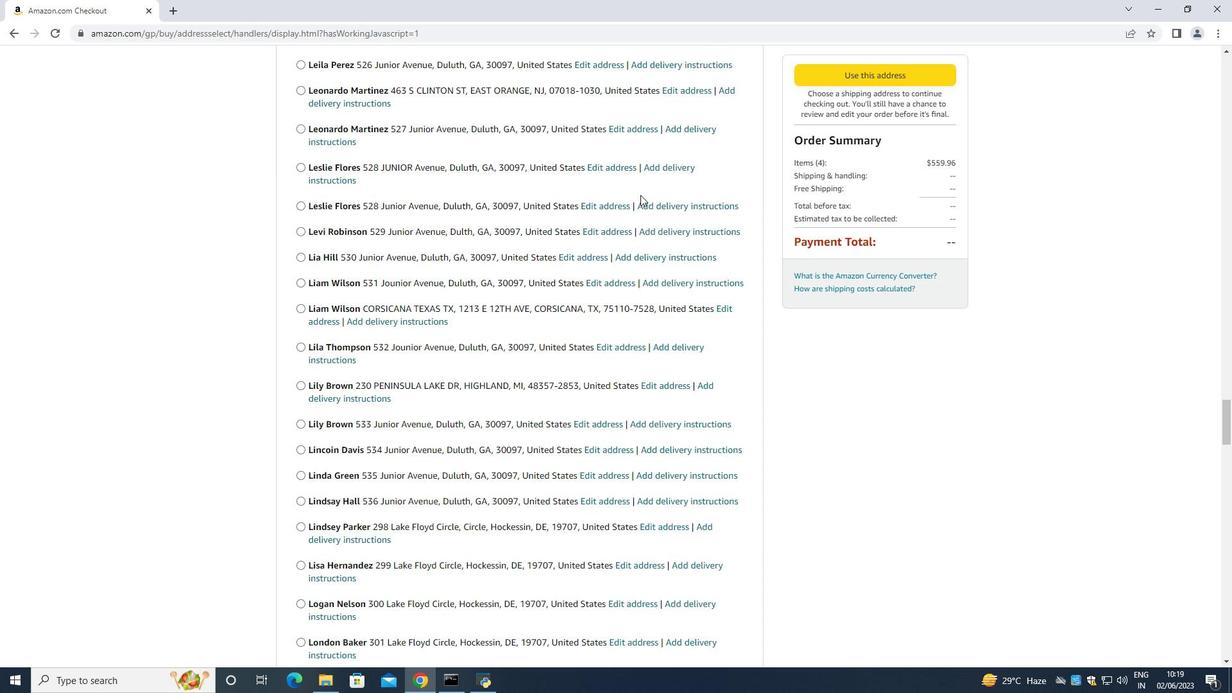 
Action: Mouse scrolled (640, 194) with delta (0, 0)
Screenshot: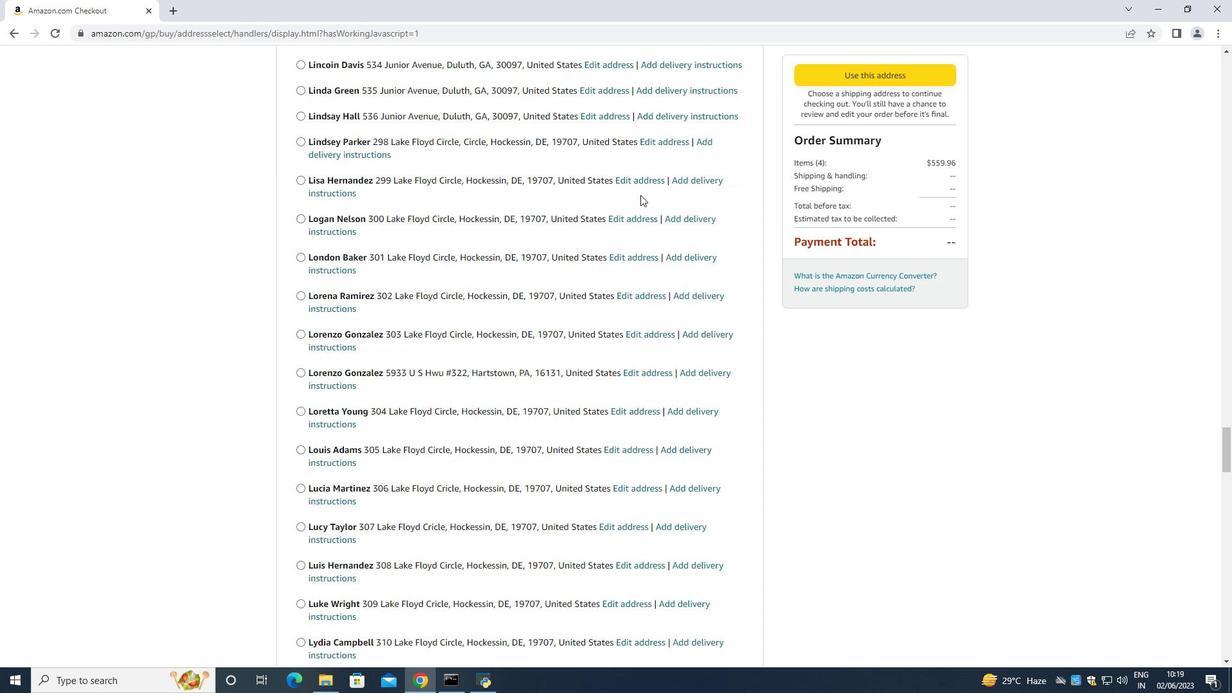 
Action: Mouse scrolled (640, 194) with delta (0, 0)
Screenshot: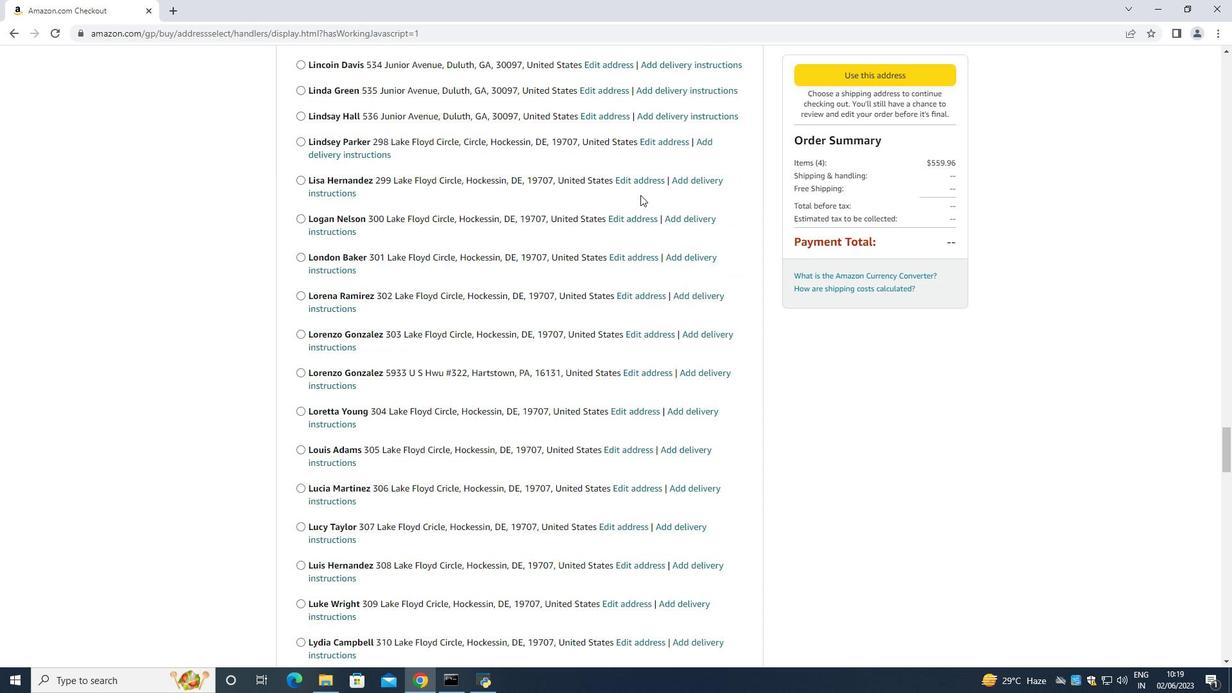 
Action: Mouse scrolled (640, 194) with delta (0, 0)
Screenshot: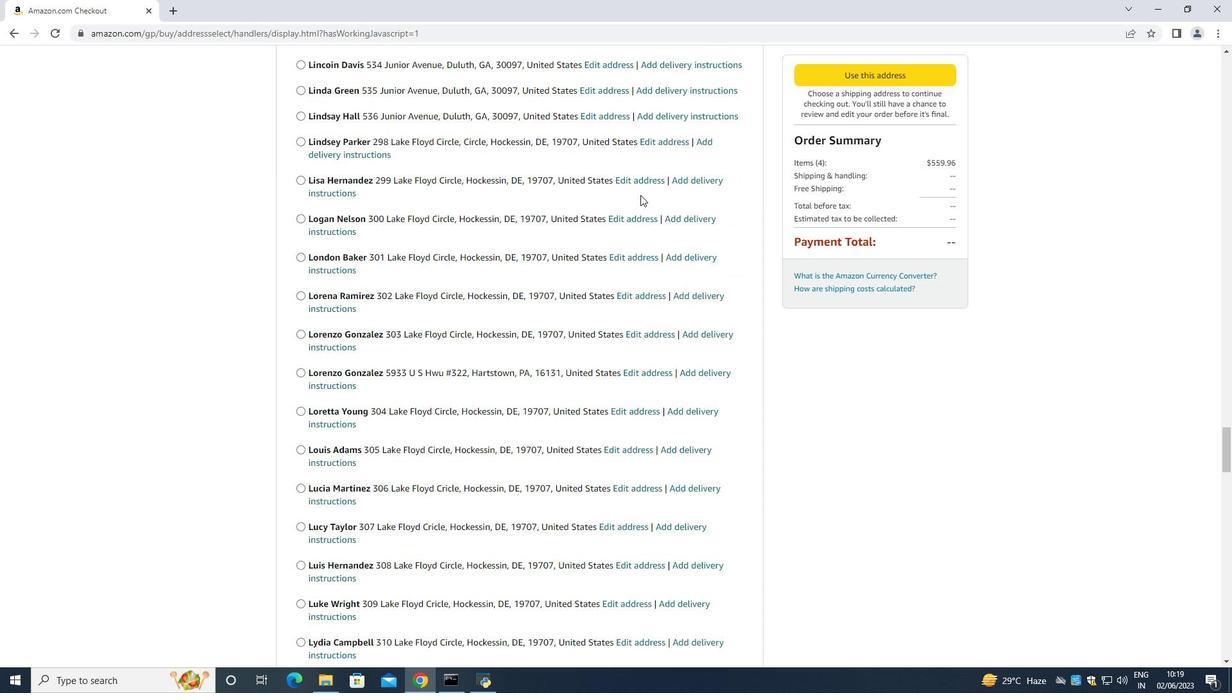 
Action: Mouse scrolled (640, 194) with delta (0, 0)
Screenshot: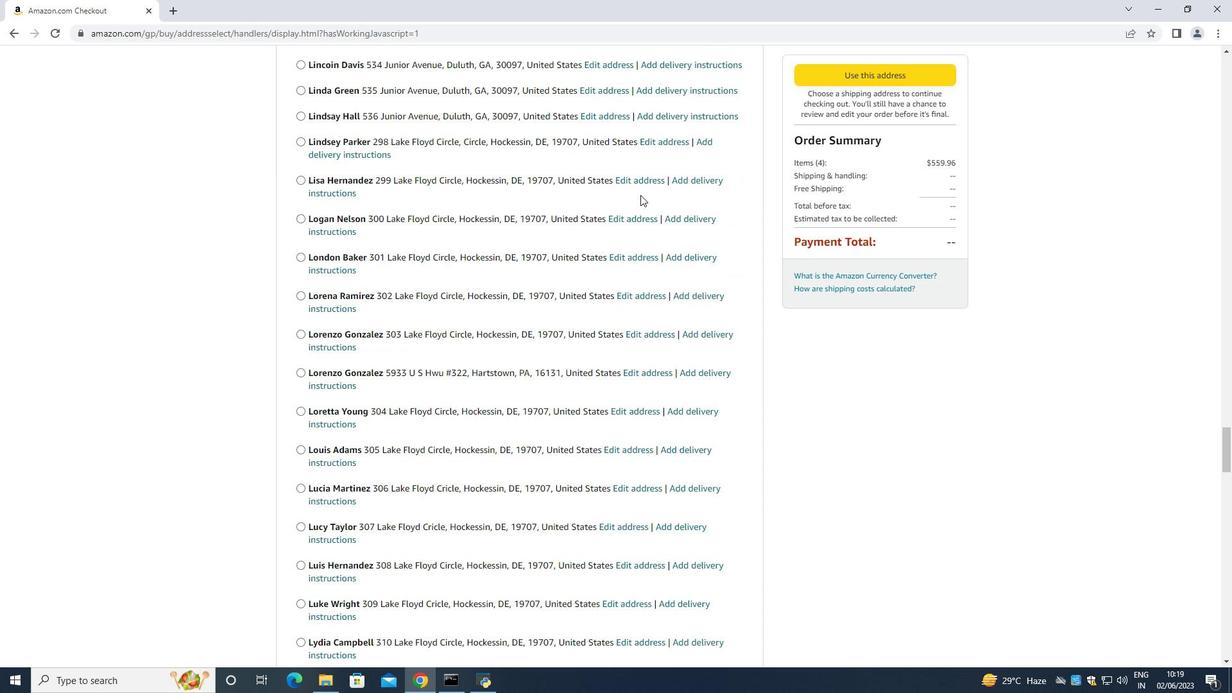
Action: Mouse scrolled (640, 194) with delta (0, 0)
Screenshot: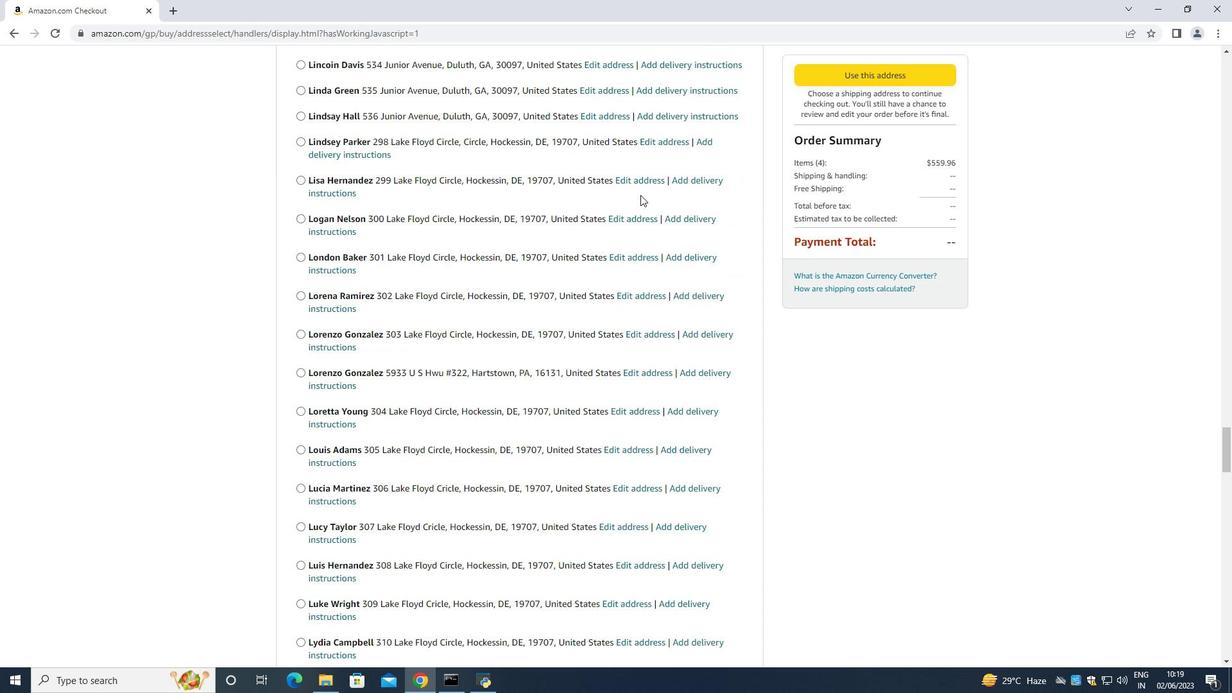 
Action: Mouse scrolled (640, 194) with delta (0, 0)
Screenshot: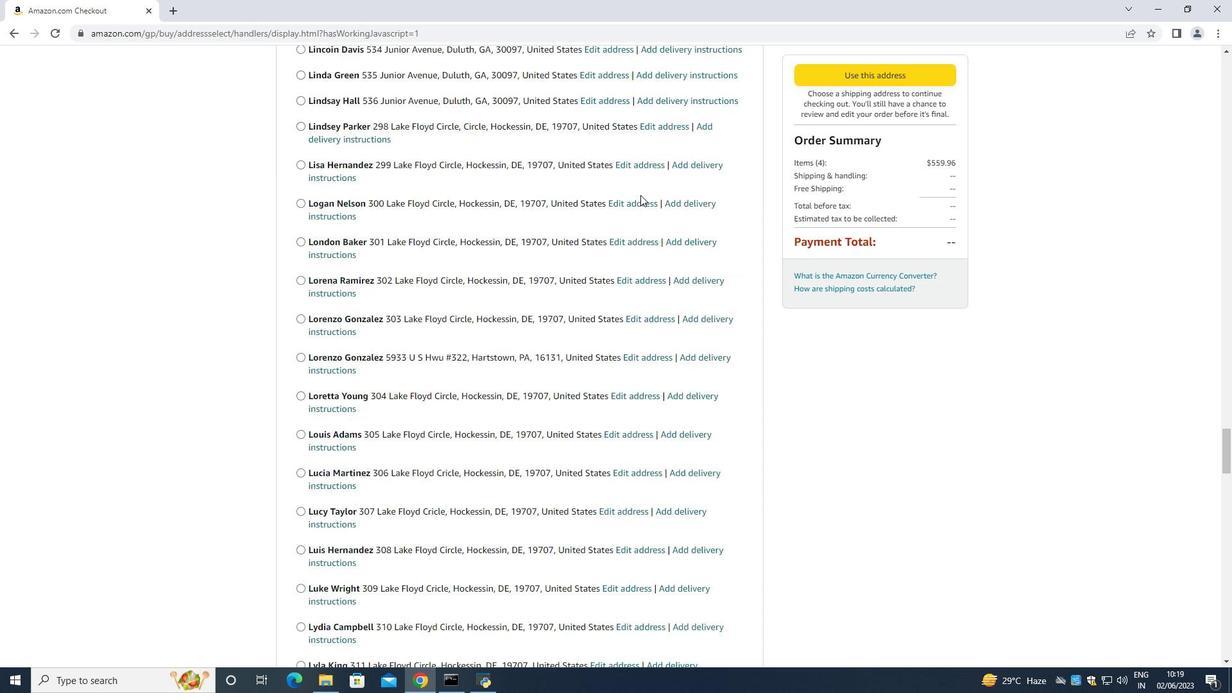 
Action: Mouse scrolled (640, 194) with delta (0, 0)
Screenshot: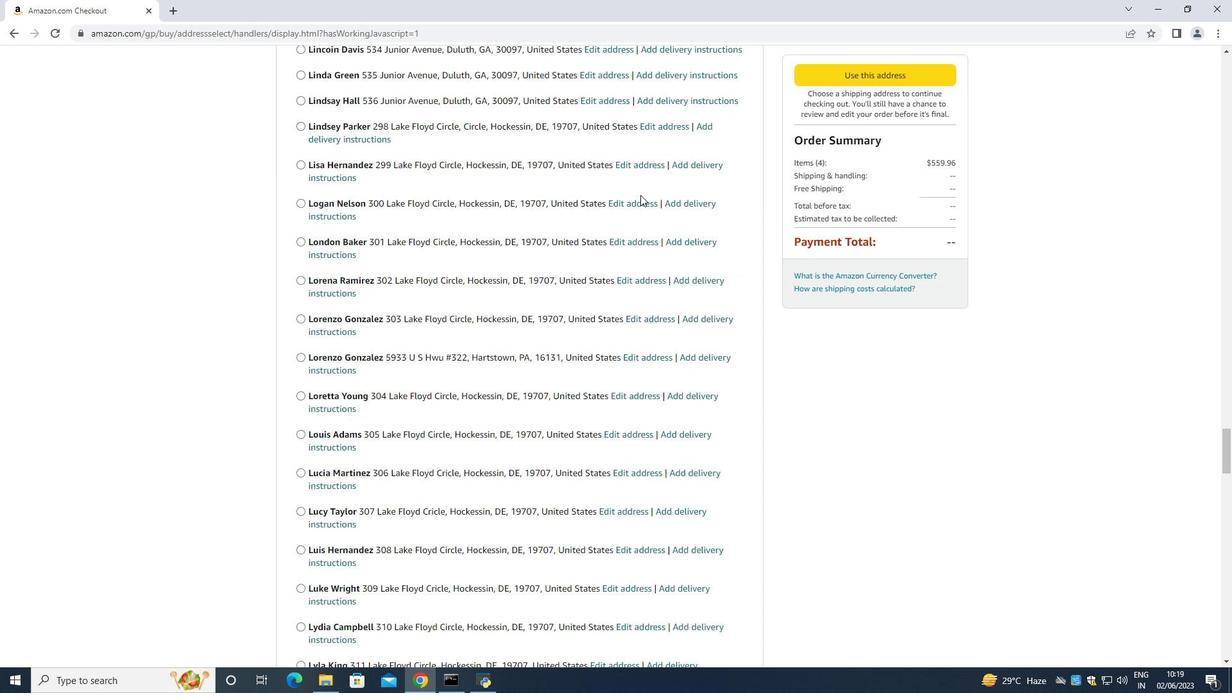 
Action: Mouse scrolled (640, 194) with delta (0, 0)
Screenshot: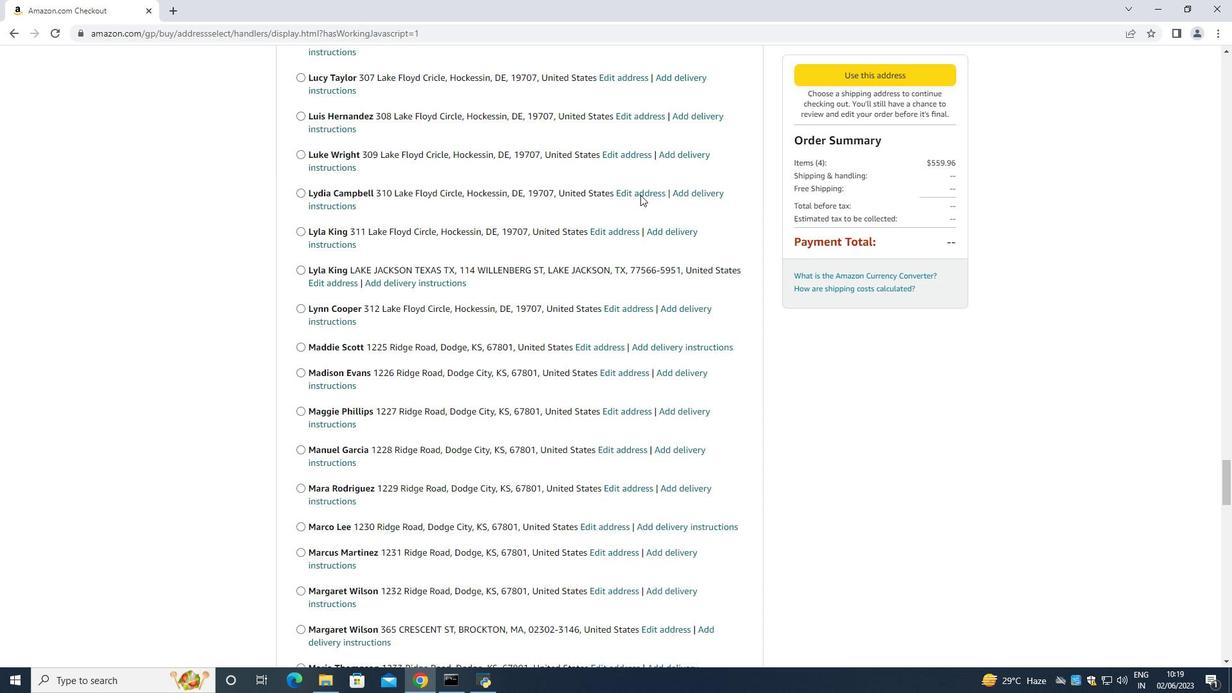 
Action: Mouse scrolled (640, 194) with delta (0, 0)
Screenshot: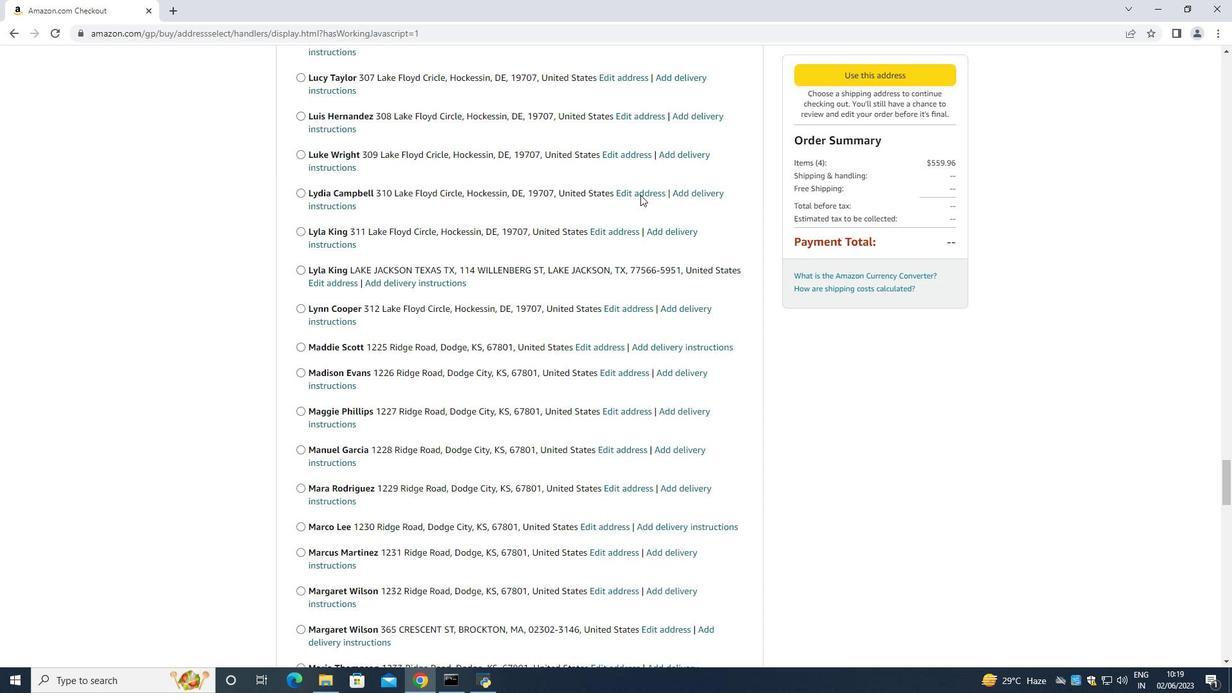 
Action: Mouse scrolled (640, 194) with delta (0, 0)
Screenshot: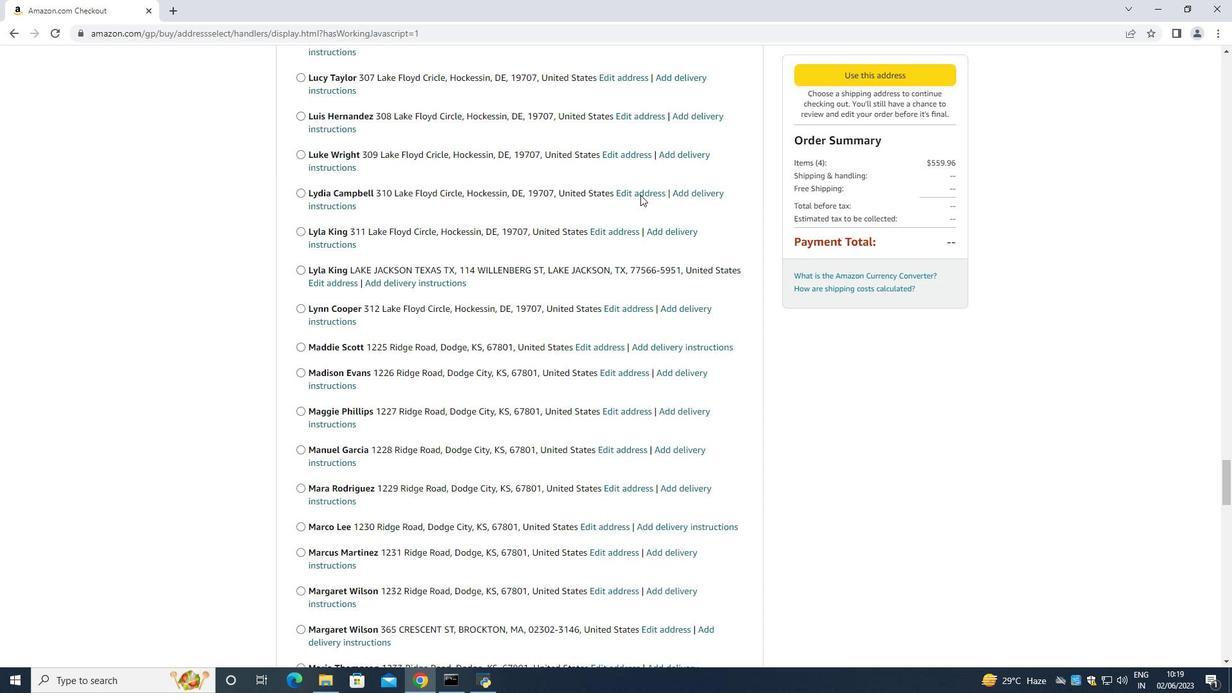 
Action: Mouse scrolled (640, 194) with delta (0, 0)
Screenshot: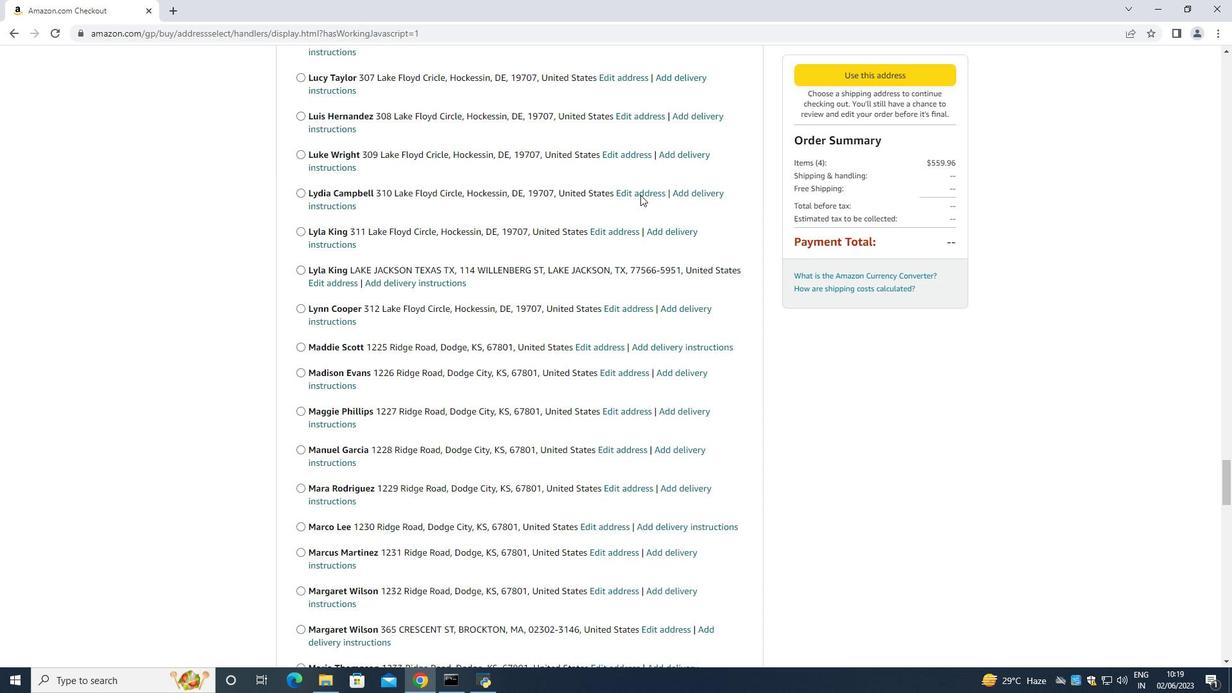 
Action: Mouse scrolled (640, 194) with delta (0, 0)
Screenshot: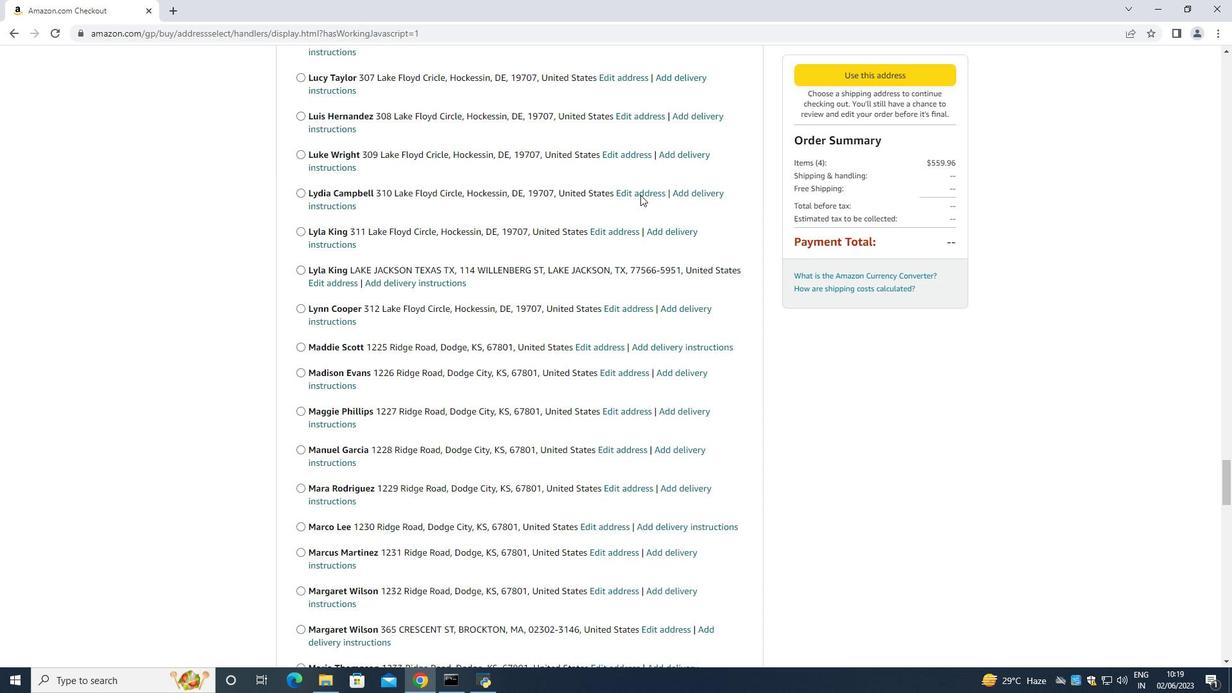 
Action: Mouse scrolled (640, 194) with delta (0, 0)
Screenshot: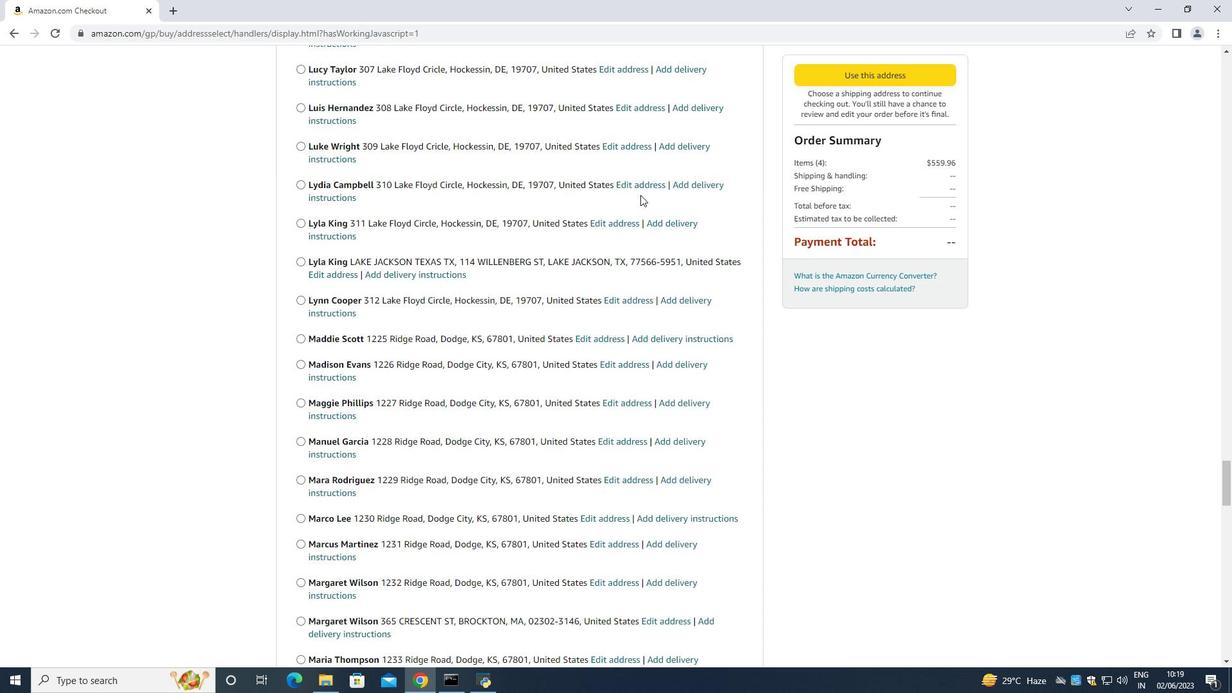 
Action: Mouse scrolled (640, 194) with delta (0, 0)
Screenshot: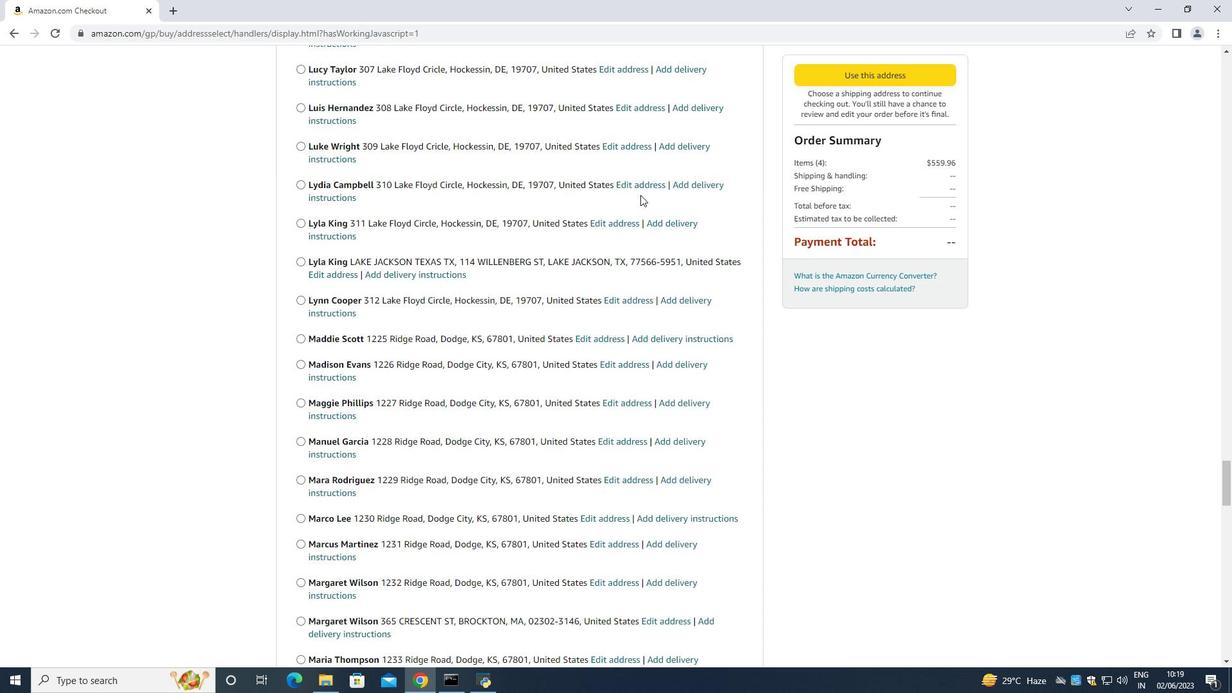 
Action: Mouse scrolled (640, 194) with delta (0, 0)
Screenshot: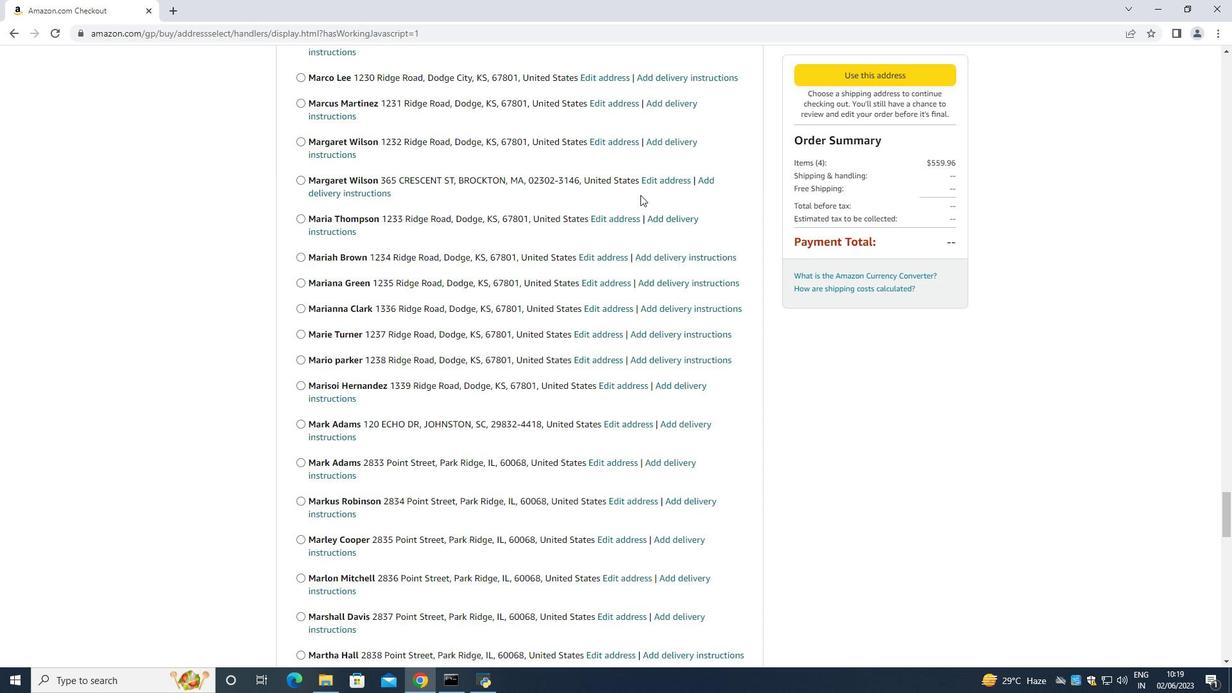 
Action: Mouse scrolled (640, 194) with delta (0, 0)
Screenshot: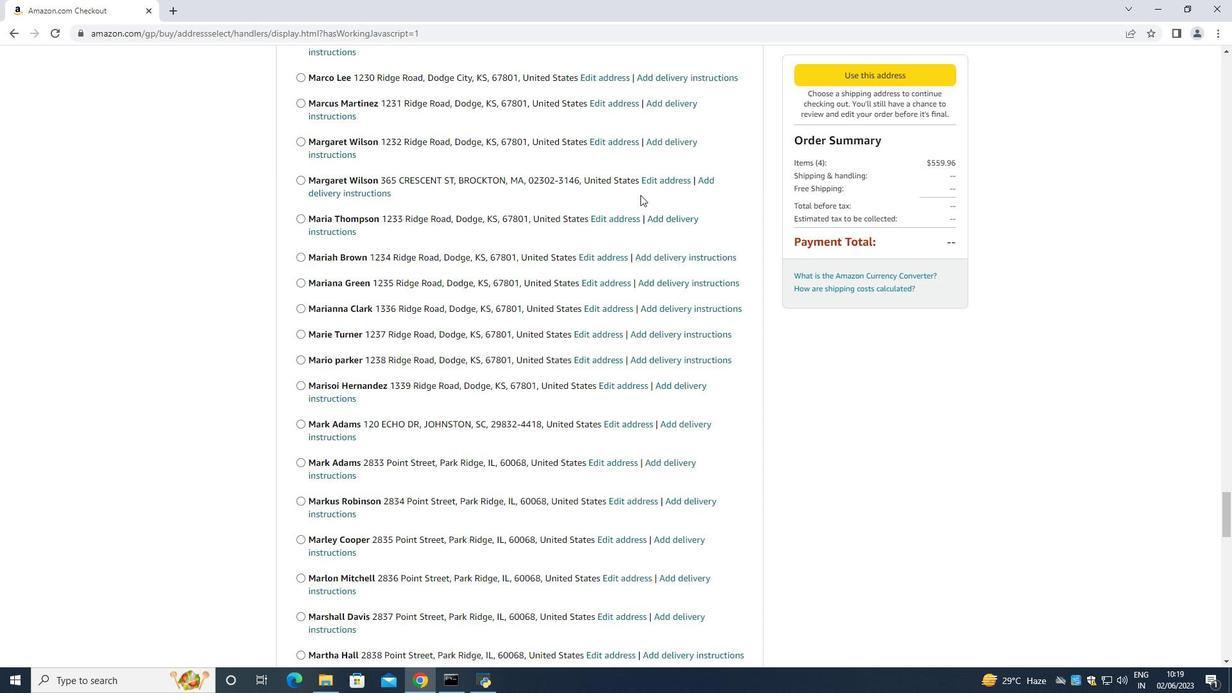 
Action: Mouse scrolled (640, 194) with delta (0, 0)
Screenshot: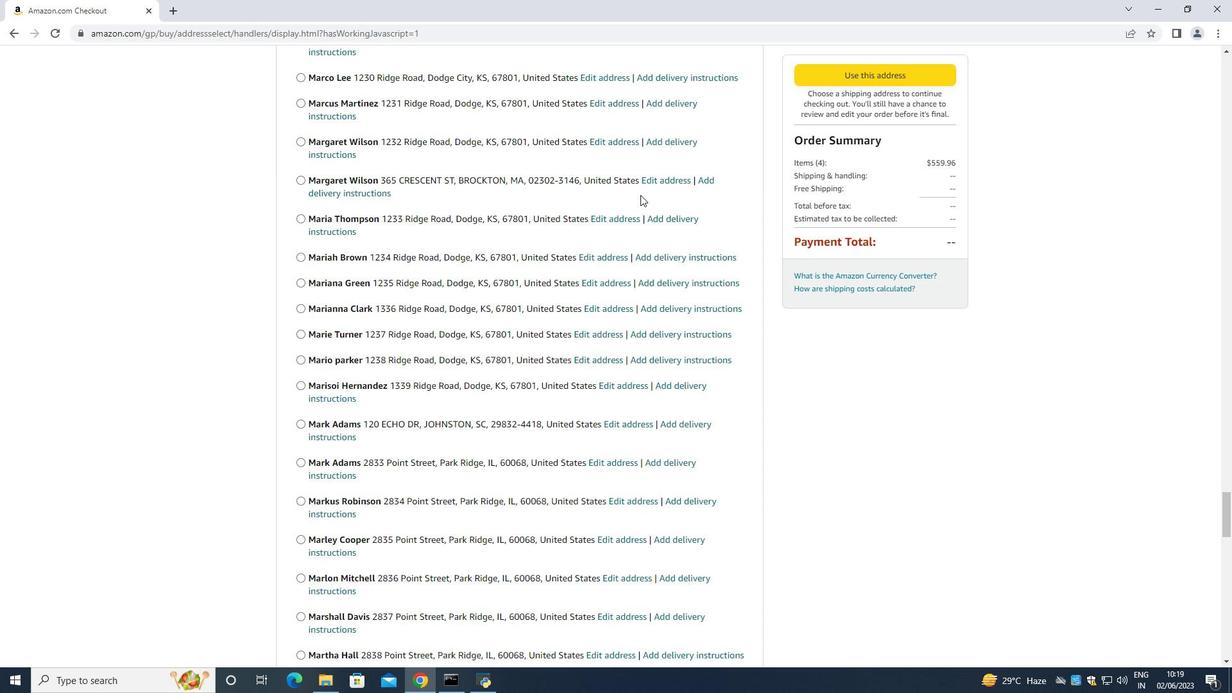 
Action: Mouse scrolled (640, 194) with delta (0, 0)
Screenshot: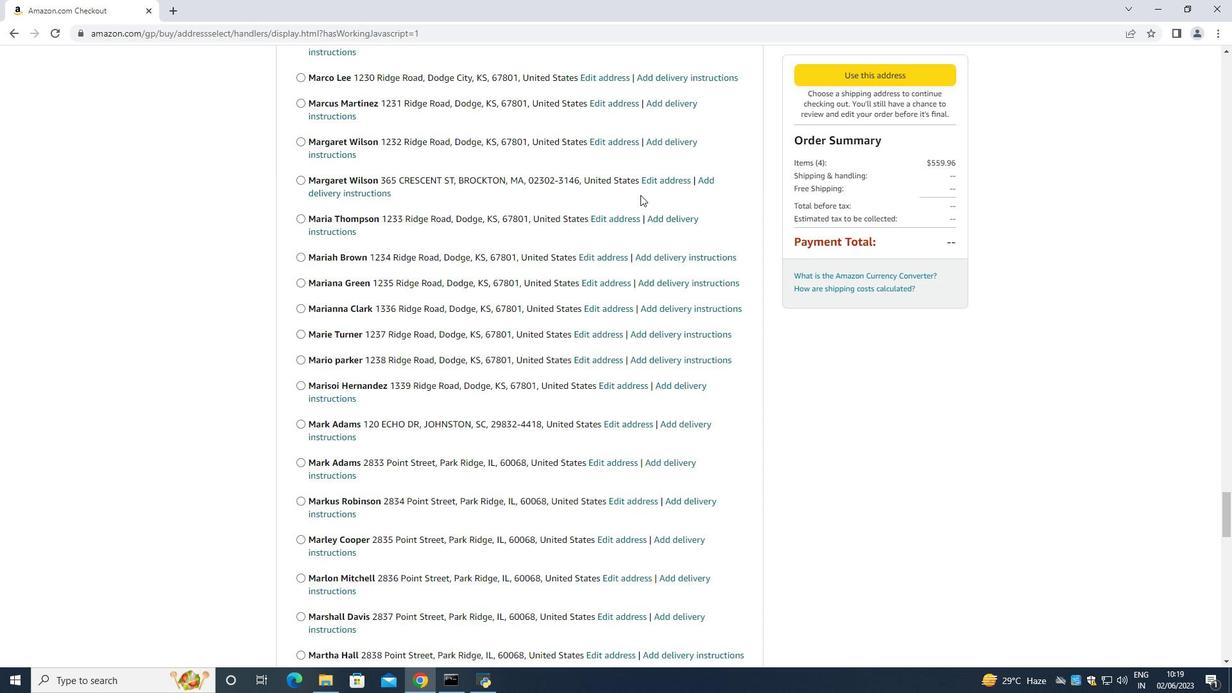 
Action: Mouse scrolled (640, 194) with delta (0, 0)
Screenshot: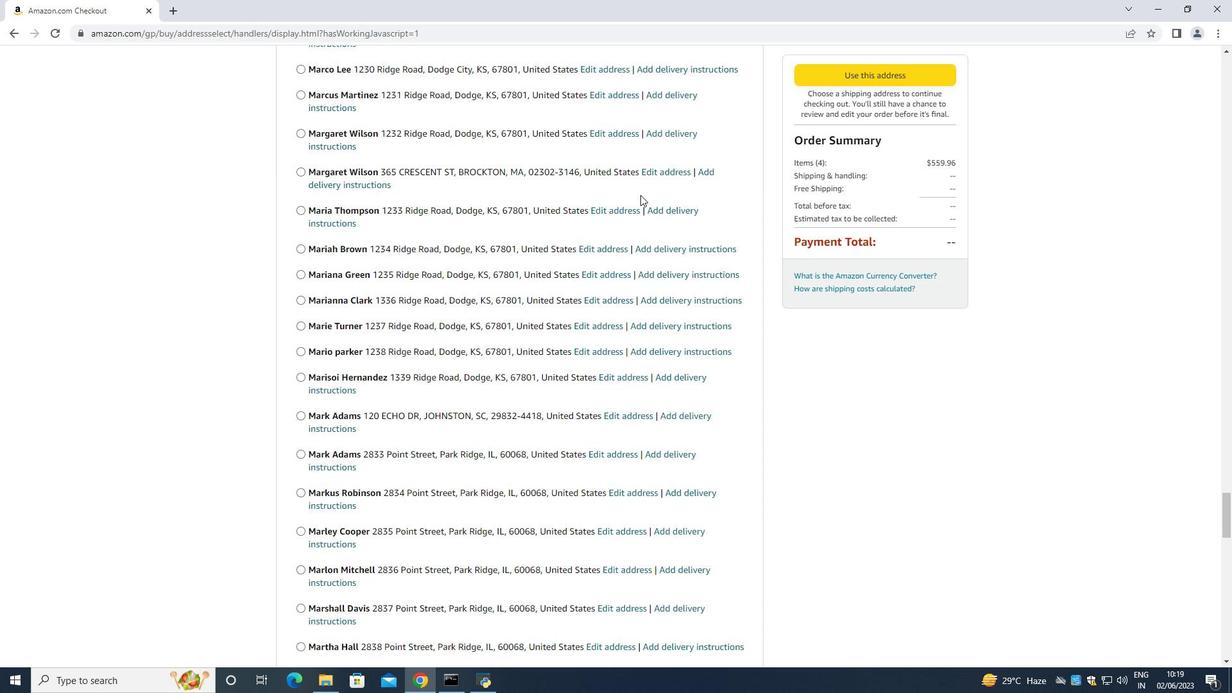 
Action: Mouse scrolled (640, 194) with delta (0, 0)
Screenshot: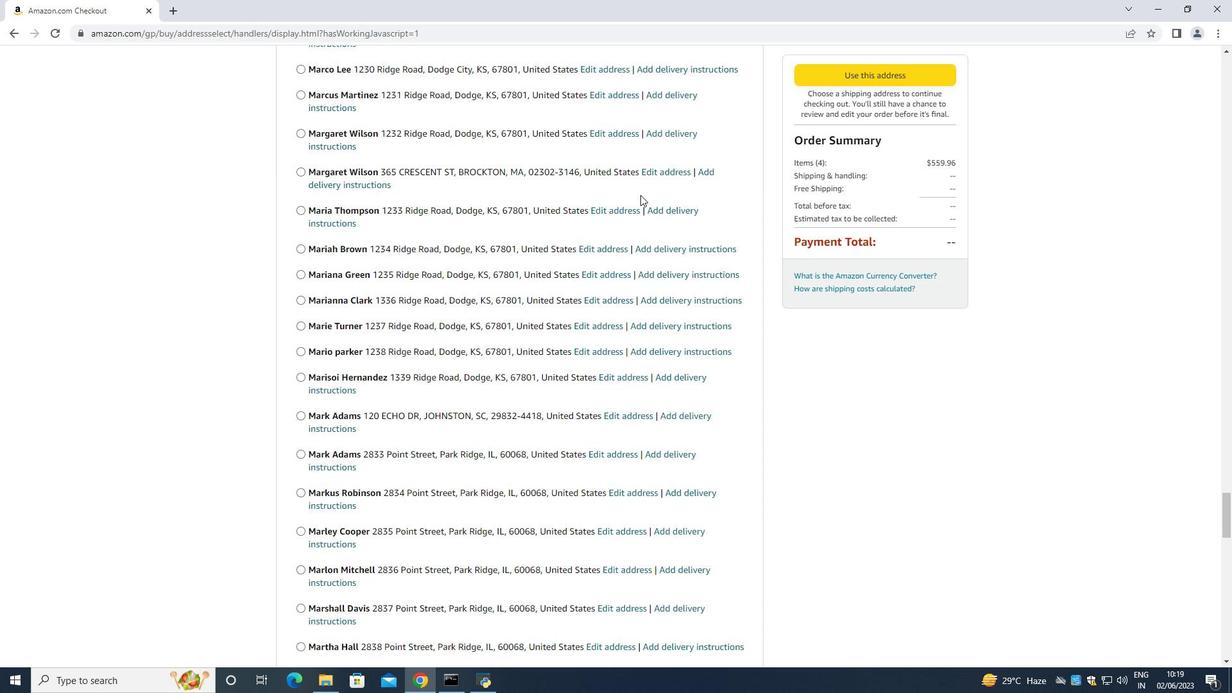 
Action: Mouse scrolled (640, 194) with delta (0, 0)
Screenshot: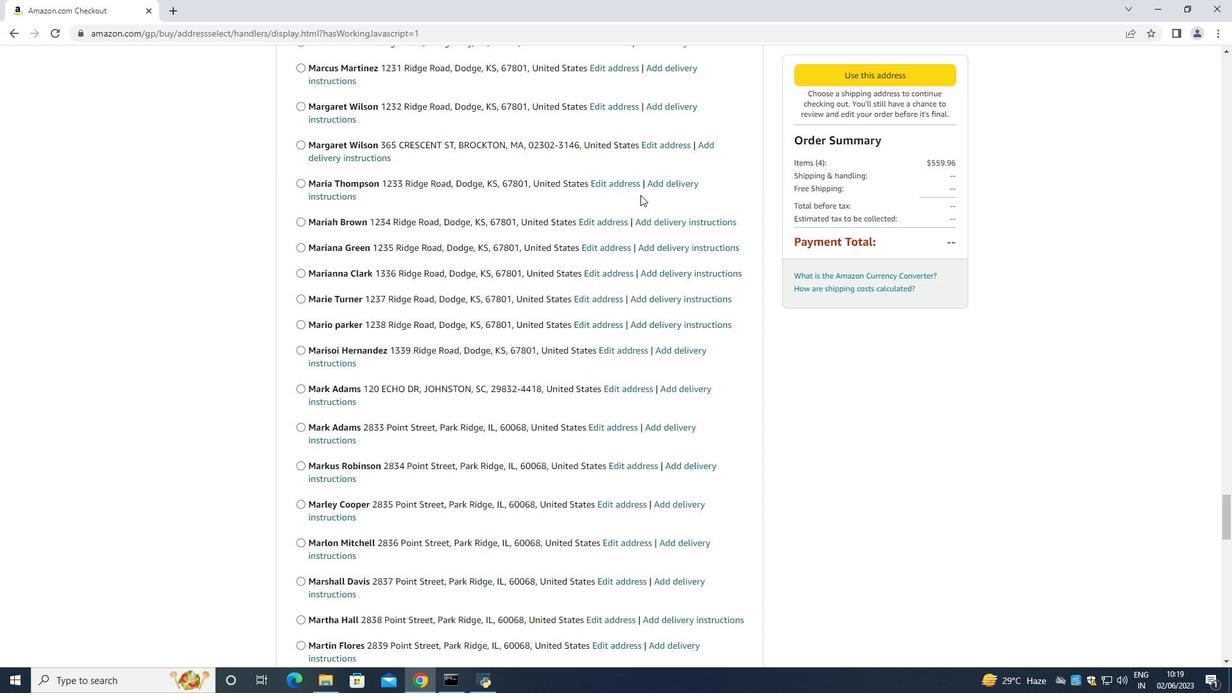 
Action: Mouse scrolled (640, 194) with delta (0, 0)
Screenshot: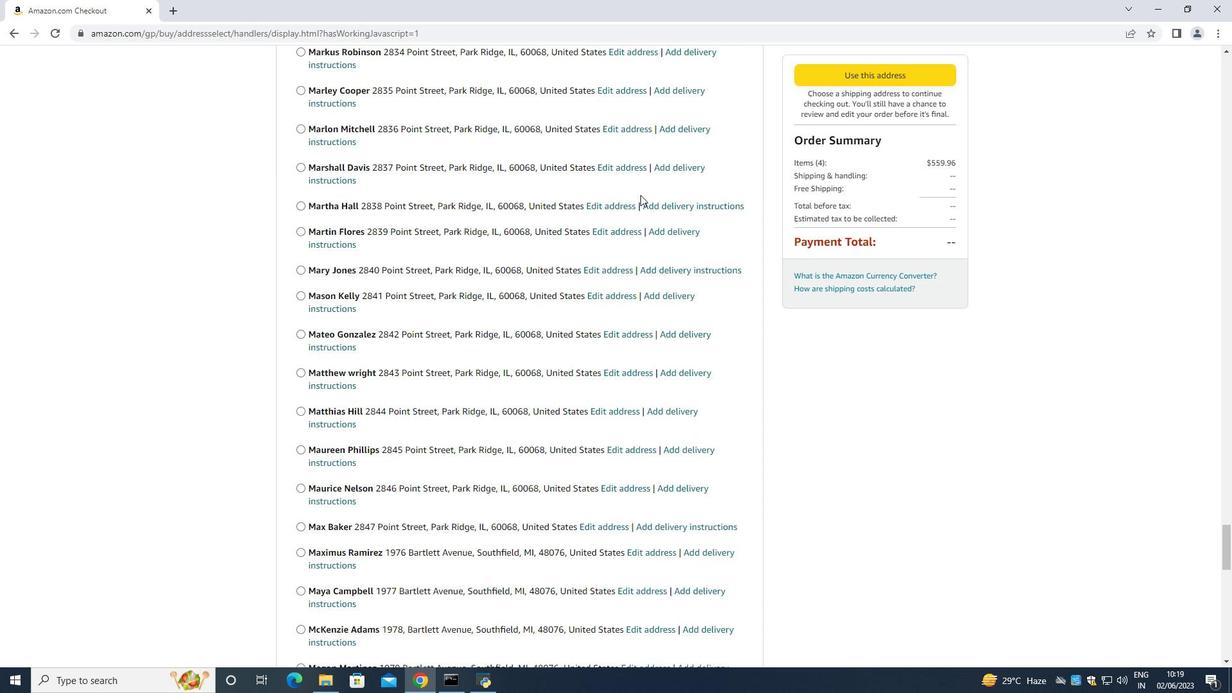 
Action: Mouse scrolled (640, 194) with delta (0, 0)
Screenshot: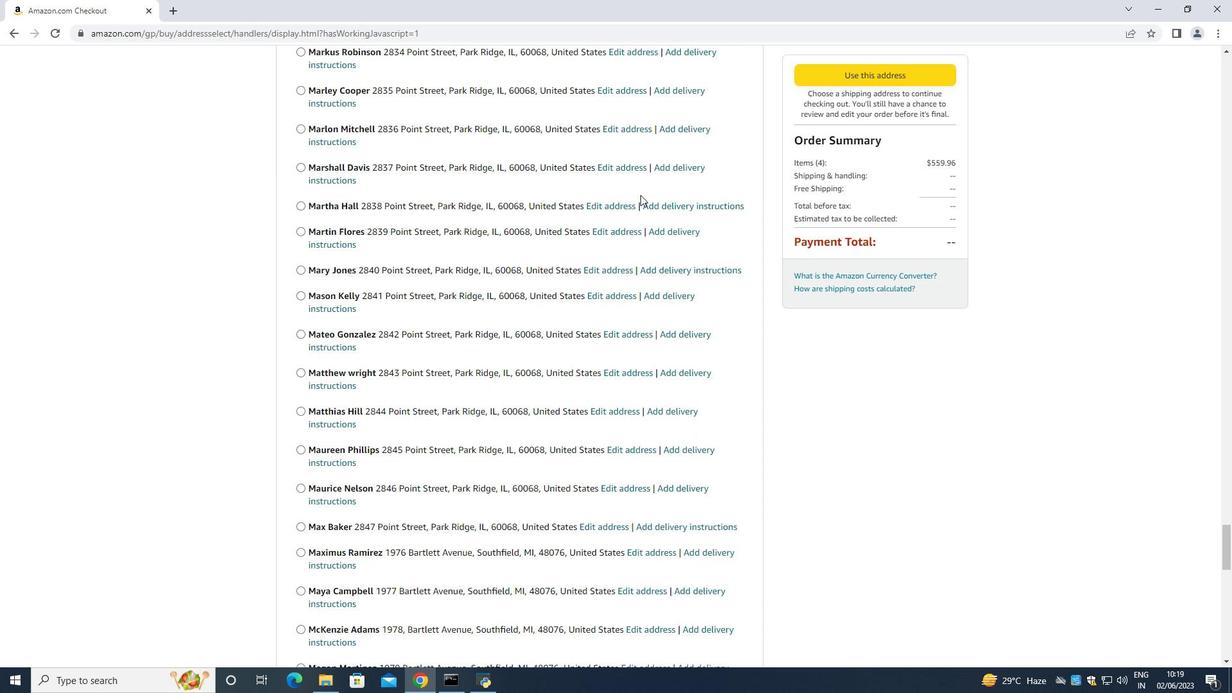 
Action: Mouse scrolled (640, 194) with delta (0, 0)
Screenshot: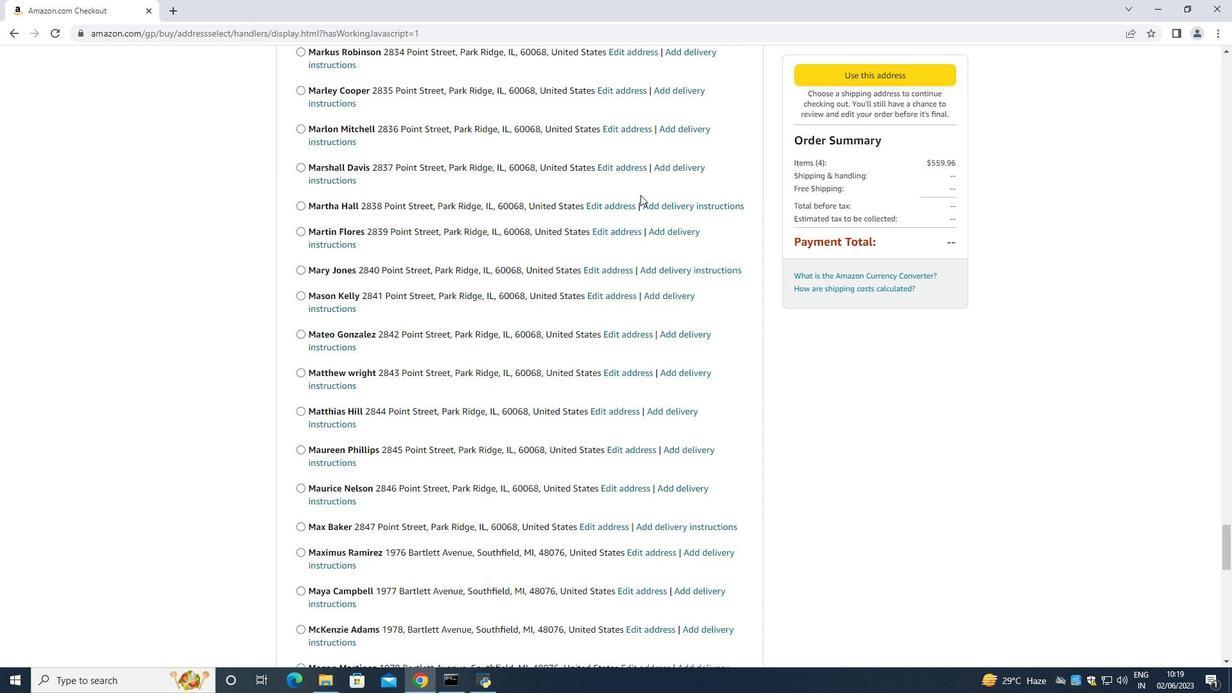 
Action: Mouse scrolled (640, 194) with delta (0, 0)
Screenshot: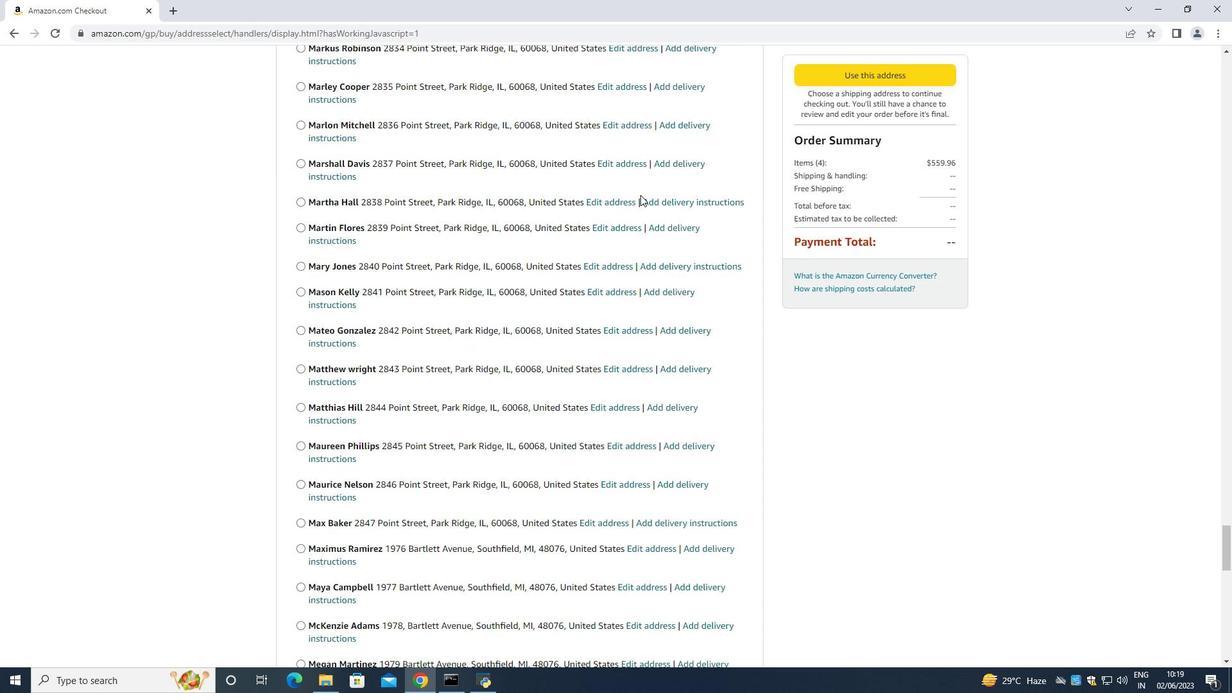 
Action: Mouse scrolled (640, 194) with delta (0, 0)
Screenshot: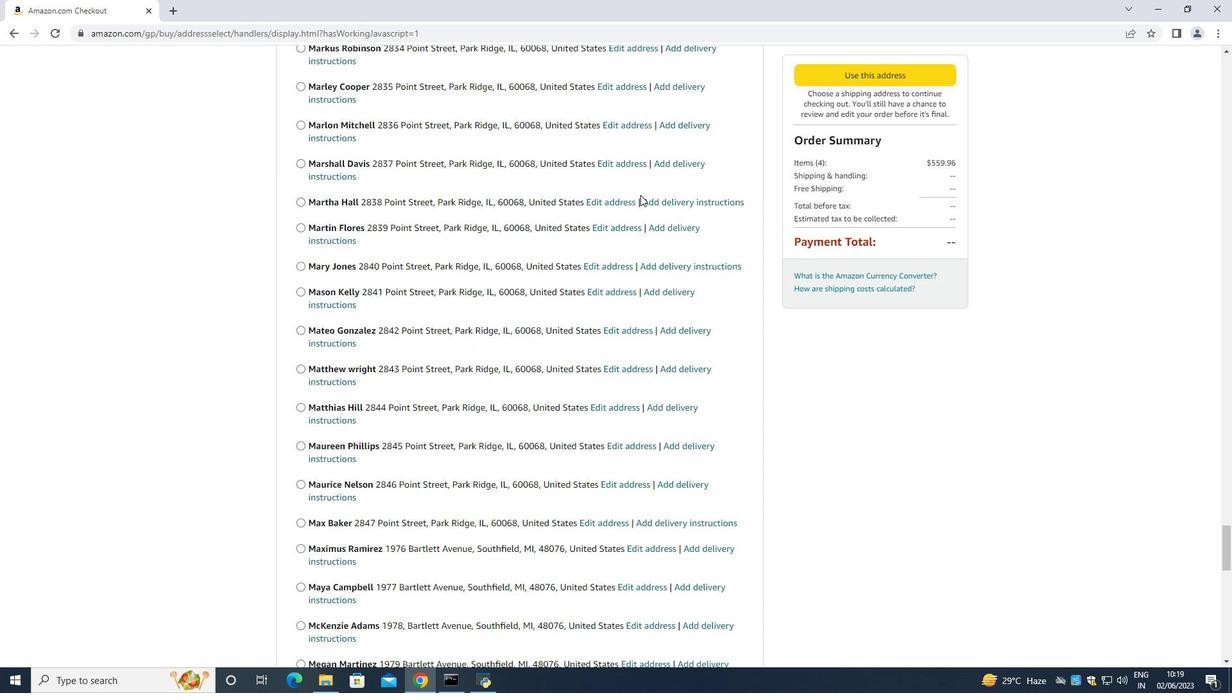 
Action: Mouse scrolled (640, 194) with delta (0, 0)
Screenshot: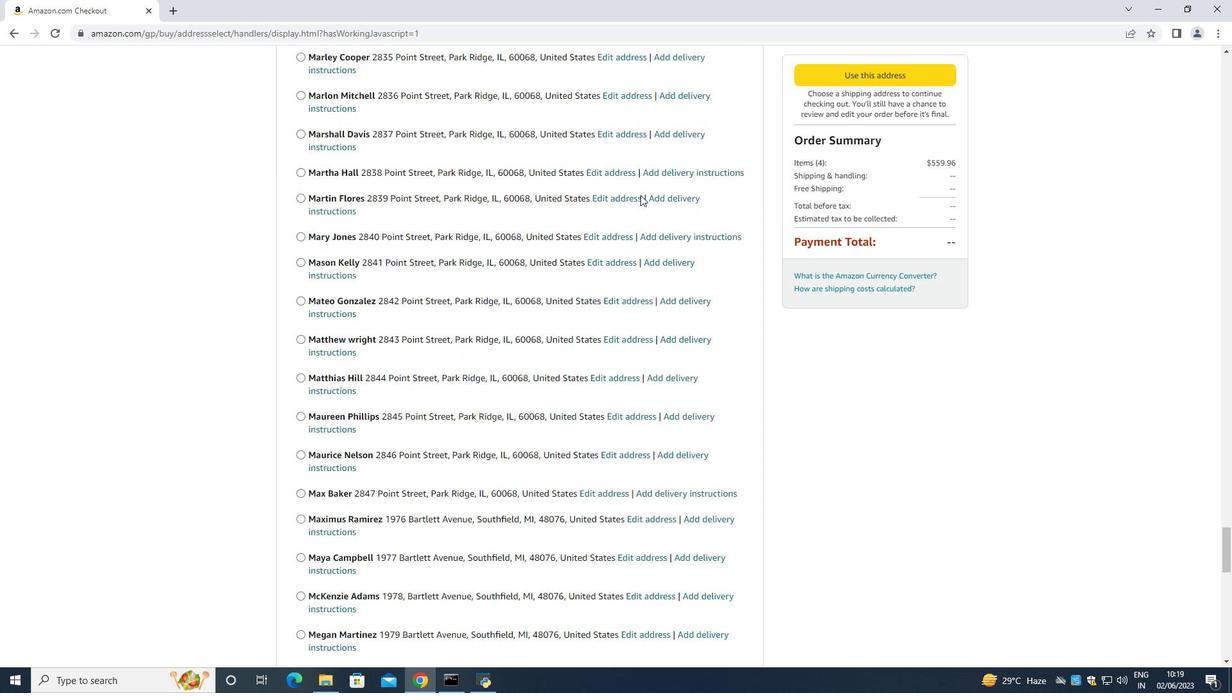 
Action: Mouse scrolled (640, 194) with delta (0, 0)
Screenshot: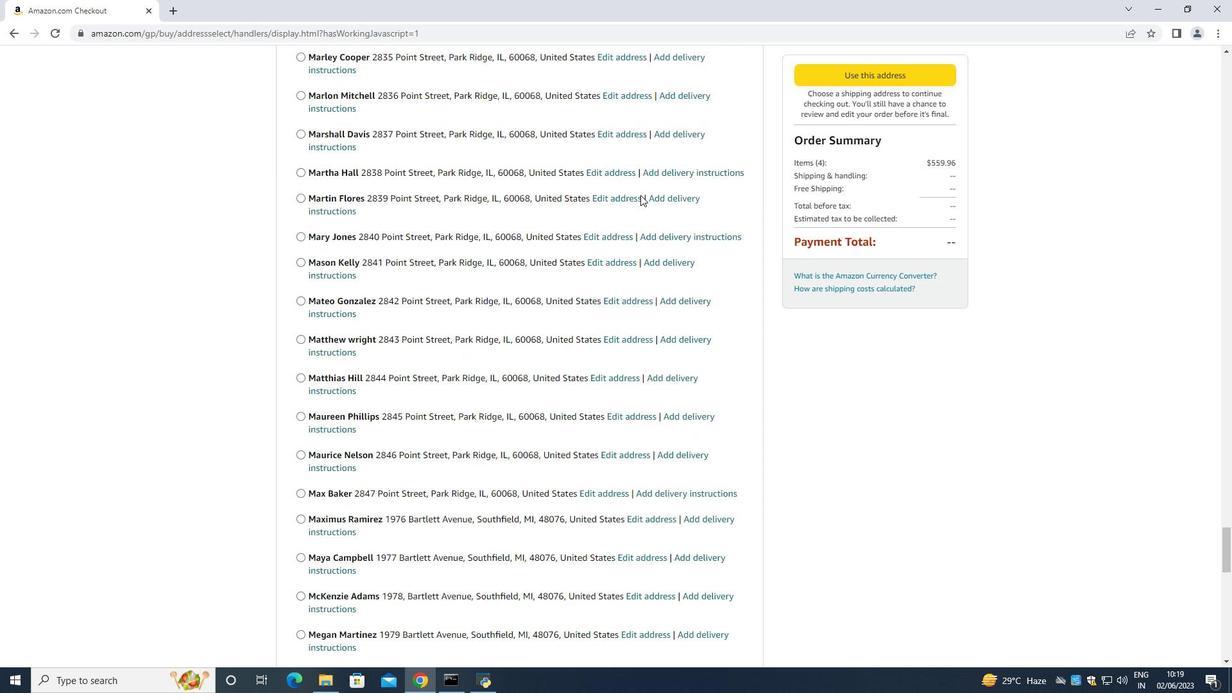
Action: Mouse scrolled (640, 194) with delta (0, 0)
Screenshot: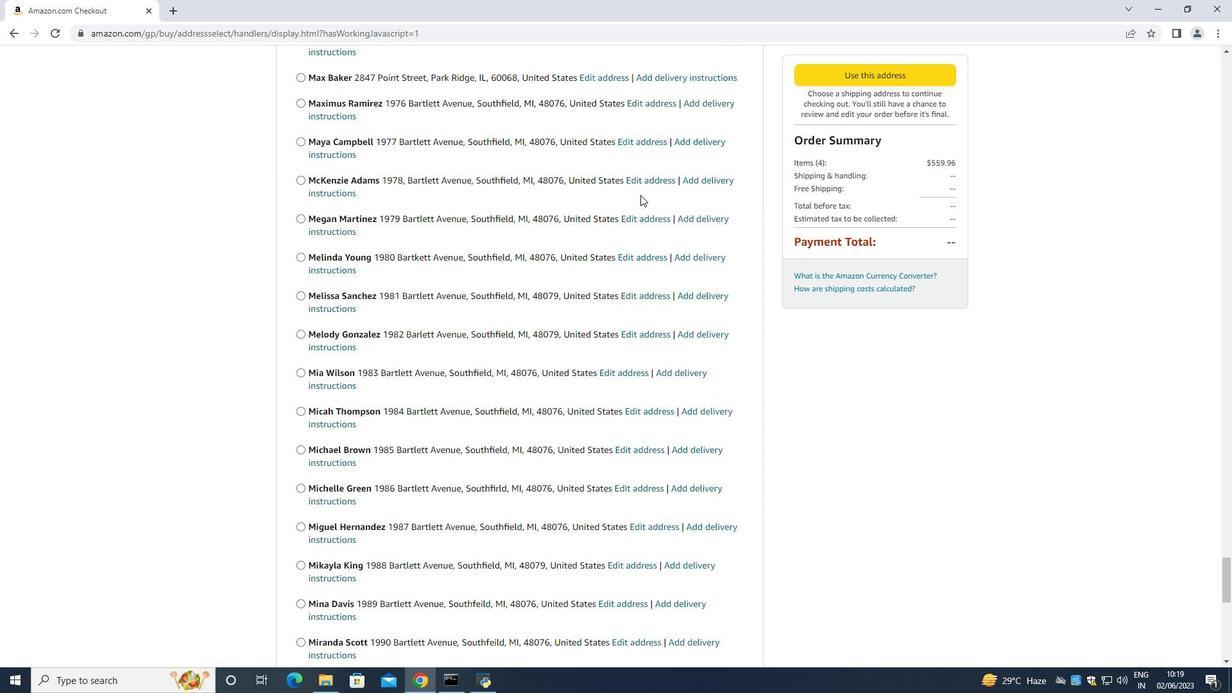 
Action: Mouse scrolled (640, 194) with delta (0, 0)
Screenshot: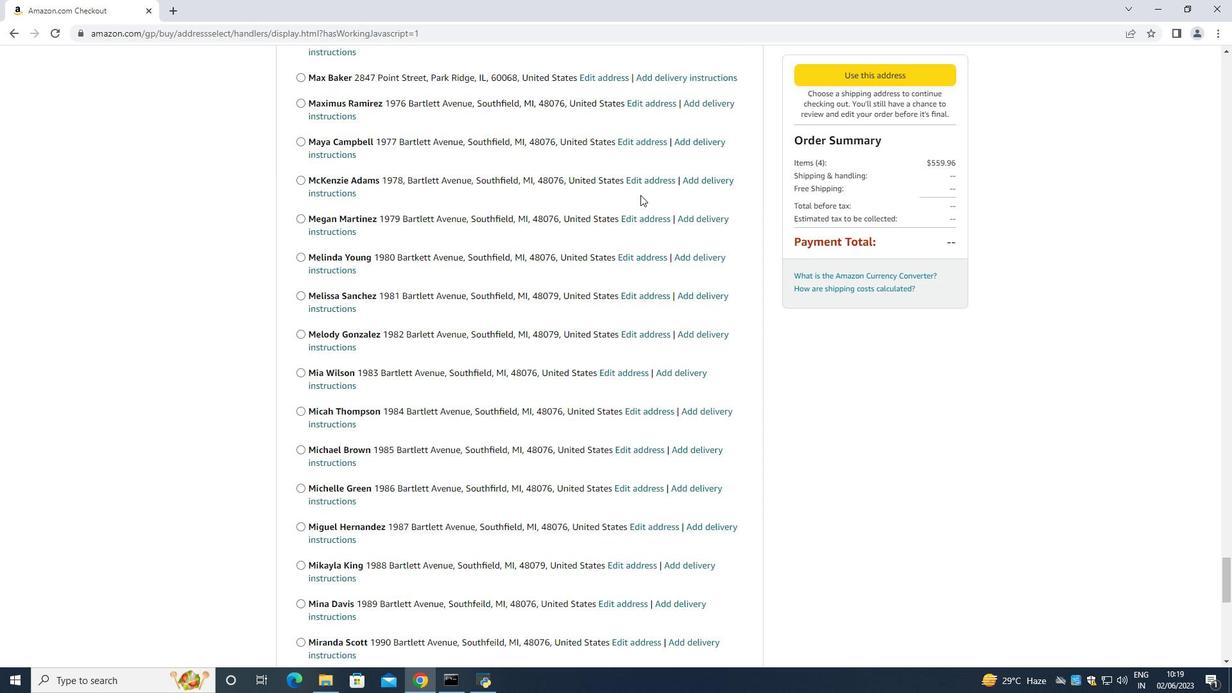 
Action: Mouse scrolled (640, 194) with delta (0, 0)
Screenshot: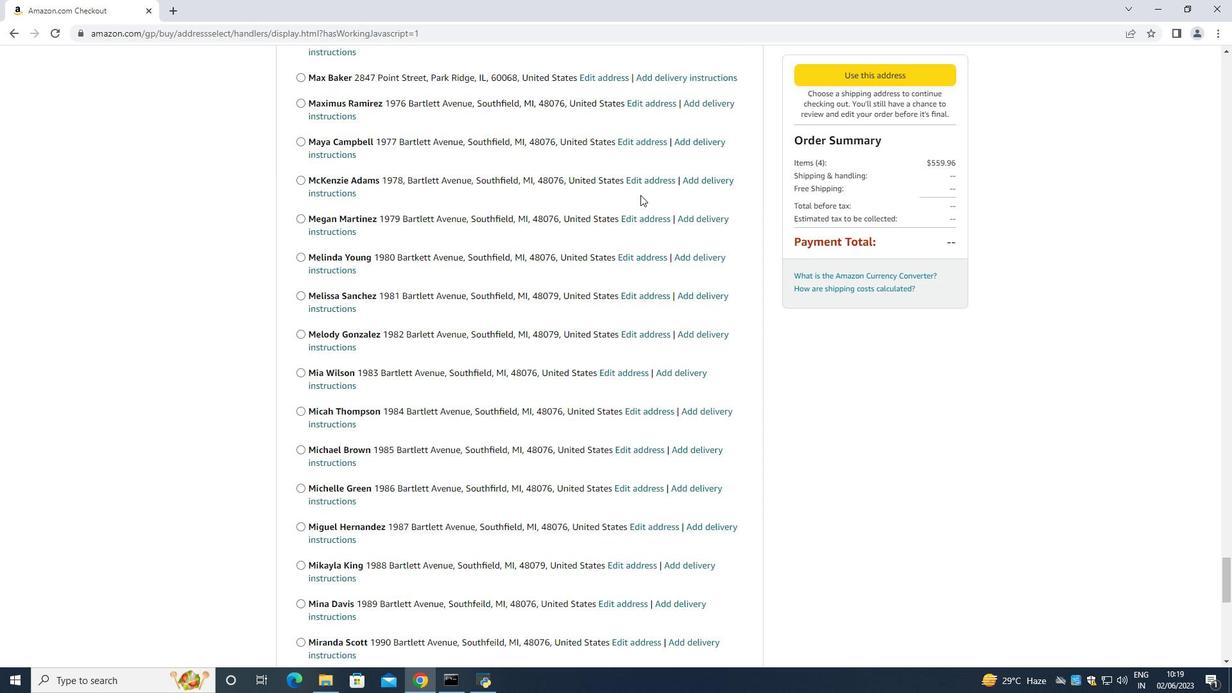 
Action: Mouse scrolled (640, 194) with delta (0, 0)
Screenshot: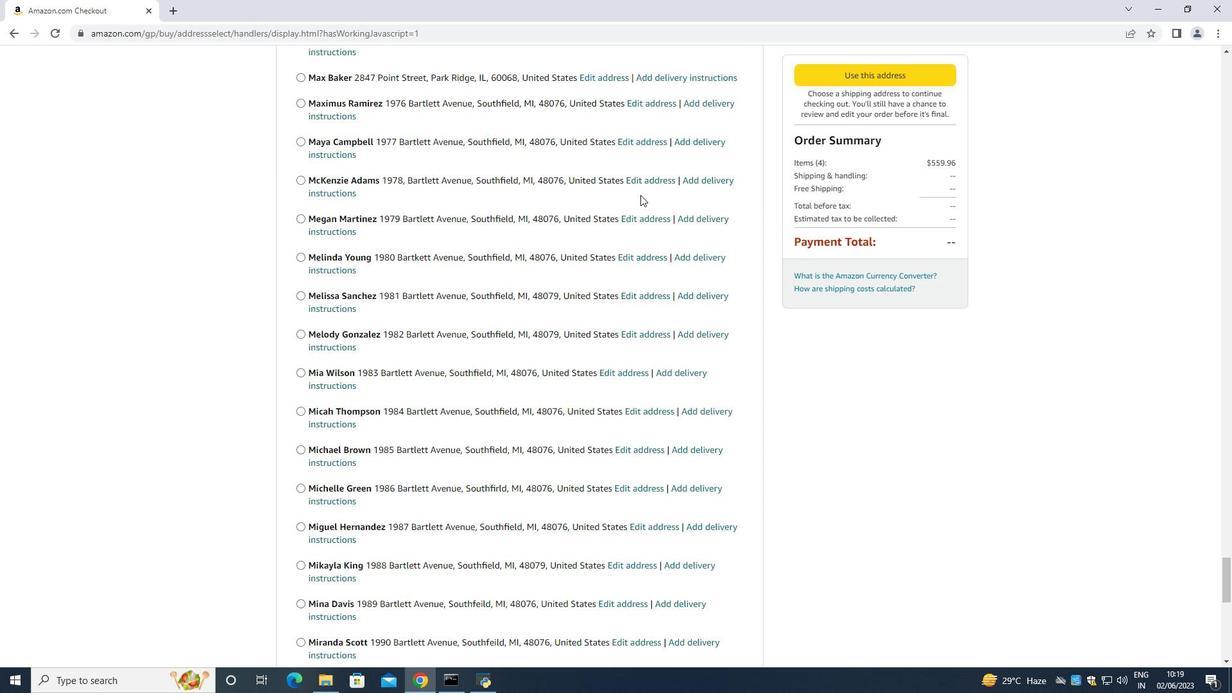 
Action: Mouse scrolled (640, 194) with delta (0, 0)
Screenshot: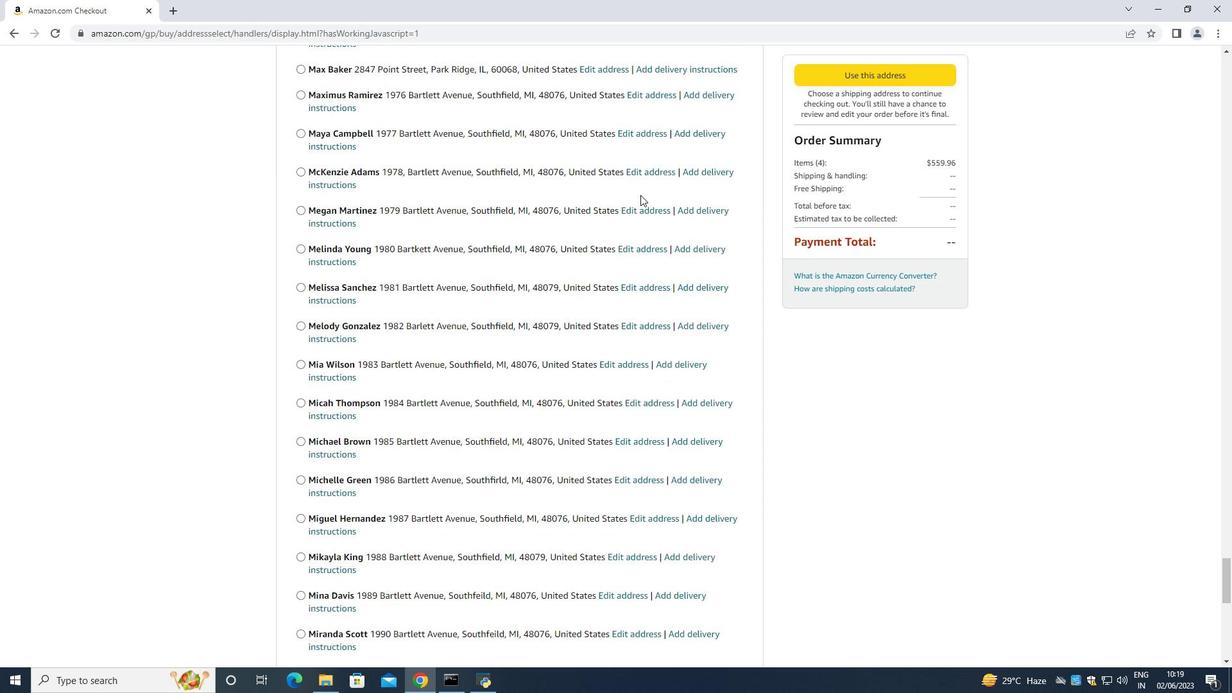 
Action: Mouse scrolled (640, 194) with delta (0, 0)
Screenshot: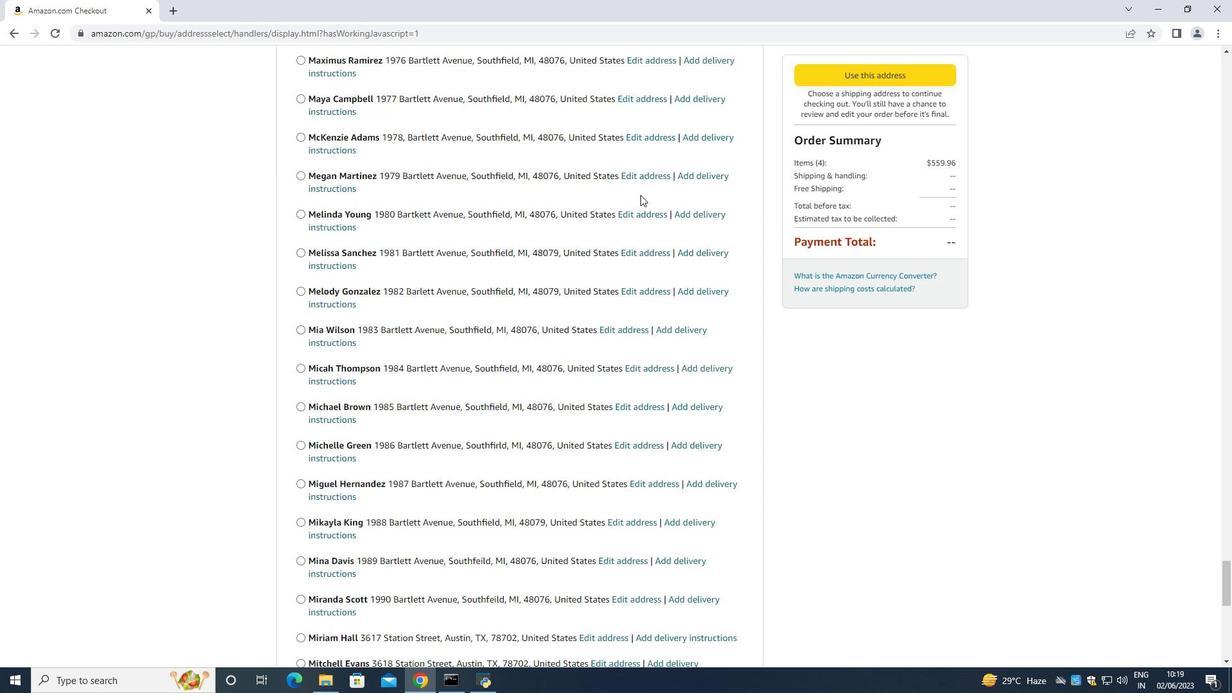 
Action: Mouse scrolled (640, 194) with delta (0, 0)
Screenshot: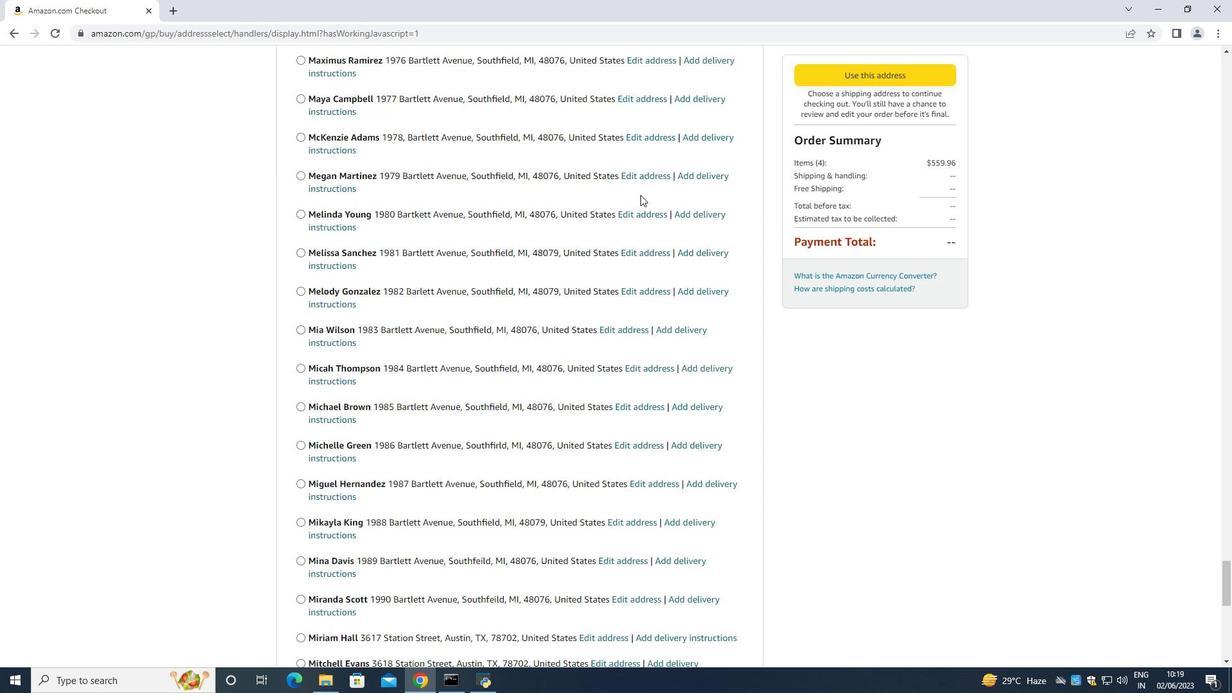
Action: Mouse moved to (640, 194)
Screenshot: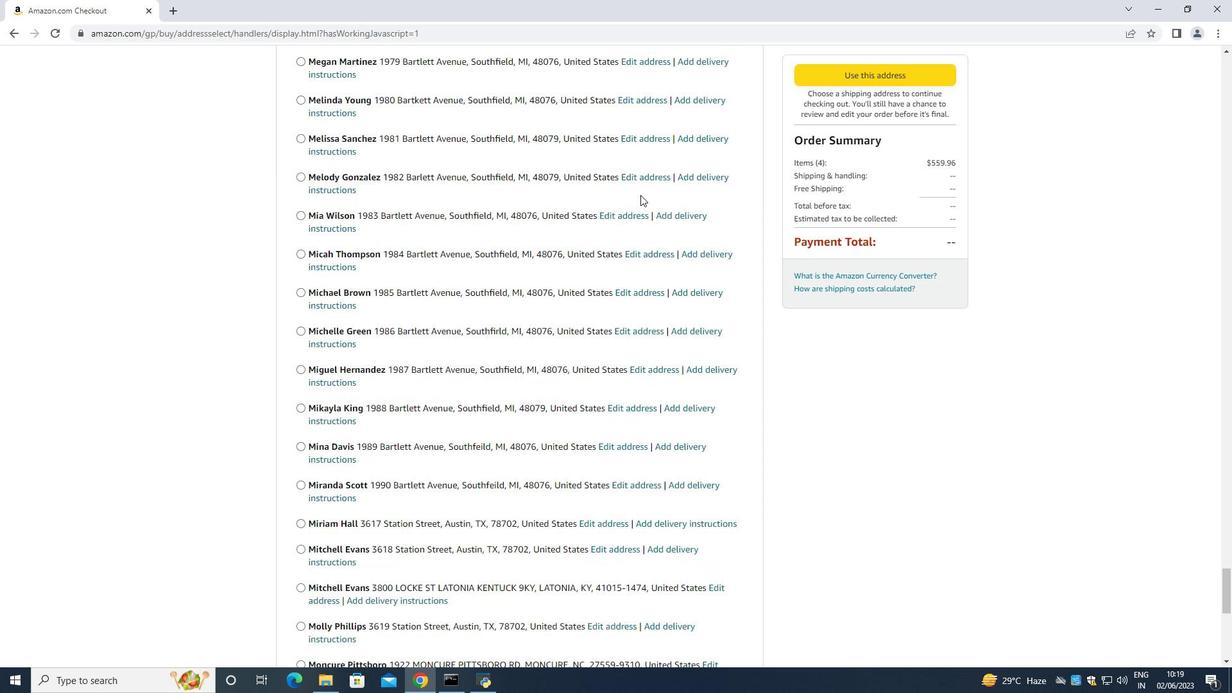 
Action: Mouse scrolled (640, 193) with delta (0, 0)
Screenshot: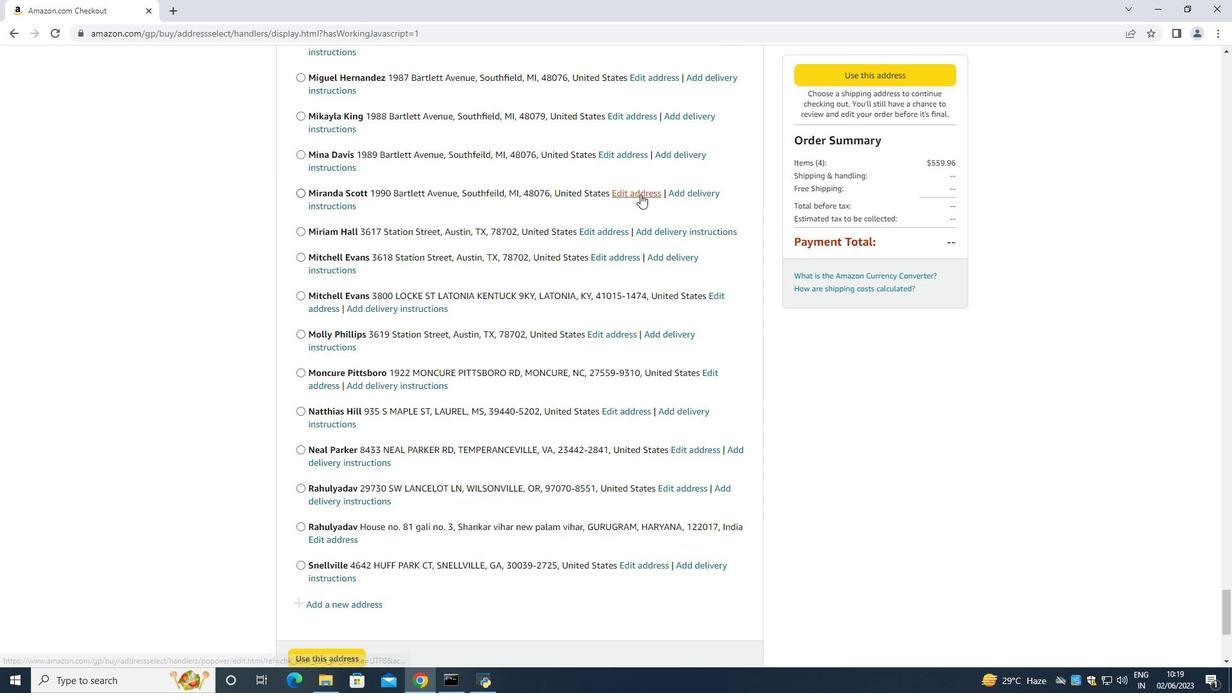
Action: Mouse scrolled (640, 193) with delta (0, 0)
Screenshot: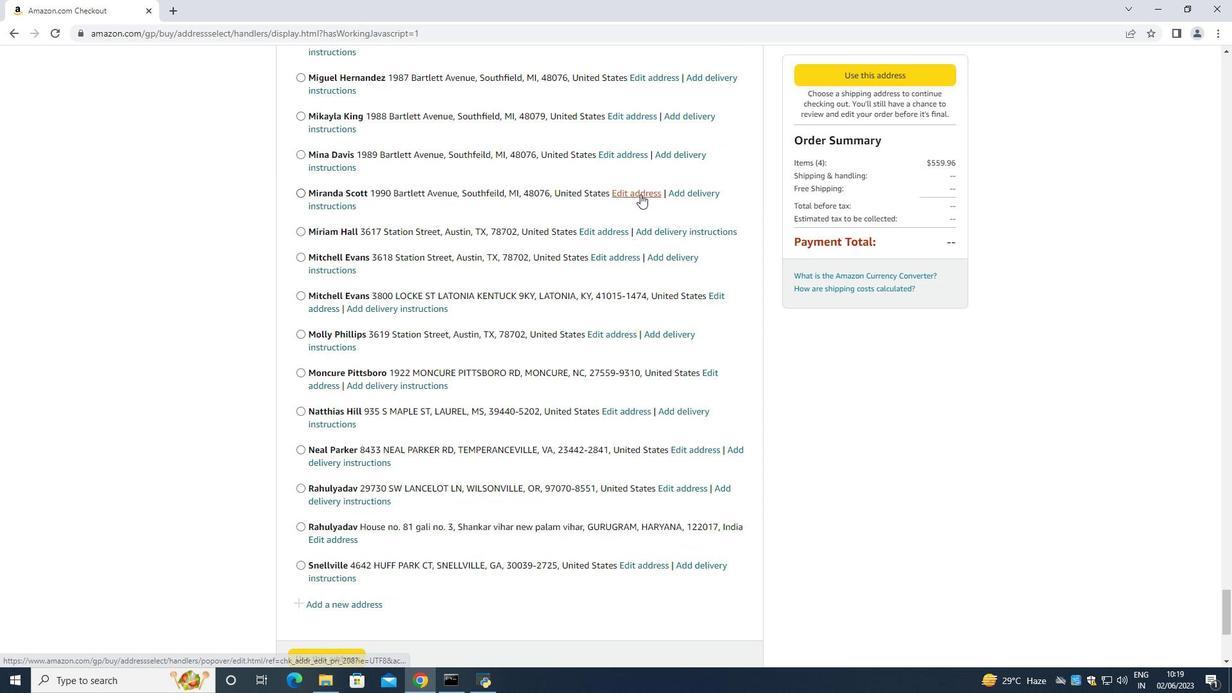 
Action: Mouse scrolled (640, 193) with delta (0, 0)
Screenshot: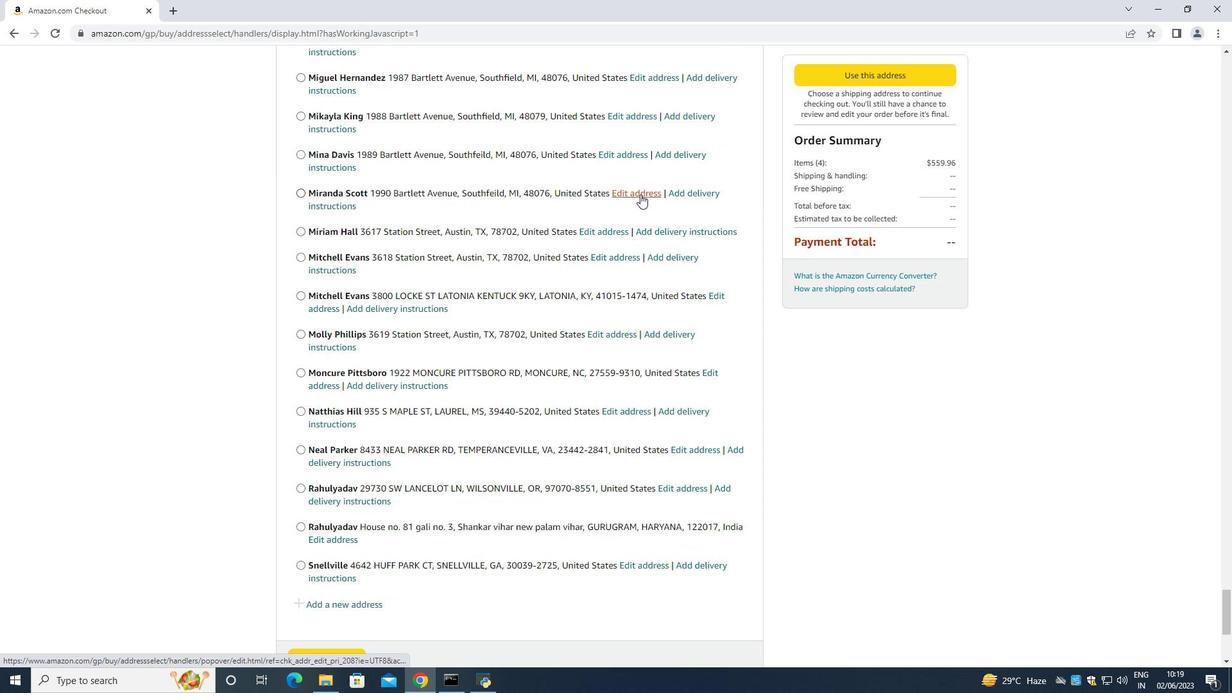 
Action: Mouse scrolled (640, 193) with delta (0, 0)
Screenshot: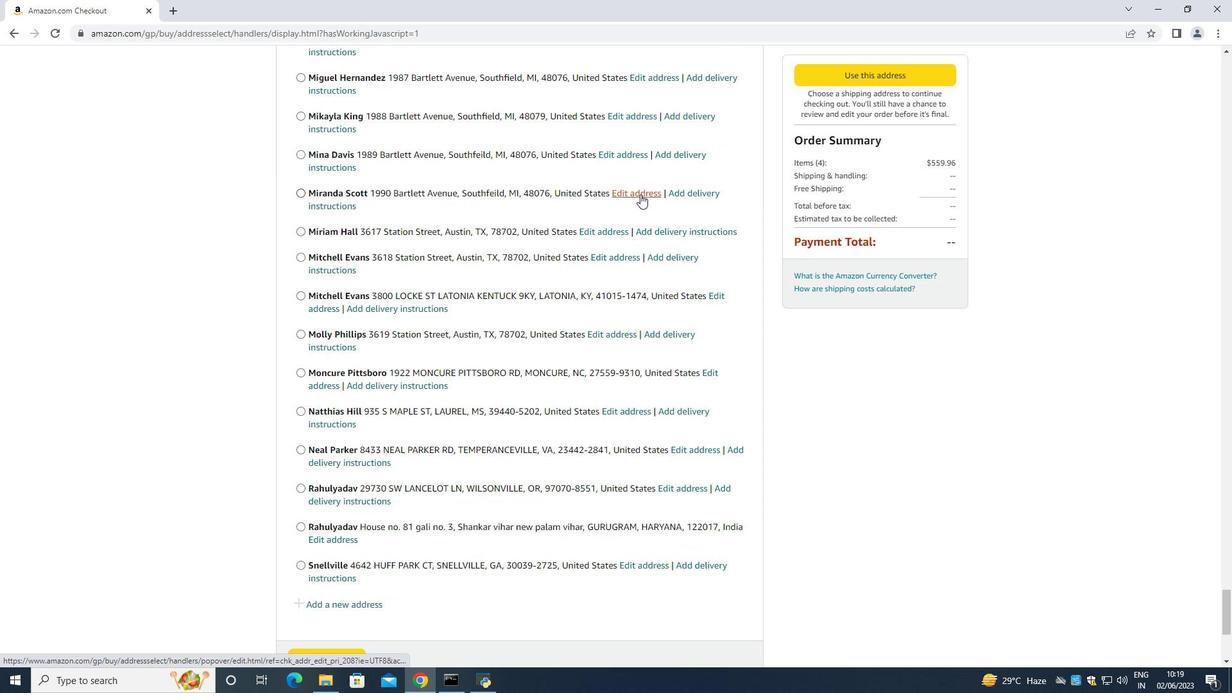 
Action: Mouse scrolled (640, 193) with delta (0, 0)
Screenshot: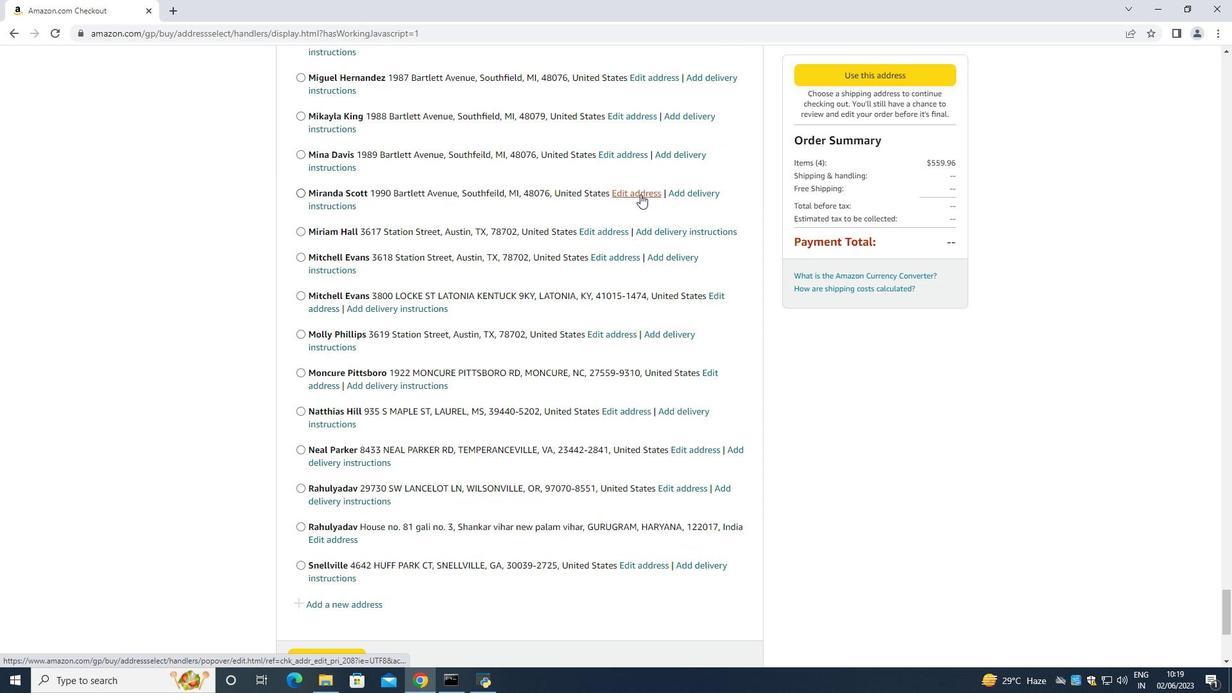 
Action: Mouse scrolled (640, 193) with delta (0, 0)
Screenshot: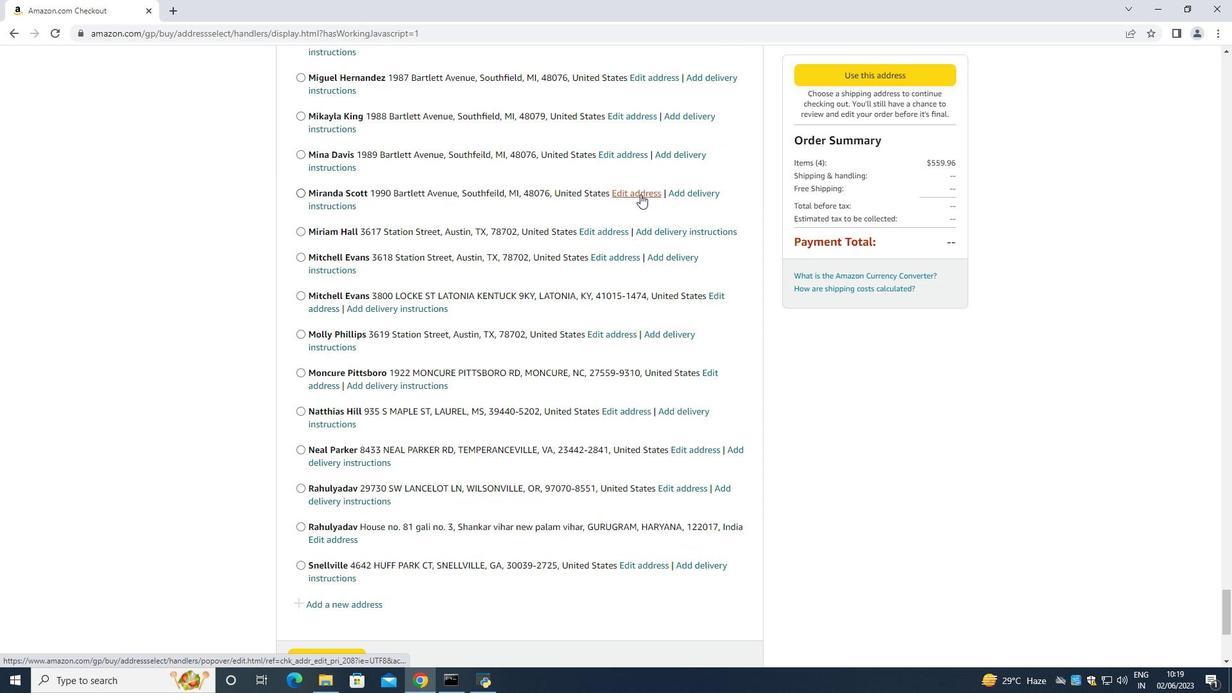 
Action: Mouse scrolled (640, 193) with delta (0, 0)
Screenshot: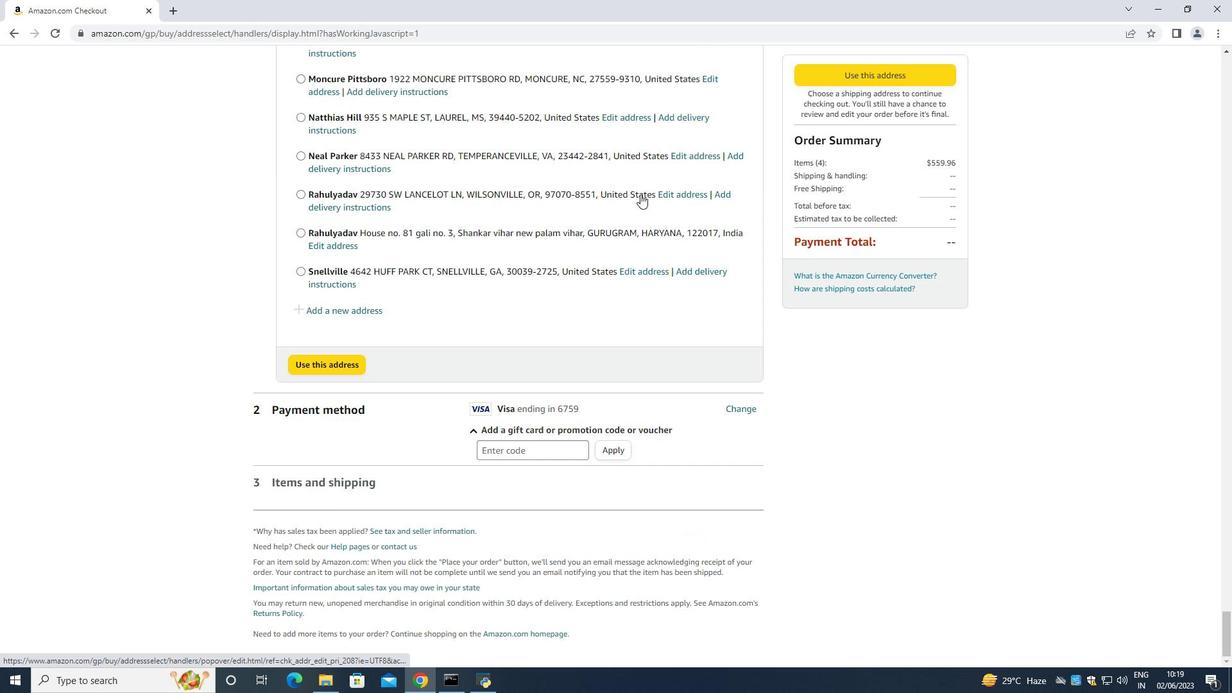 
Action: Mouse scrolled (640, 193) with delta (0, 0)
Screenshot: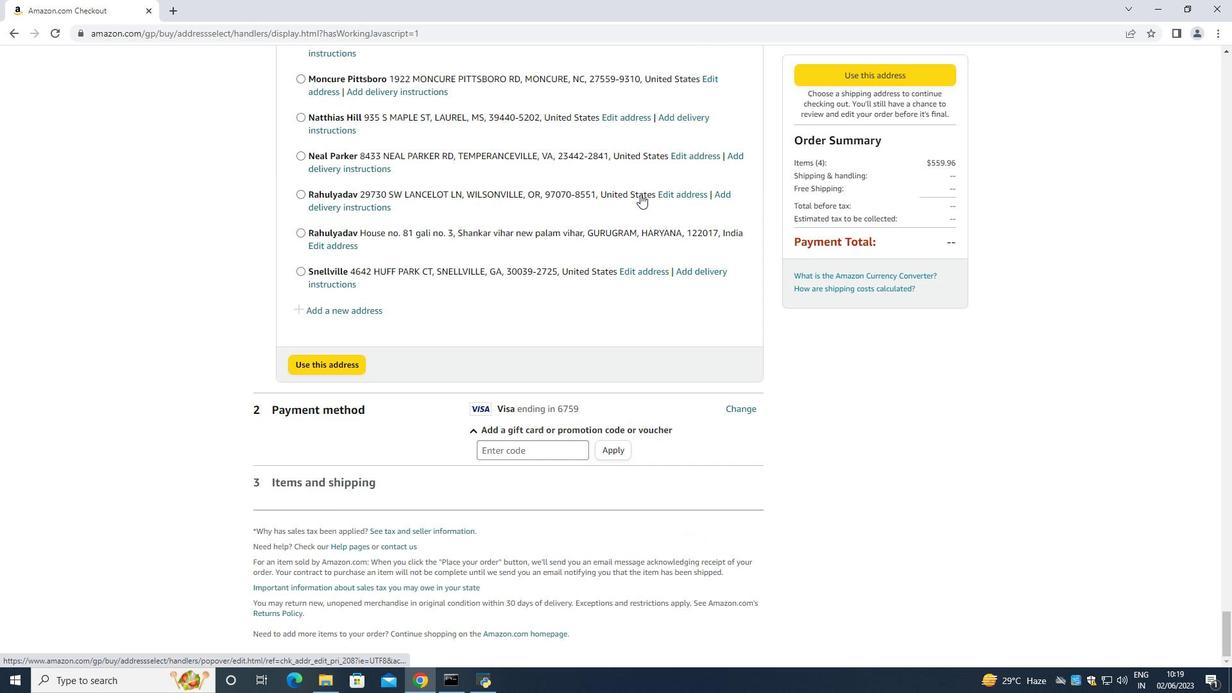 
Action: Mouse scrolled (640, 193) with delta (0, 0)
Screenshot: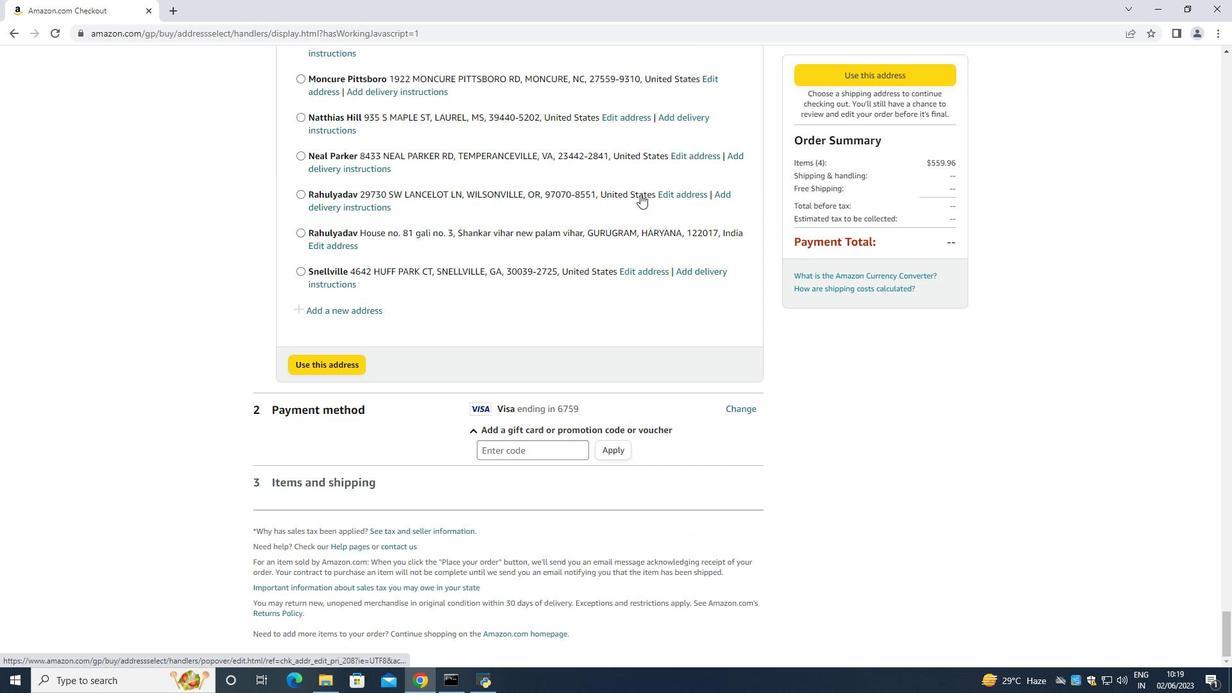 
Action: Mouse scrolled (640, 193) with delta (0, 0)
Screenshot: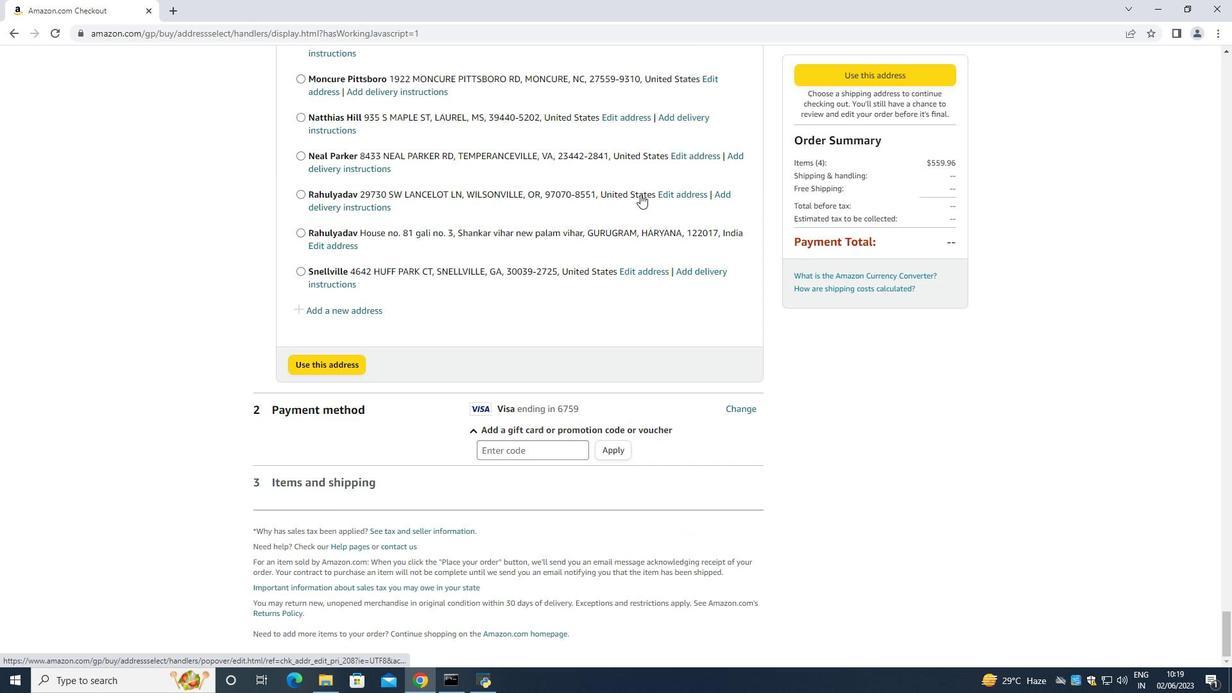 
Action: Mouse moved to (405, 287)
Screenshot: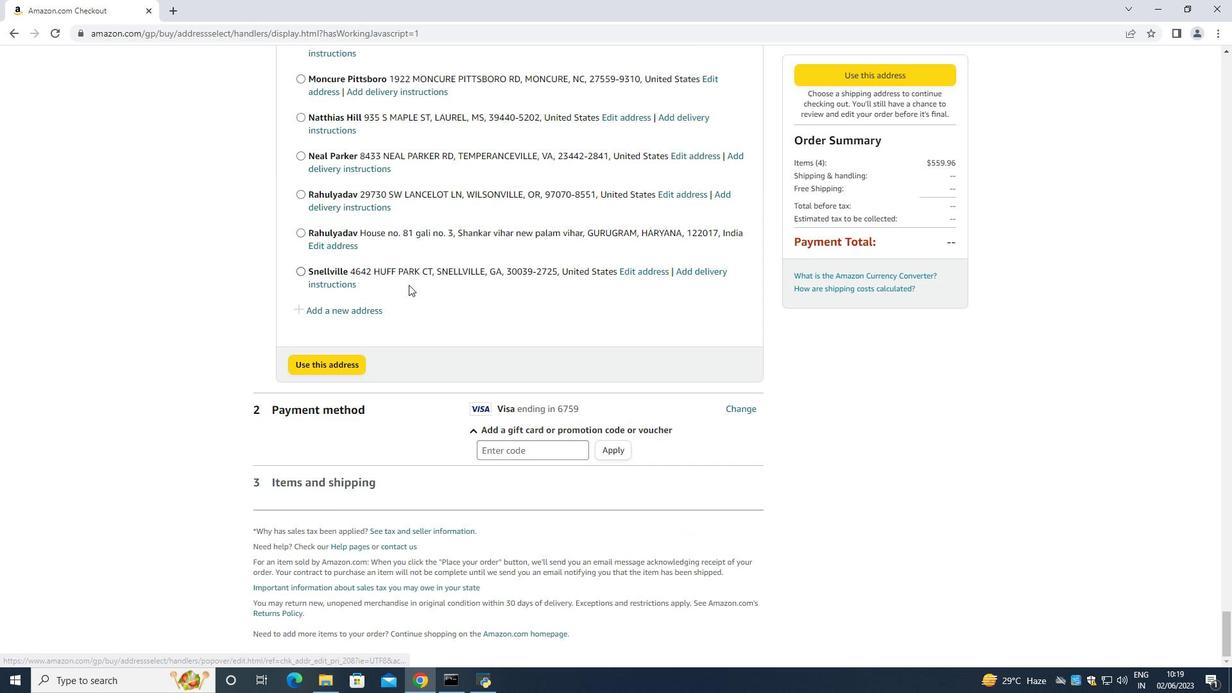 
Action: Mouse scrolled (405, 286) with delta (0, 0)
Screenshot: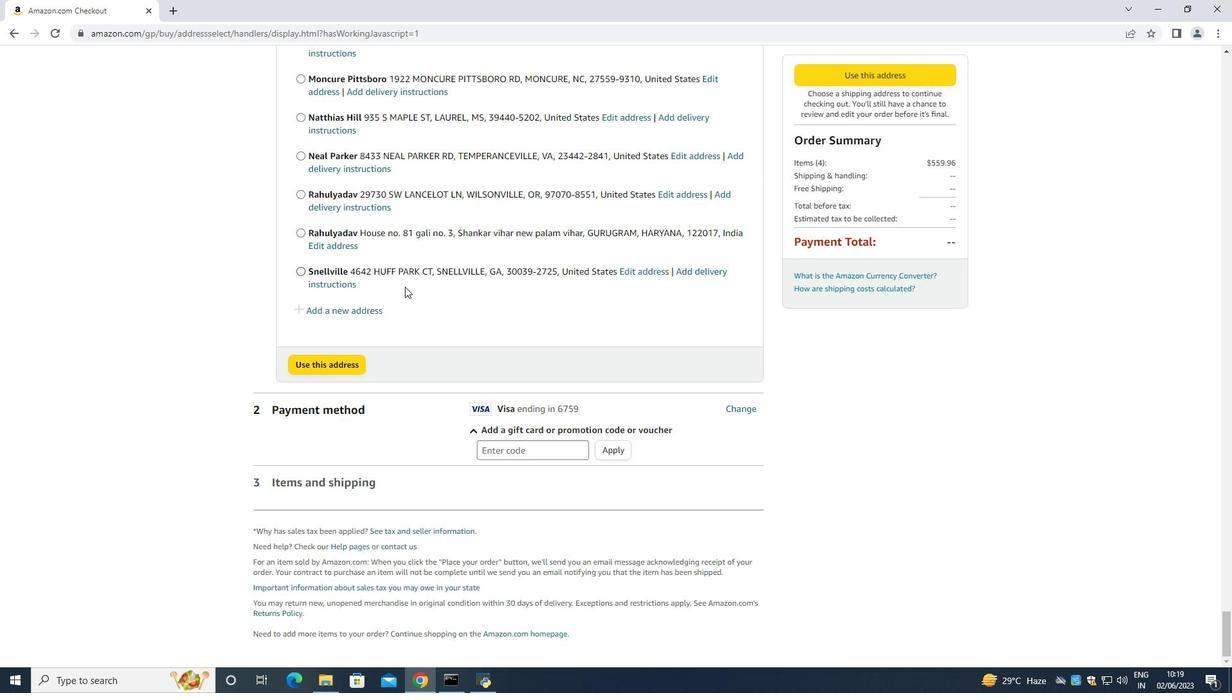 
Action: Mouse scrolled (405, 286) with delta (0, 0)
Screenshot: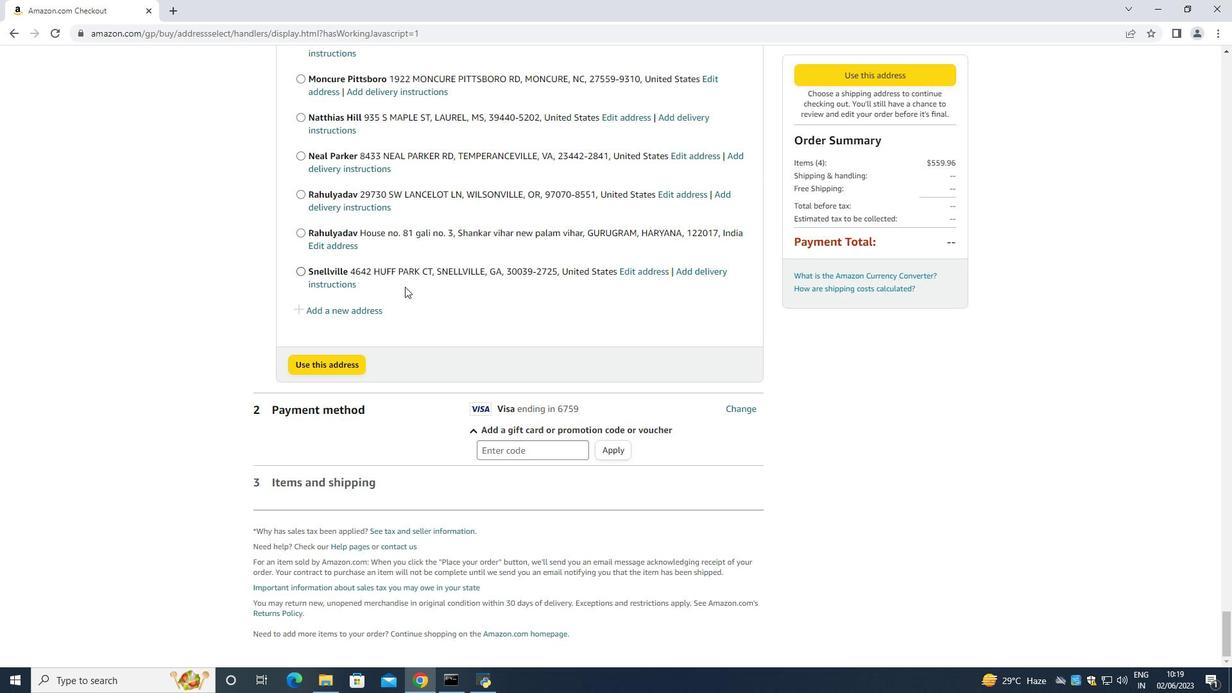 
Action: Mouse moved to (361, 317)
Screenshot: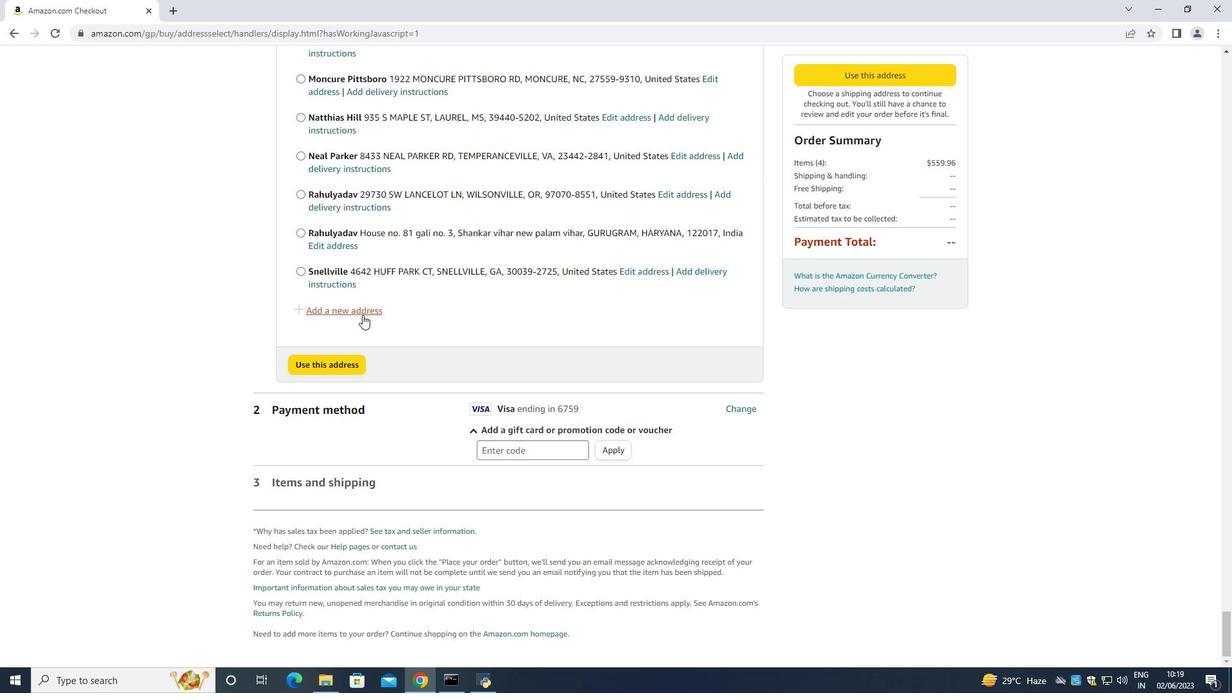 
Action: Mouse pressed left at (361, 317)
Screenshot: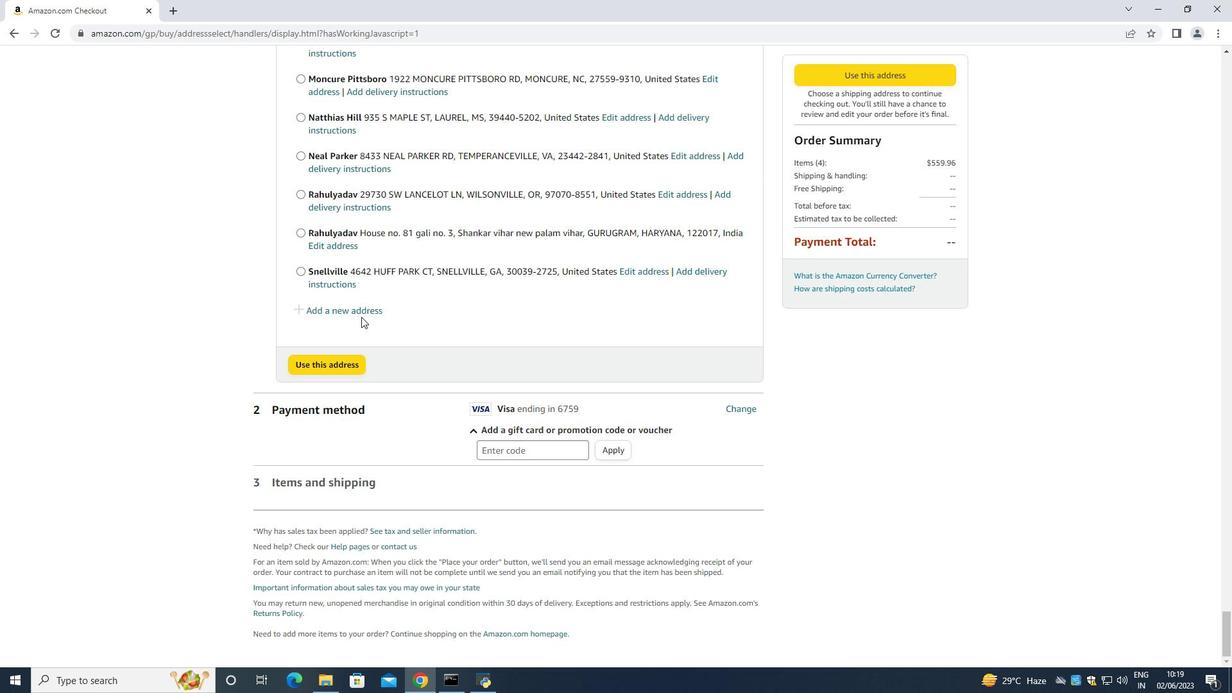 
Action: Mouse moved to (360, 314)
Screenshot: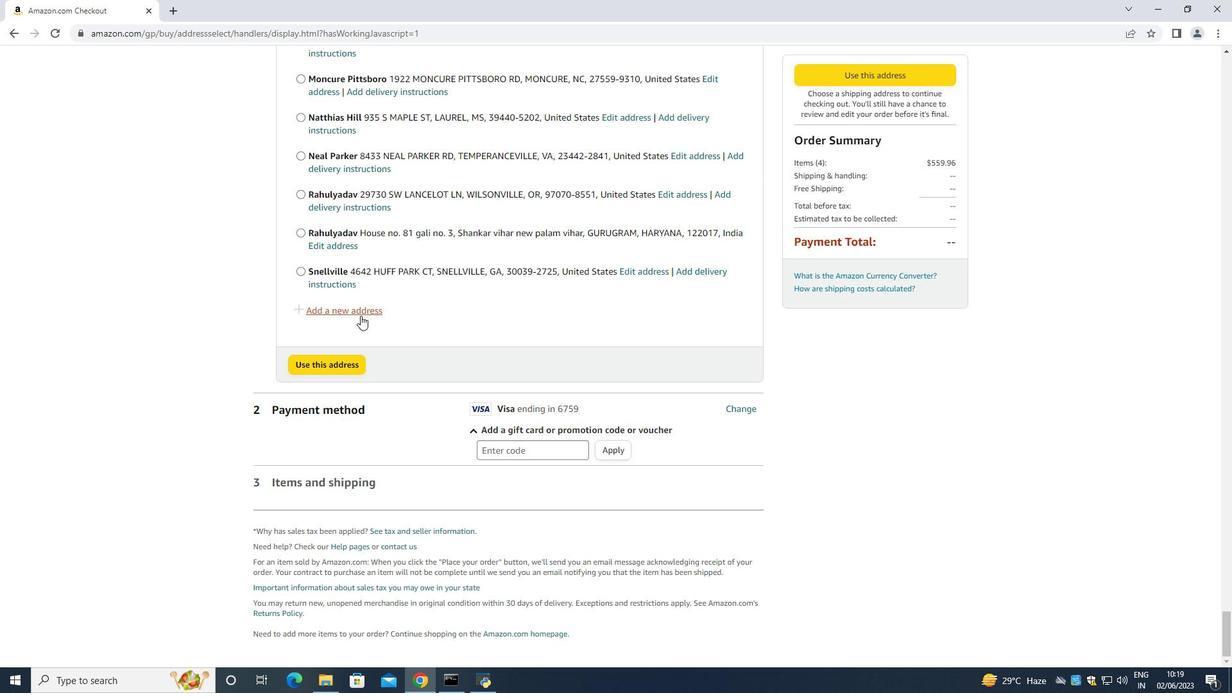 
Action: Mouse pressed left at (360, 314)
Screenshot: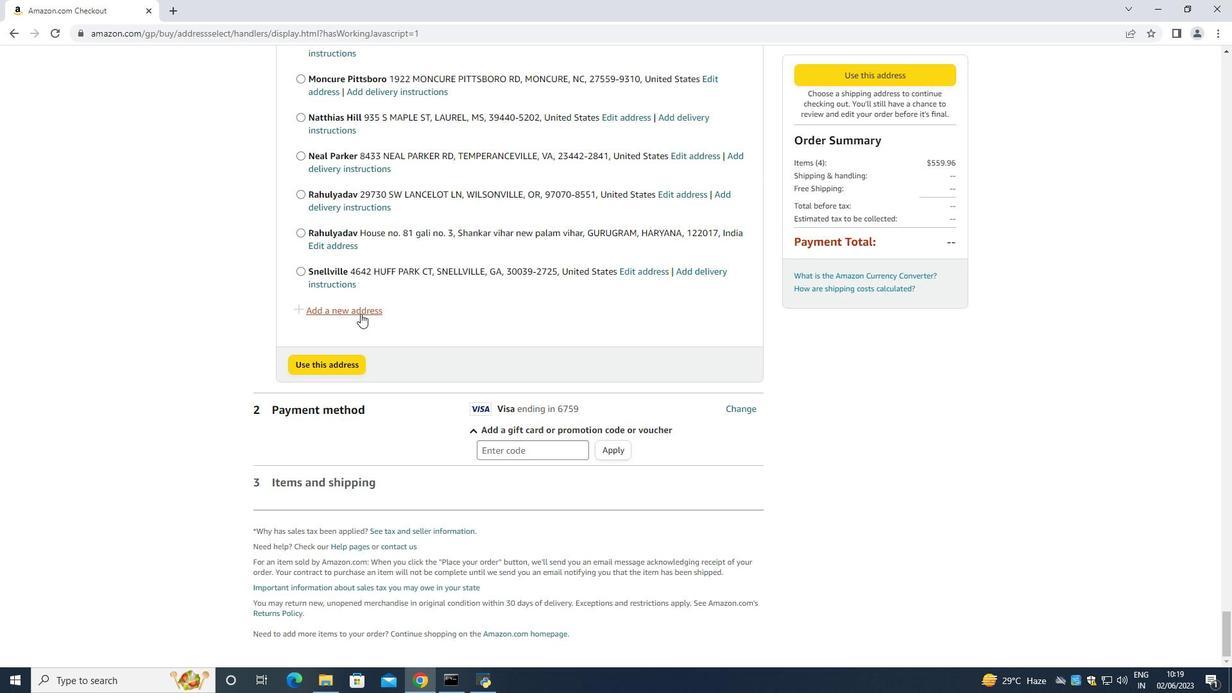 
Action: Mouse moved to (489, 308)
Screenshot: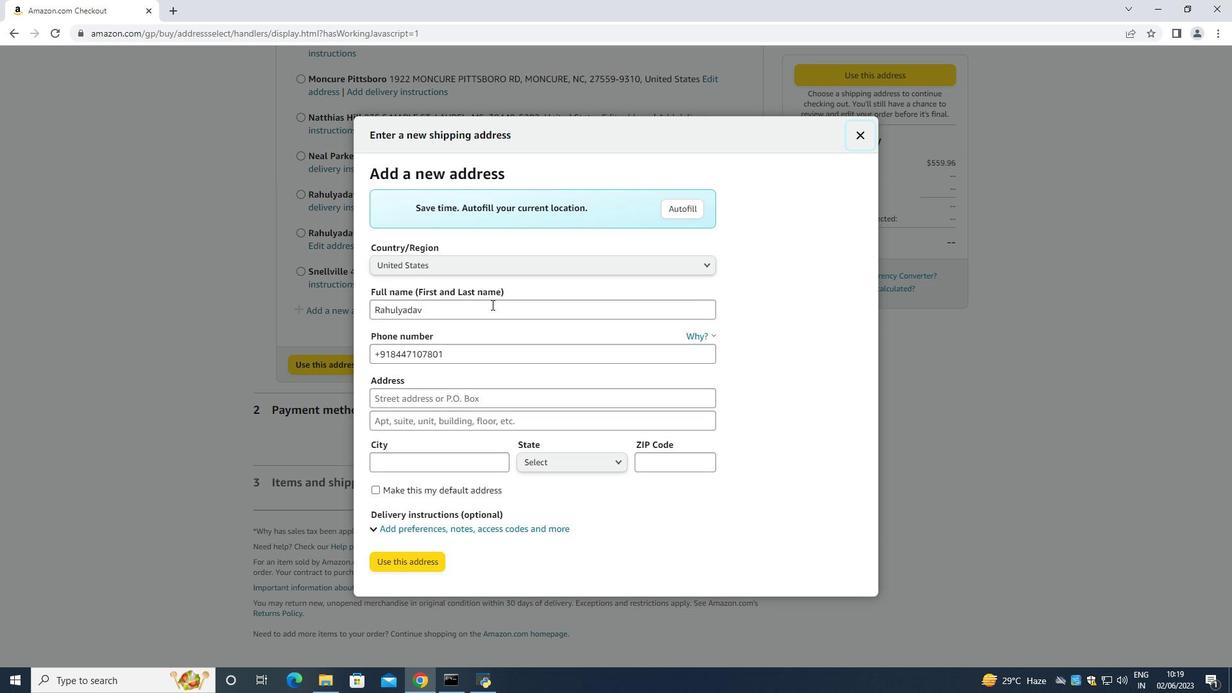 
Action: Mouse pressed left at (489, 308)
Screenshot: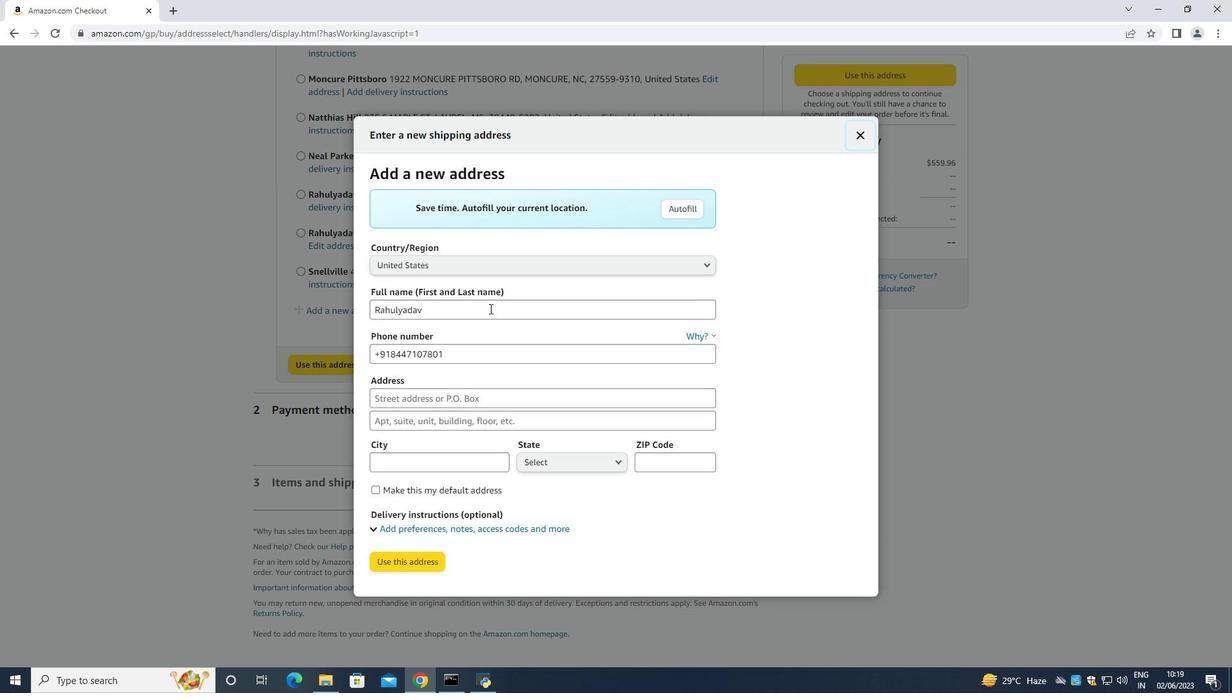 
Action: Key pressed <Key.backspace><Key.backspace><Key.backspace><Key.backspace><Key.backspace><Key.backspace><Key.backspace><Key.backspace><Key.backspace><Key.backspace><Key.backspace><Key.backspace><Key.backspace><Key.backspace><Key.backspace><Key.backspace><Key.backspace><Key.backspace><Key.backspace><Key.backspace><Key.backspace><Key.backspace><Key.backspace><Key.backspace><Key.shift><Key.shift><Key.shift><Key.shift><Key.shift><Key.shift><Key.shift><Key.shift><Key.shift><Key.shift><Key.shift><Key.shift><Key.shift><Key.shift><Key.shift><Key.shift><Key.shift><Key.shift><Key.shift><Key.shift><Key.shift><Key.shift><Key.shift><Key.shift><Key.shift><Key.shift>Courtney<Key.space><Key.shift><Key.shift><Key.shift><Key.shift><Key.shift><Key.shift><Key.shift>Young<Key.space>
Screenshot: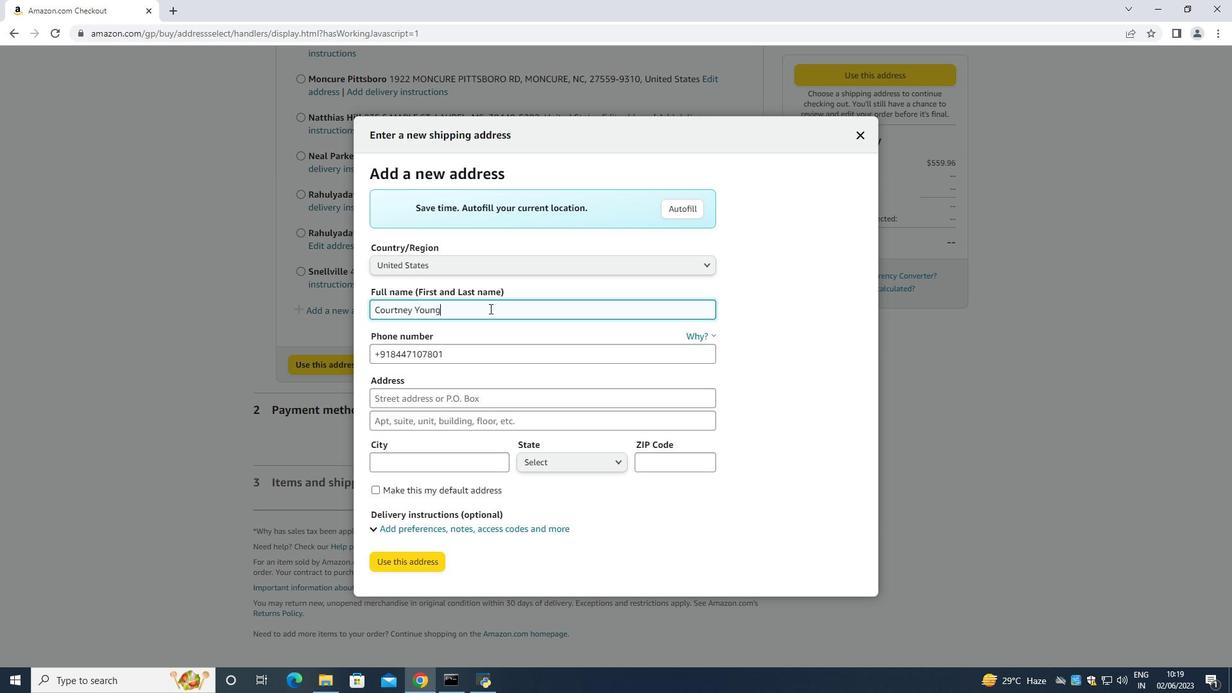 
Action: Mouse moved to (495, 350)
Screenshot: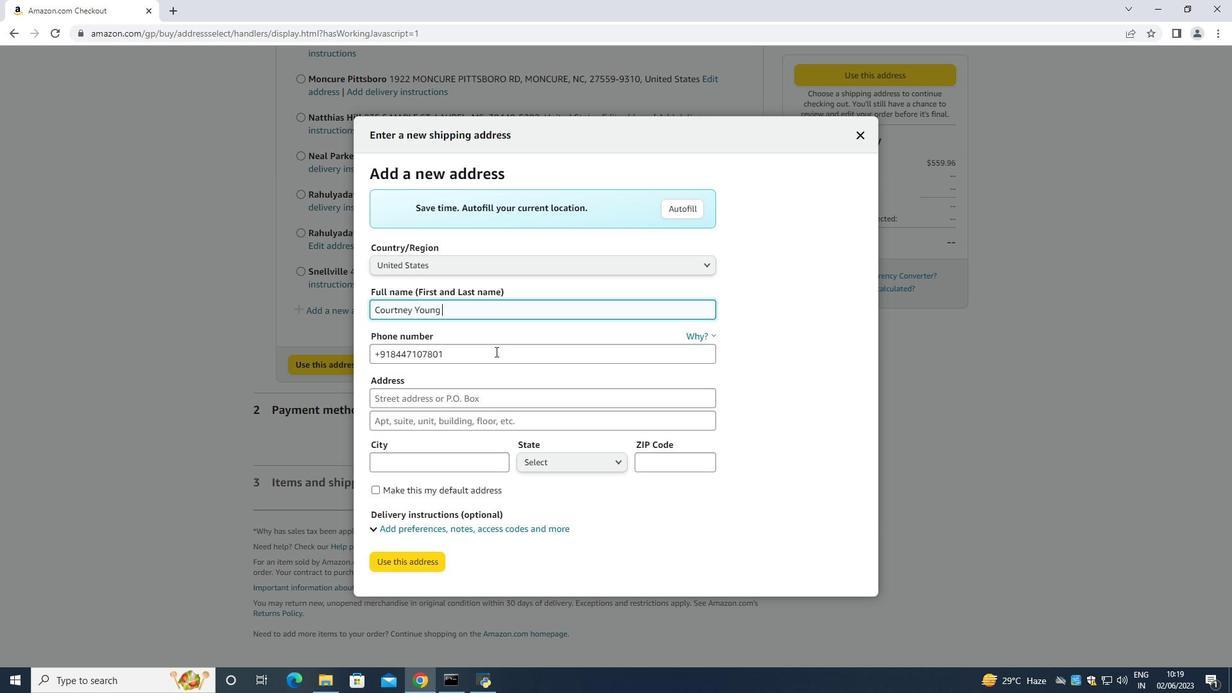 
Action: Mouse pressed left at (495, 350)
Screenshot: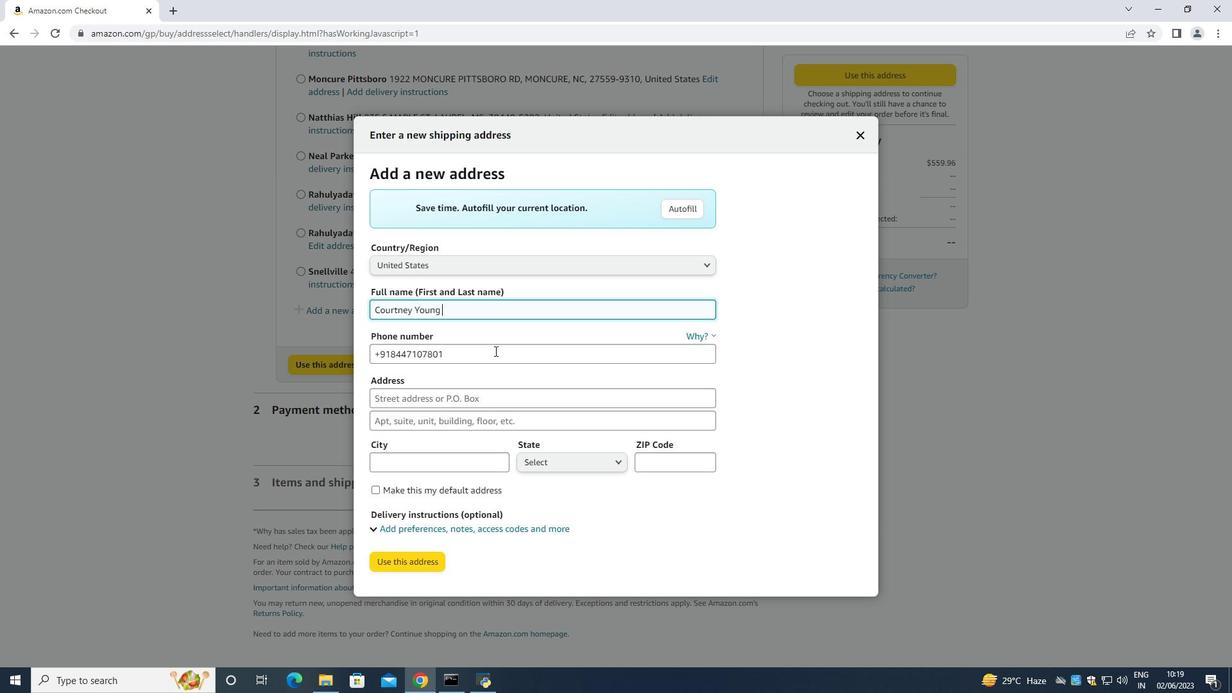 
Action: Key pressed <Key.backspace><Key.backspace><Key.backspace><Key.backspace><Key.backspace><Key.backspace><Key.backspace><Key.backspace><Key.backspace><Key.backspace><Key.backspace><Key.backspace><Key.backspace><Key.backspace><Key.backspace><Key.backspace><Key.backspace><Key.backspace><Key.backspace><Key.backspace><Key.backspace><Key.backspace><Key.backspace><Key.backspace><Key.backspace><Key.backspace><Key.backspace><Key.backspace><Key.backspace><Key.backspace><Key.backspace><Key.backspace><Key.backspace><Key.backspace><Key.backspace>
Screenshot: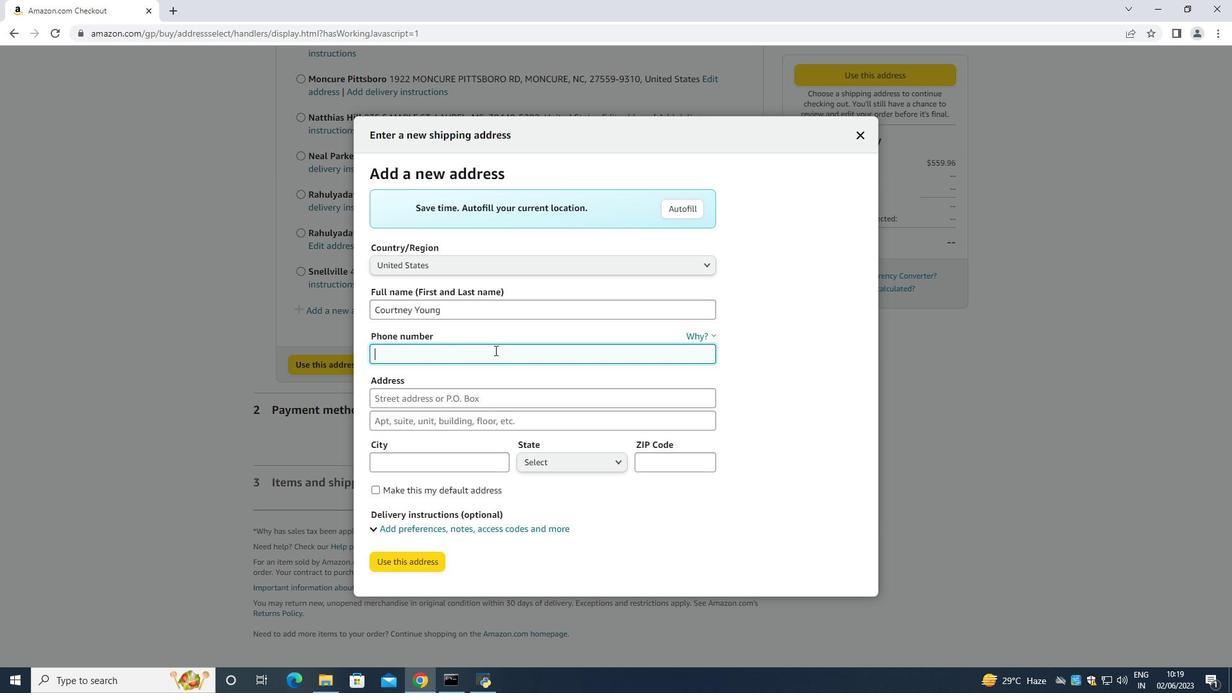 
Action: Mouse moved to (500, 349)
Screenshot: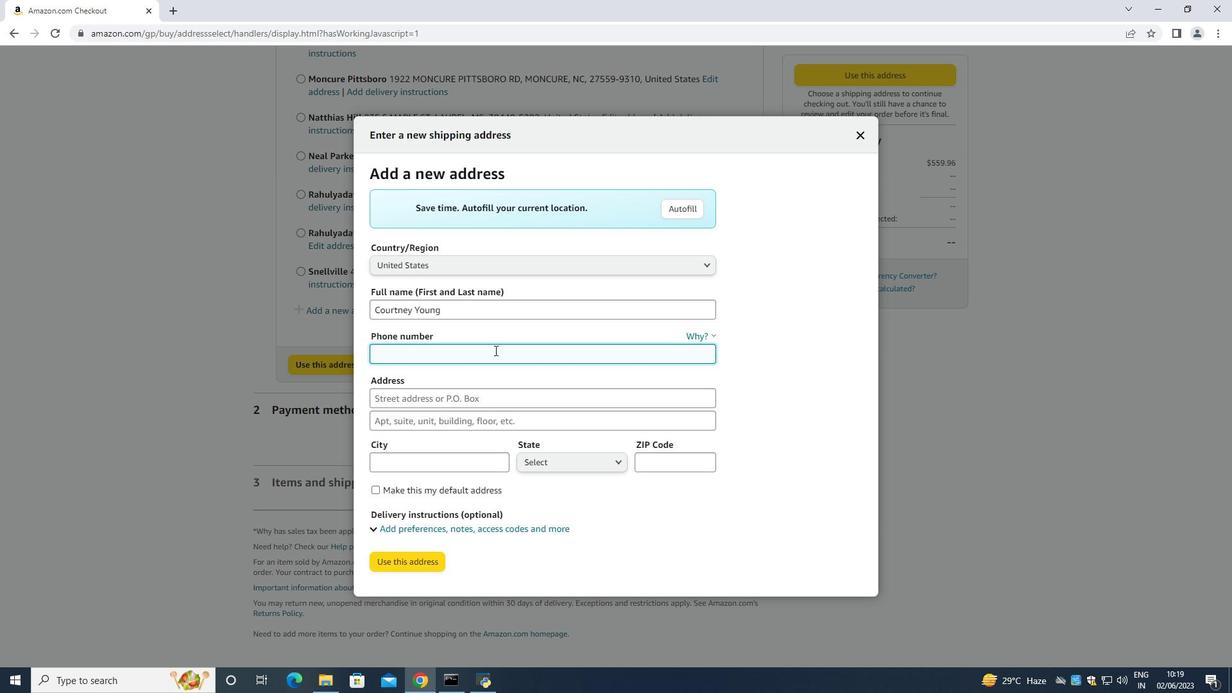 
Action: Key pressed 8322
Screenshot: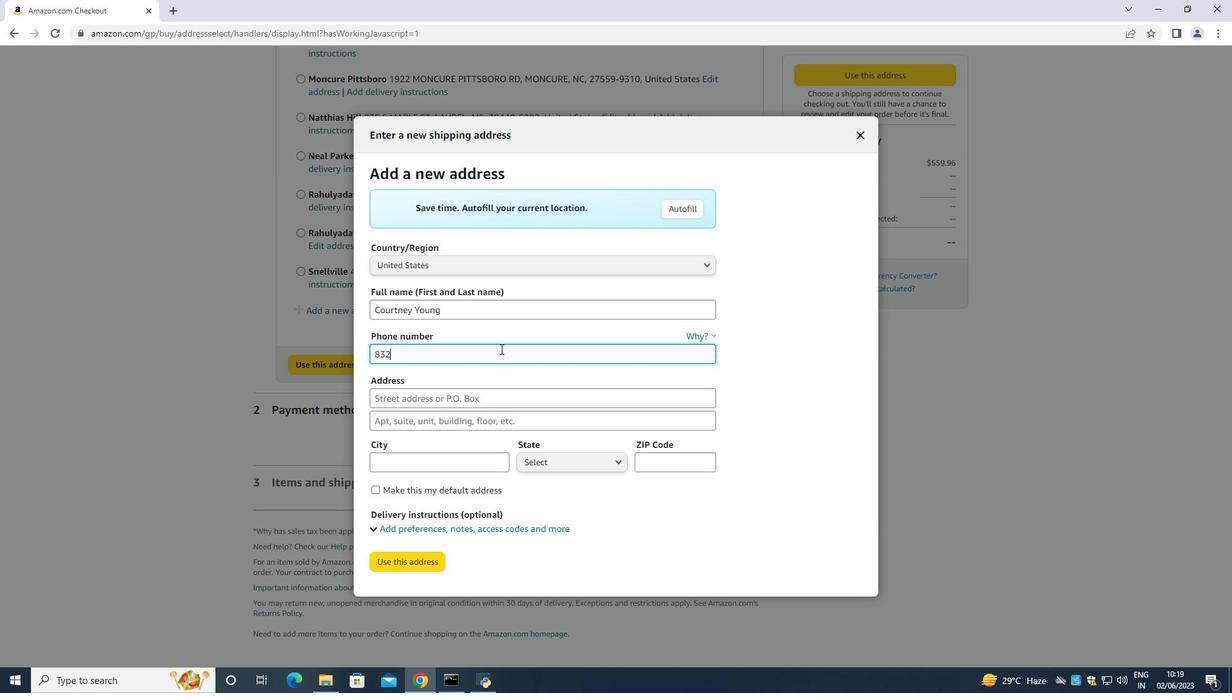 
Action: Mouse moved to (500, 349)
Screenshot: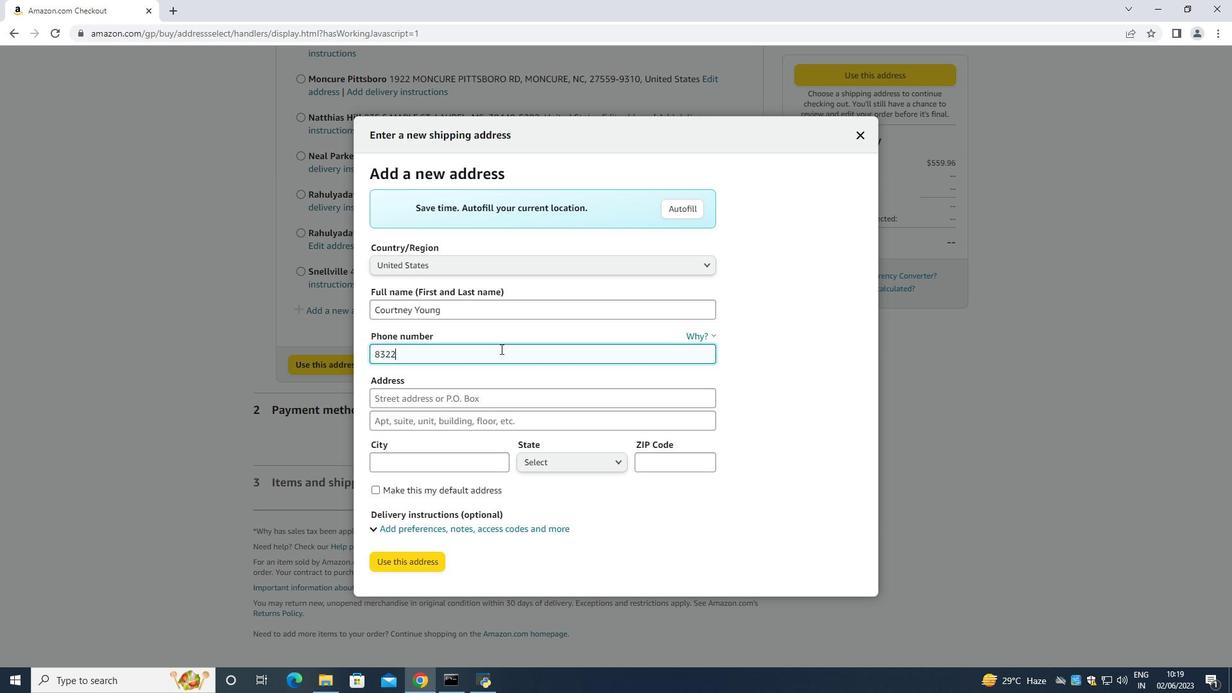 
Action: Key pressed 385022
Screenshot: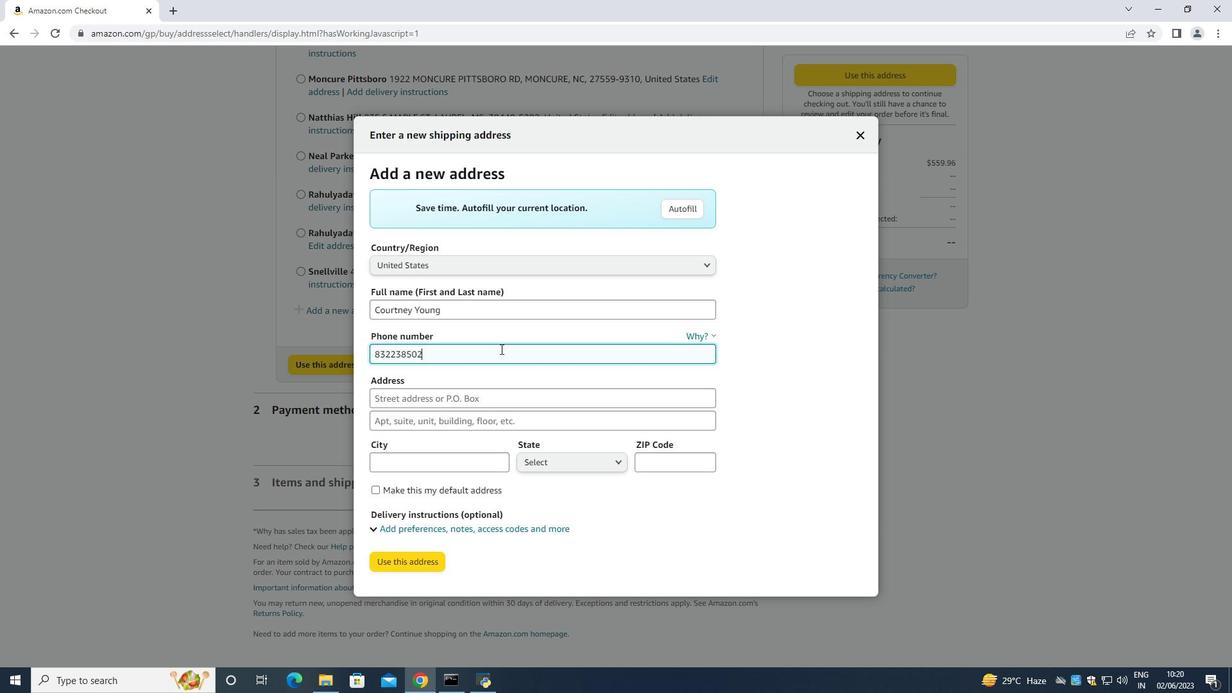
Action: Mouse moved to (461, 394)
Screenshot: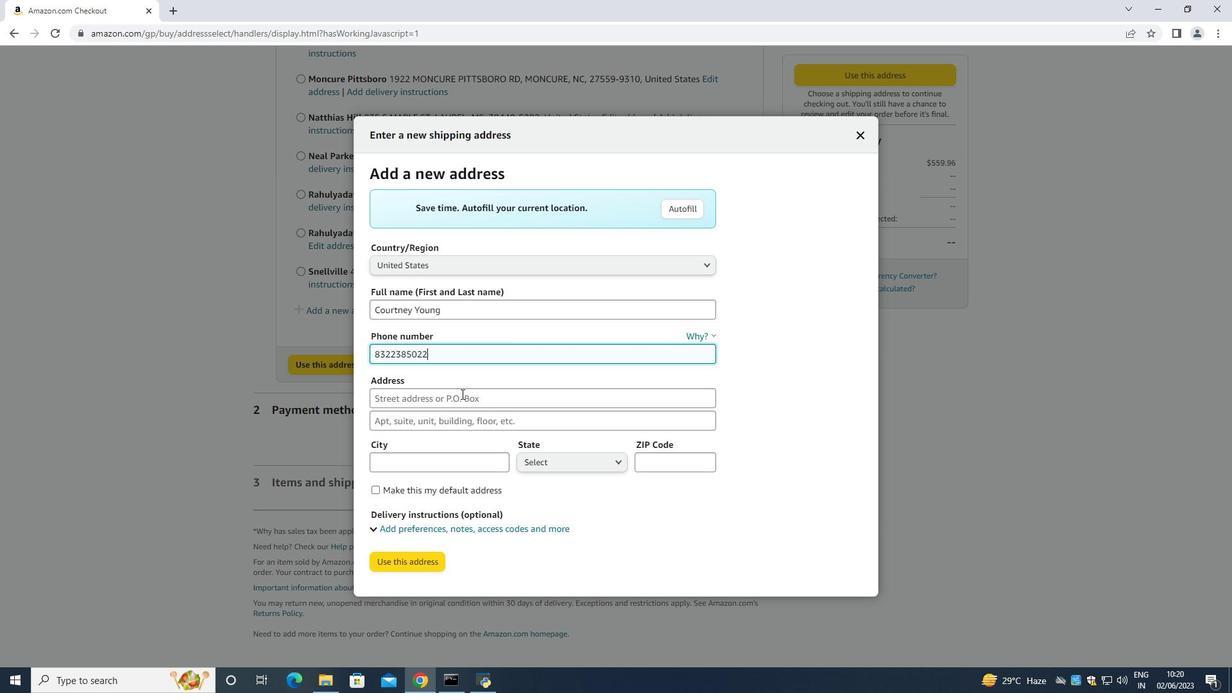 
Action: Mouse pressed left at (461, 394)
Screenshot: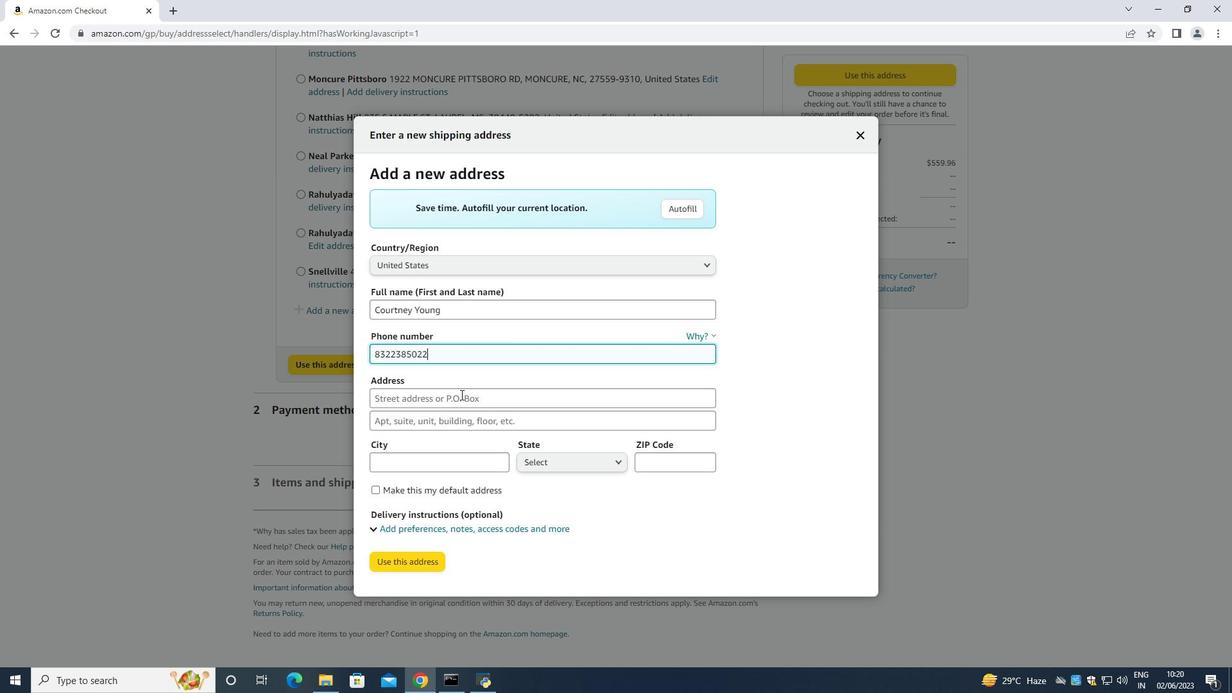 
Action: Mouse moved to (455, 395)
Screenshot: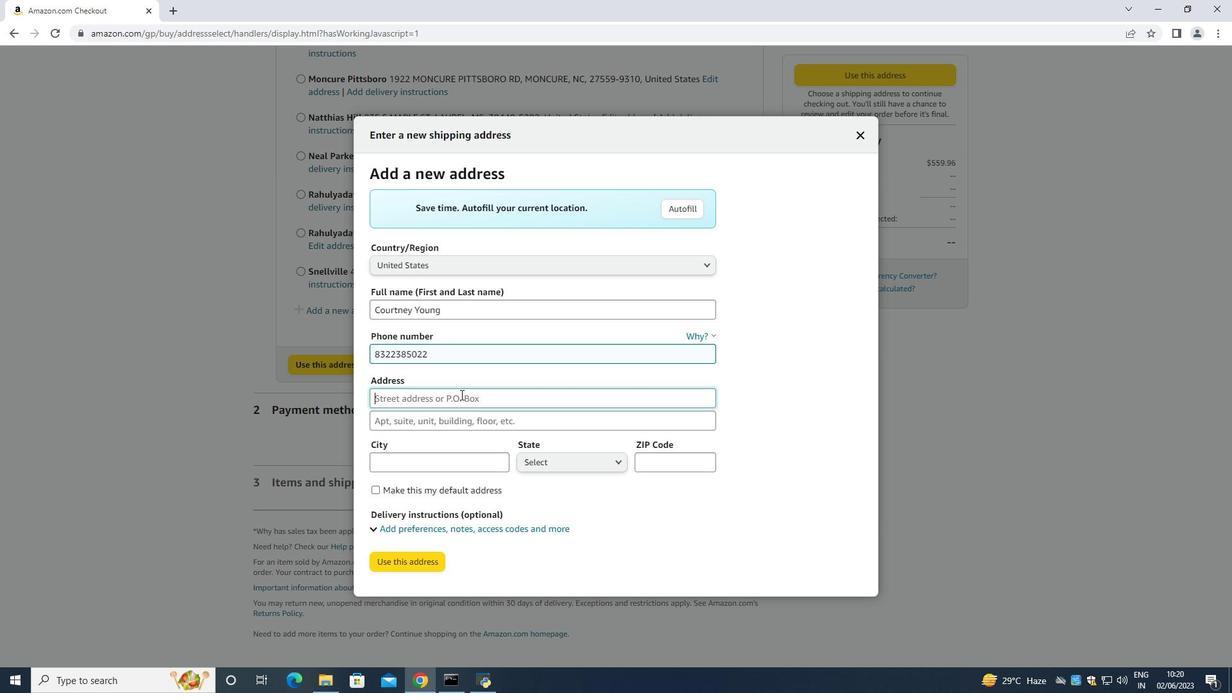 
Action: Key pressed 4713<Key.space><Key.shift>Wines<Key.space><Key.shift_r><Key.shift_r><Key.shift_r>Lane<Key.space><Key.tab><Key.tab><Key.shift><Key.shift><Key.shift><Key.shift><Key.shift><Key.shift><Key.shift><Key.shift><Key.shift><Key.shift><Key.shift>Sabine<Key.space><Key.shift_r><Key.shift_r><Key.shift_r><Key.shift_r>Pass
Screenshot: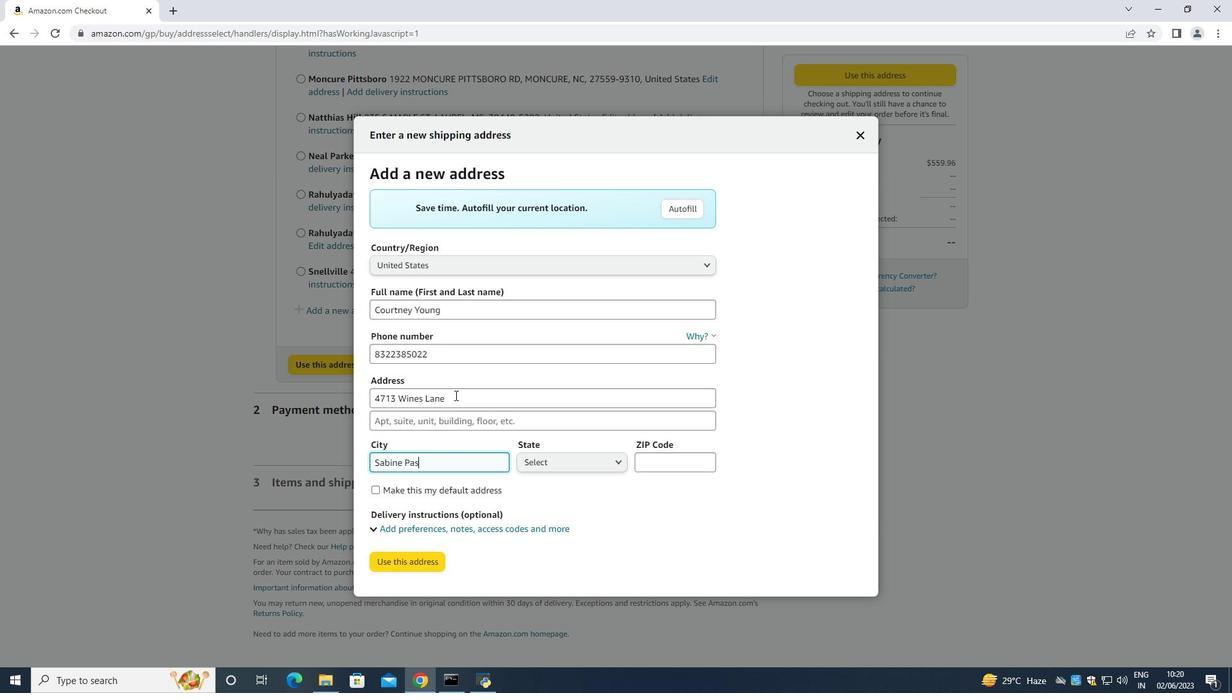 
Action: Mouse moved to (576, 468)
Screenshot: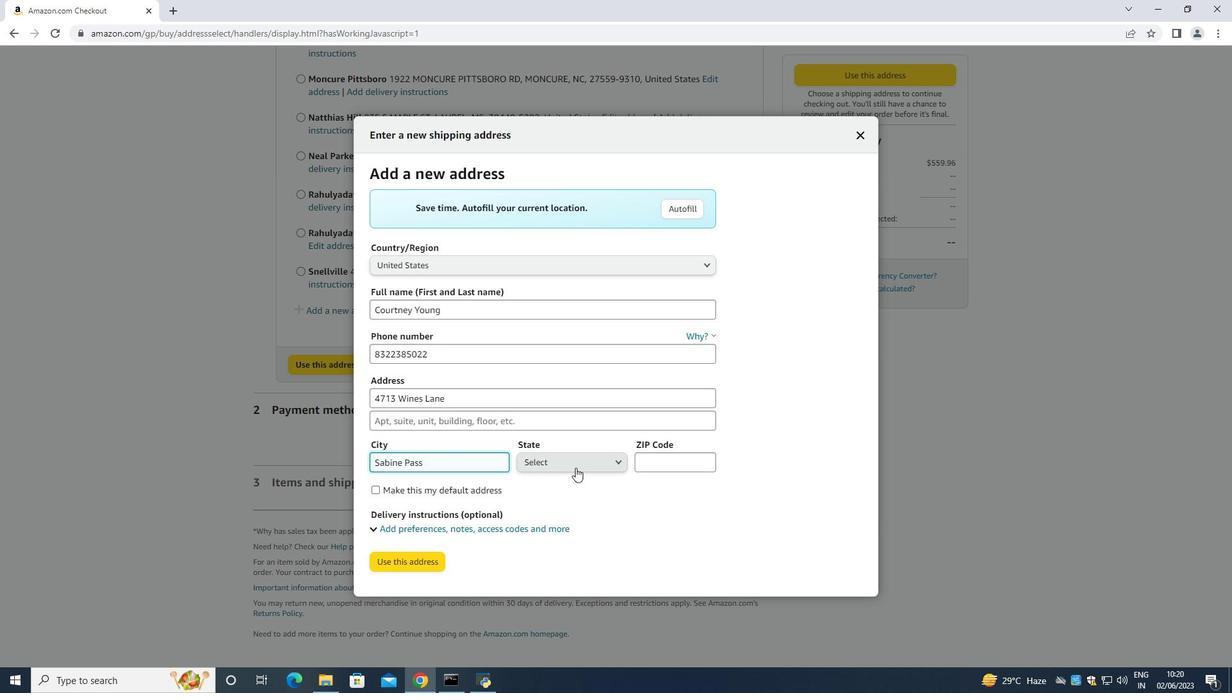 
Action: Mouse pressed left at (576, 468)
Screenshot: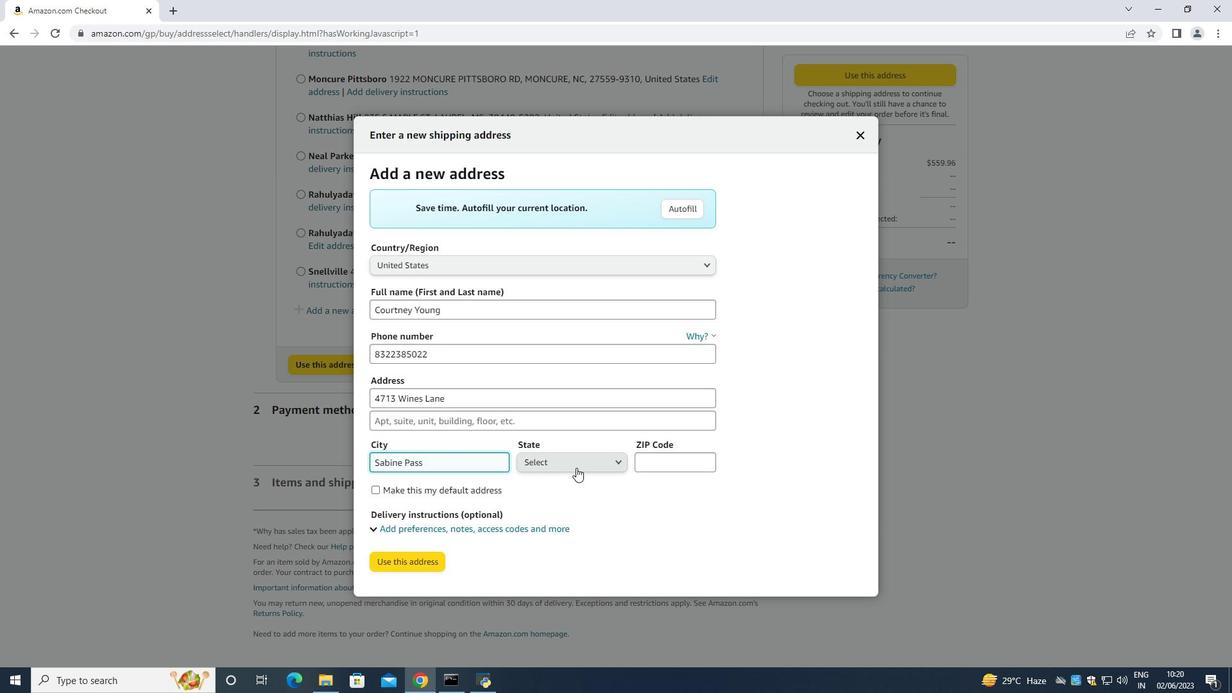 
Action: Mouse moved to (577, 198)
Screenshot: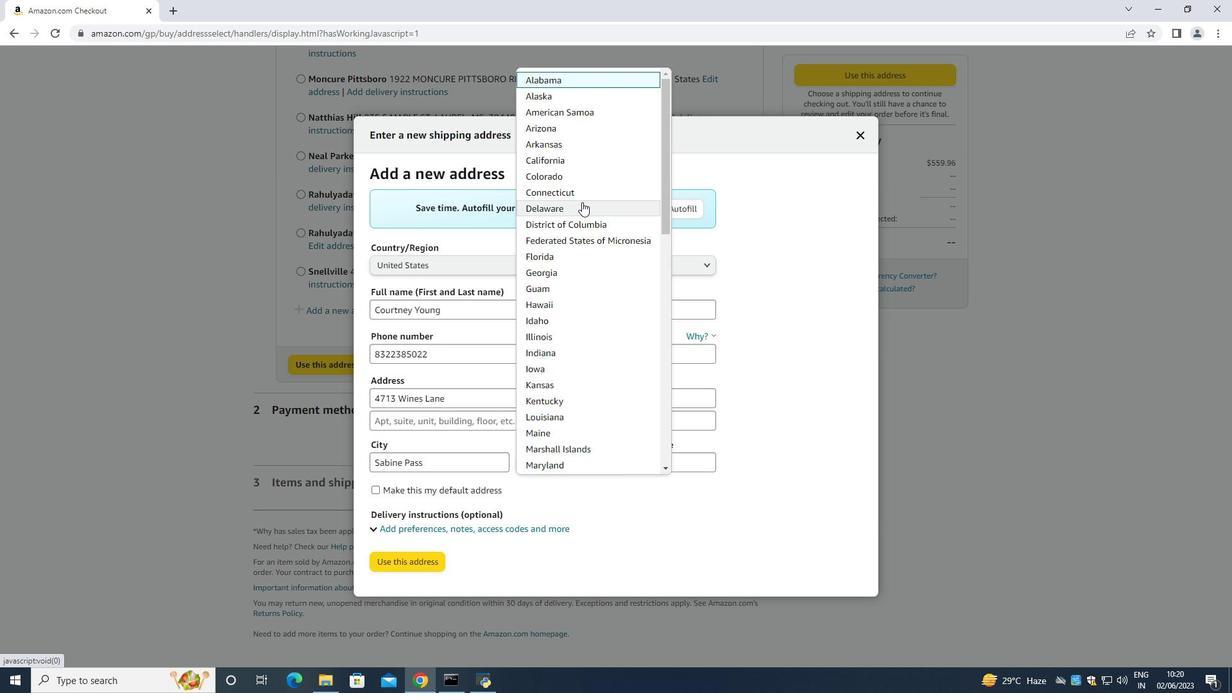 
Action: Mouse scrolled (577, 197) with delta (0, 0)
Screenshot: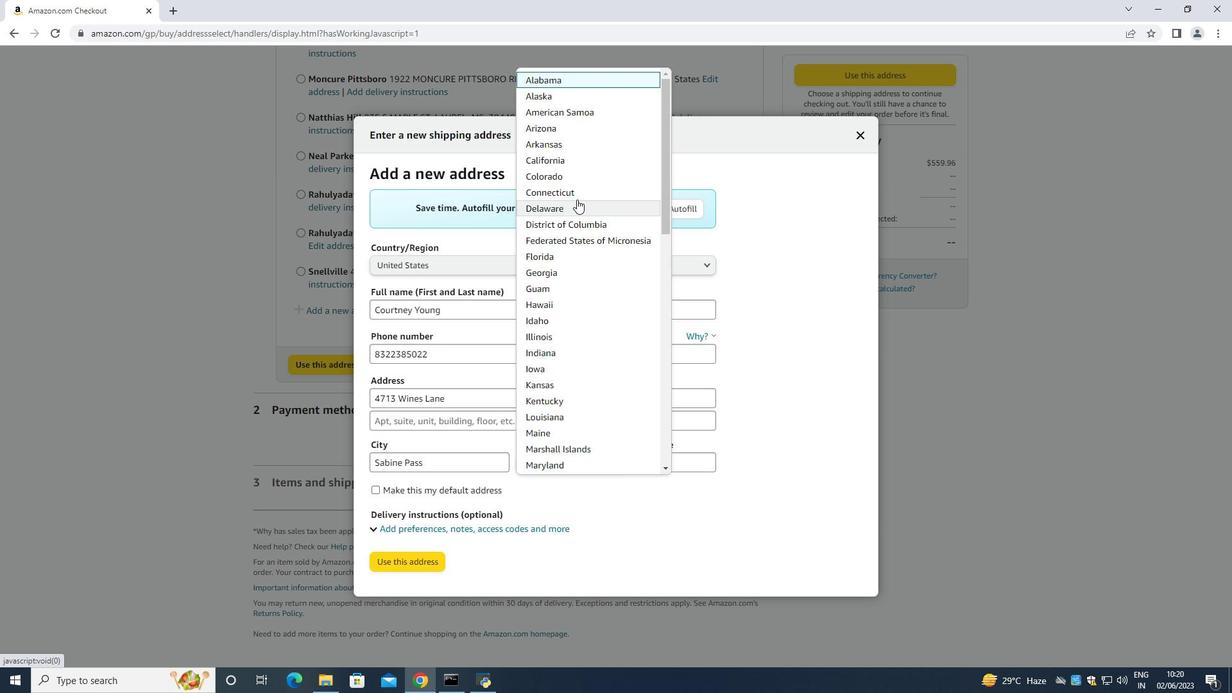 
Action: Mouse scrolled (577, 197) with delta (0, 0)
Screenshot: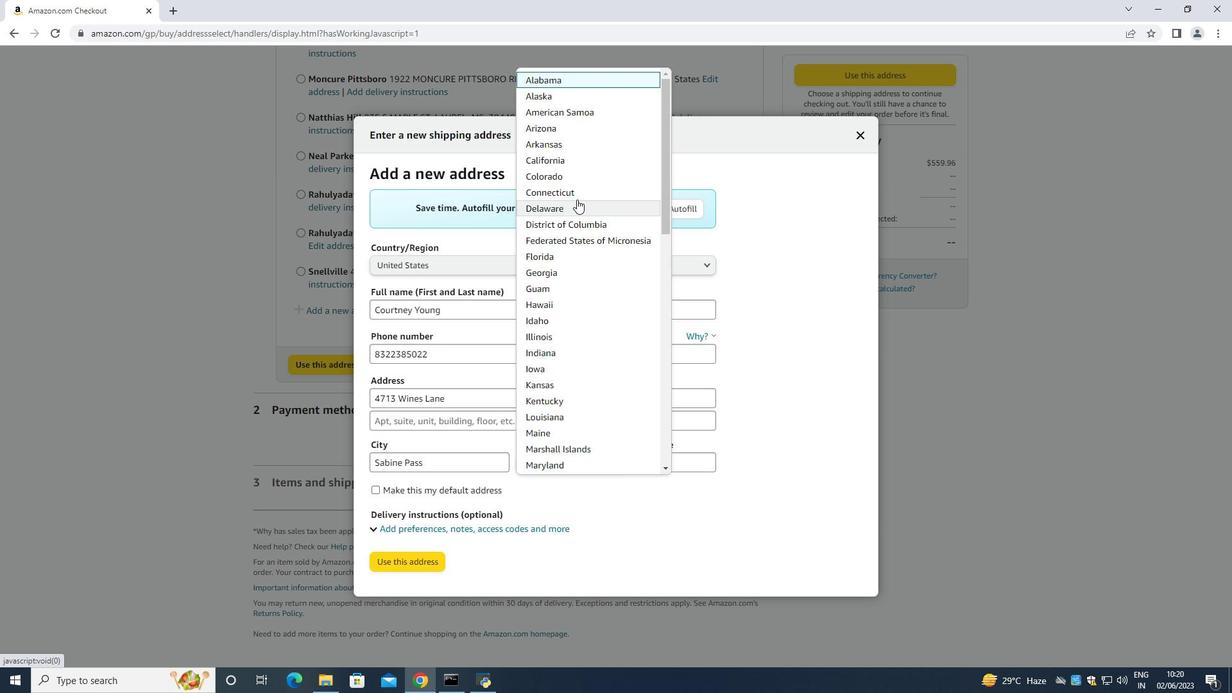 
Action: Mouse scrolled (577, 197) with delta (0, 0)
Screenshot: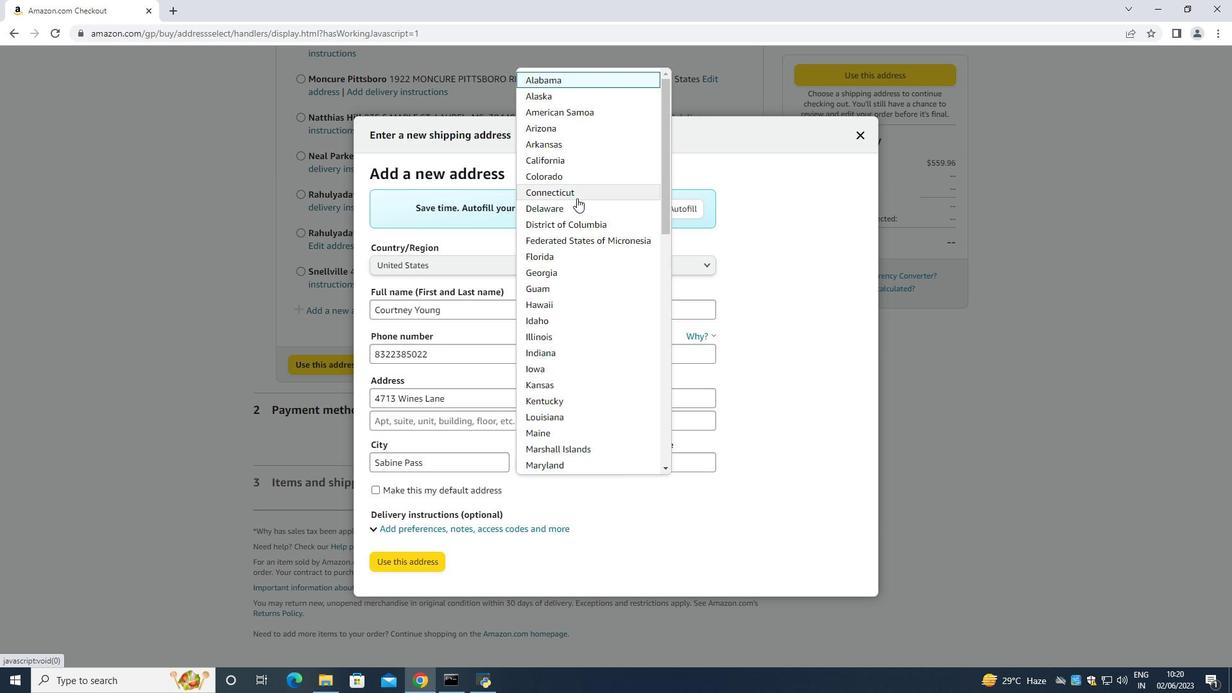 
Action: Mouse scrolled (577, 197) with delta (0, 0)
Screenshot: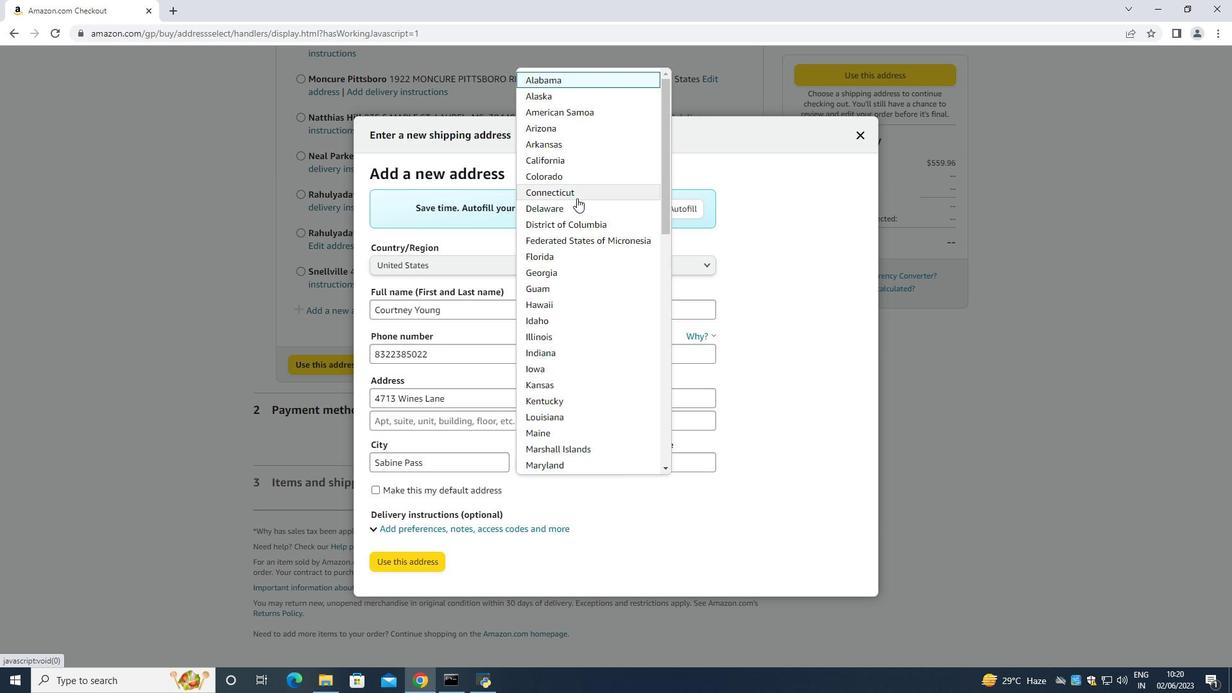 
Action: Mouse scrolled (577, 197) with delta (0, 0)
Screenshot: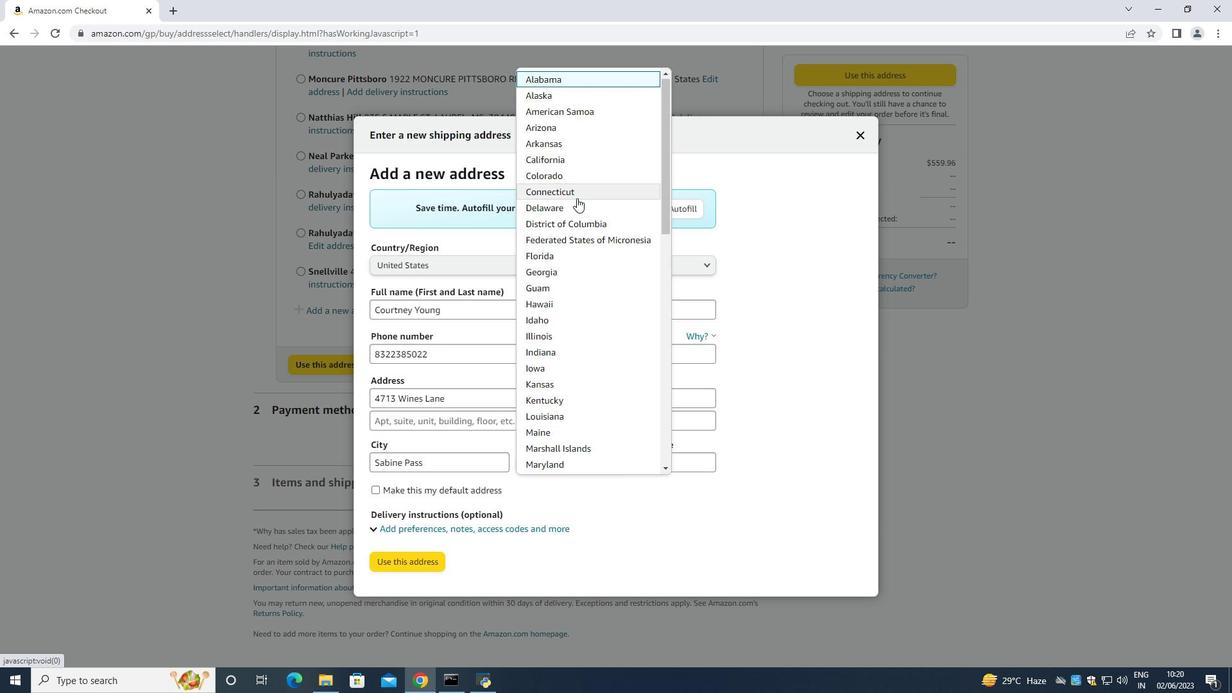 
Action: Mouse scrolled (577, 197) with delta (0, 0)
Screenshot: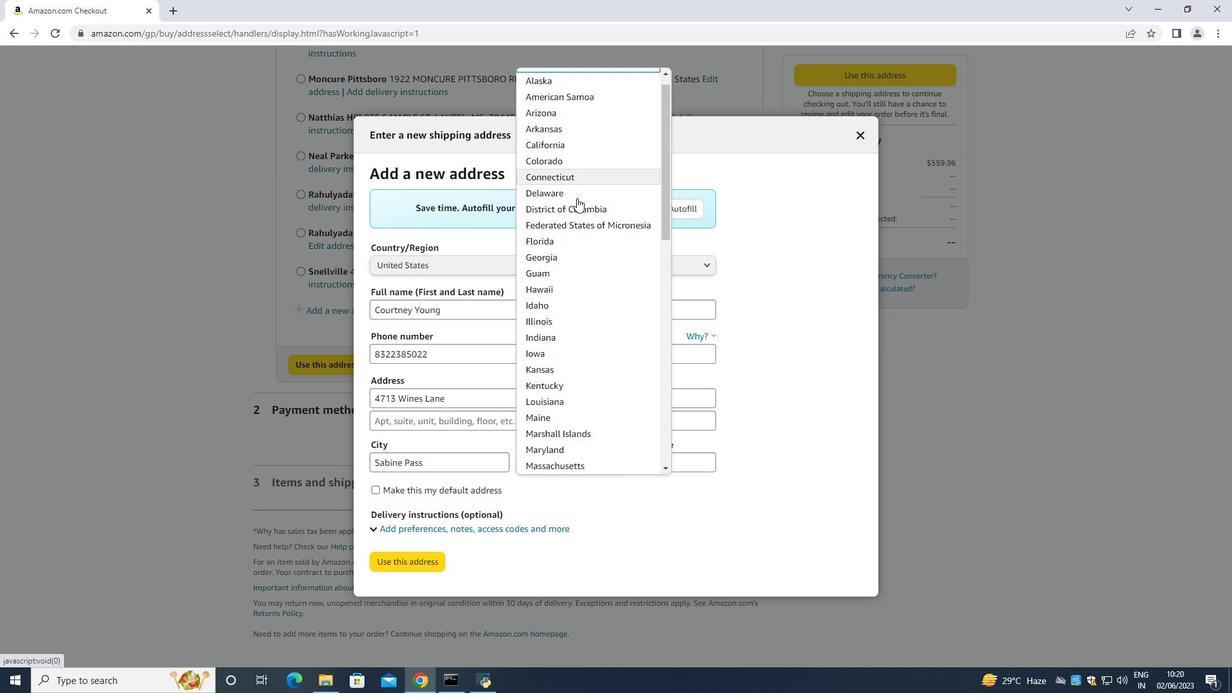 
Action: Mouse moved to (573, 195)
Screenshot: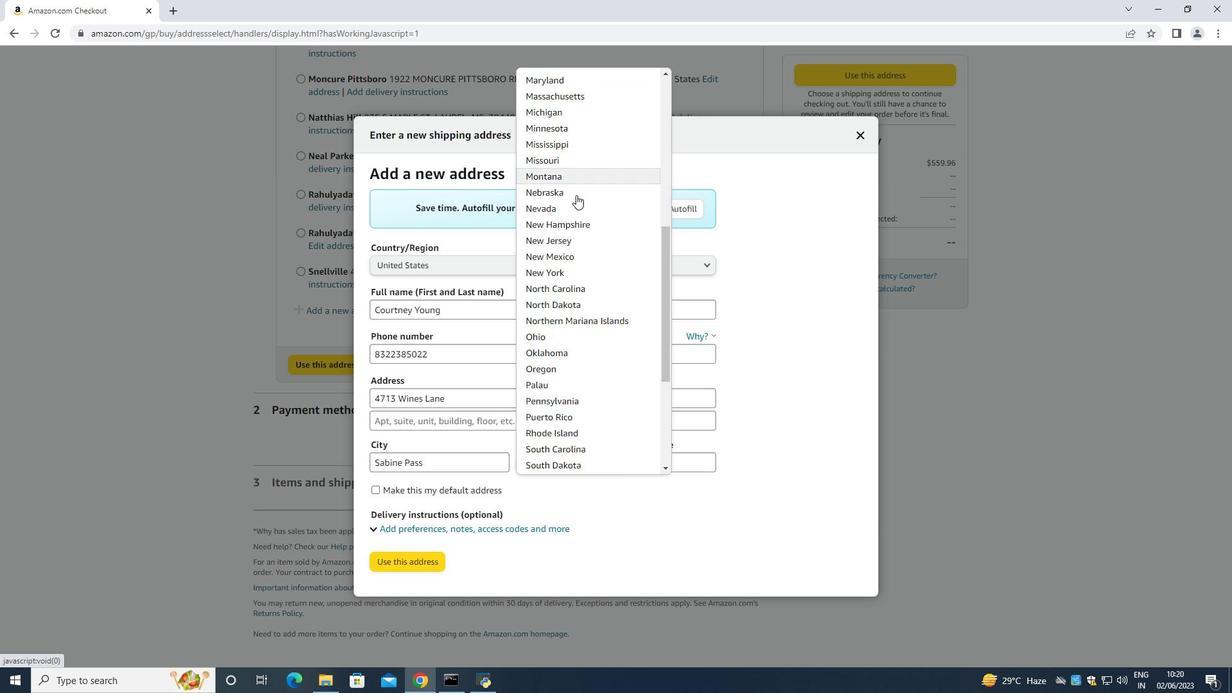 
Action: Mouse scrolled (573, 194) with delta (0, 0)
Screenshot: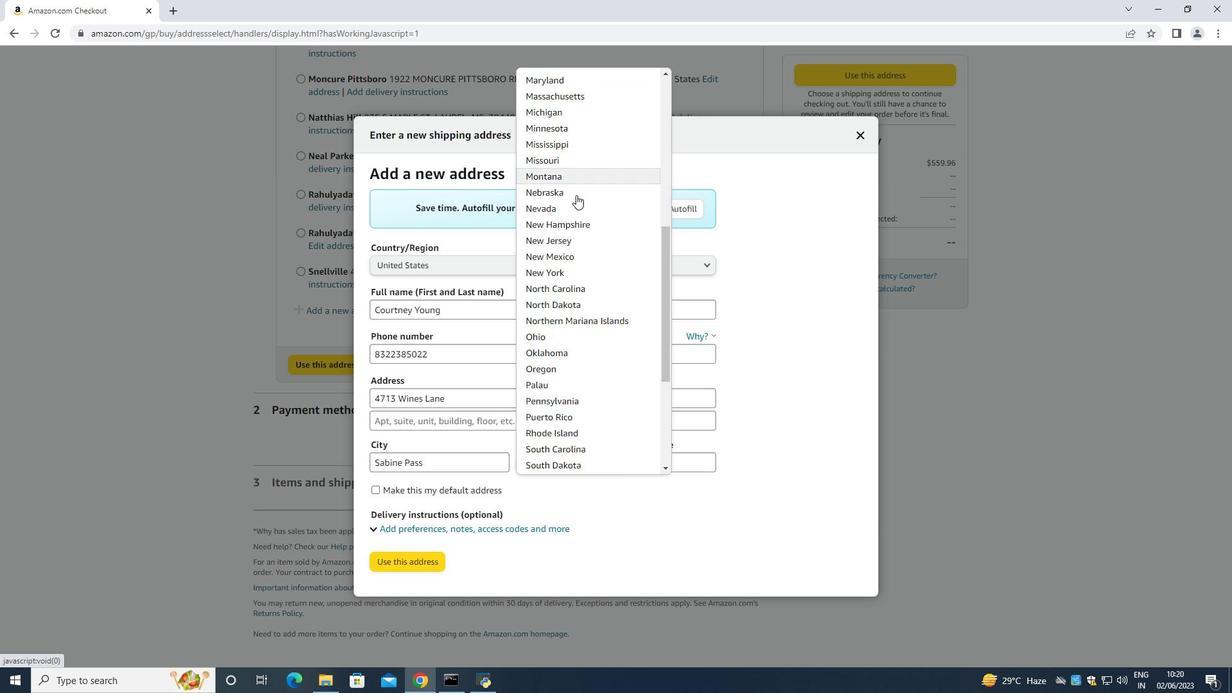 
Action: Mouse moved to (572, 195)
Screenshot: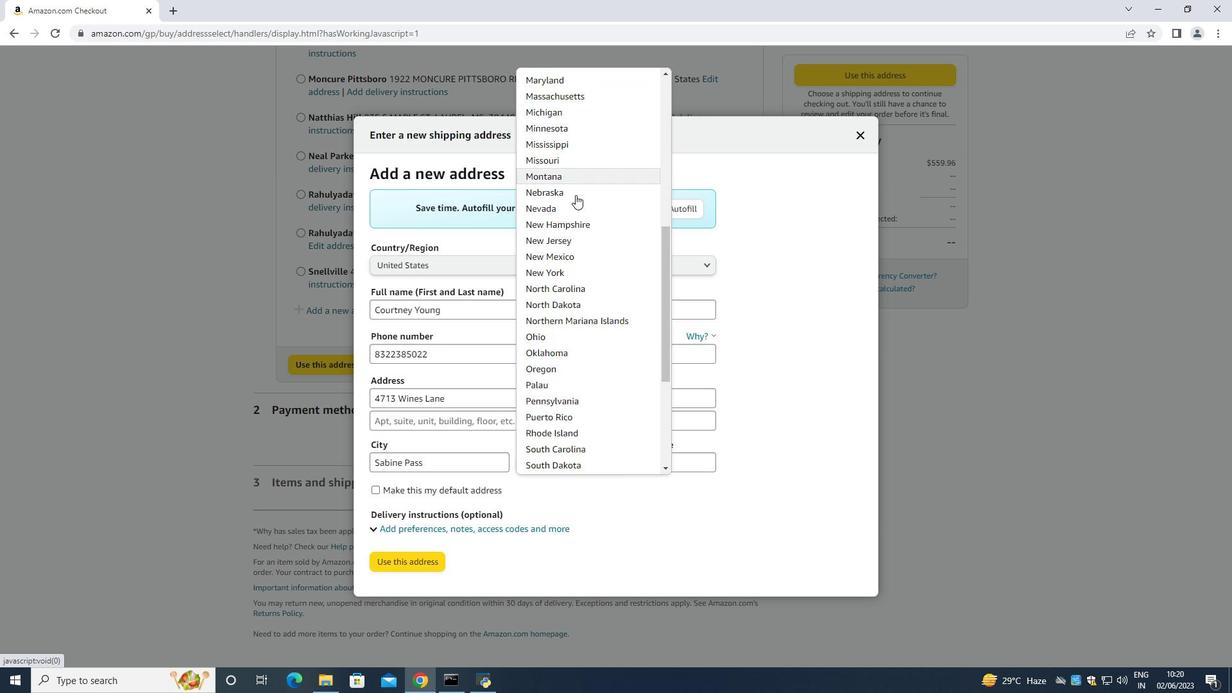 
Action: Mouse scrolled (572, 194) with delta (0, 0)
